 Task: Organize Downloads in Chrome.
Action: Mouse moved to (1404, 39)
Screenshot: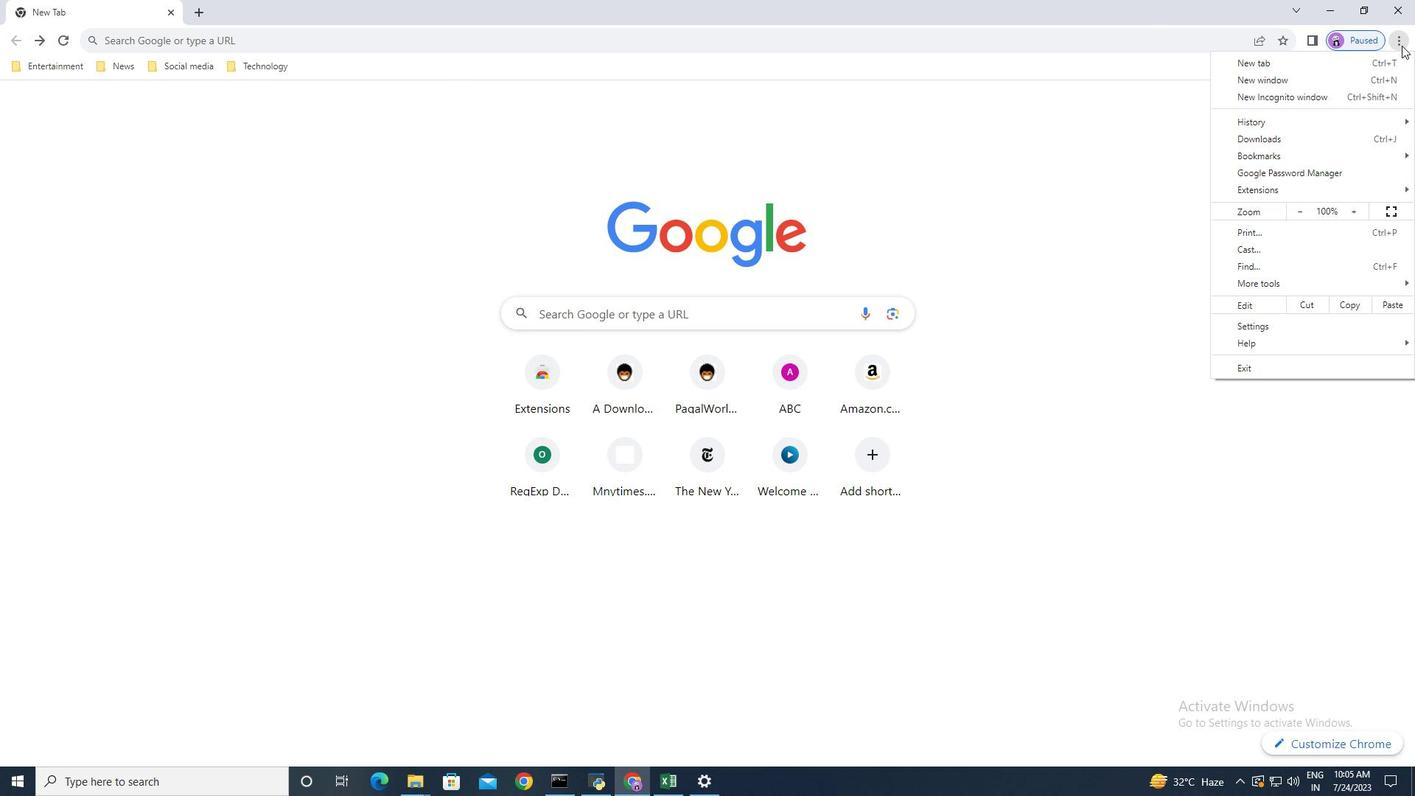 
Action: Mouse pressed left at (1404, 39)
Screenshot: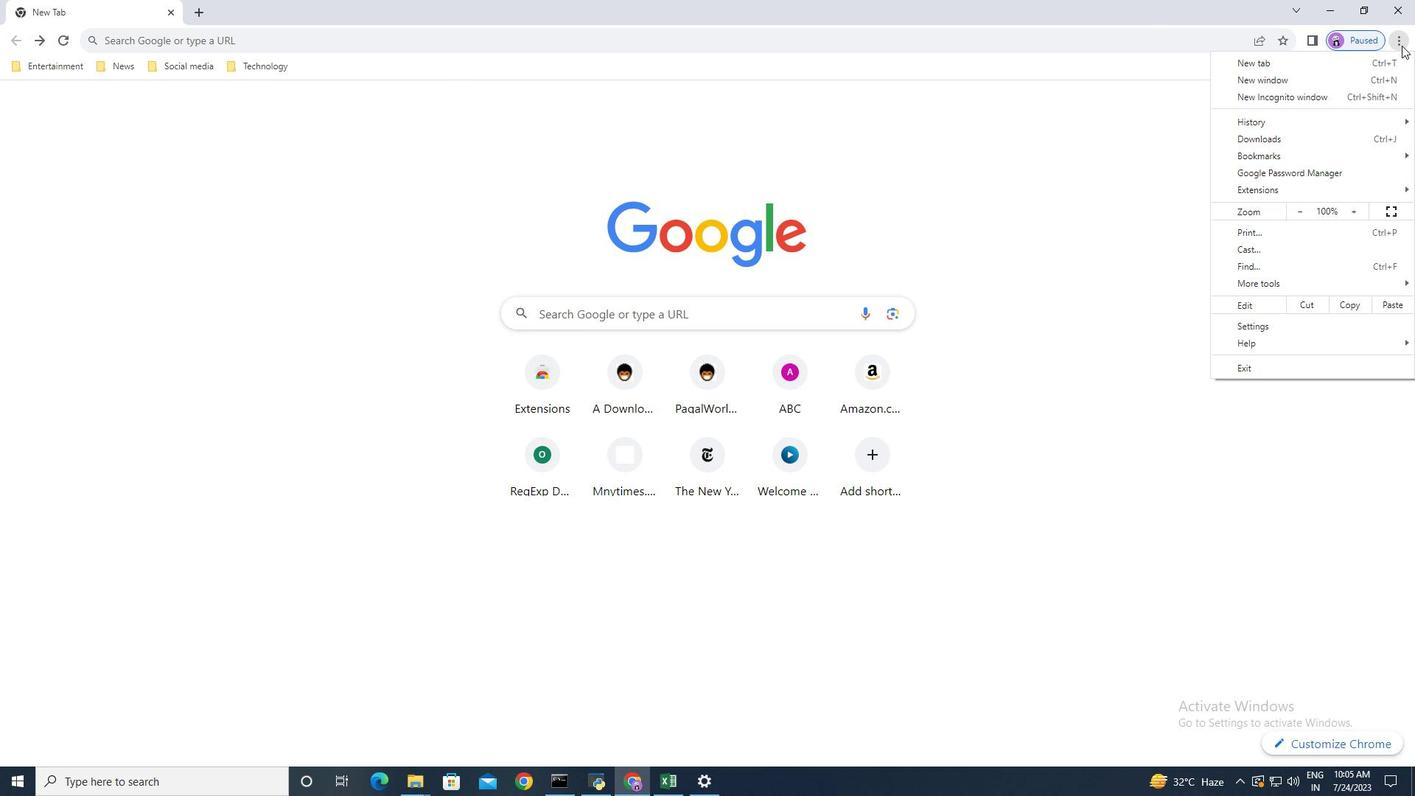 
Action: Mouse moved to (1286, 195)
Screenshot: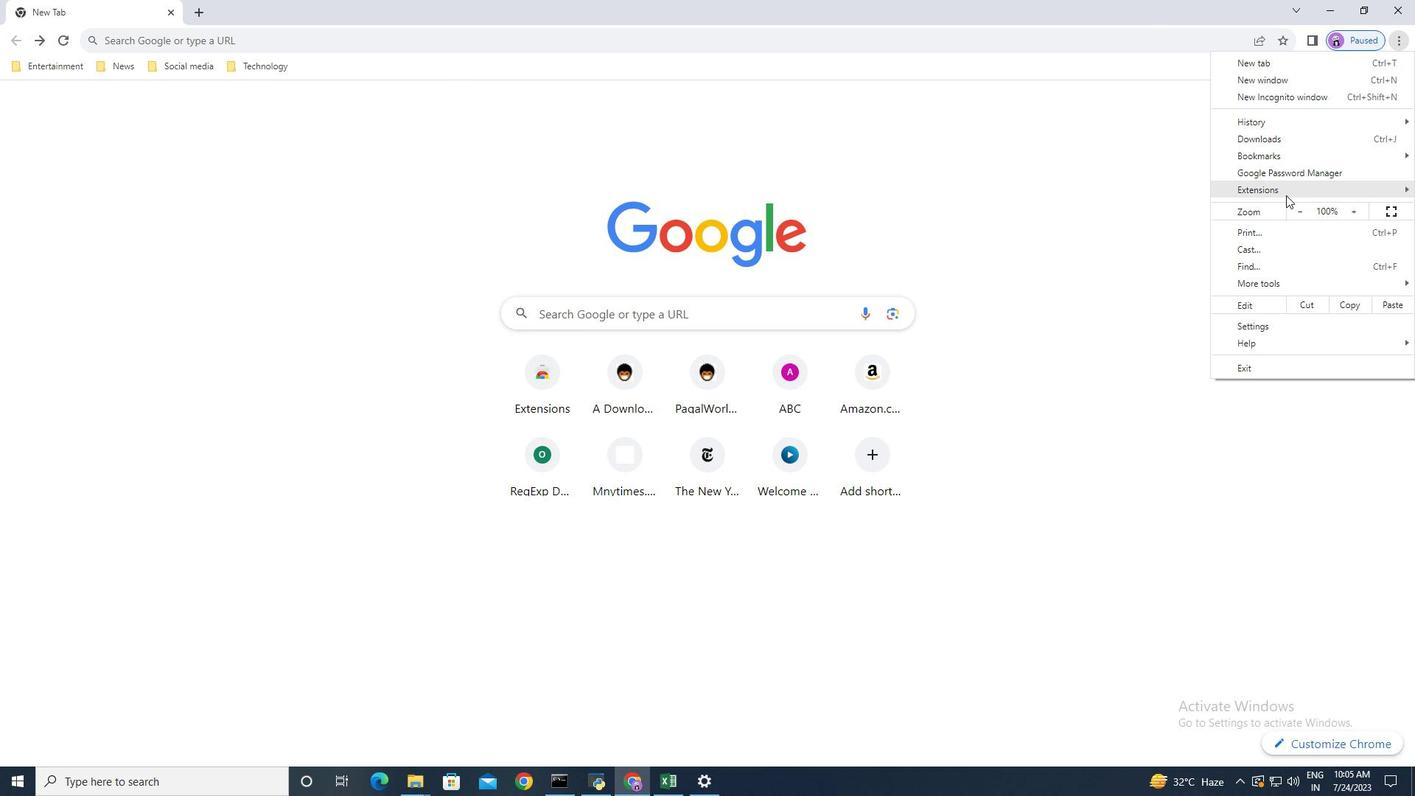 
Action: Mouse pressed left at (1286, 195)
Screenshot: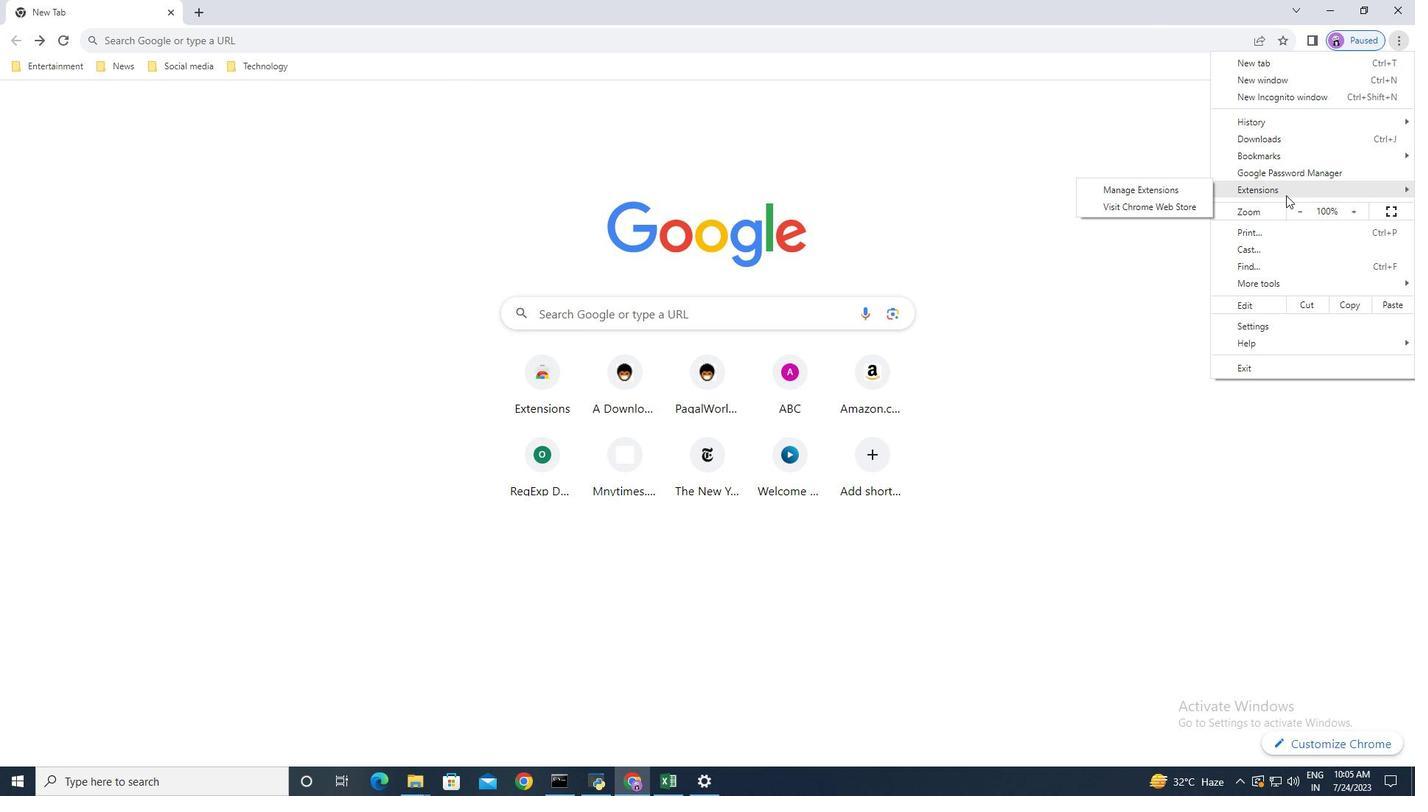 
Action: Mouse moved to (1150, 207)
Screenshot: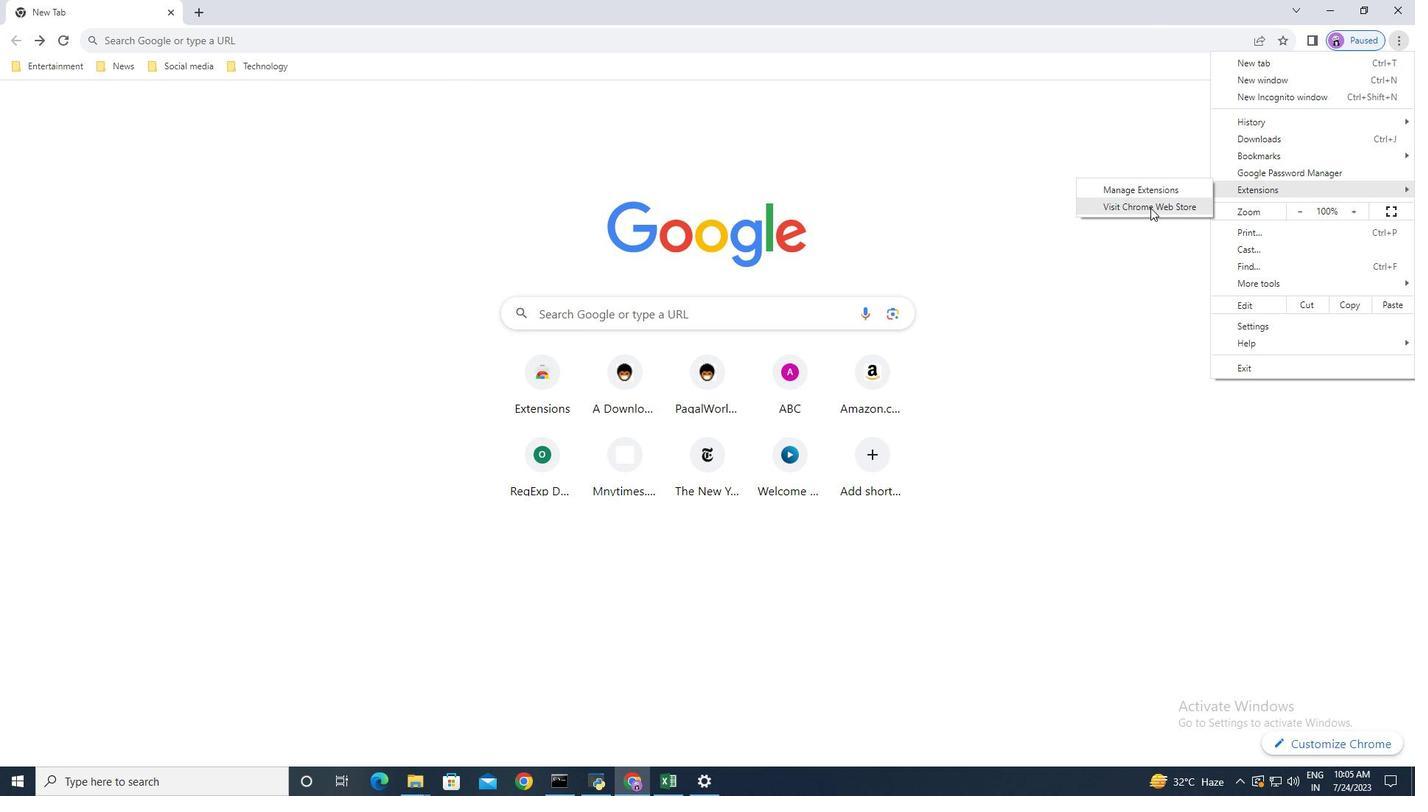 
Action: Mouse pressed left at (1150, 207)
Screenshot: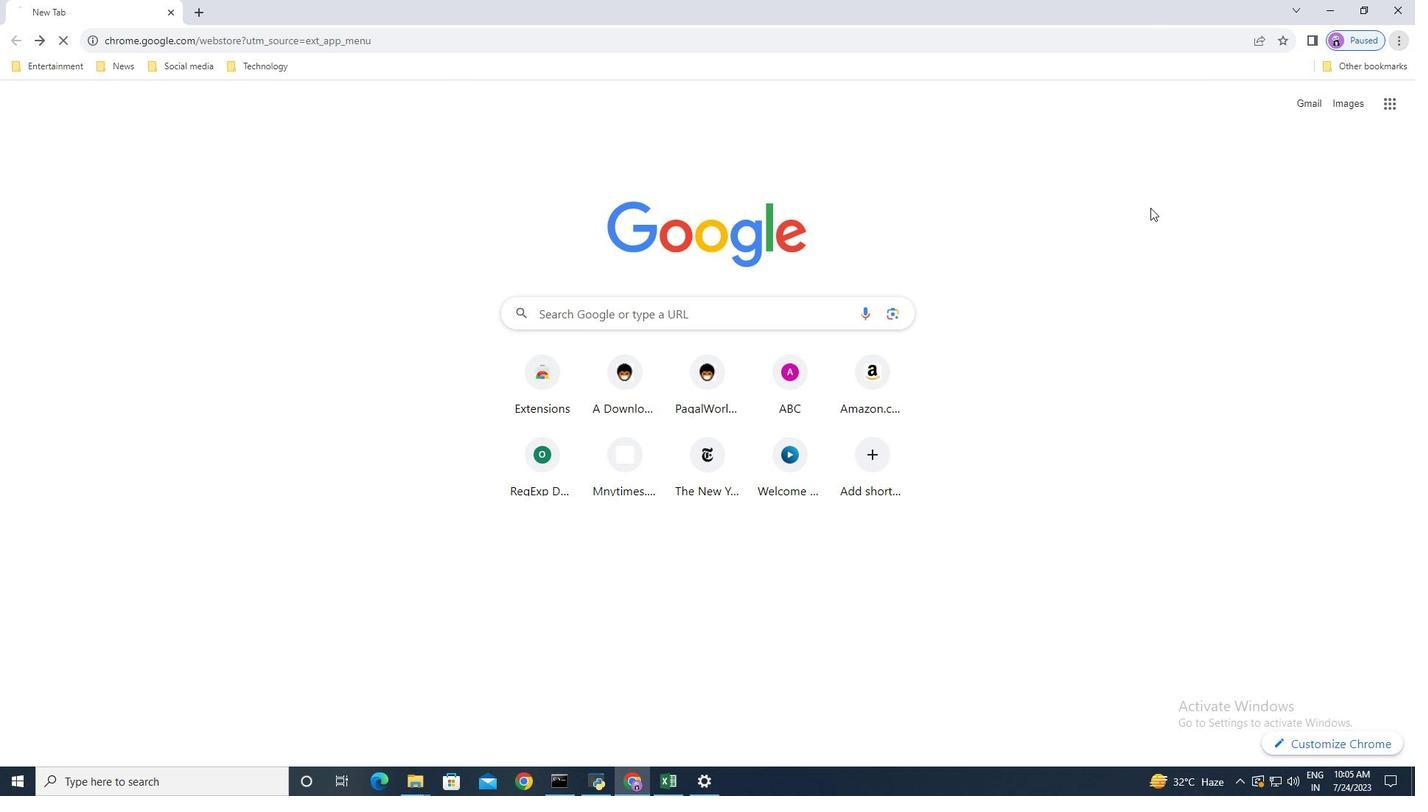 
Action: Mouse moved to (367, 152)
Screenshot: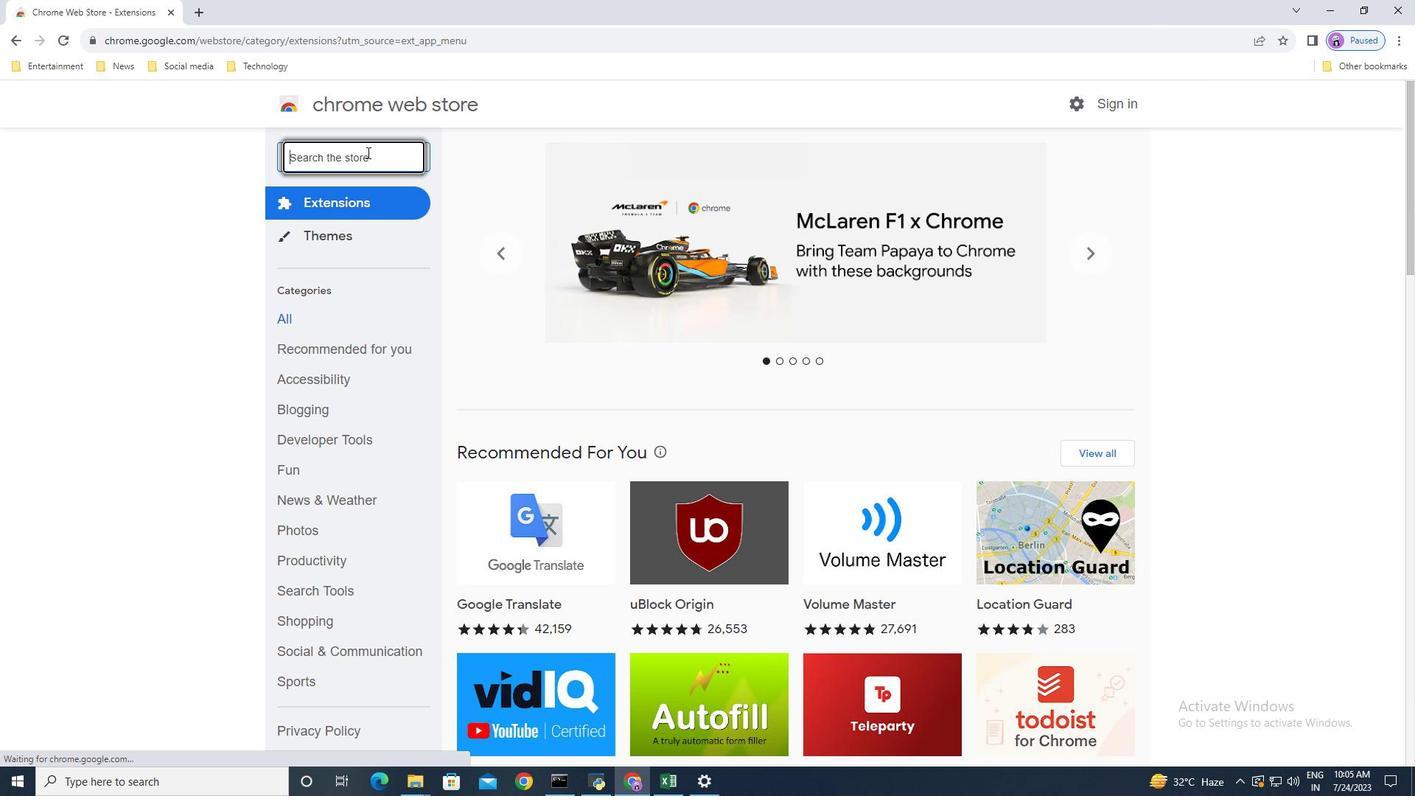 
Action: Mouse pressed left at (367, 152)
Screenshot: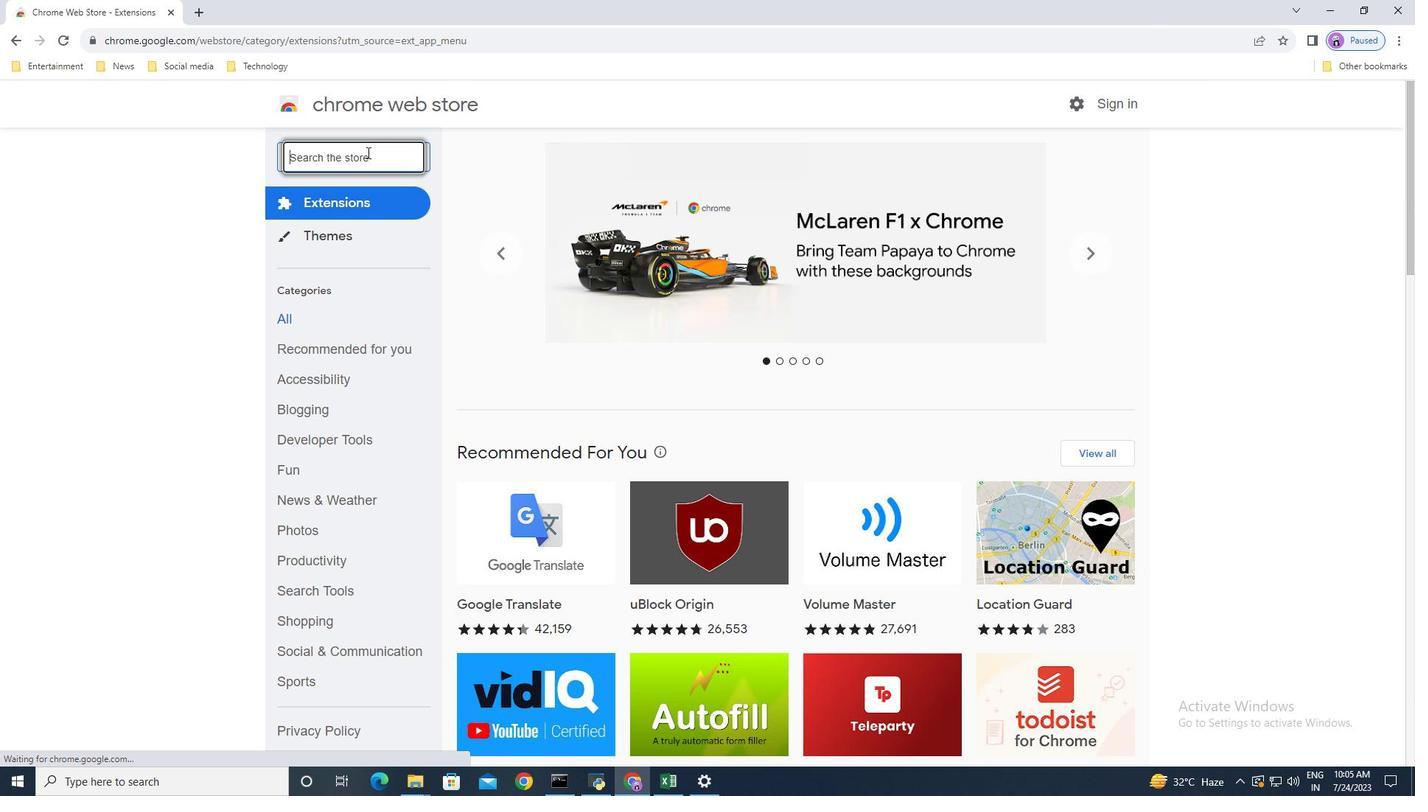 
Action: Key pressed regexp<Key.space>download<Key.space>or
Screenshot: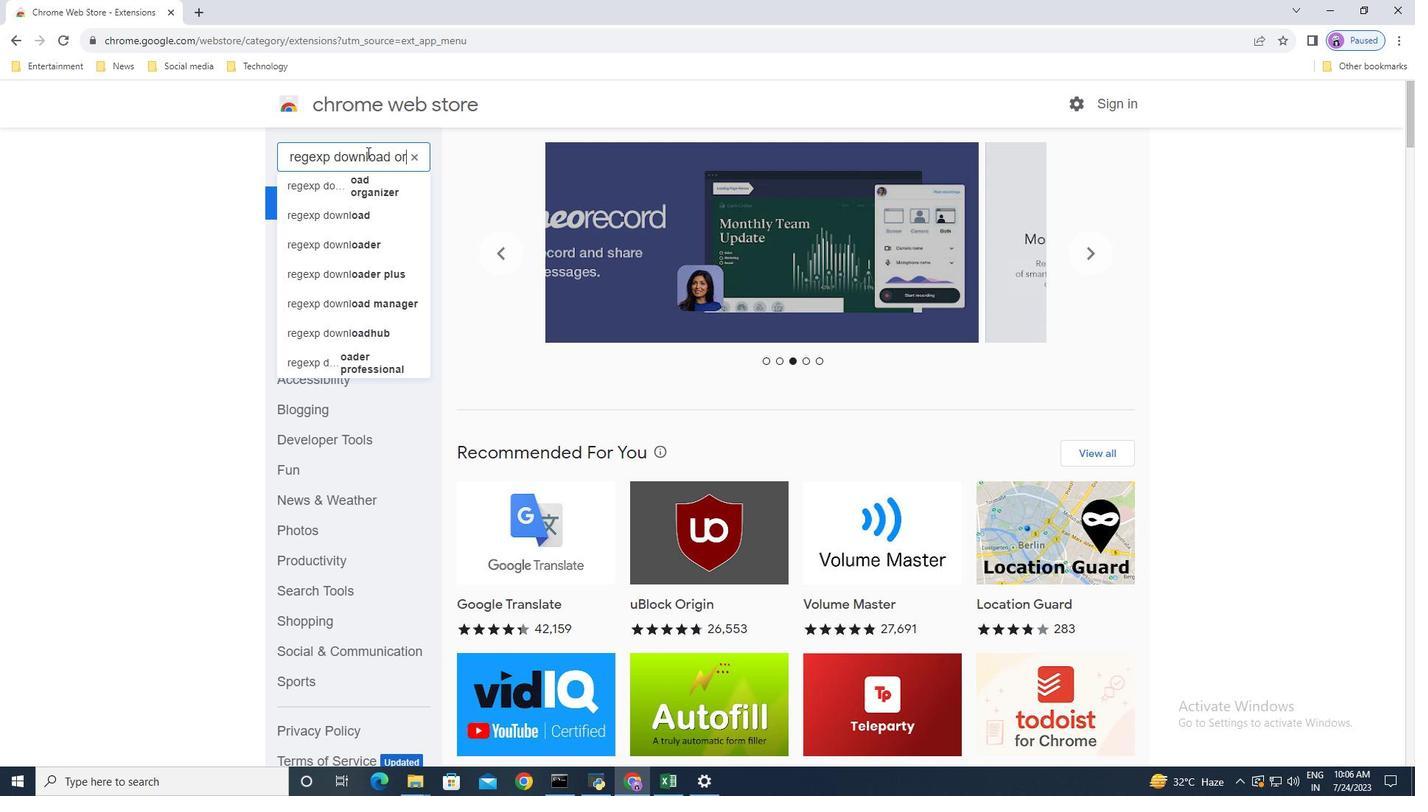 
Action: Mouse moved to (376, 187)
Screenshot: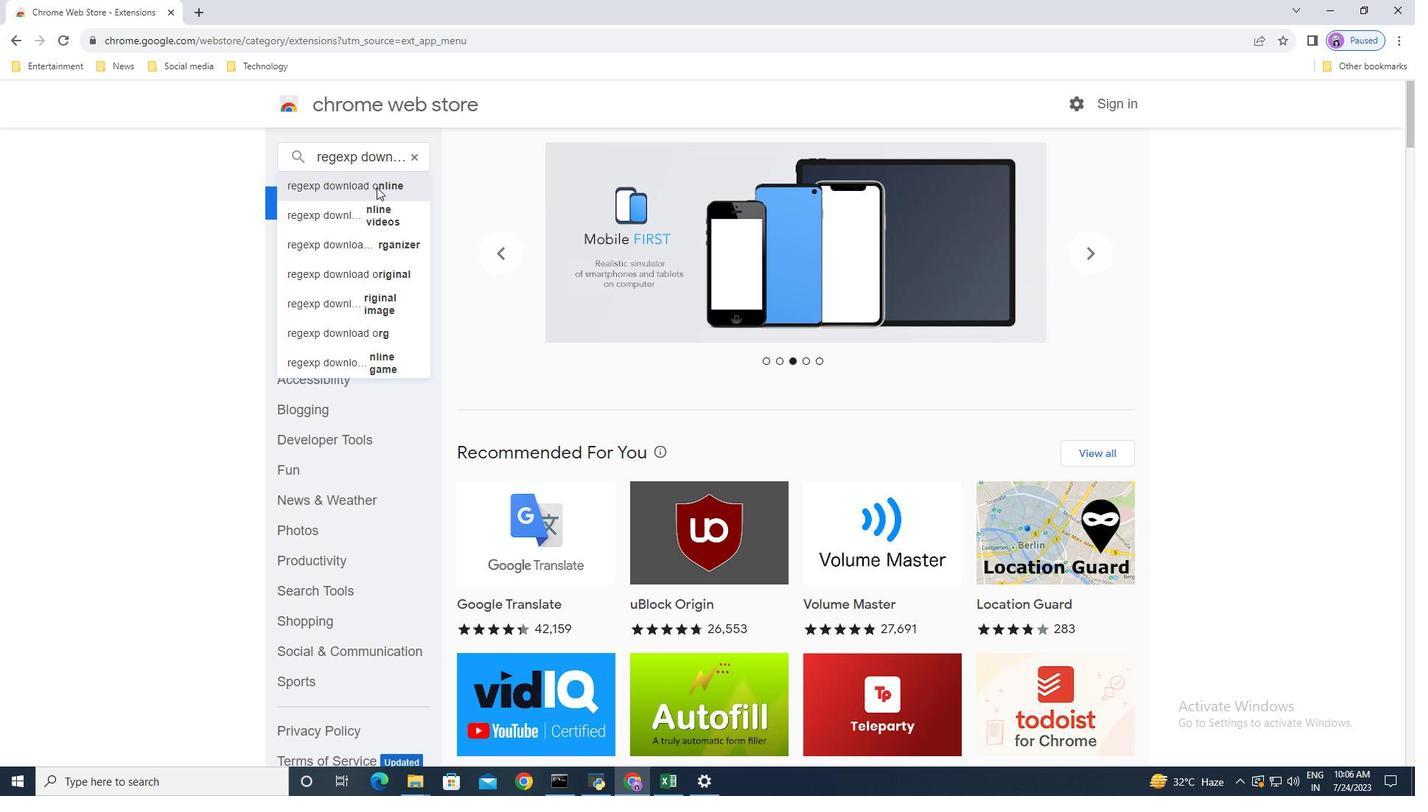 
Action: Mouse pressed left at (376, 187)
Screenshot: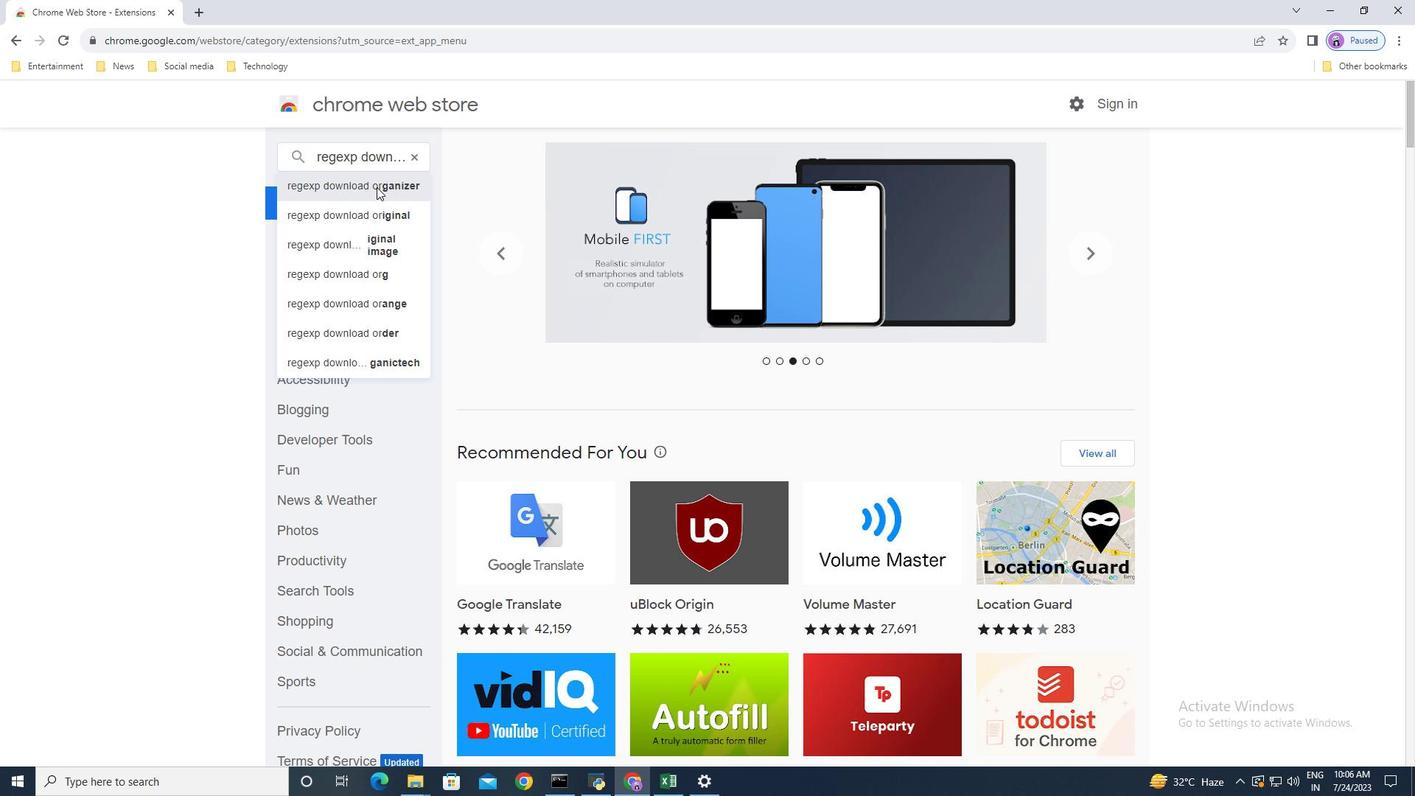 
Action: Mouse moved to (376, 188)
Screenshot: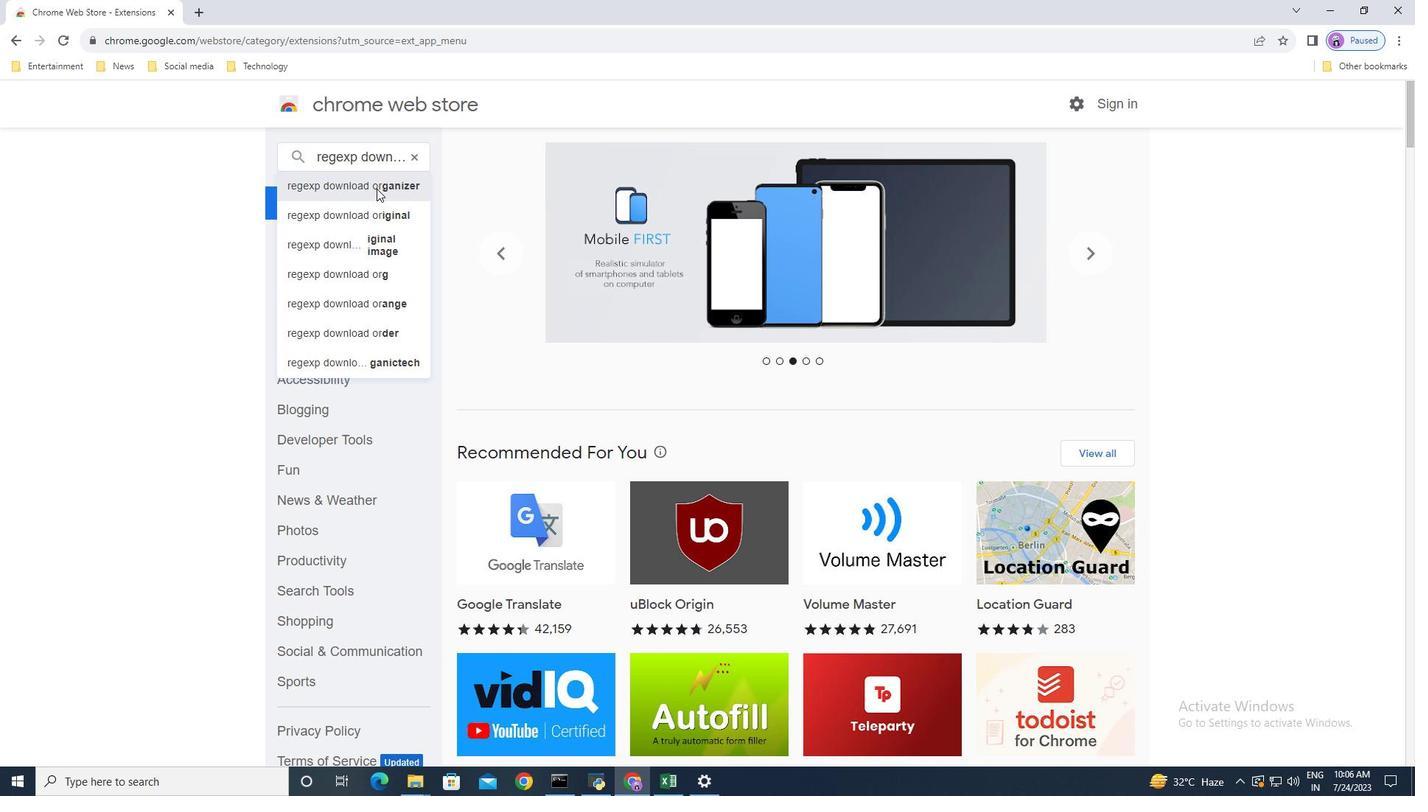 
Action: Mouse pressed left at (376, 188)
Screenshot: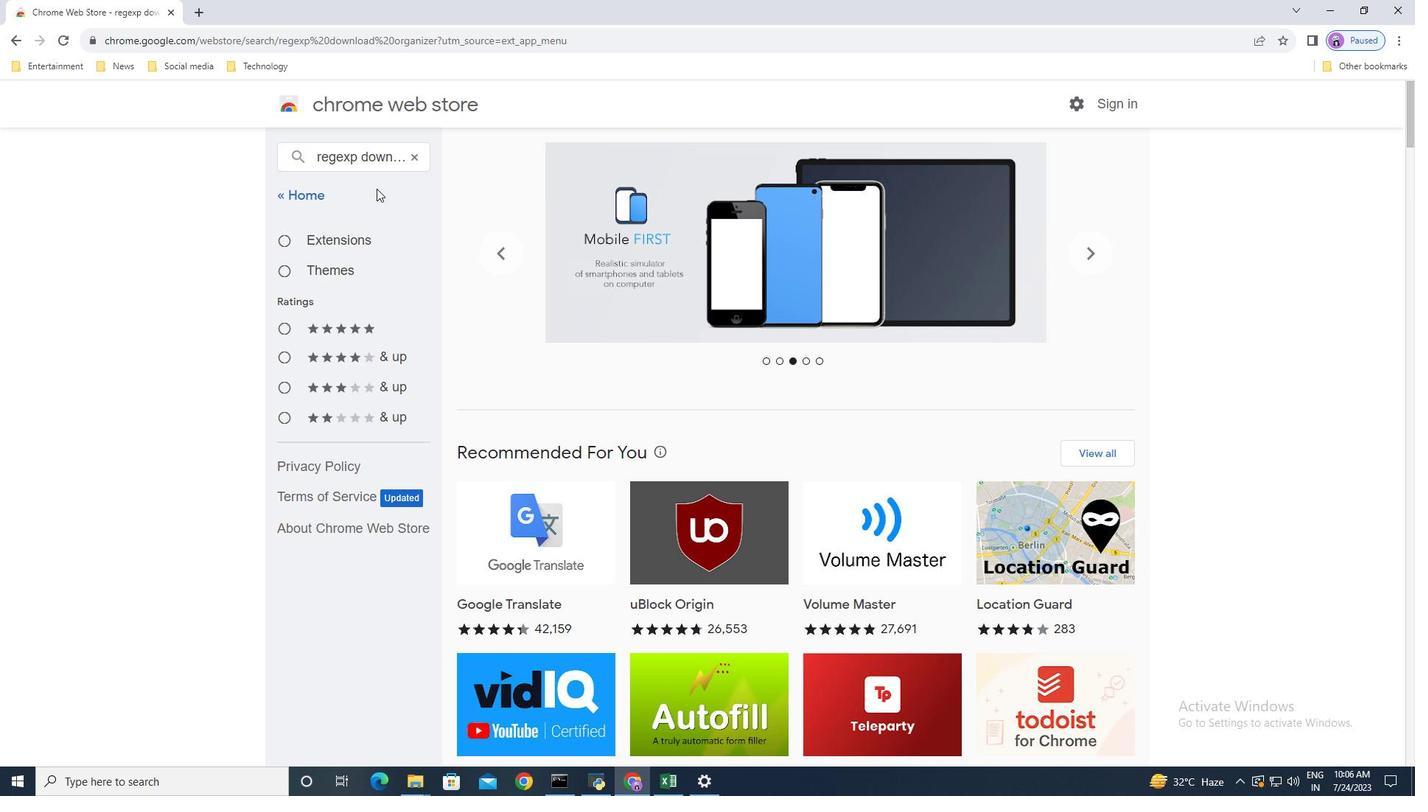 
Action: Mouse moved to (786, 232)
Screenshot: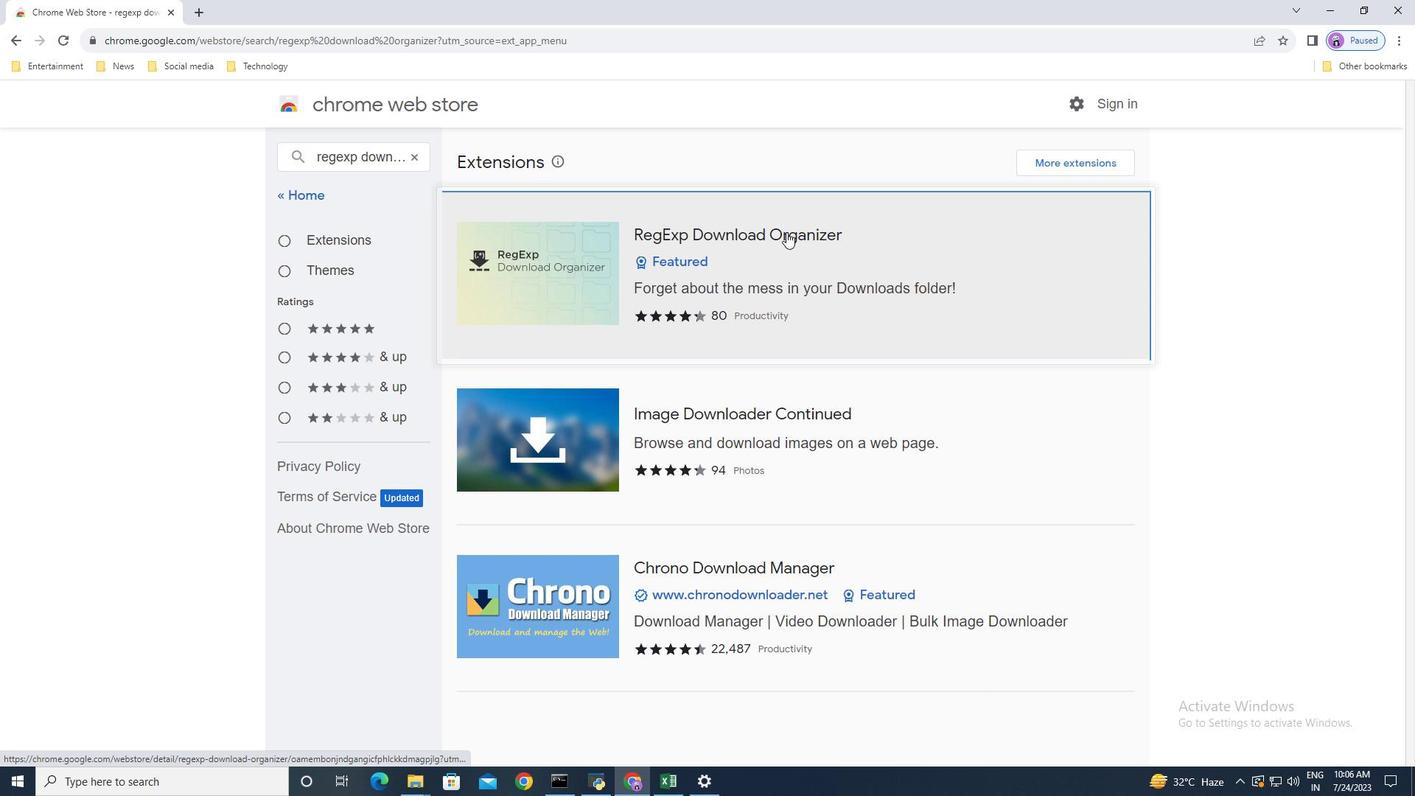
Action: Mouse pressed left at (786, 232)
Screenshot: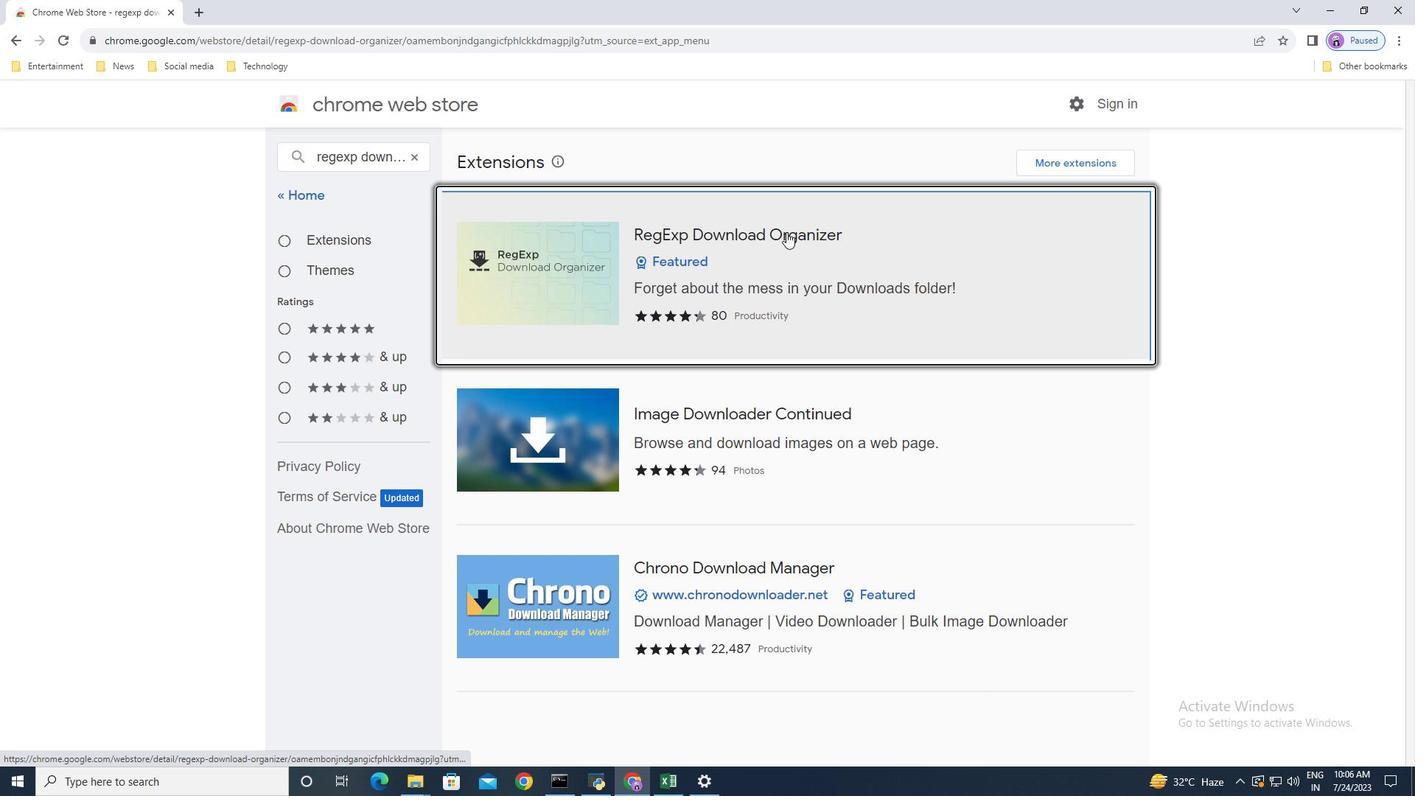 
Action: Mouse moved to (988, 213)
Screenshot: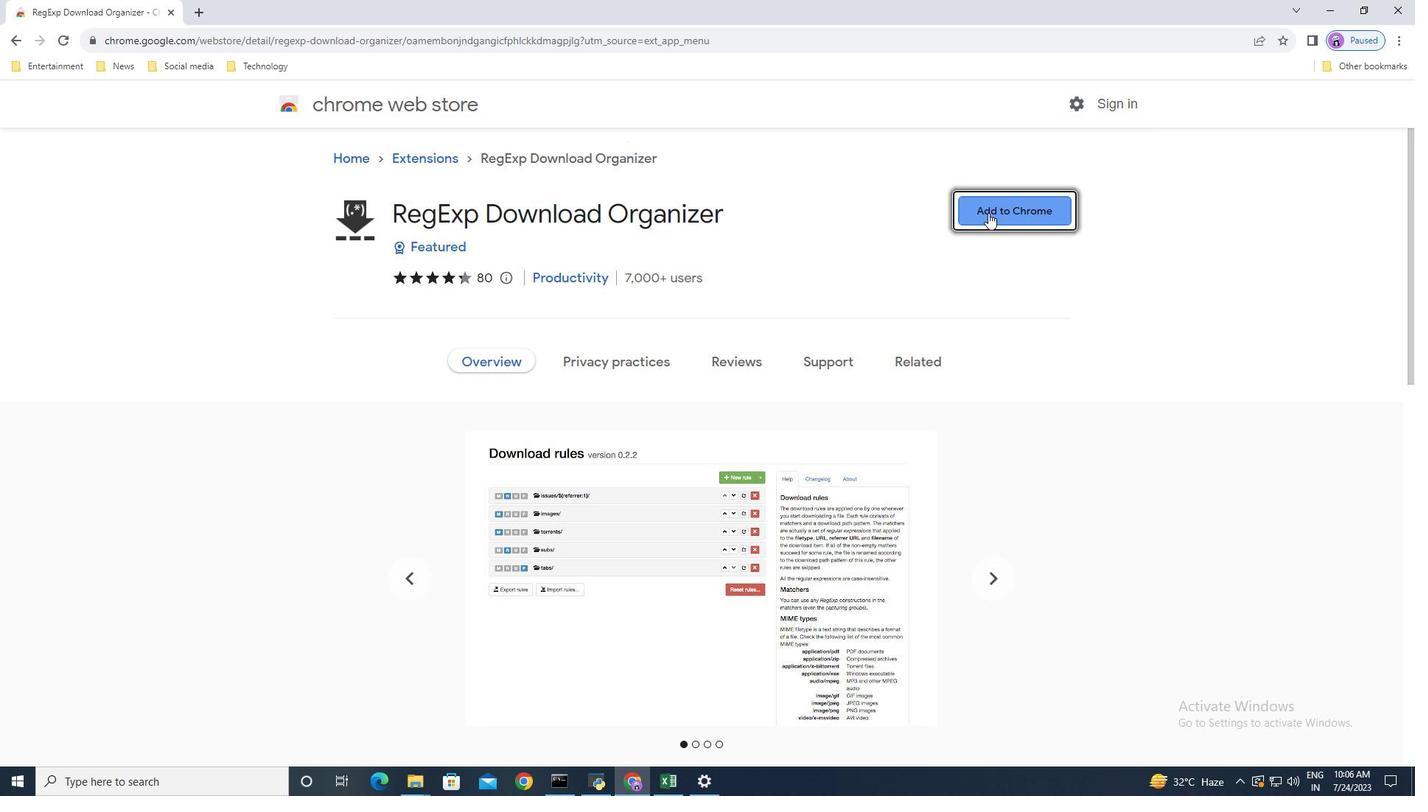 
Action: Mouse pressed left at (988, 213)
Screenshot: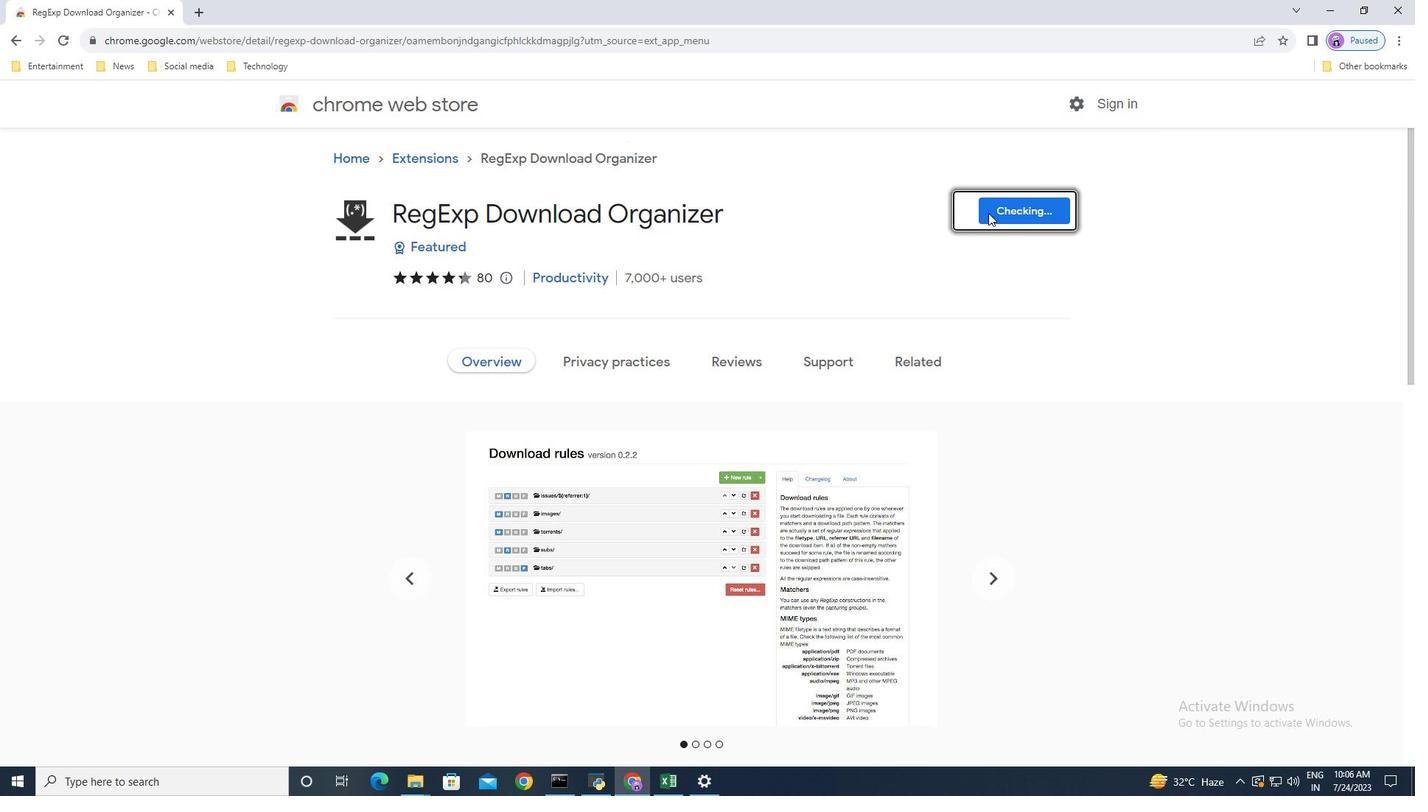 
Action: Mouse moved to (721, 165)
Screenshot: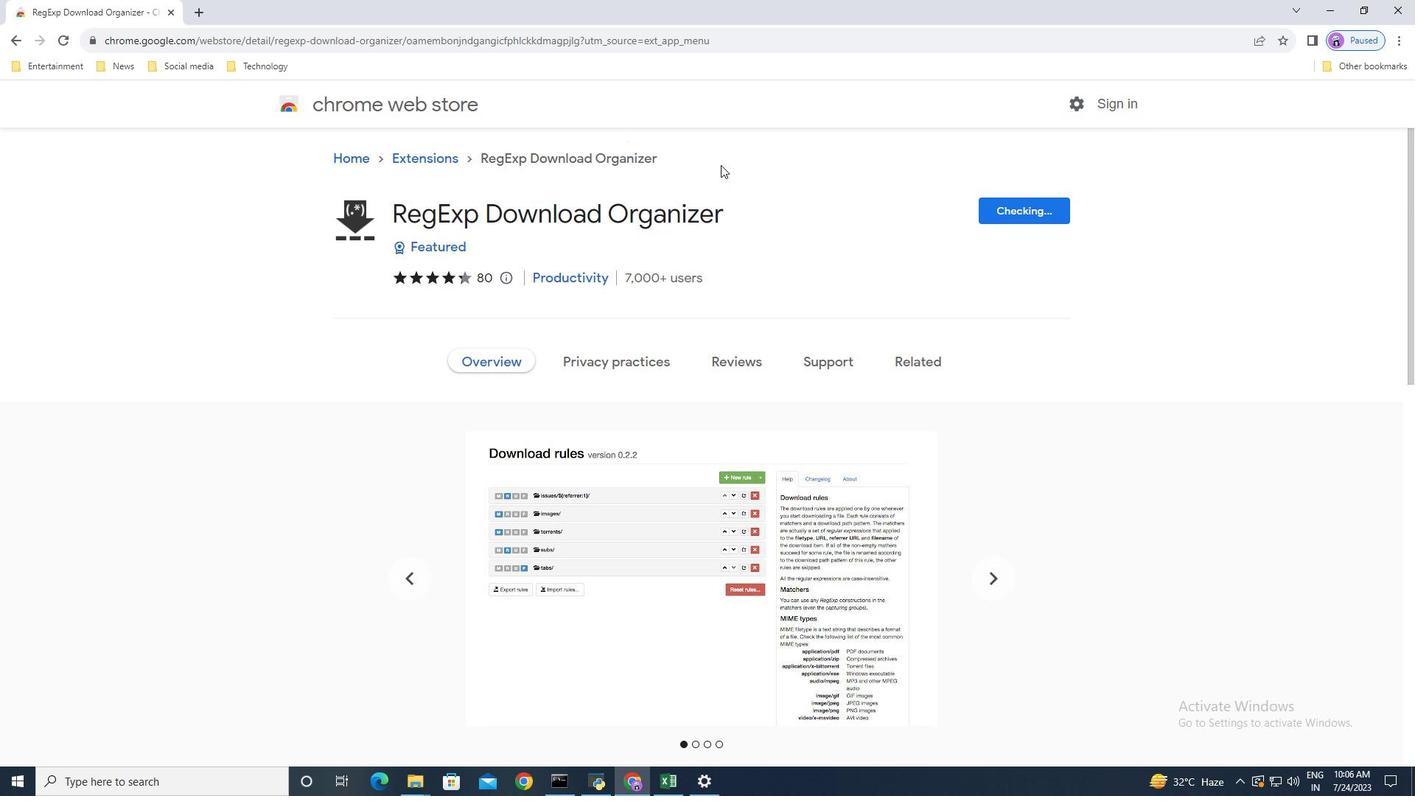 
Action: Mouse pressed left at (721, 165)
Screenshot: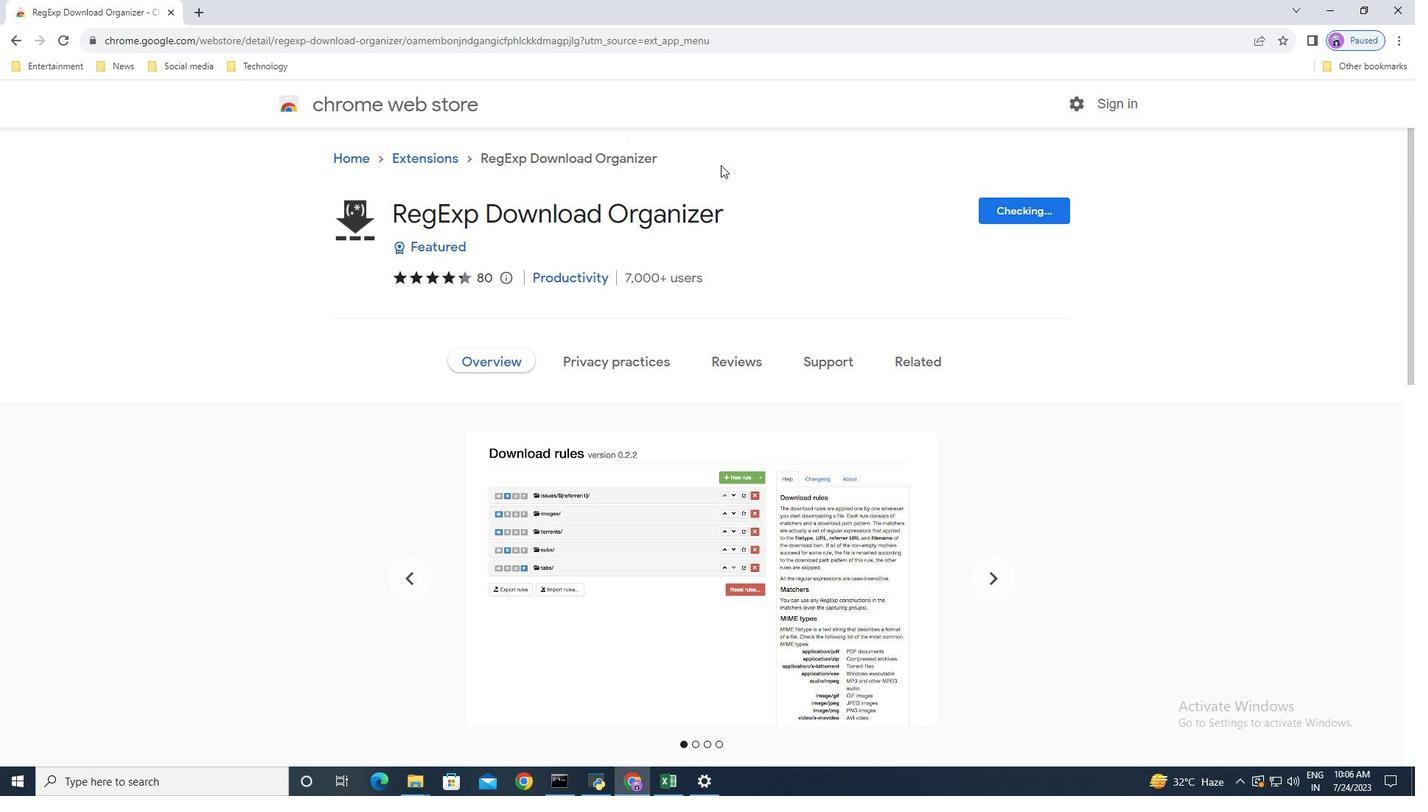 
Action: Mouse moved to (527, 351)
Screenshot: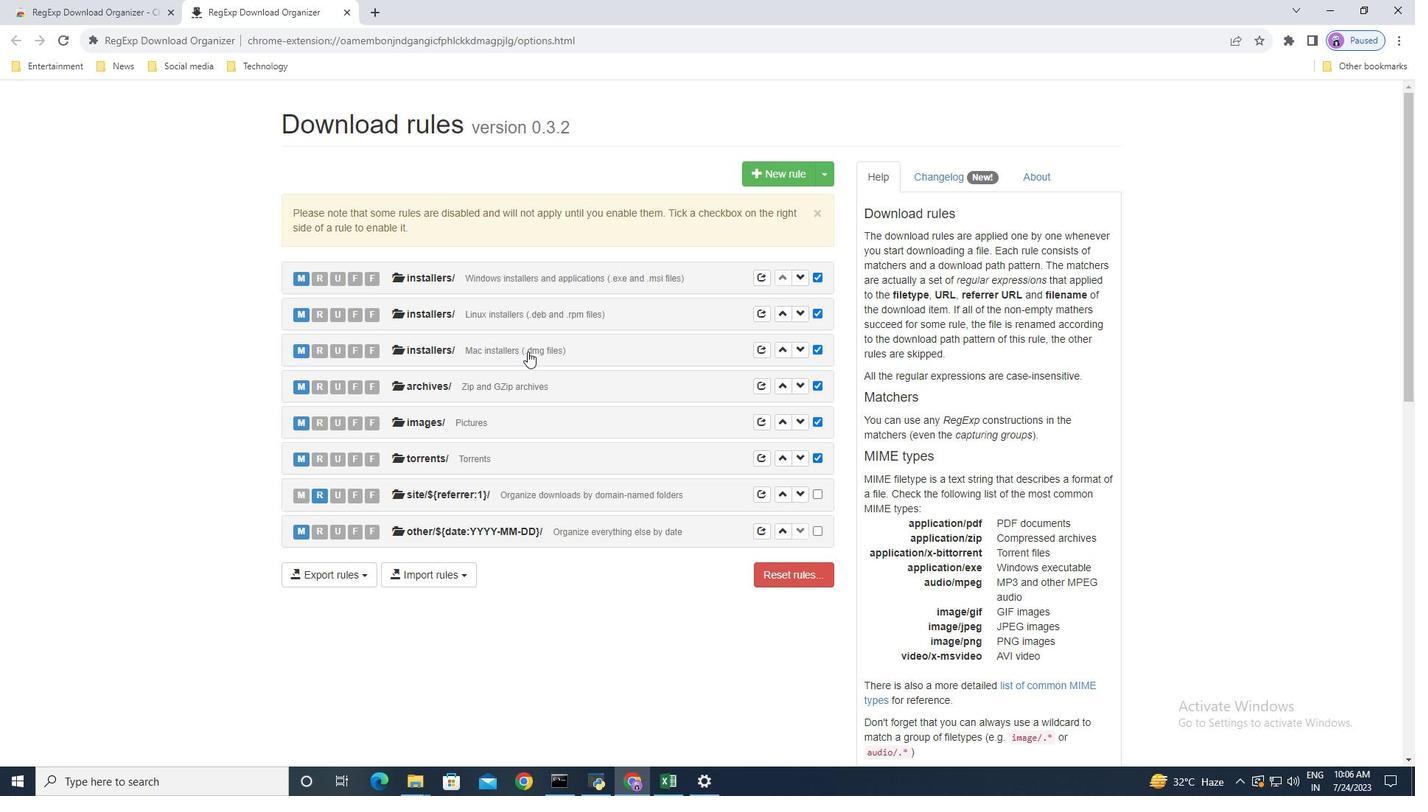 
Action: Mouse scrolled (527, 350) with delta (0, 0)
Screenshot: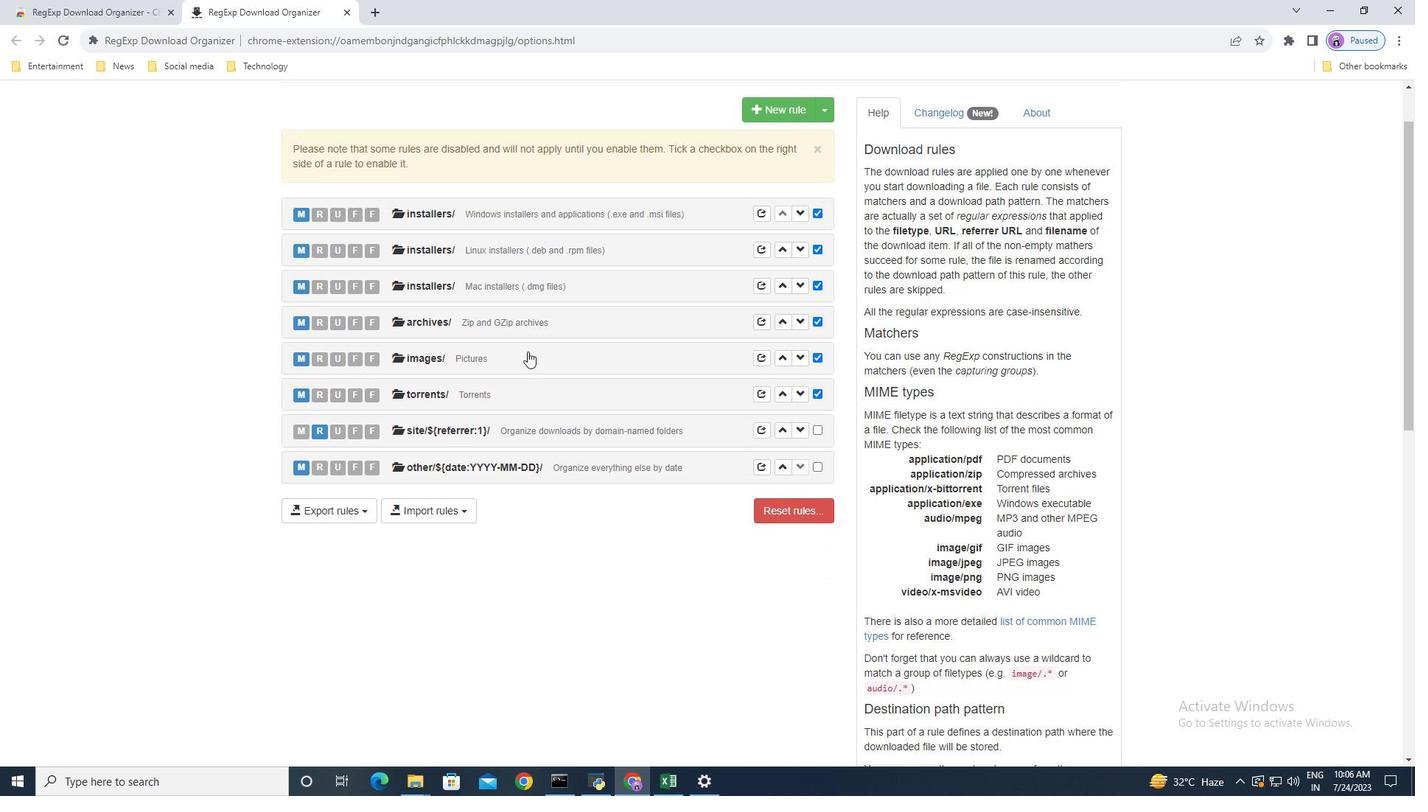 
Action: Mouse scrolled (527, 350) with delta (0, 0)
Screenshot: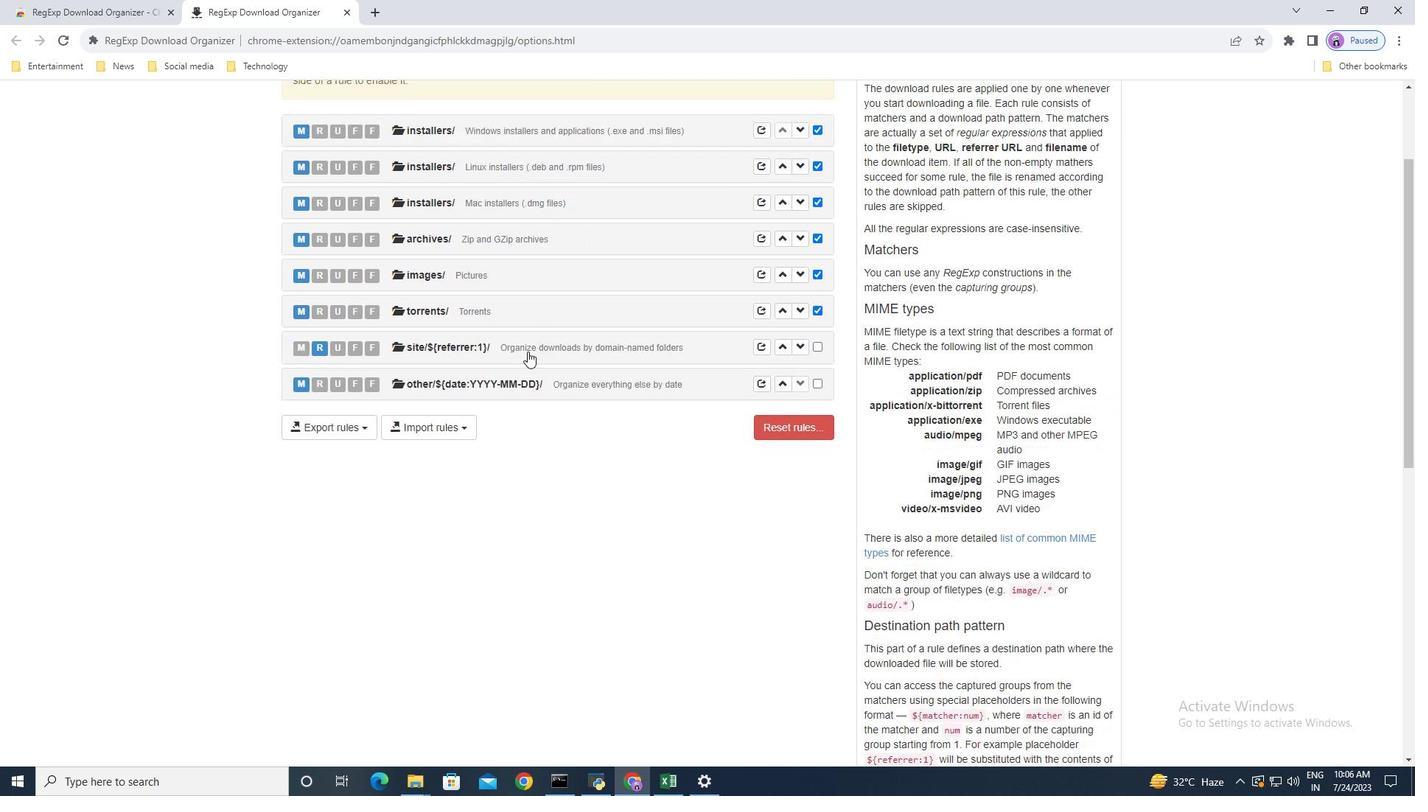 
Action: Mouse moved to (459, 339)
Screenshot: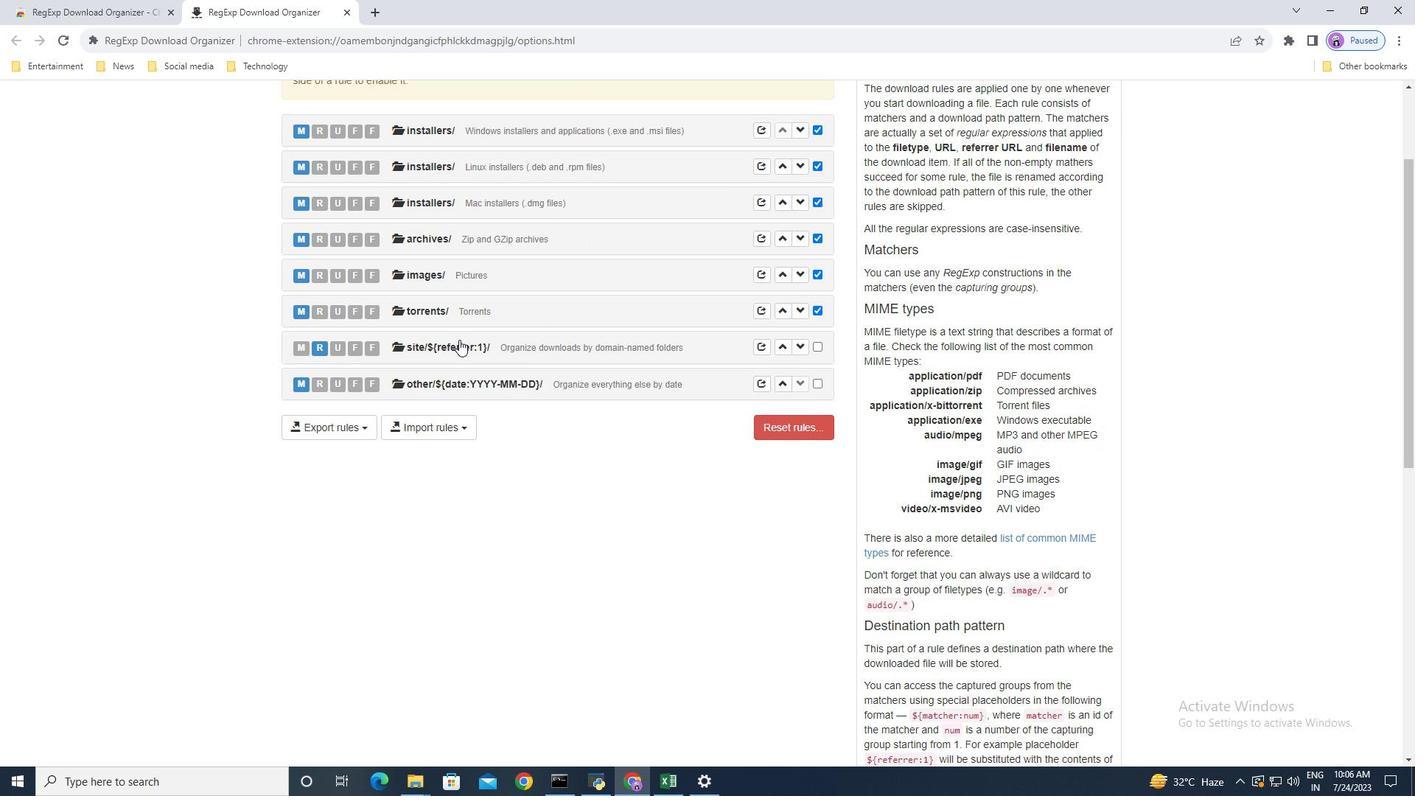 
Action: Mouse pressed left at (459, 339)
Screenshot: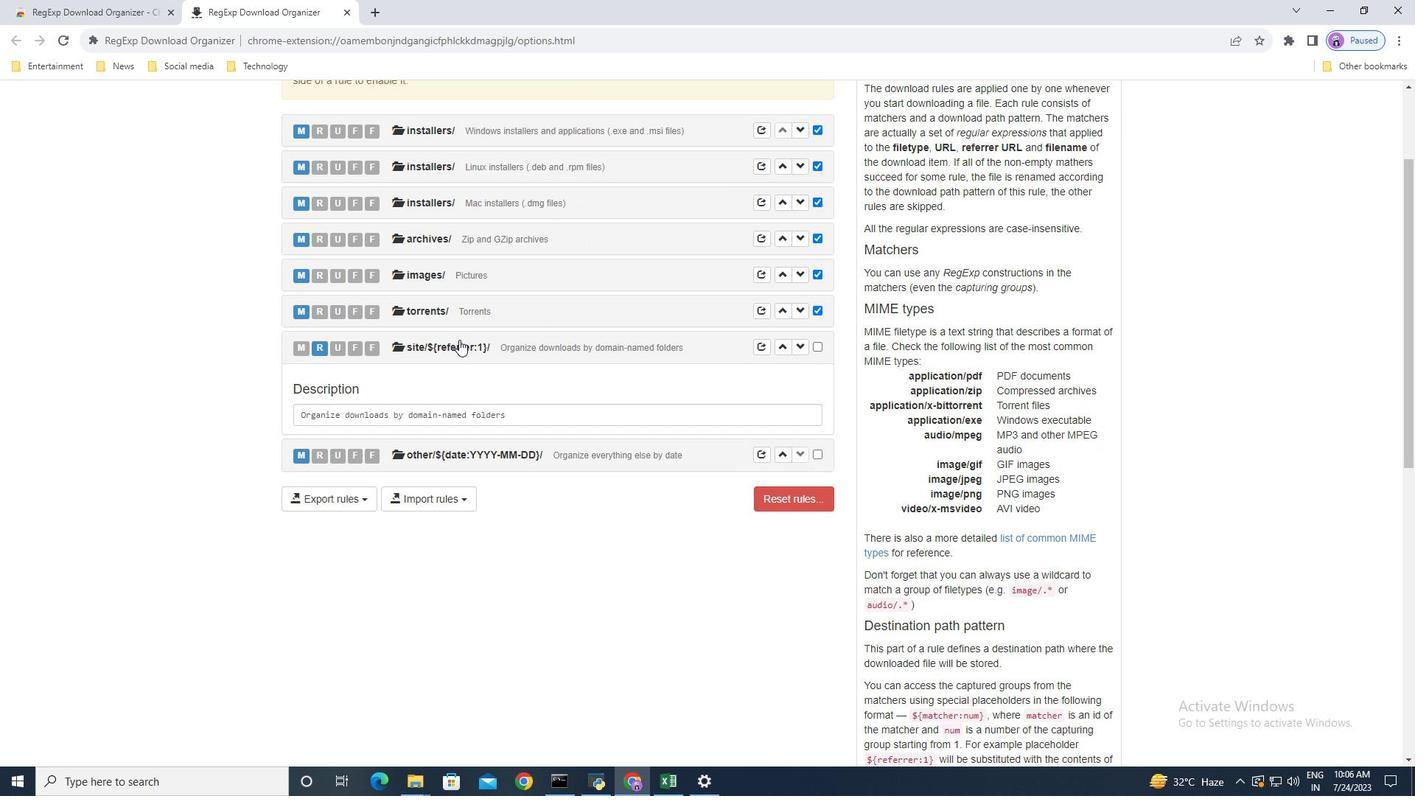 
Action: Mouse moved to (495, 397)
Screenshot: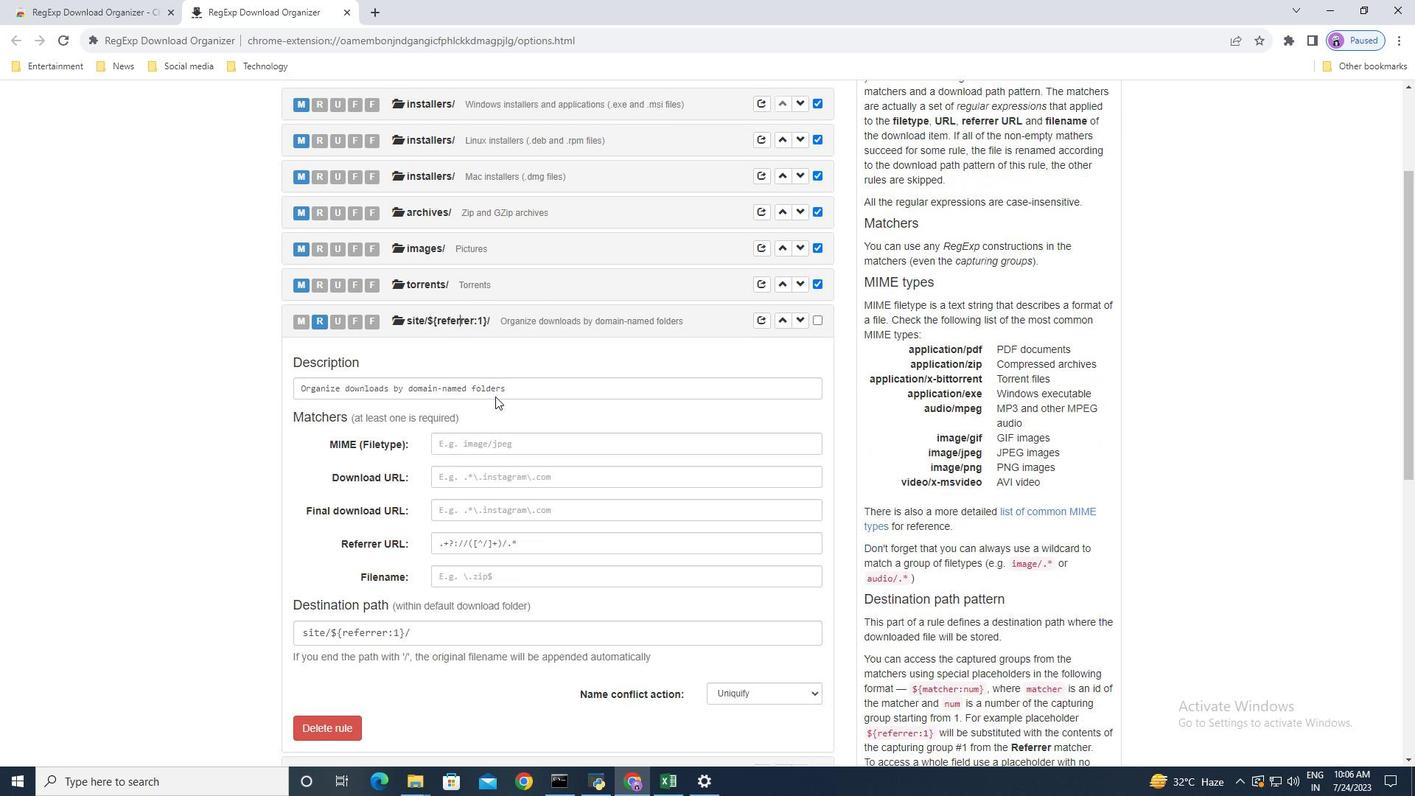 
Action: Mouse scrolled (495, 396) with delta (0, 0)
Screenshot: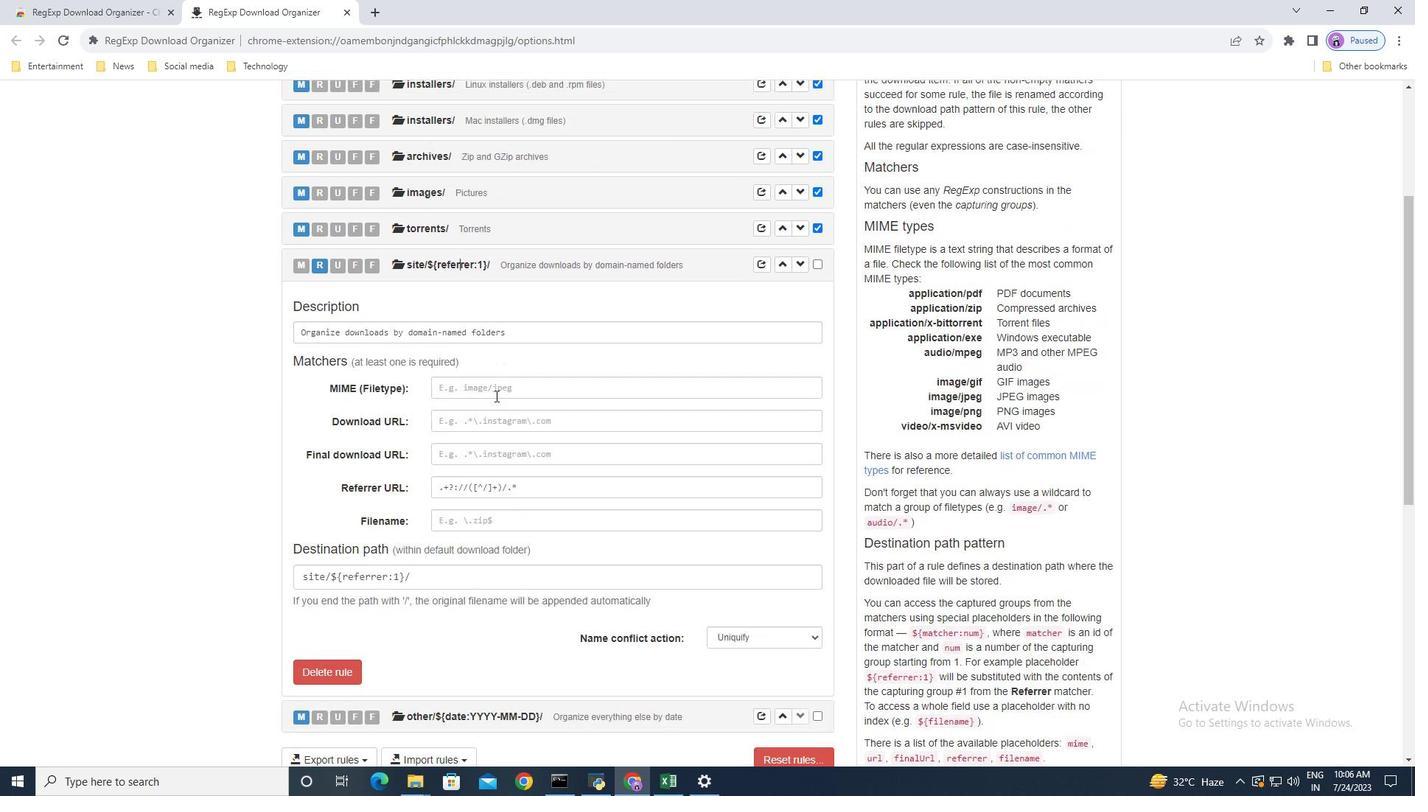 
Action: Mouse moved to (495, 396)
Screenshot: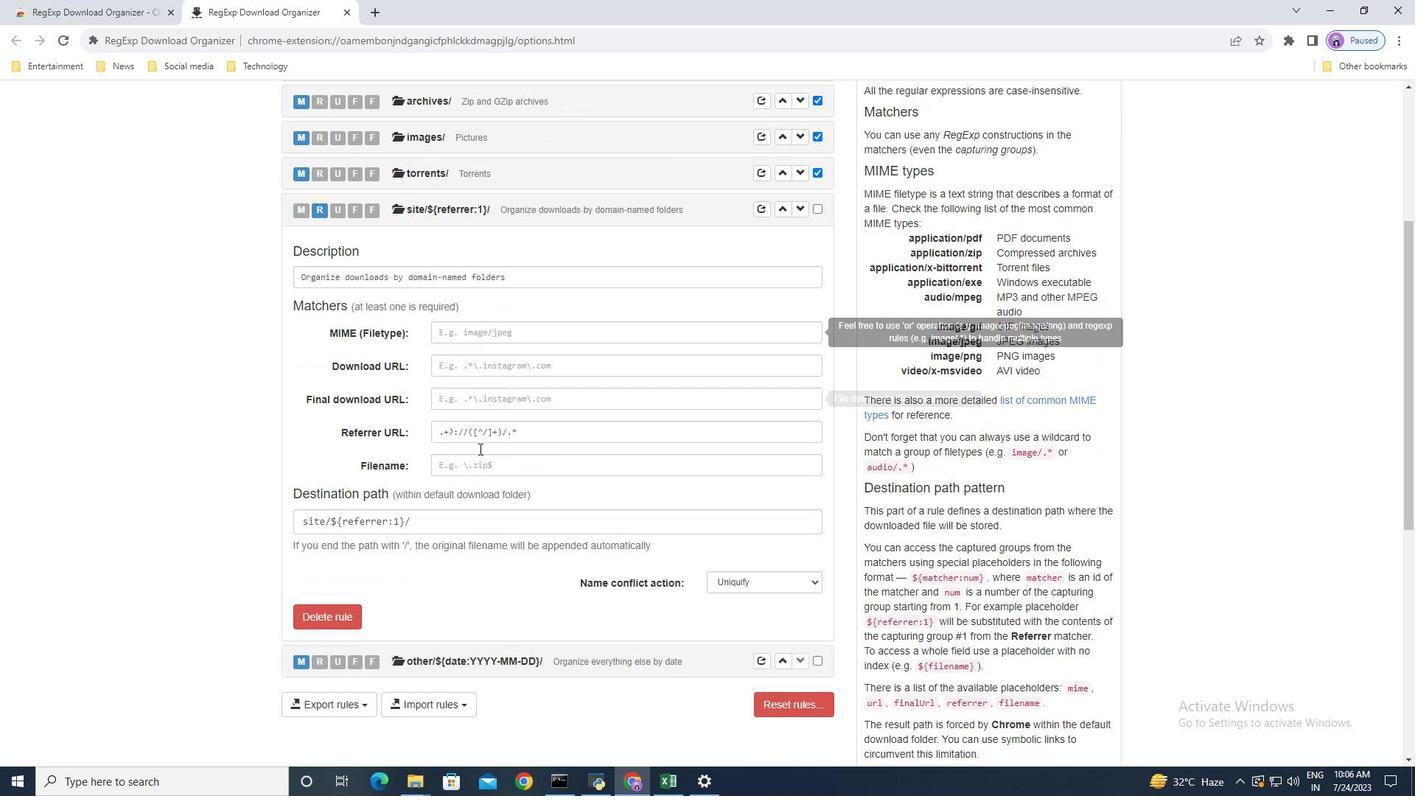 
Action: Mouse scrolled (495, 395) with delta (0, 0)
Screenshot: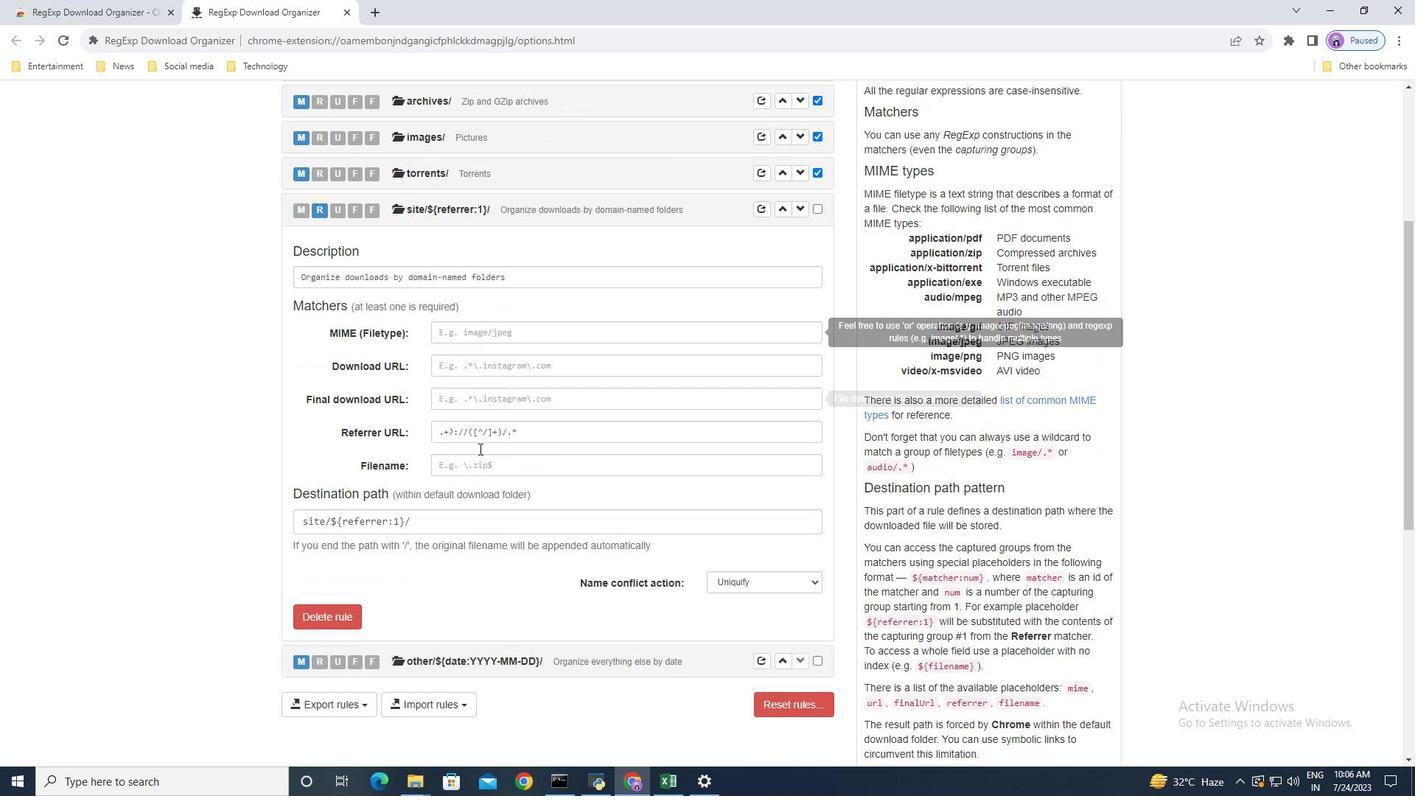 
Action: Mouse moved to (326, 600)
Screenshot: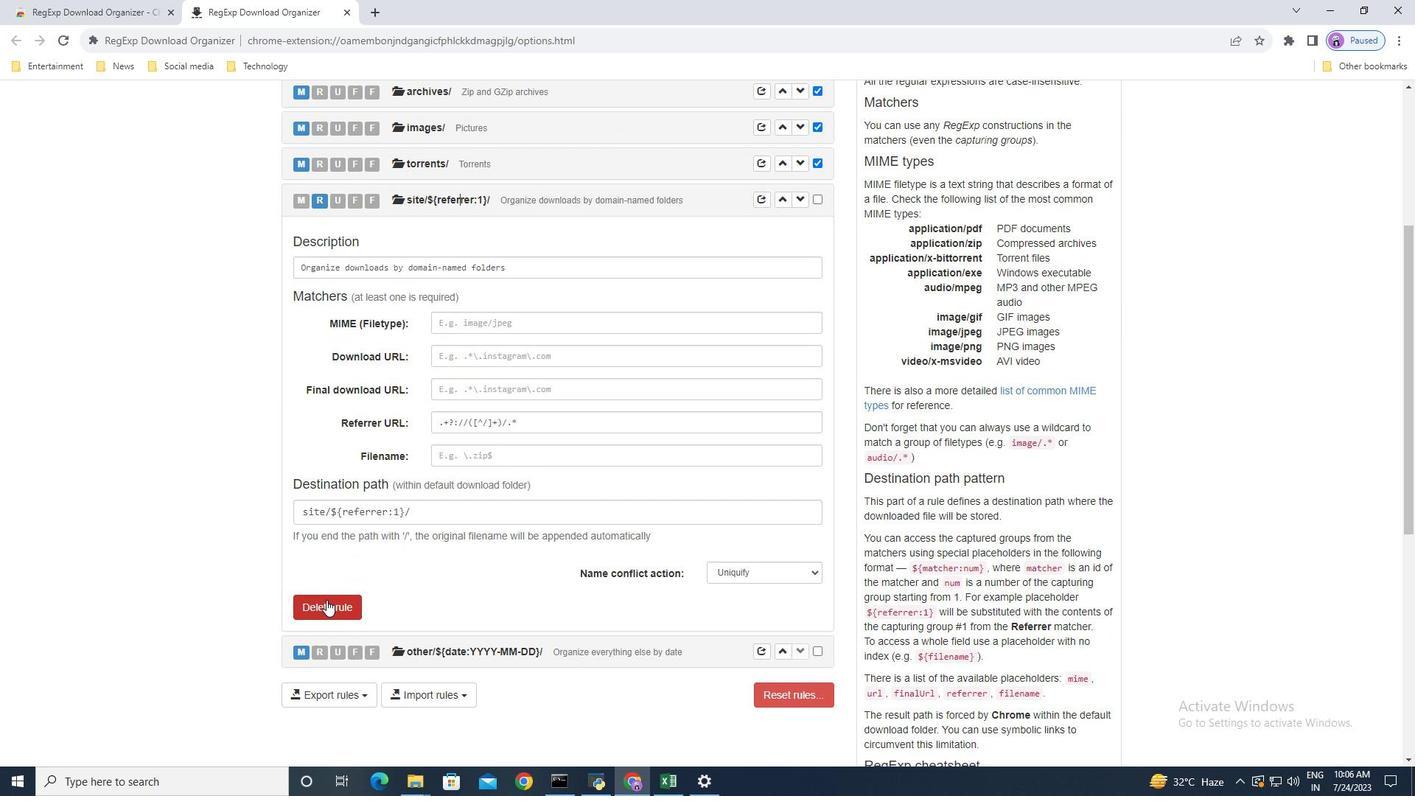 
Action: Mouse pressed left at (326, 600)
Screenshot: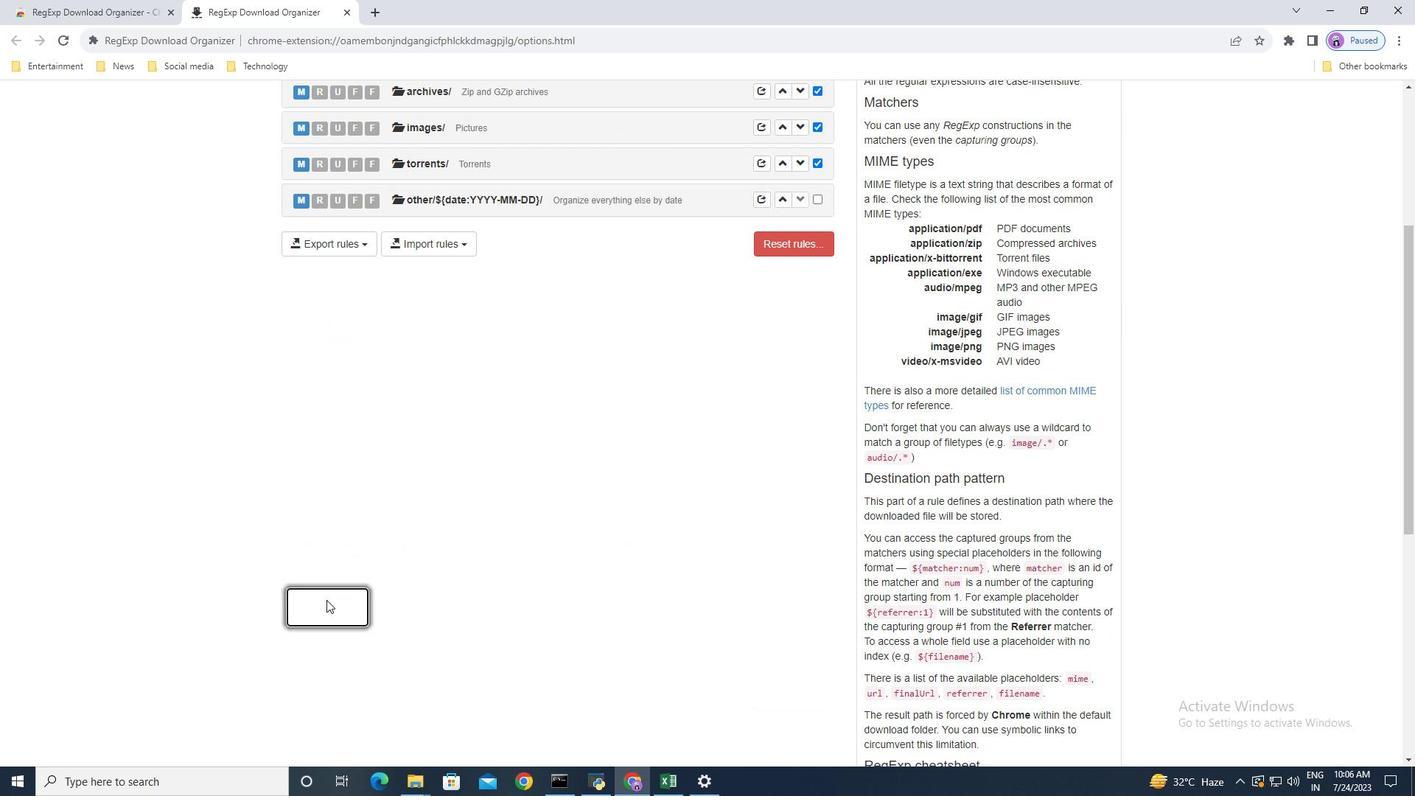 
Action: Mouse moved to (454, 199)
Screenshot: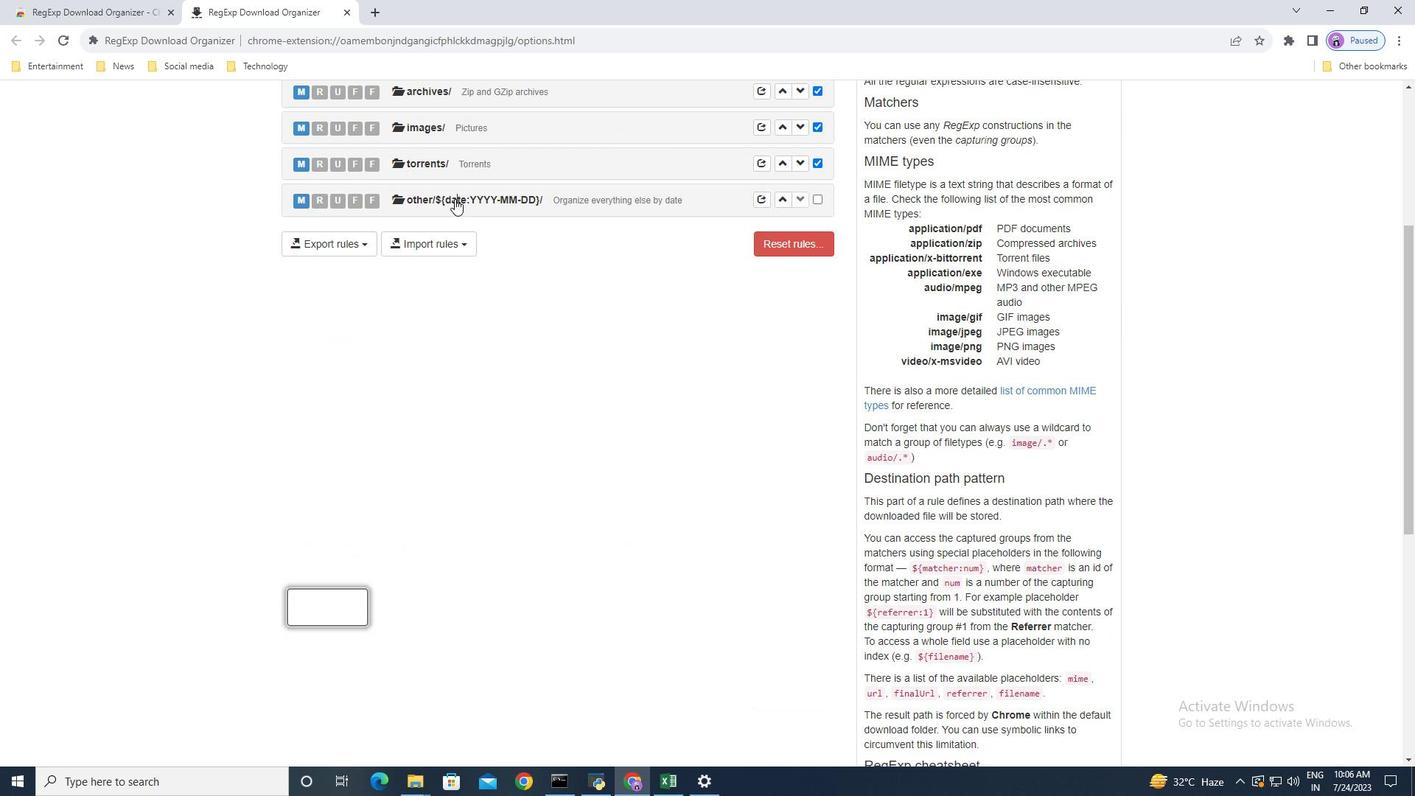 
Action: Mouse pressed left at (454, 199)
Screenshot: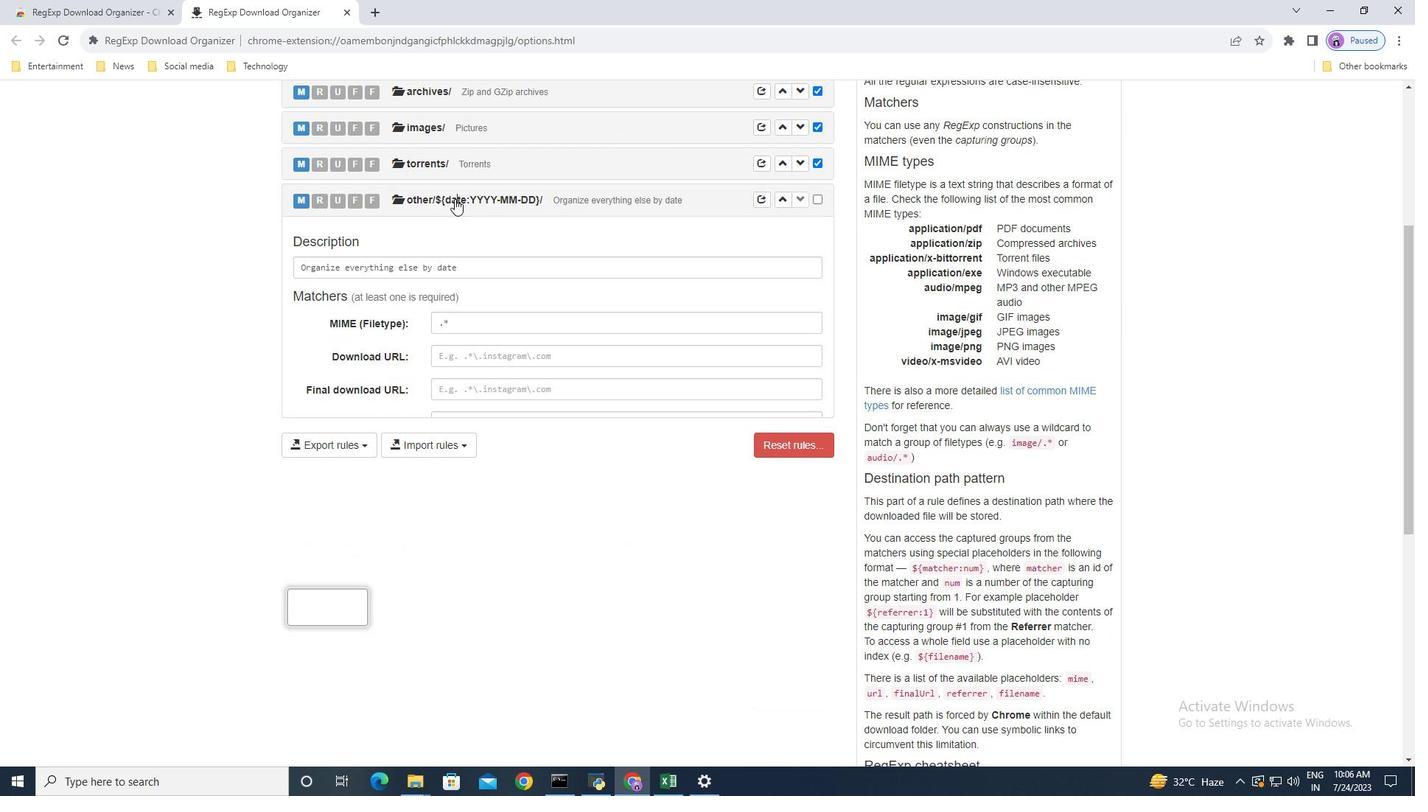 
Action: Mouse moved to (513, 480)
Screenshot: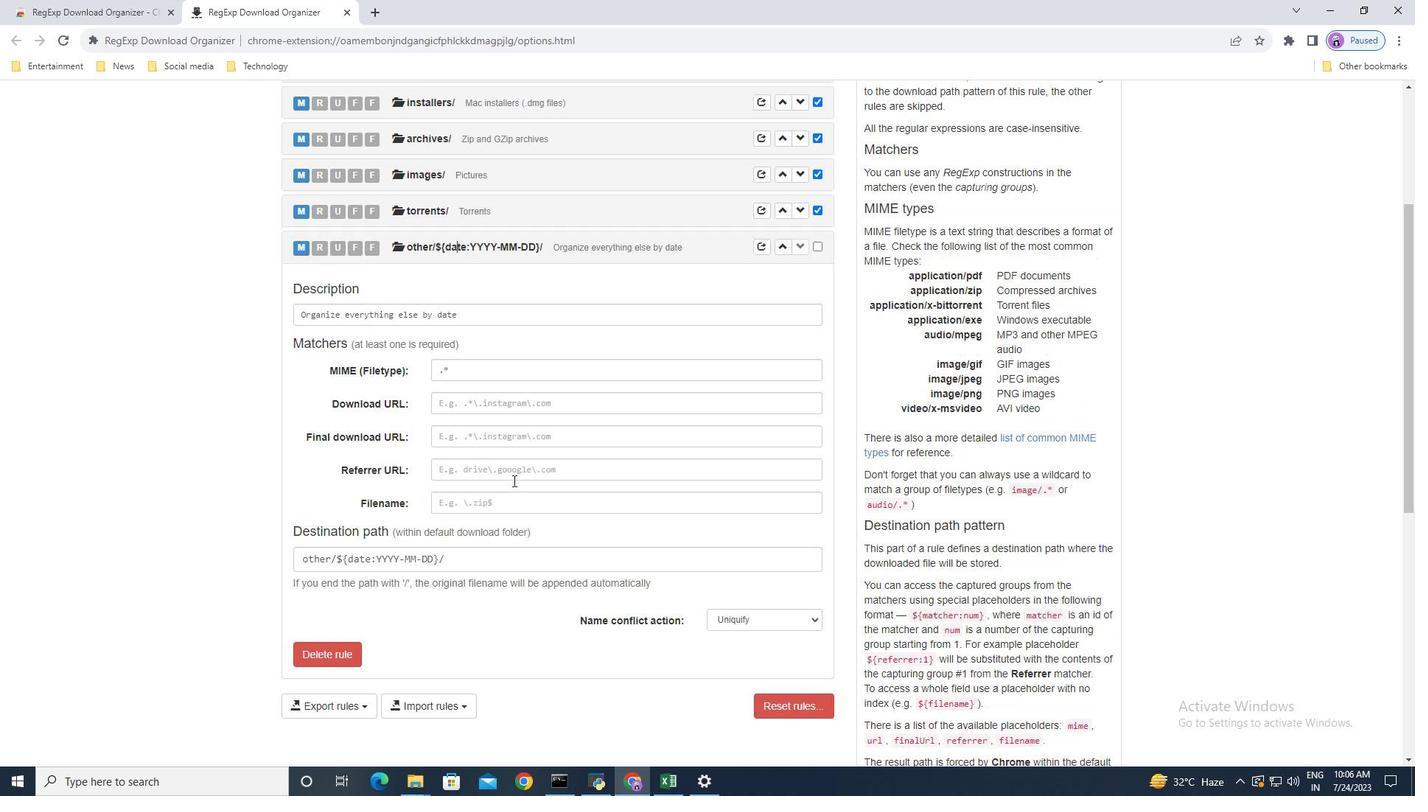 
Action: Mouse scrolled (513, 481) with delta (0, 0)
Screenshot: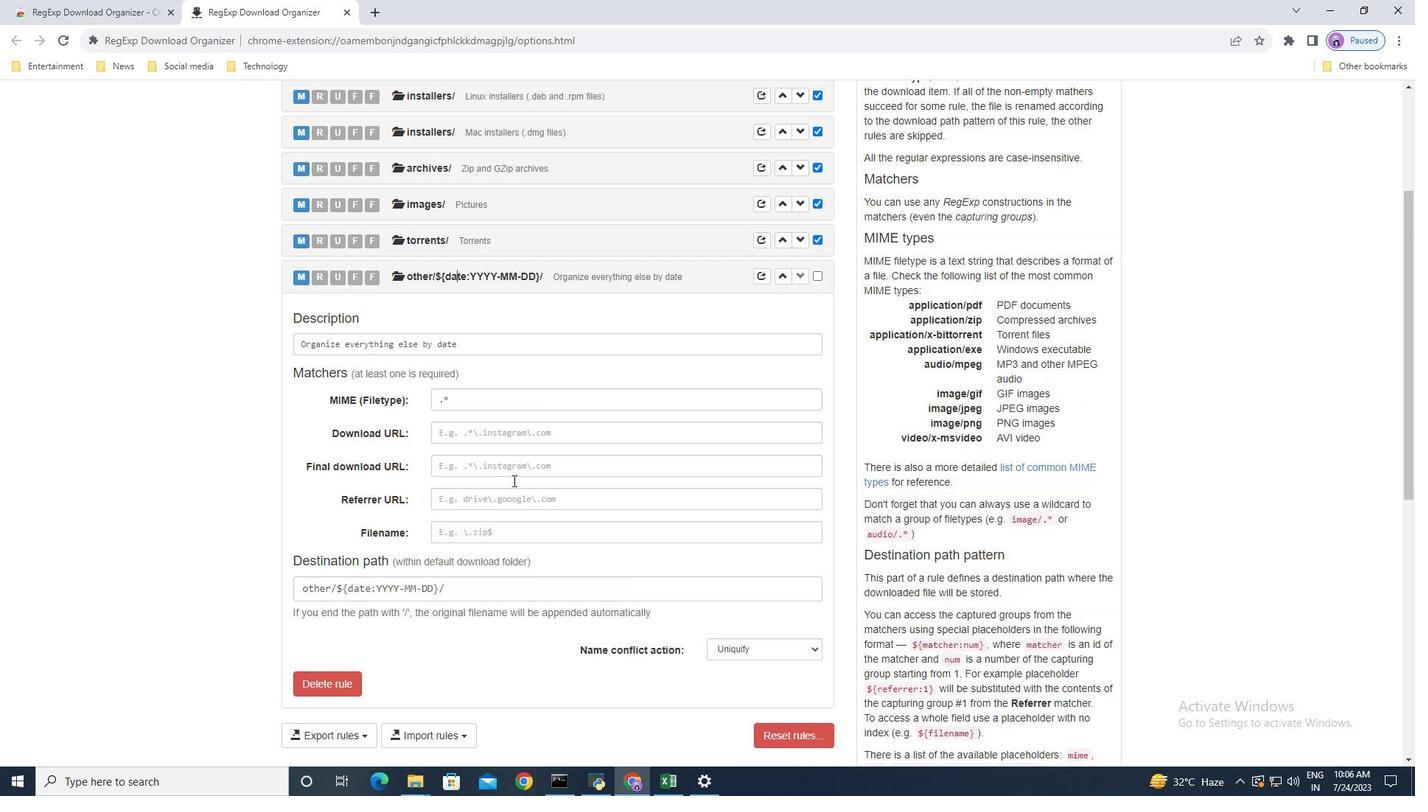 
Action: Mouse scrolled (513, 481) with delta (0, 0)
Screenshot: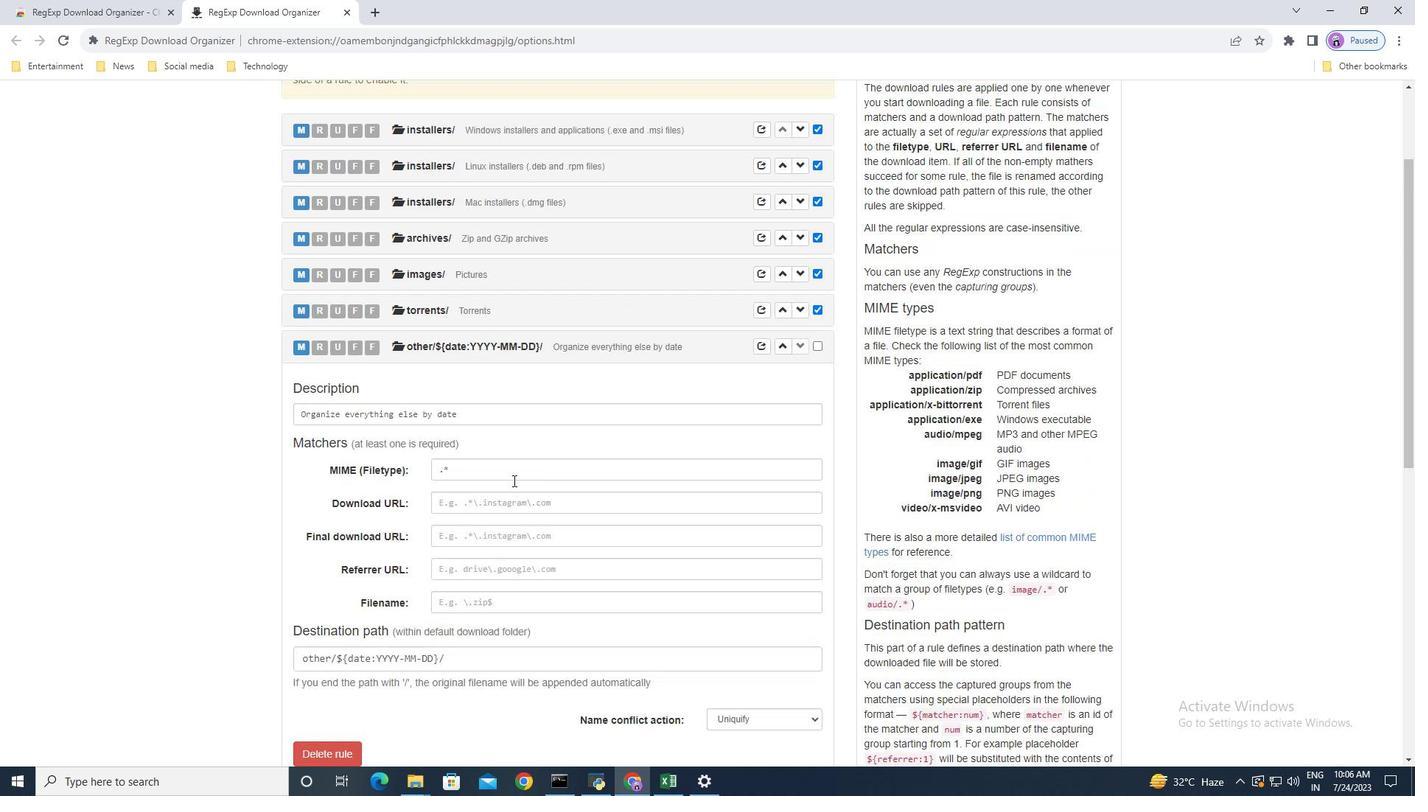 
Action: Mouse moved to (431, 310)
Screenshot: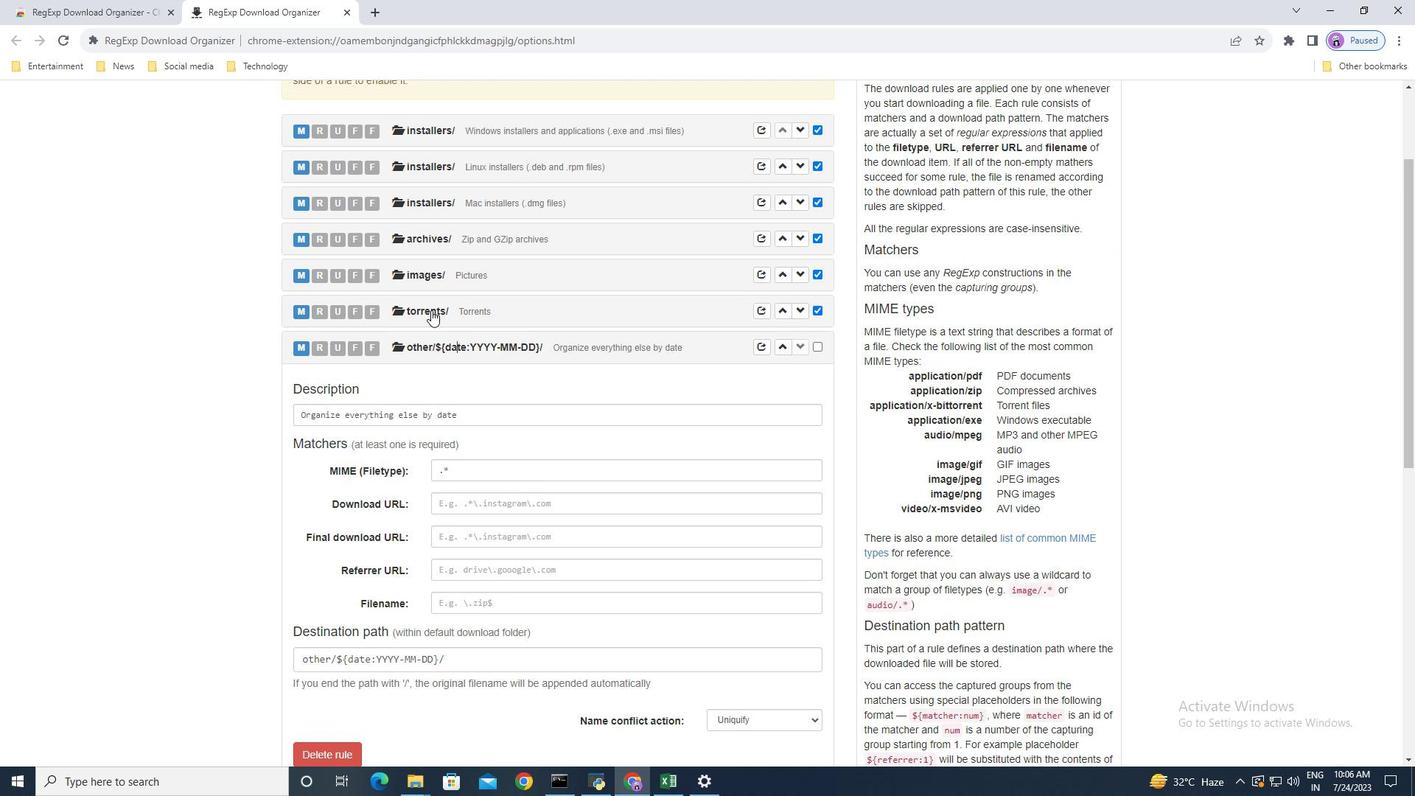 
Action: Mouse pressed left at (431, 310)
Screenshot: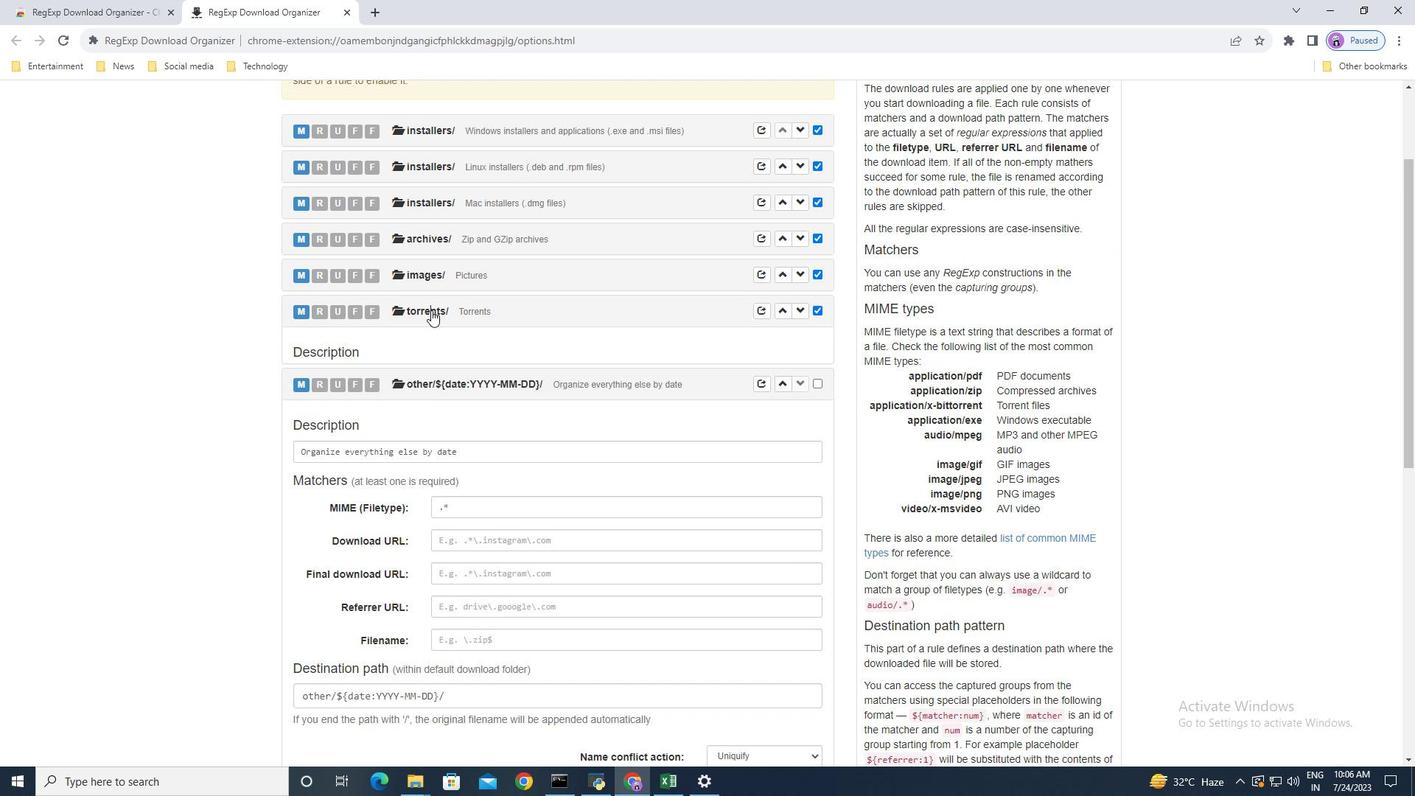 
Action: Mouse scrolled (431, 311) with delta (0, 0)
Screenshot: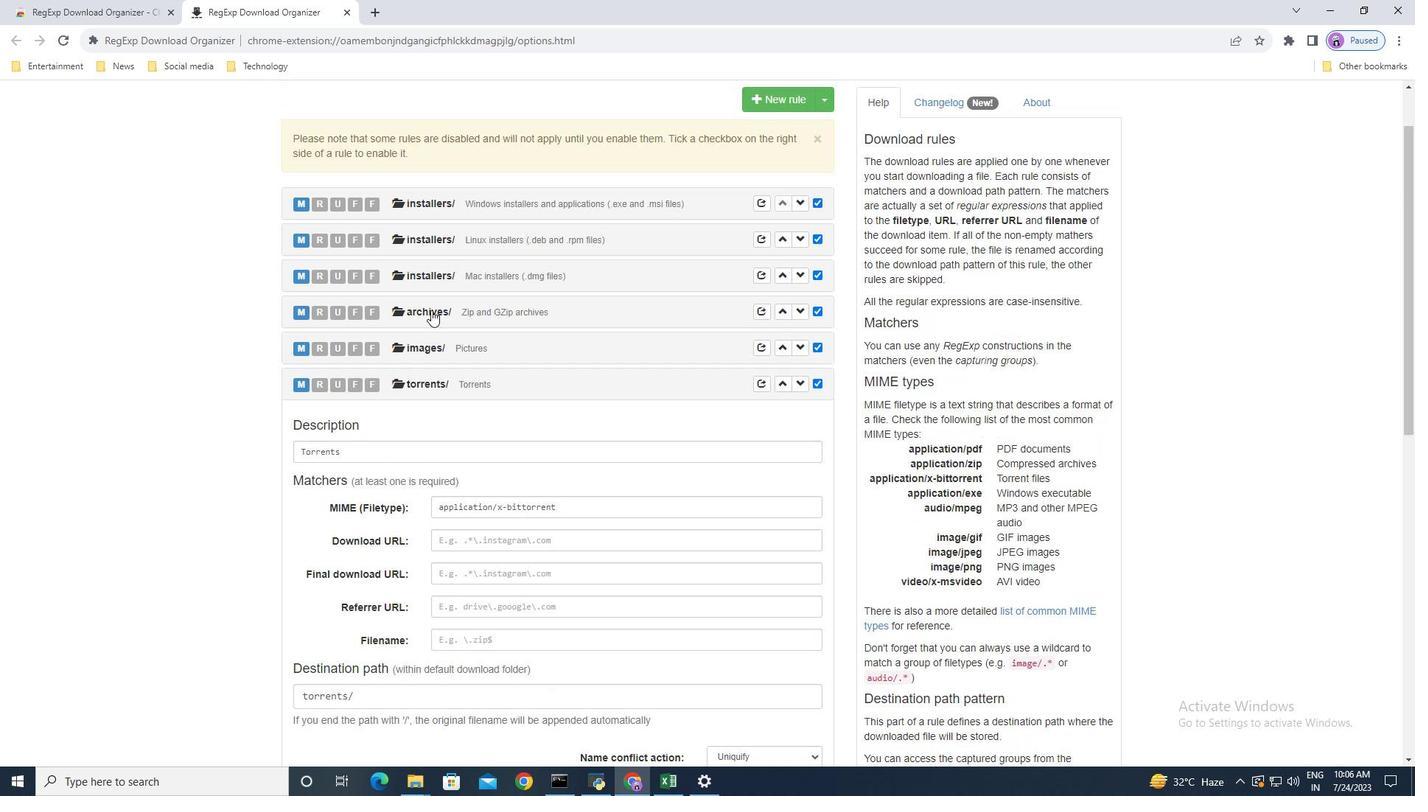 
Action: Mouse moved to (439, 345)
Screenshot: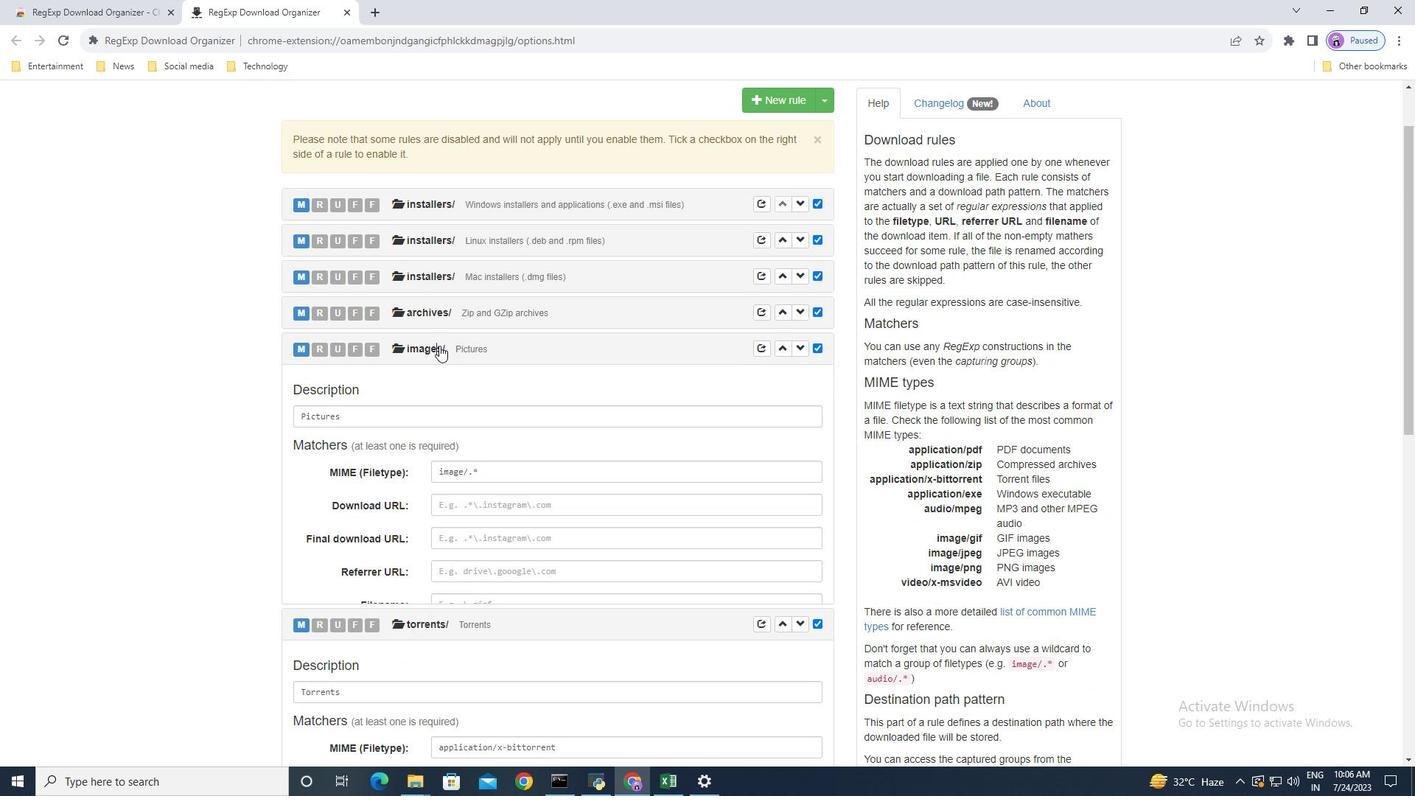 
Action: Mouse pressed left at (439, 345)
Screenshot: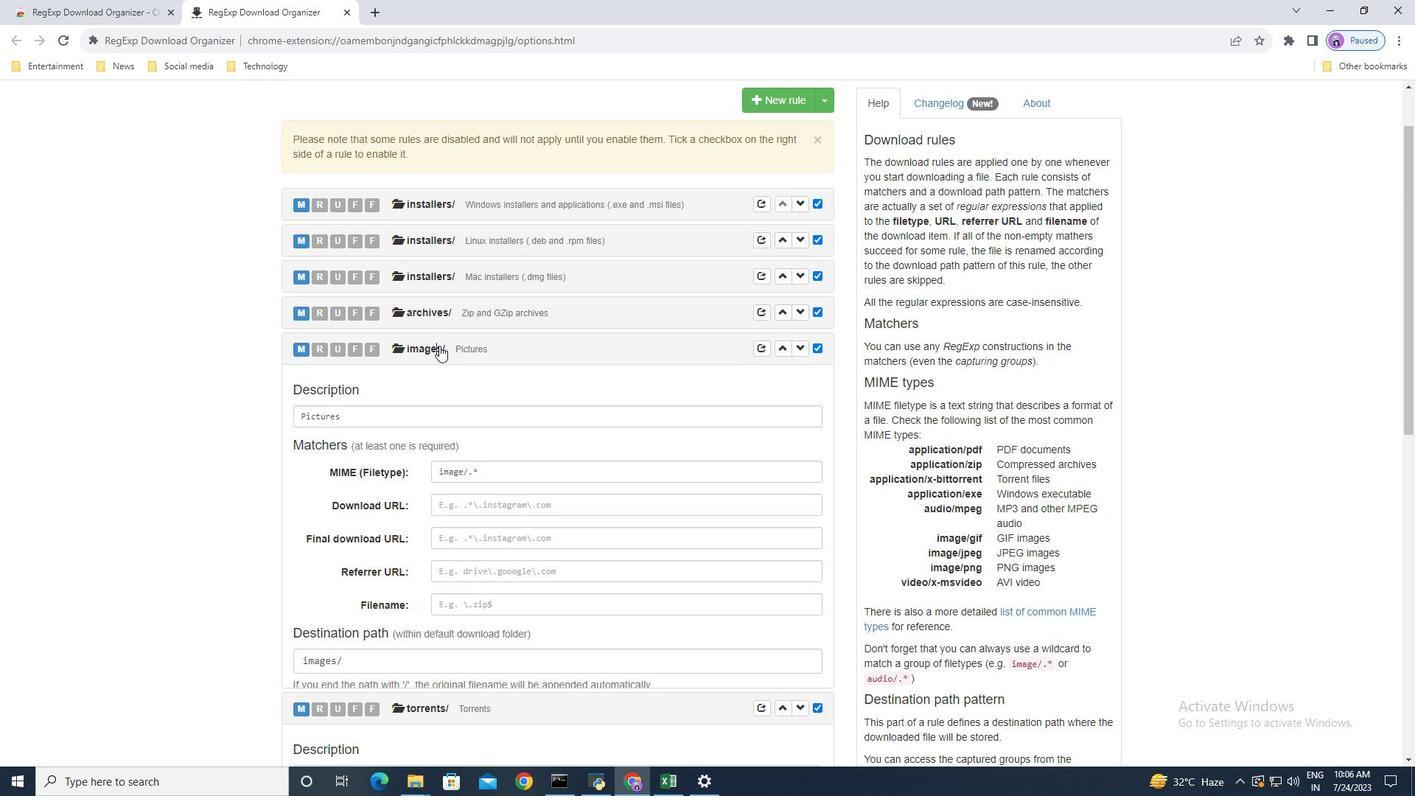 
Action: Mouse scrolled (439, 346) with delta (0, 0)
Screenshot: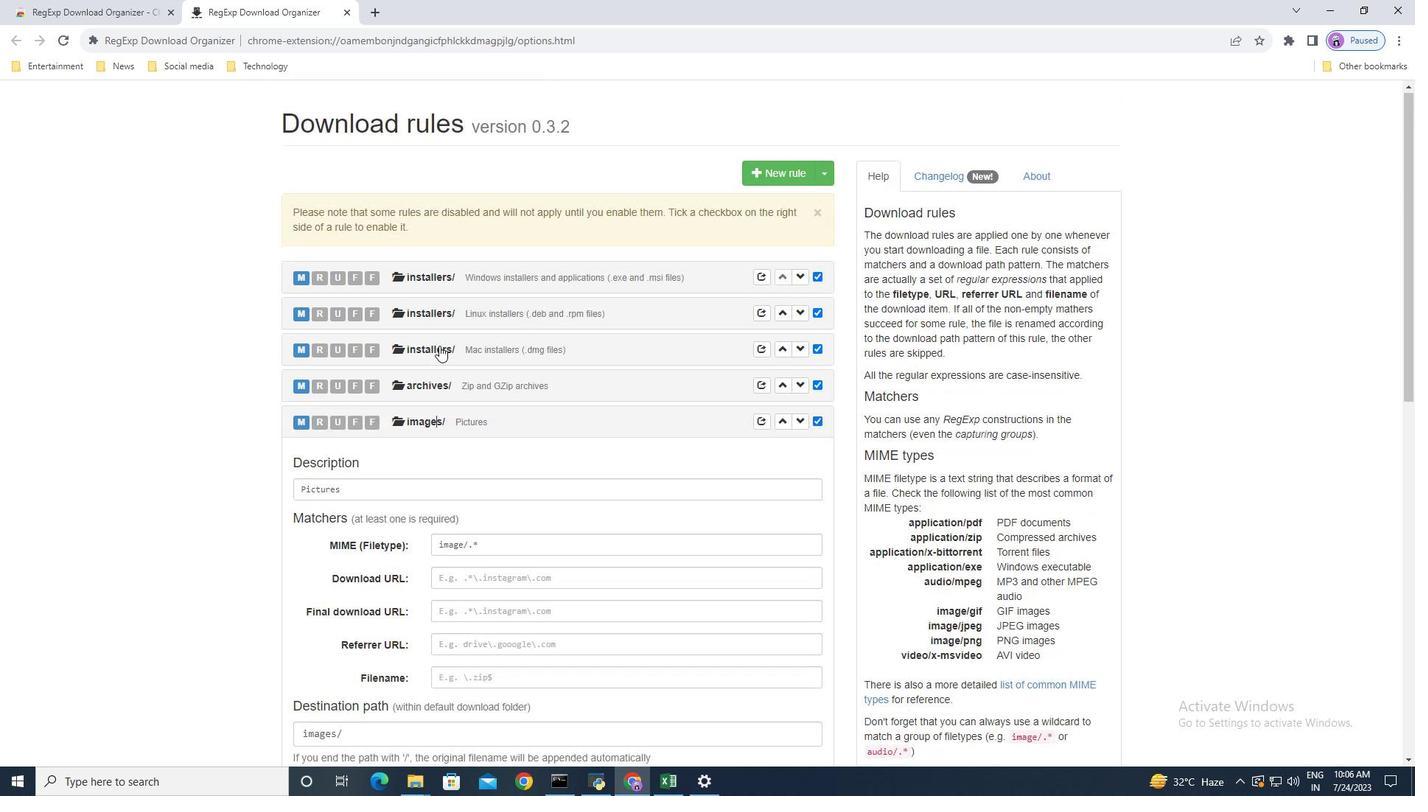 
Action: Mouse scrolled (439, 346) with delta (0, 0)
Screenshot: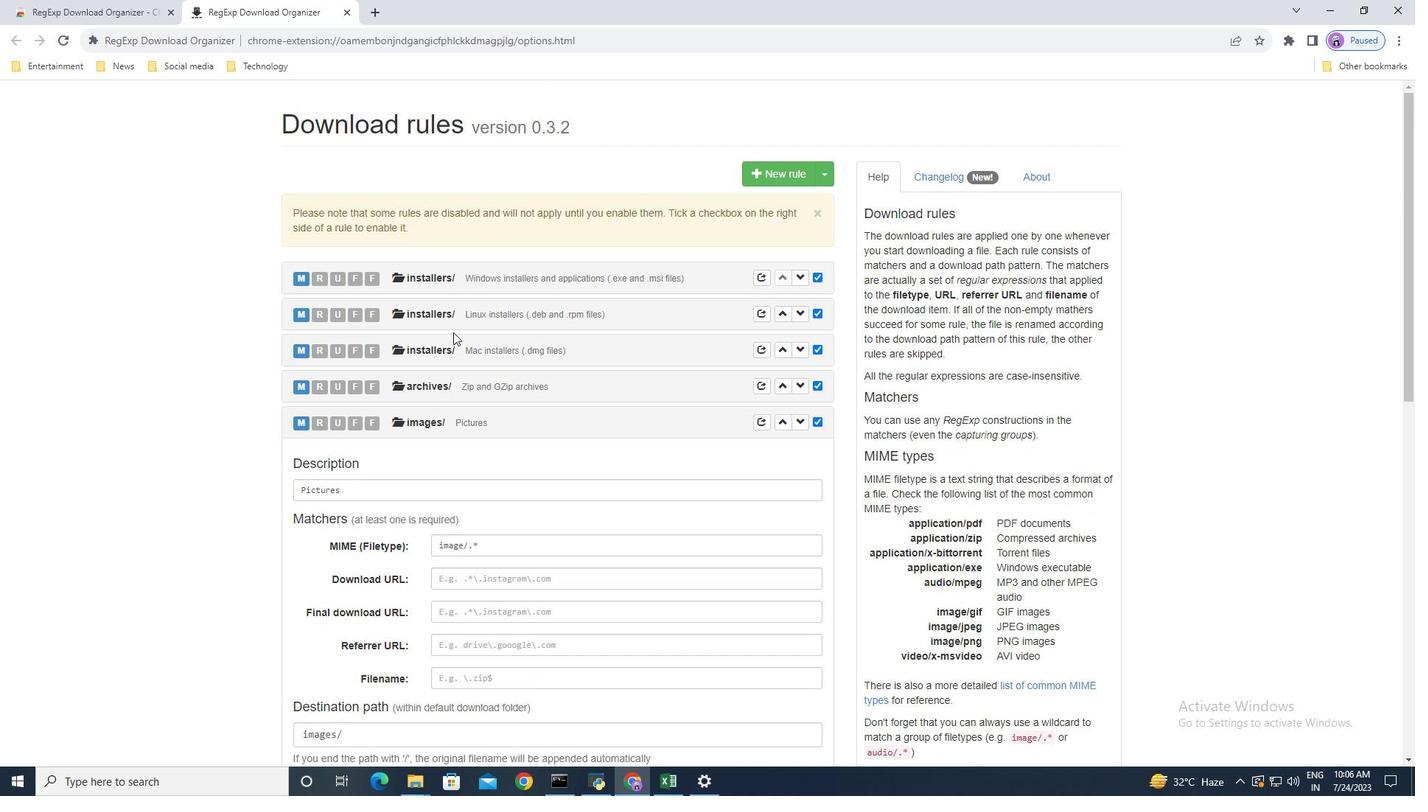 
Action: Mouse moved to (781, 170)
Screenshot: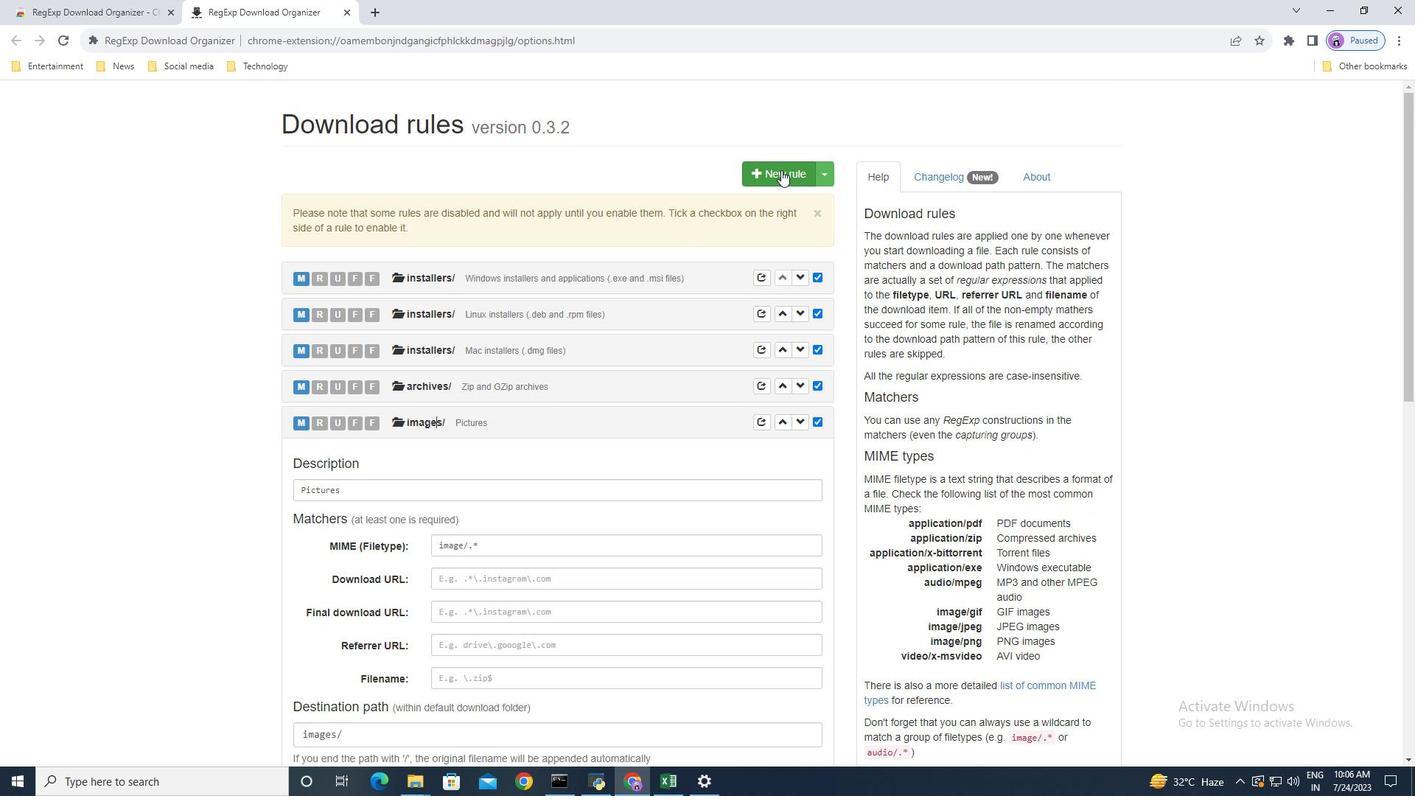 
Action: Mouse pressed left at (781, 170)
Screenshot: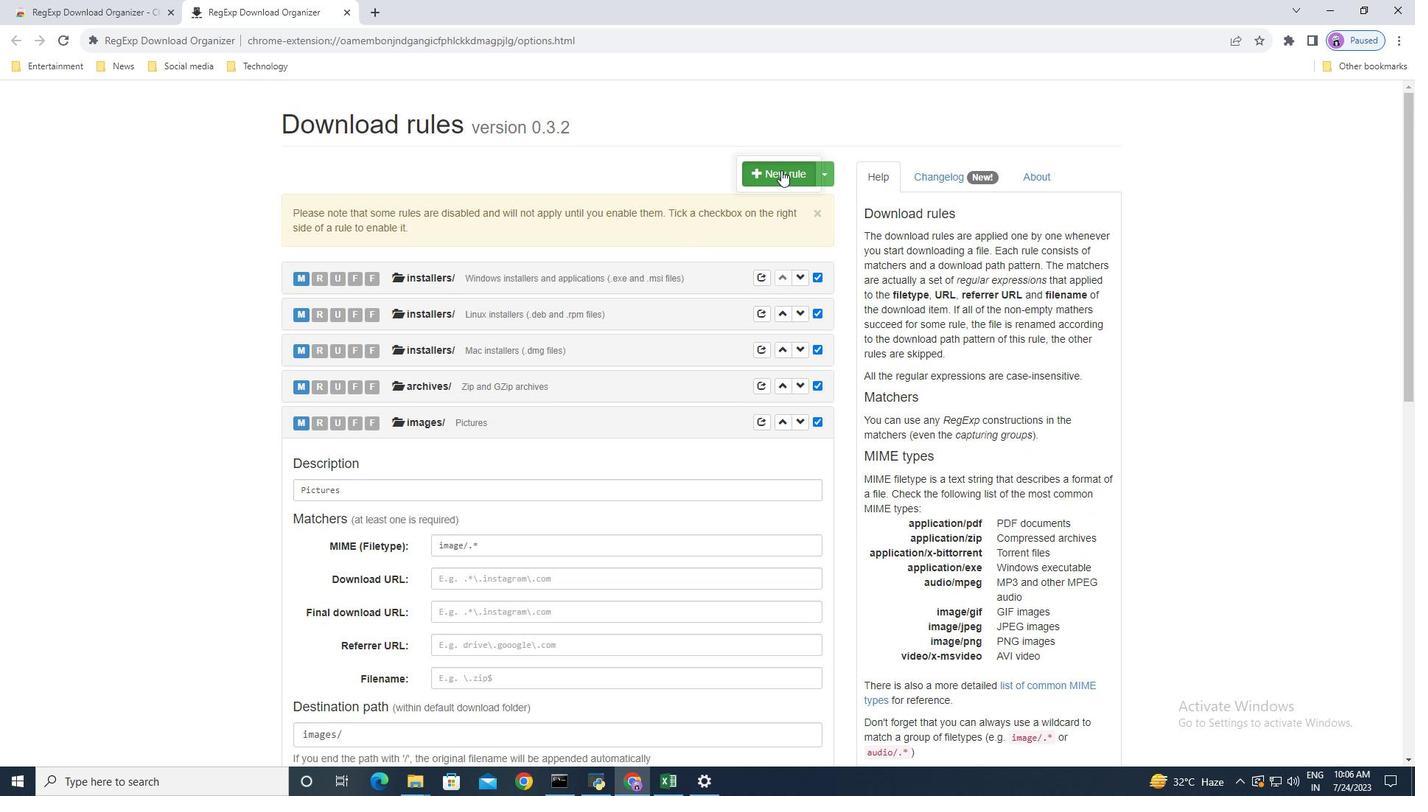 
Action: Mouse moved to (454, 343)
Screenshot: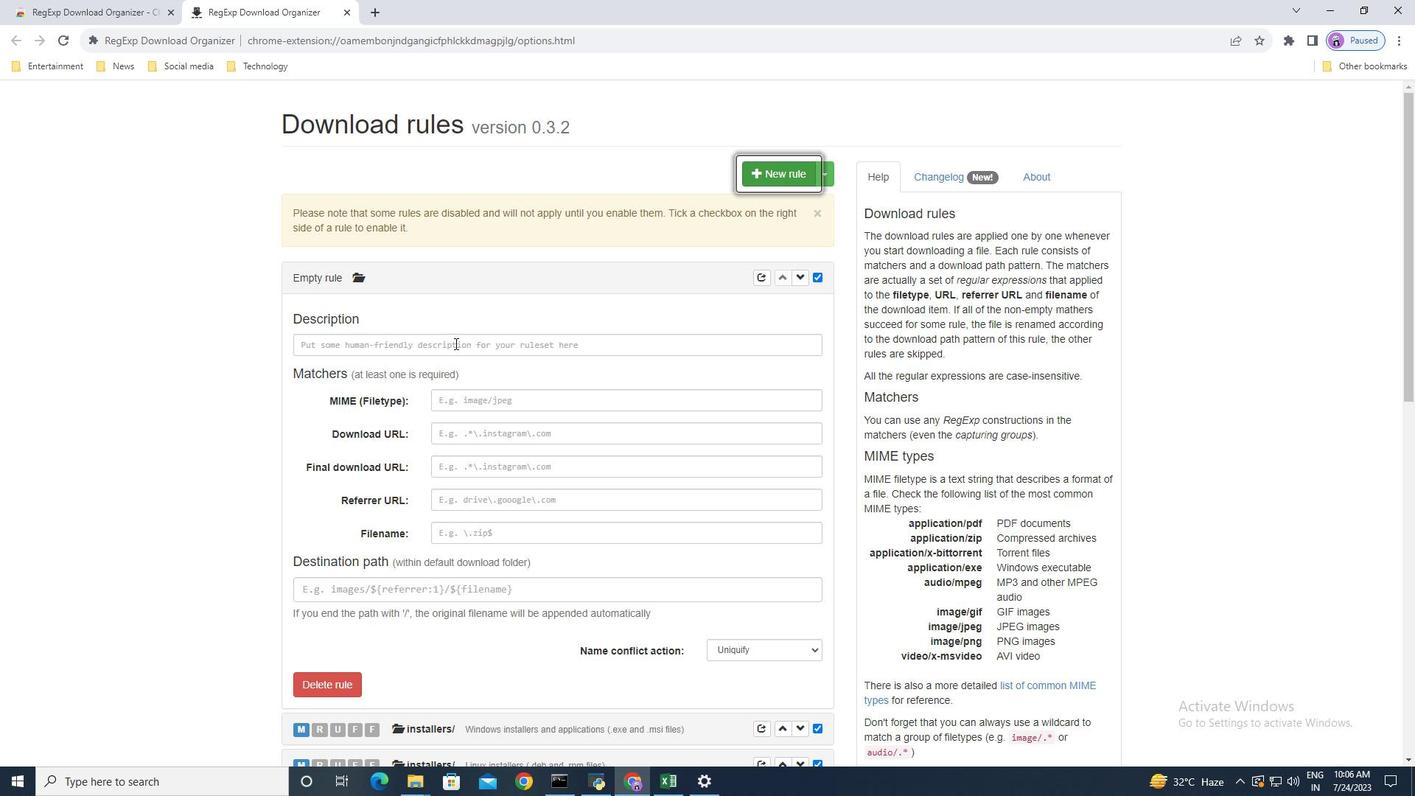 
Action: Mouse pressed left at (454, 343)
Screenshot: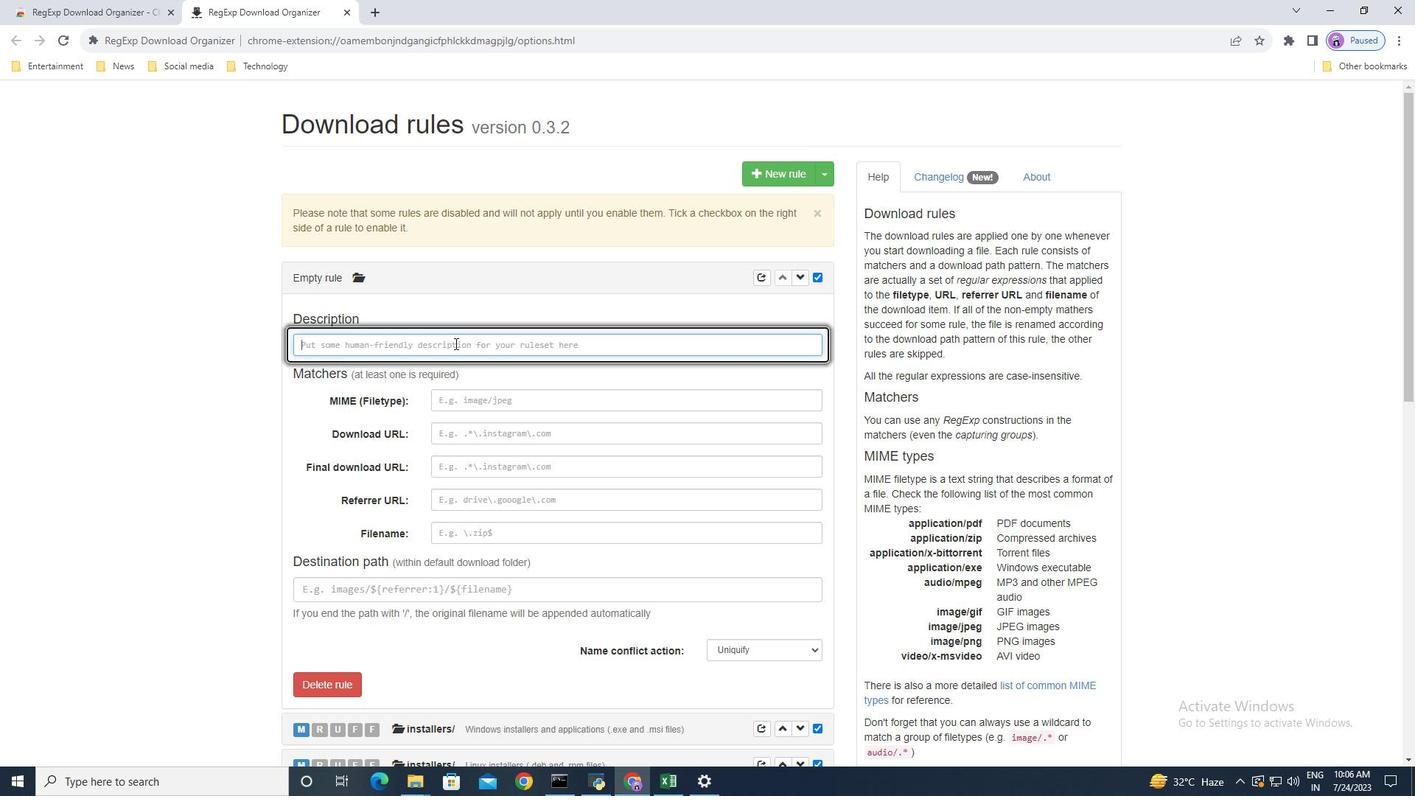 
Action: Key pressed mp3<Key.space><Key.backspace><Key.backspace><Key.backspace><Key.backspace><Key.backspace><Key.backspace><Key.backspace><Key.backspace><Key.backspace><Key.backspace><Key.backspace><Key.backspace><Key.backspace><Key.backspace>music
Screenshot: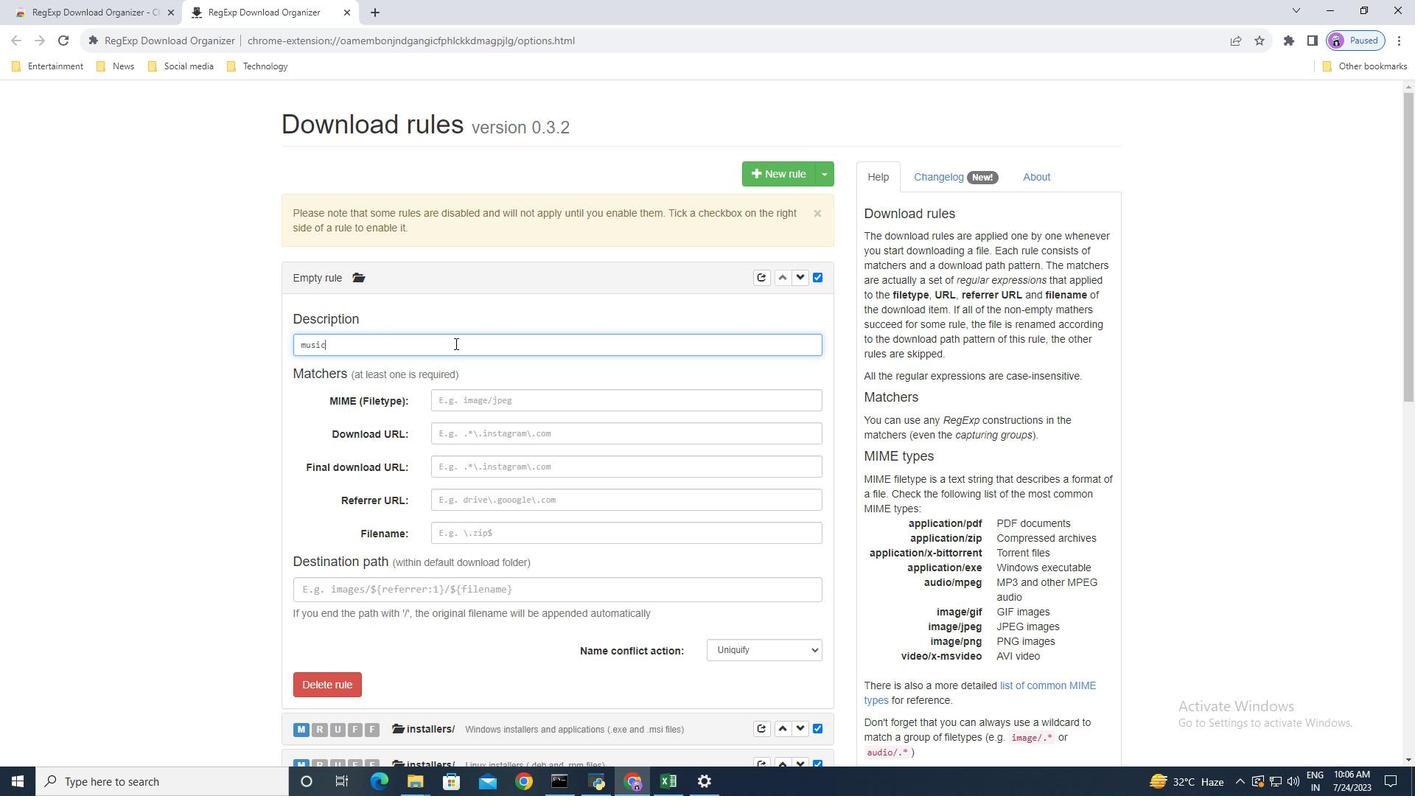 
Action: Mouse moved to (490, 398)
Screenshot: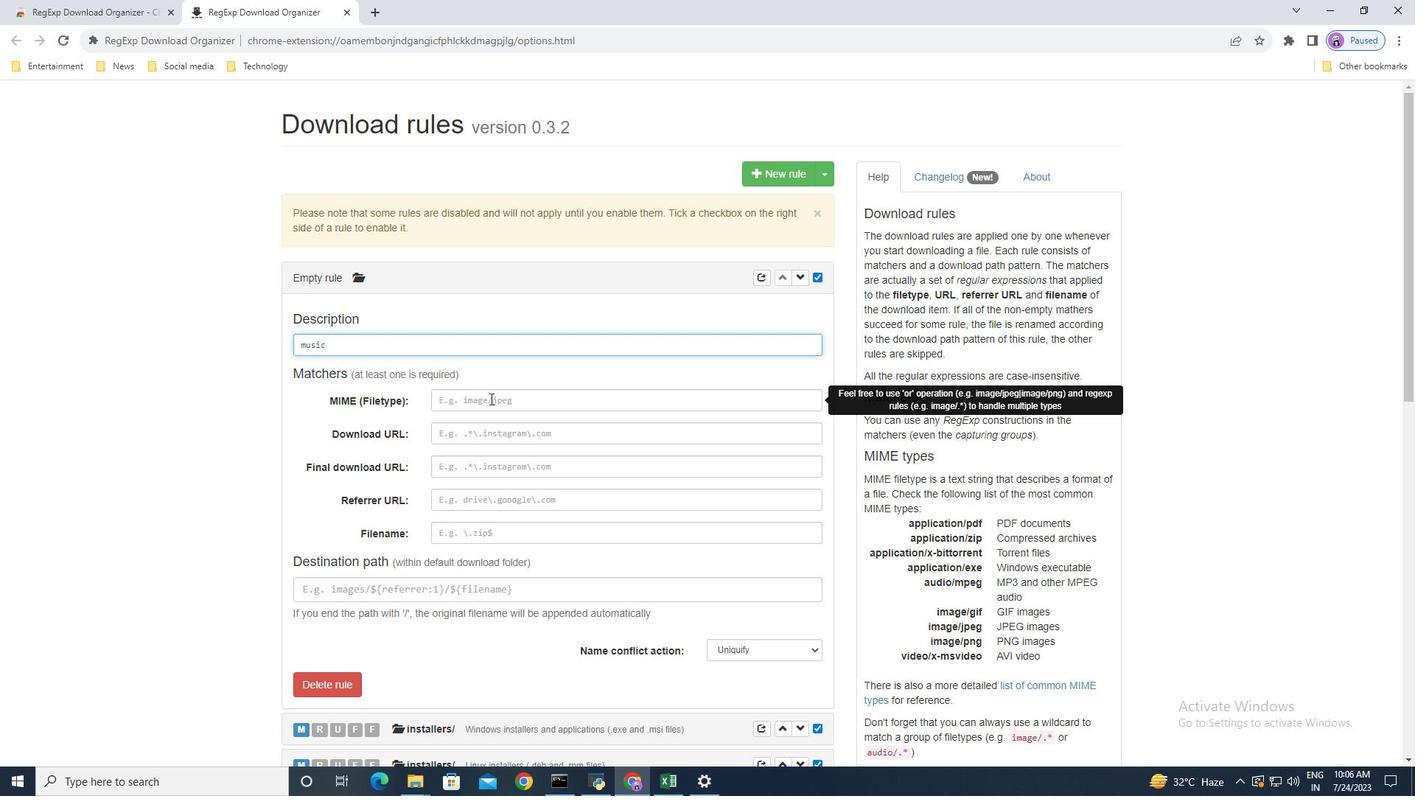 
Action: Mouse pressed left at (490, 398)
Screenshot: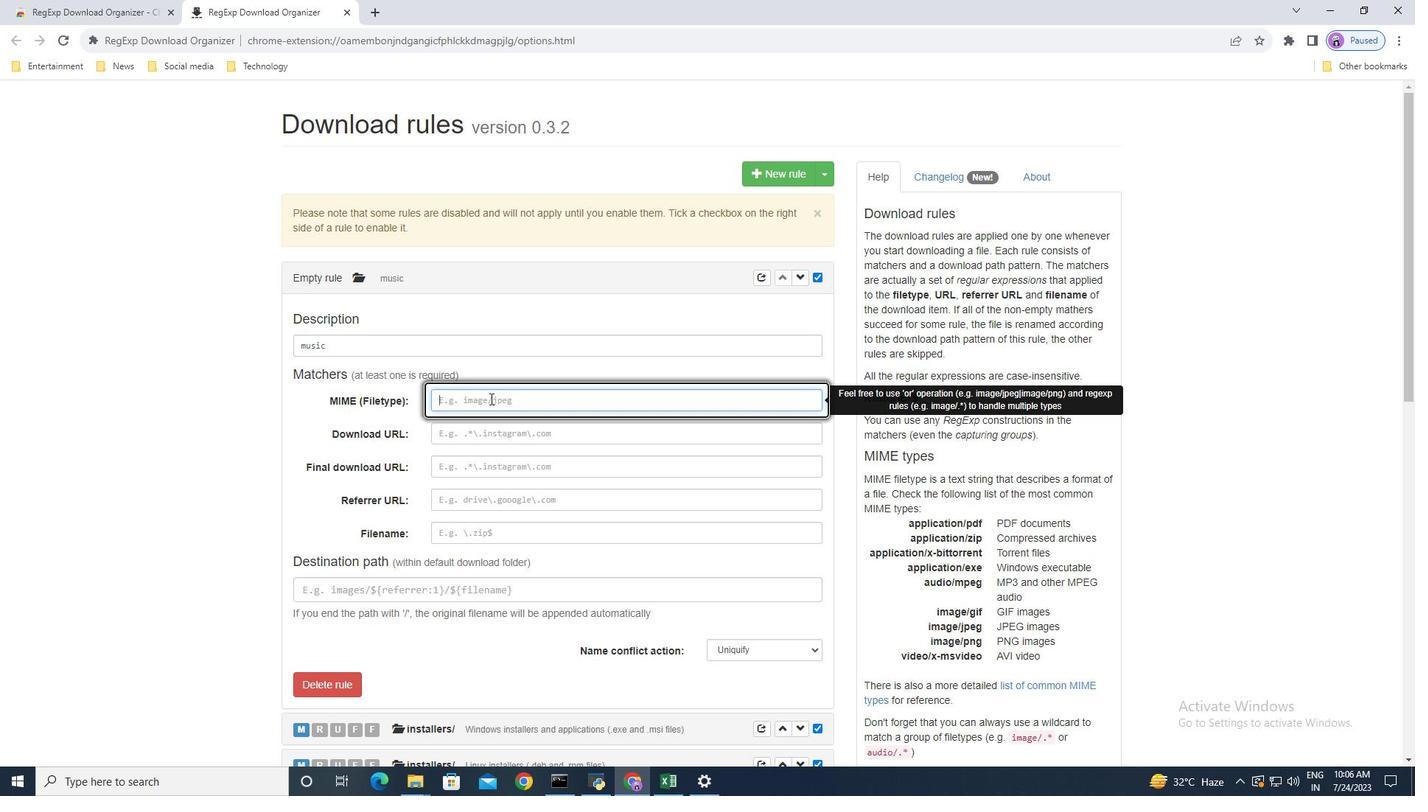 
Action: Key pressed audio/mpeg
Screenshot: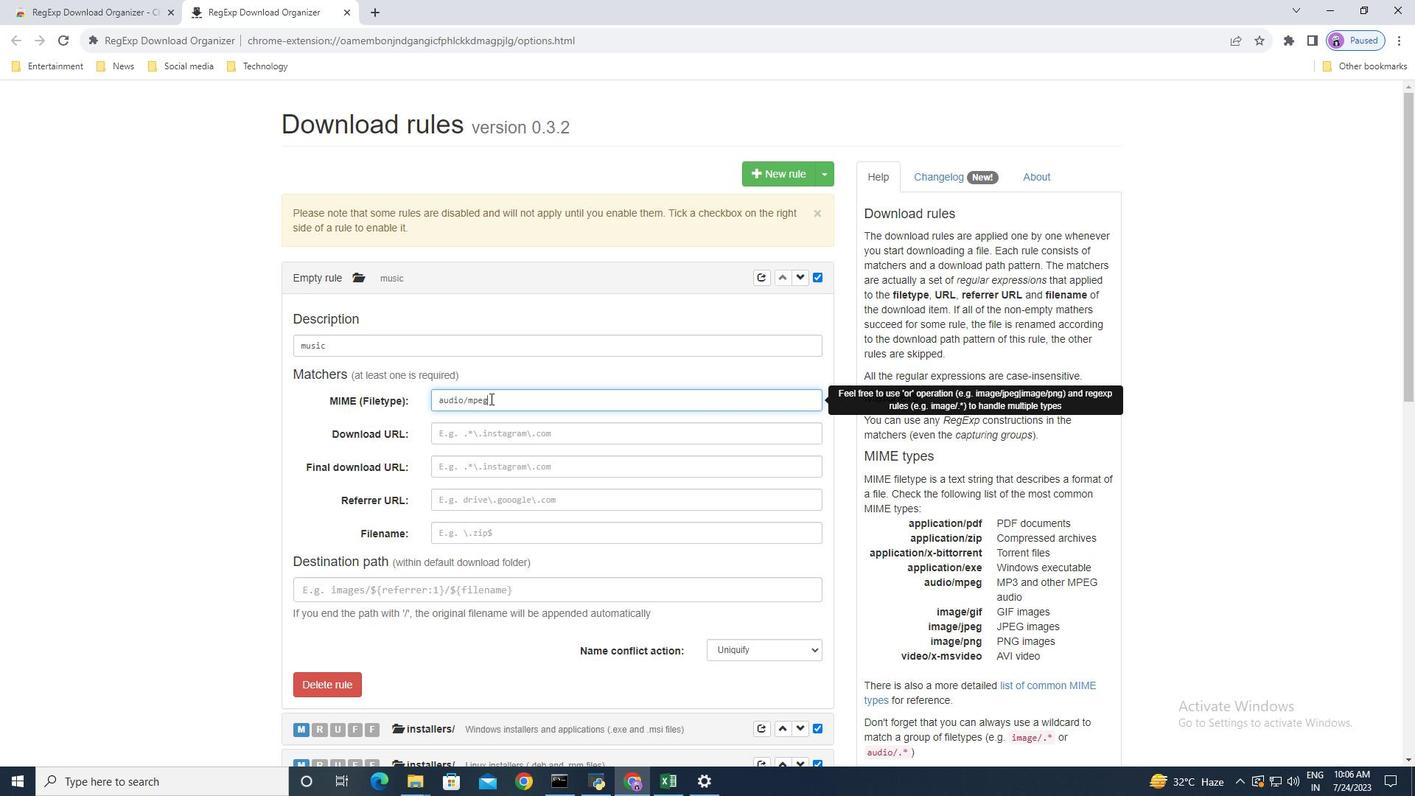 
Action: Mouse moved to (378, 348)
Screenshot: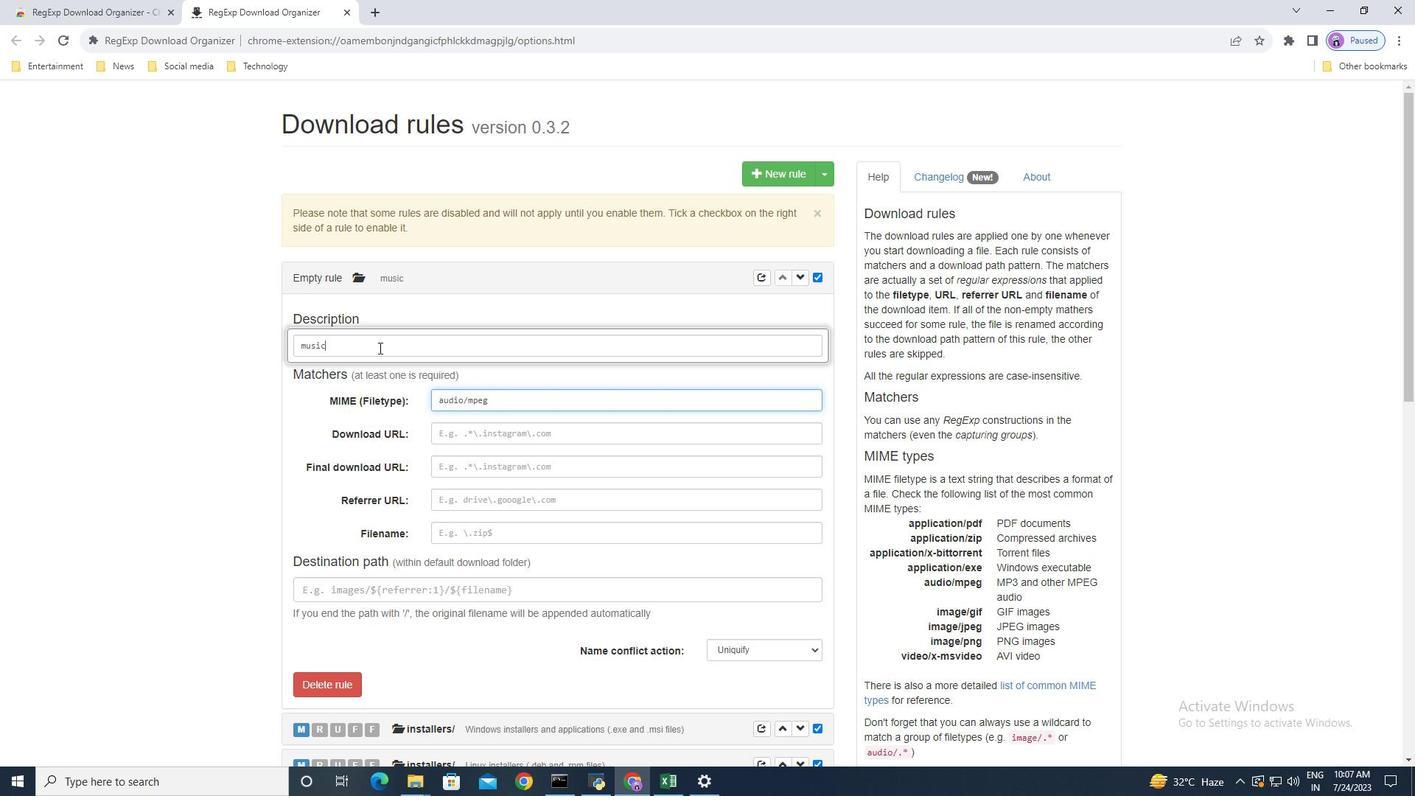 
Action: Mouse pressed left at (378, 348)
Screenshot: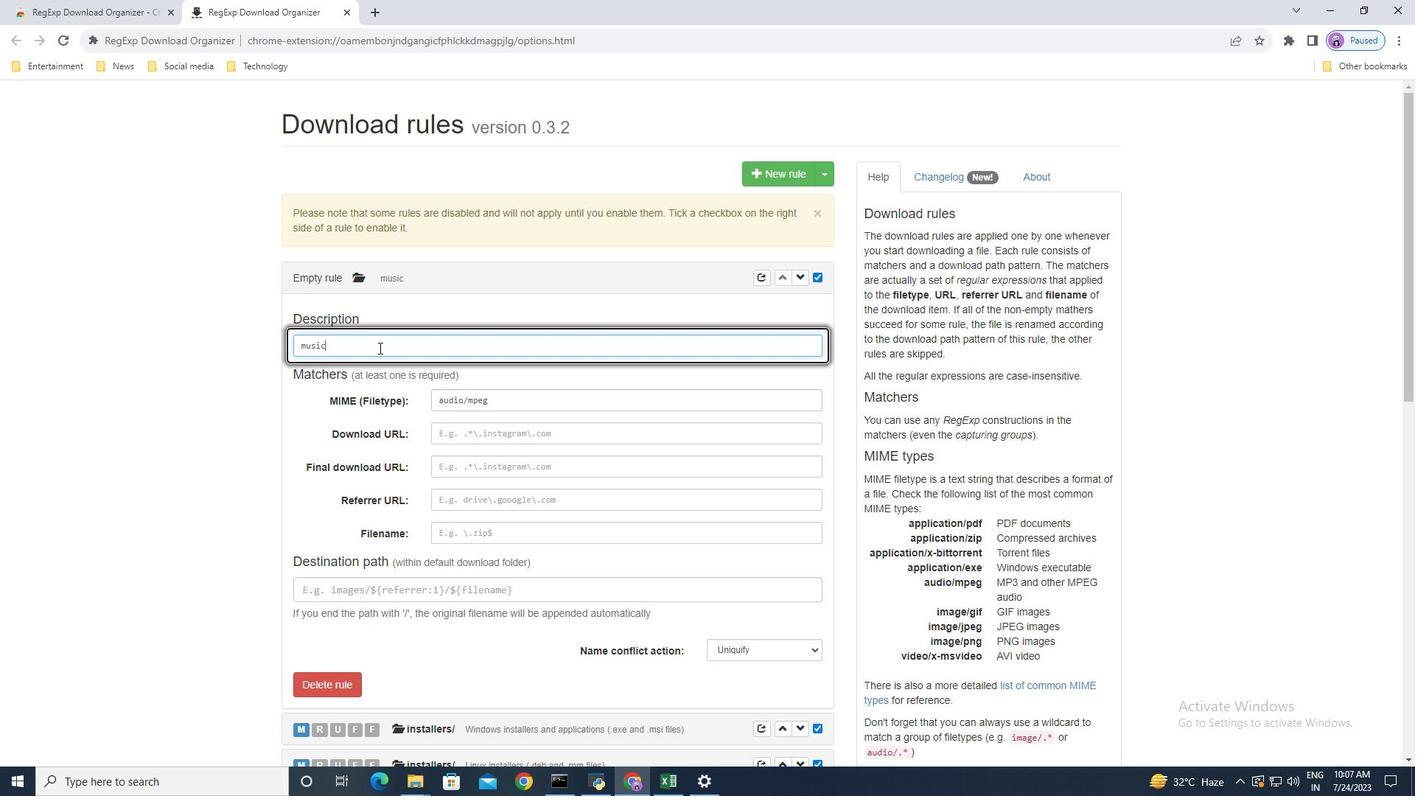 
Action: Key pressed <Key.space>mp3<Key.space>and<Key.space>other
Screenshot: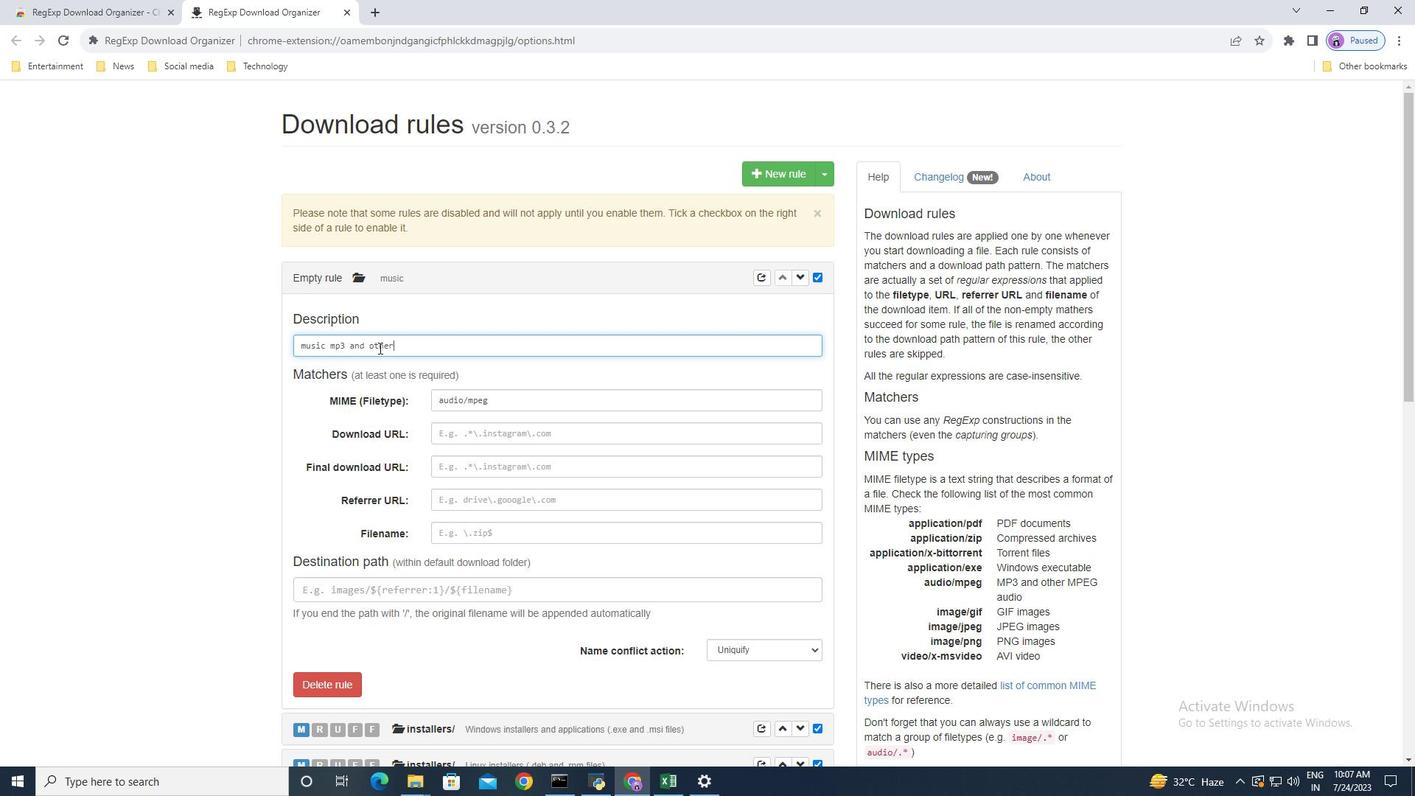 
Action: Mouse moved to (459, 588)
Screenshot: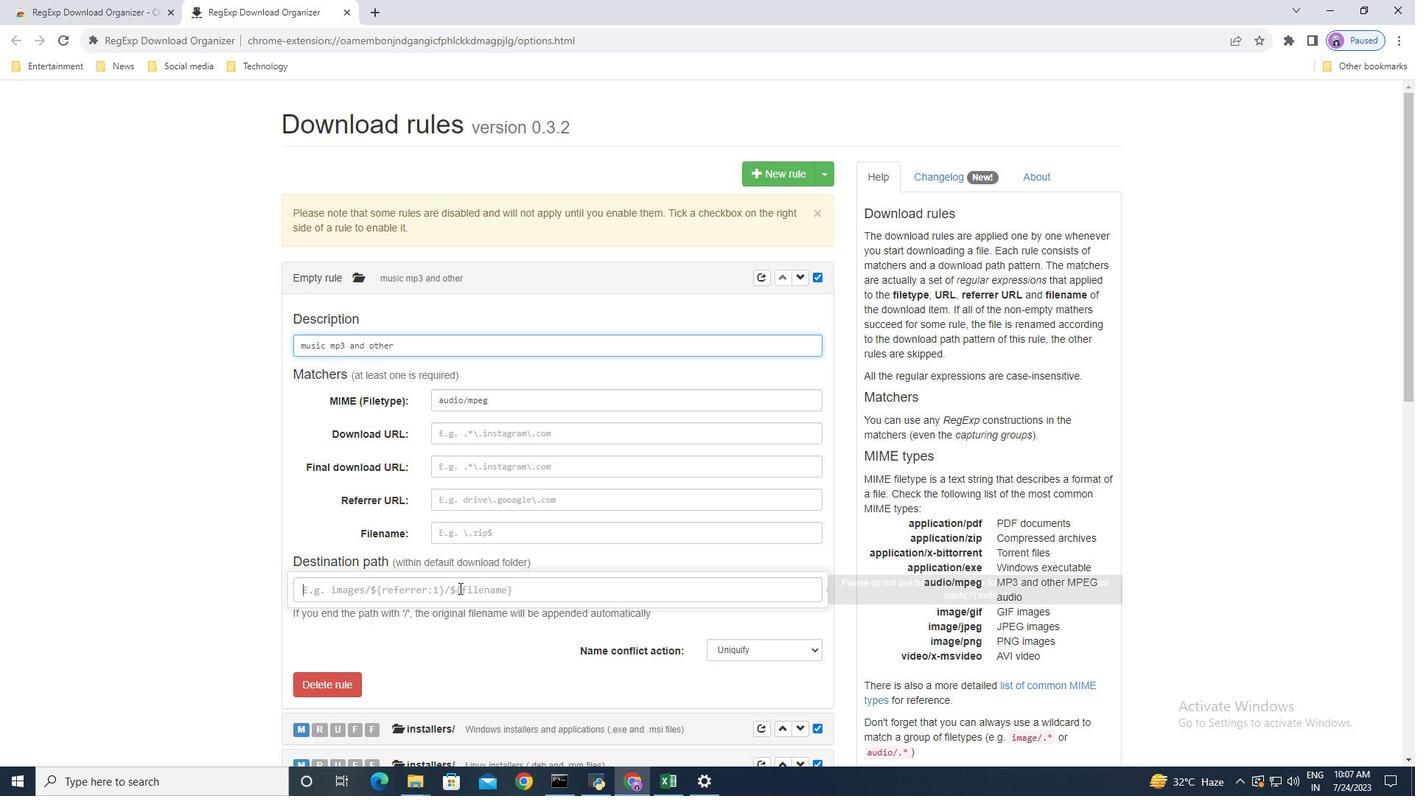 
Action: Mouse pressed left at (459, 588)
Screenshot: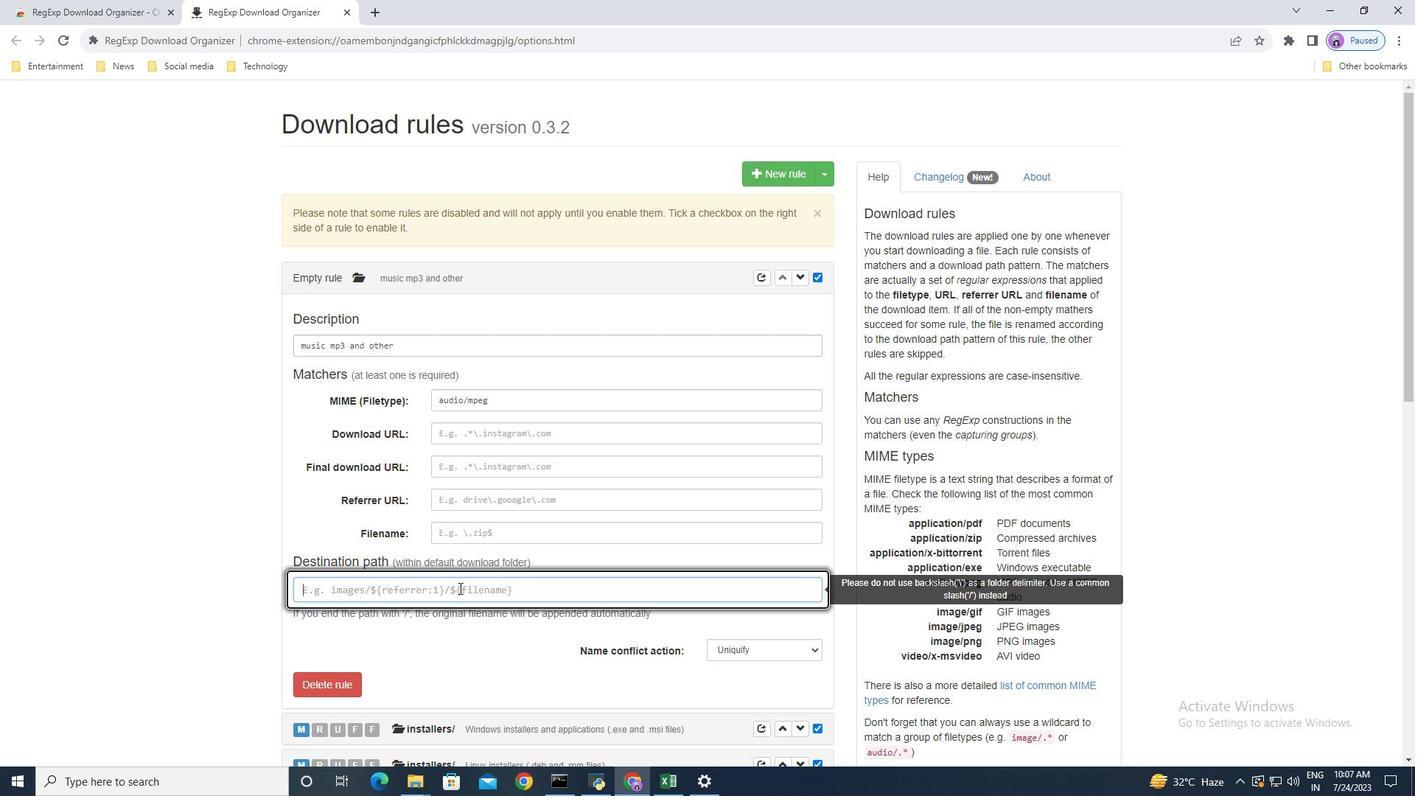 
Action: Mouse moved to (459, 589)
Screenshot: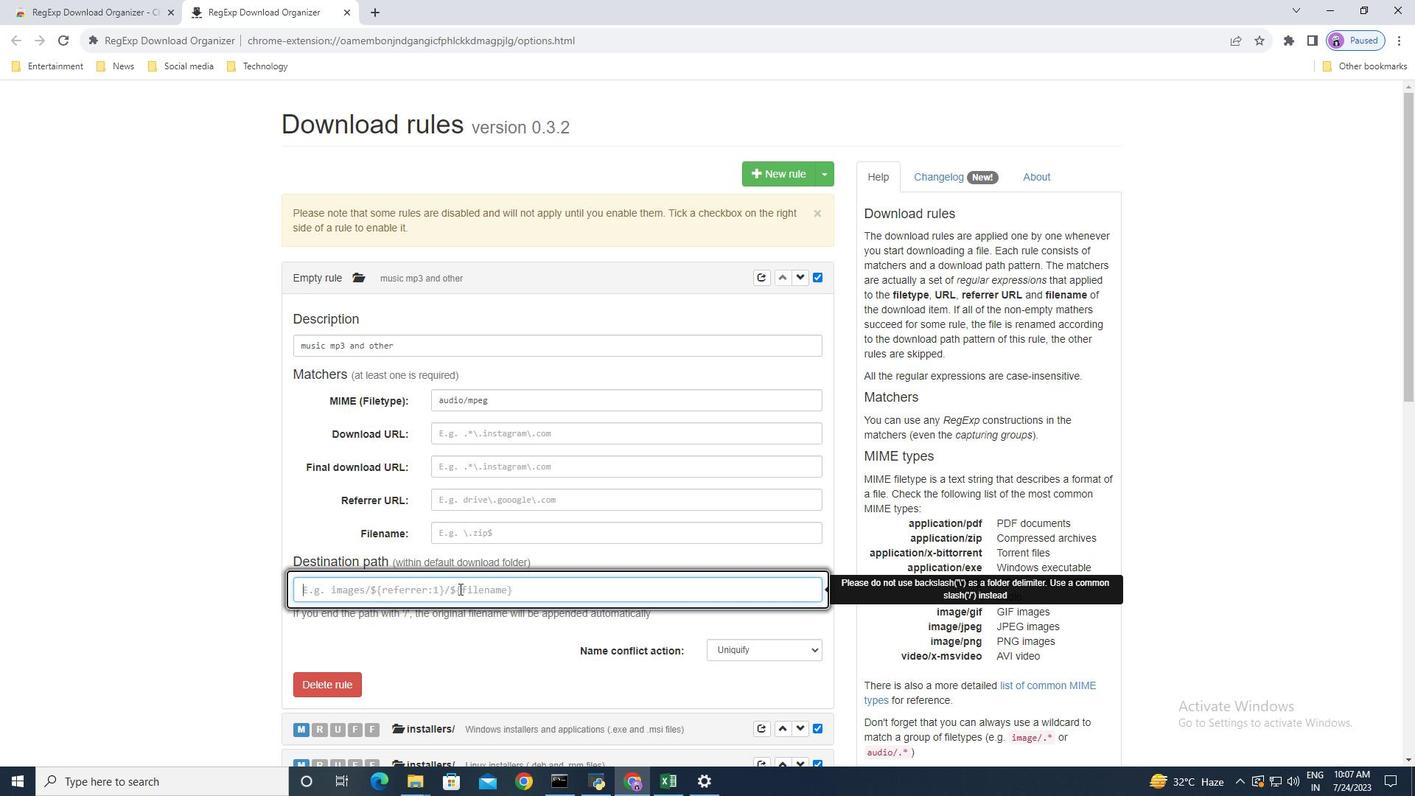 
Action: Key pressed musix<Key.space><Key.backspace><Key.backspace>x<Key.backspace>c<Key.space>and<Key.space>other
Screenshot: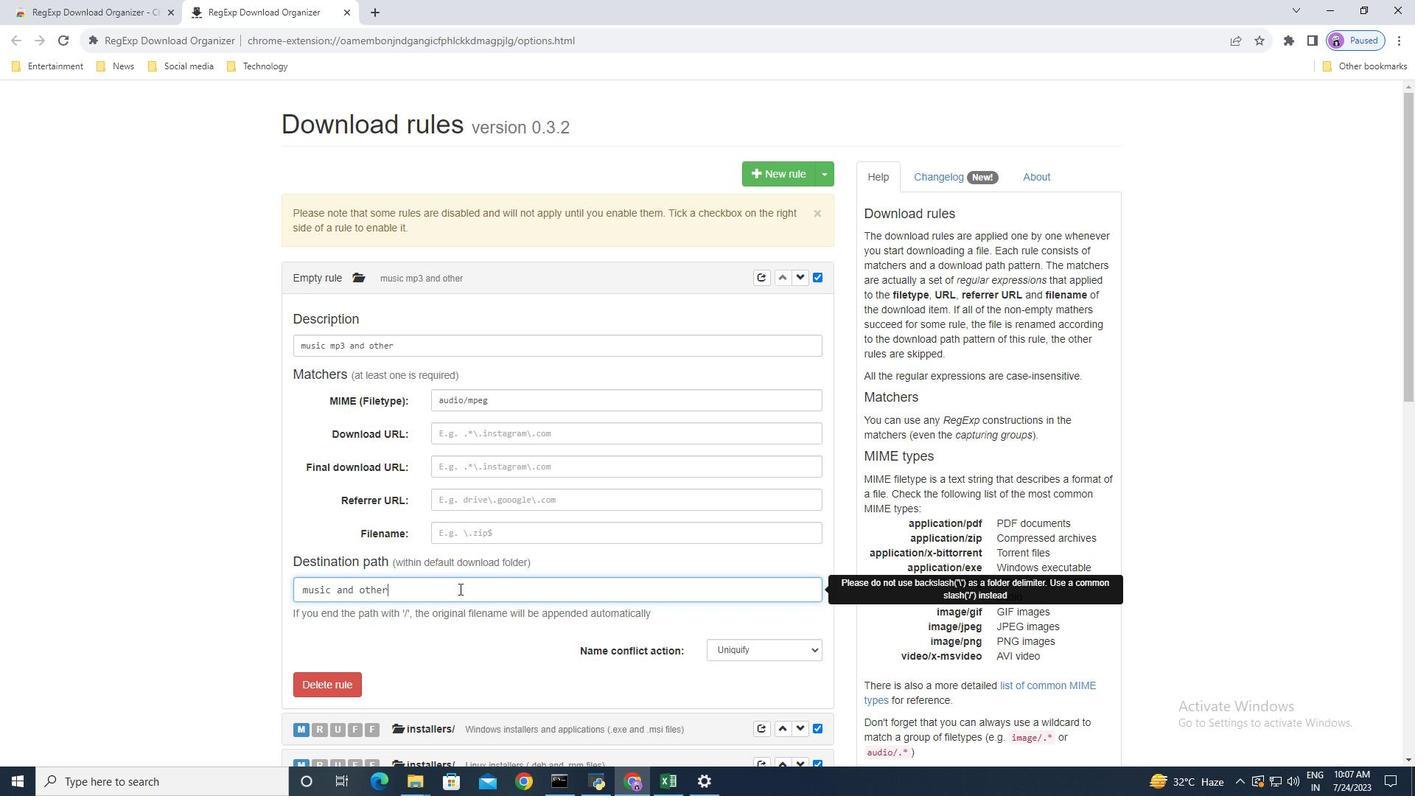 
Action: Mouse moved to (583, 312)
Screenshot: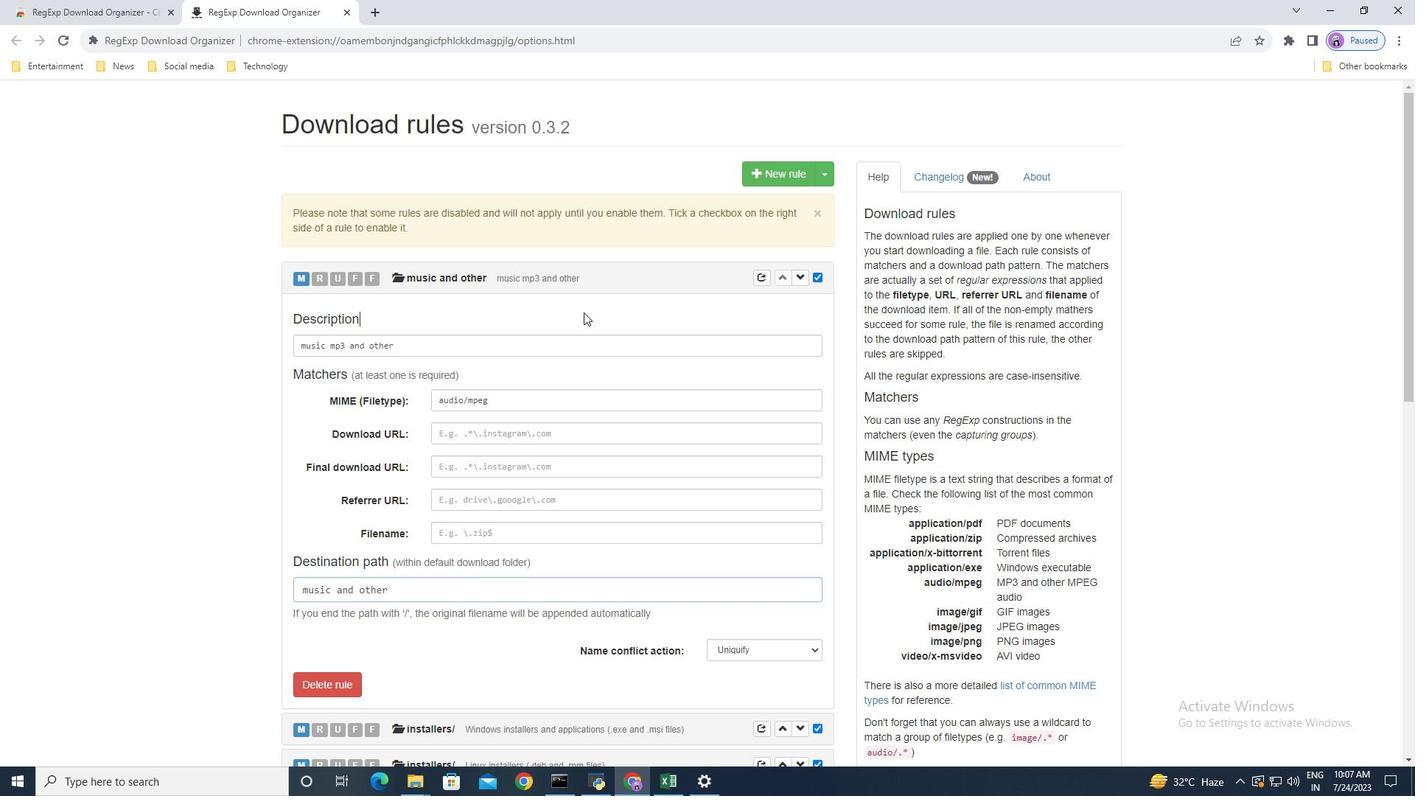 
Action: Mouse pressed left at (583, 312)
Screenshot: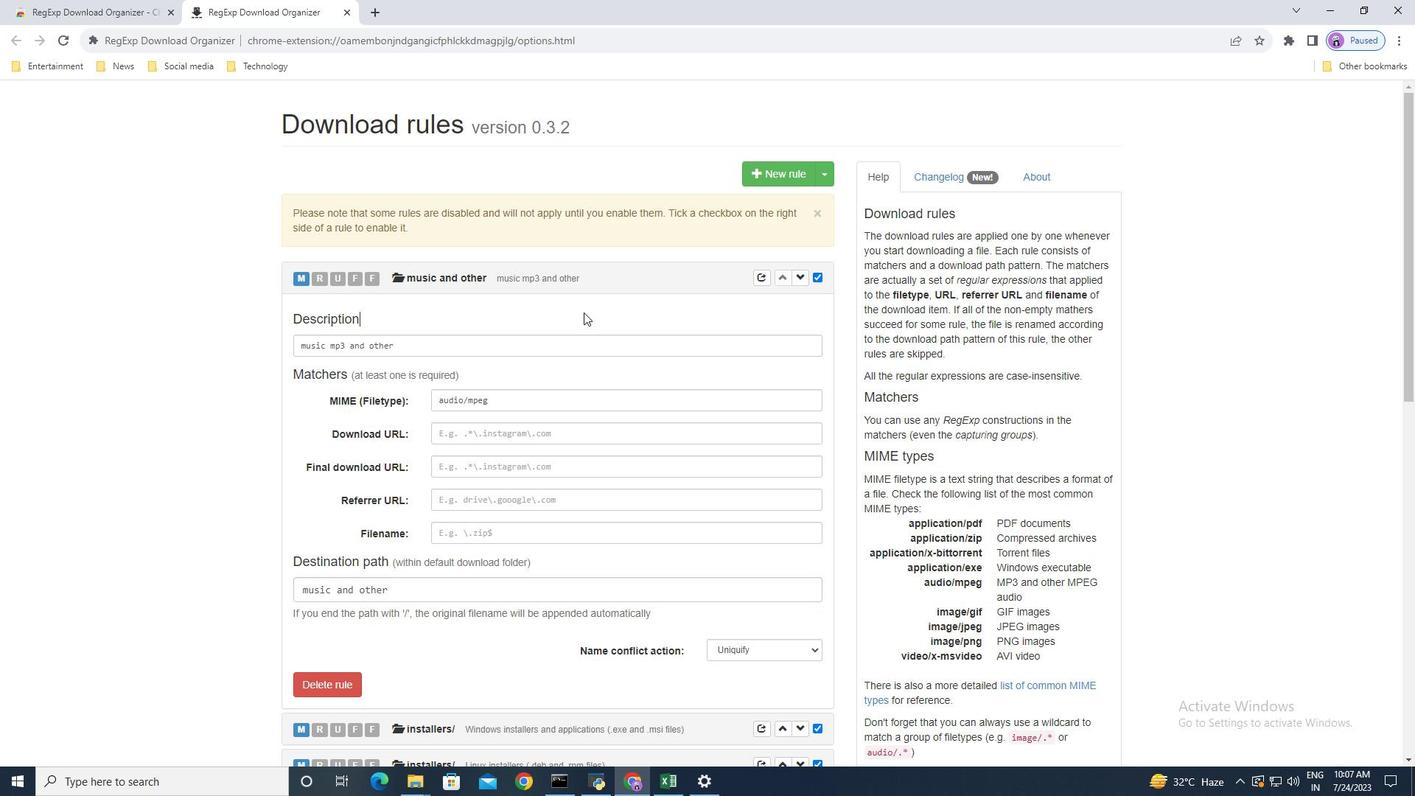 
Action: Mouse moved to (784, 176)
Screenshot: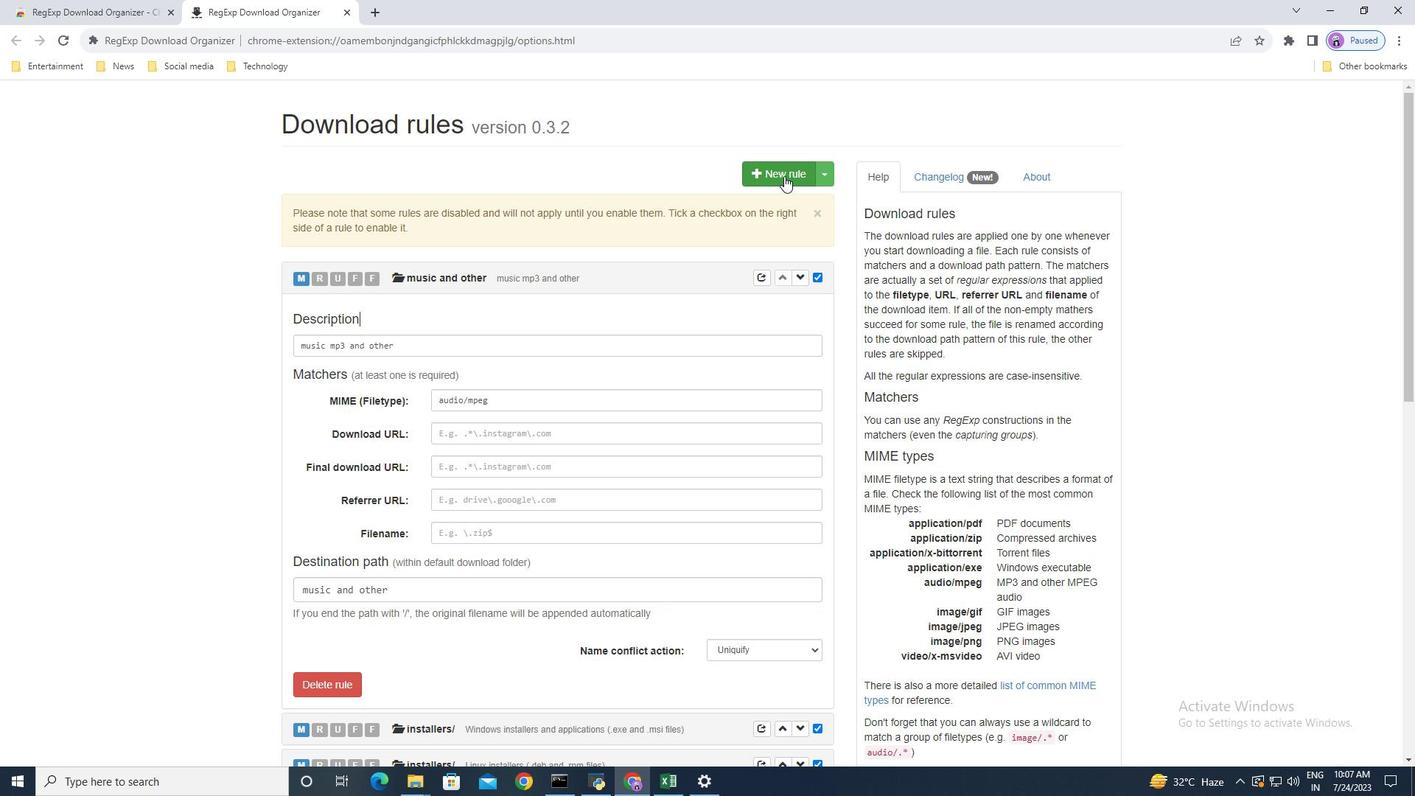 
Action: Mouse pressed left at (784, 176)
Screenshot: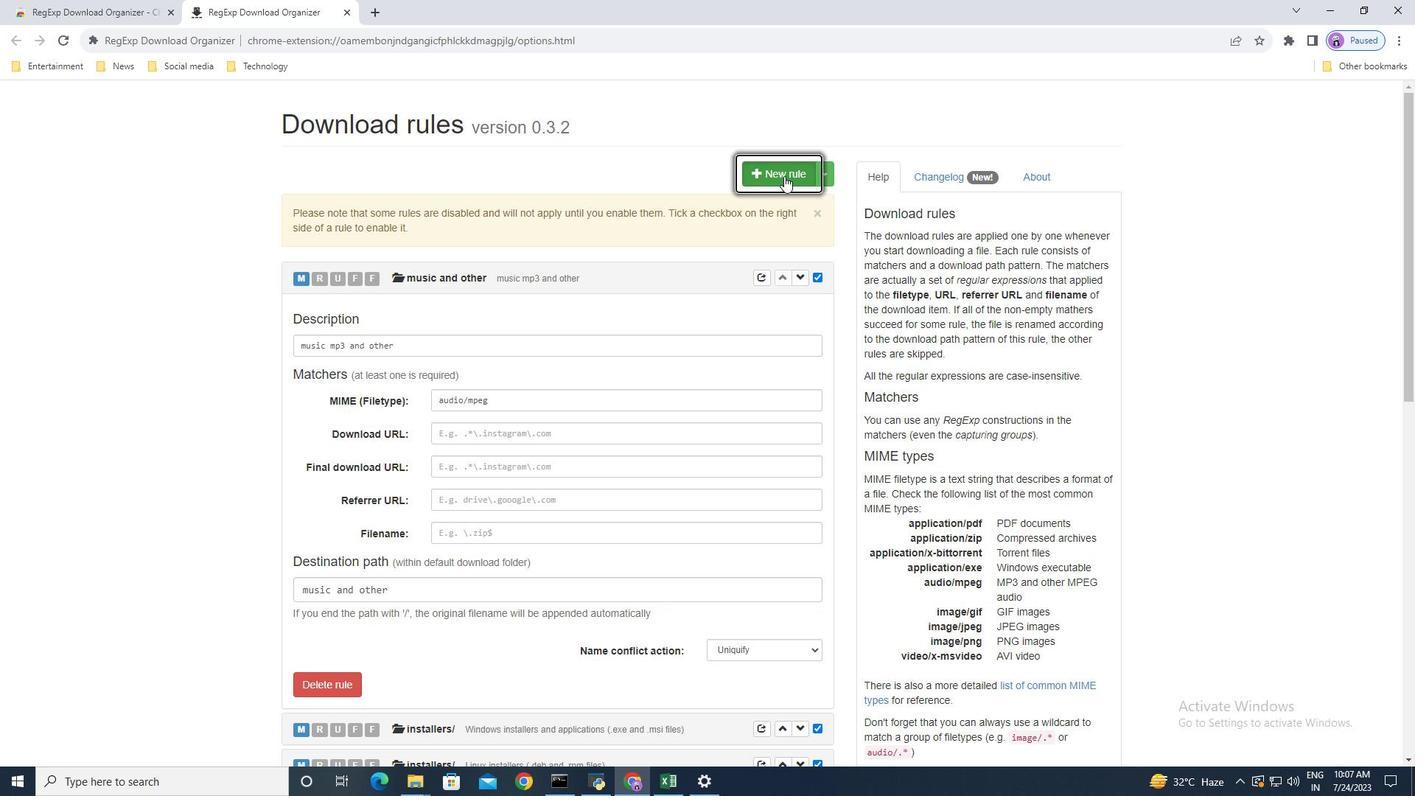 
Action: Mouse moved to (413, 348)
Screenshot: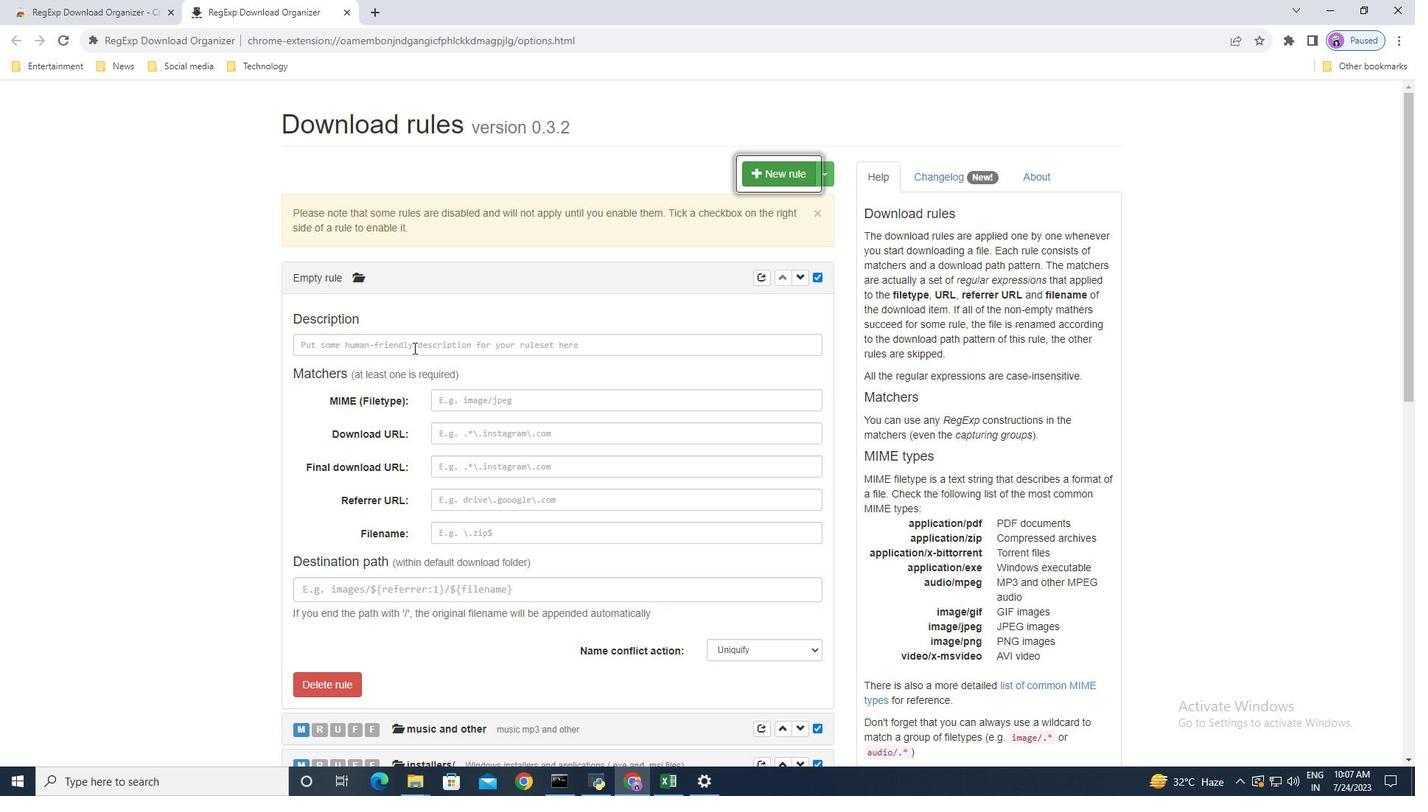 
Action: Mouse pressed left at (413, 348)
Screenshot: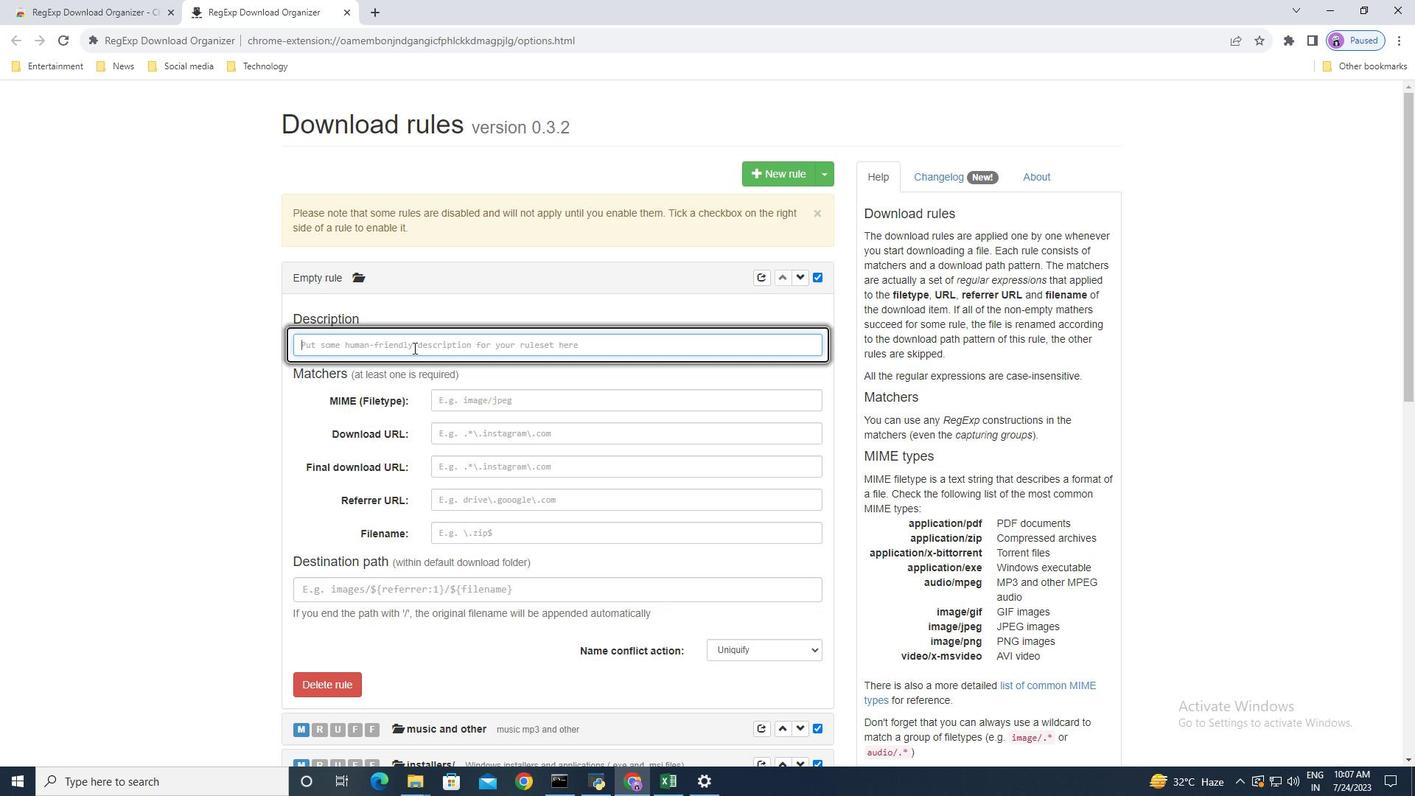 
Action: Key pressed video<Key.space>and<Key.space>other<Key.backspace><Key.backspace><Key.backspace><Key.backspace><Key.backspace><Key.backspace><Key.backspace><Key.backspace><Key.backspace><Key.backspace>
Screenshot: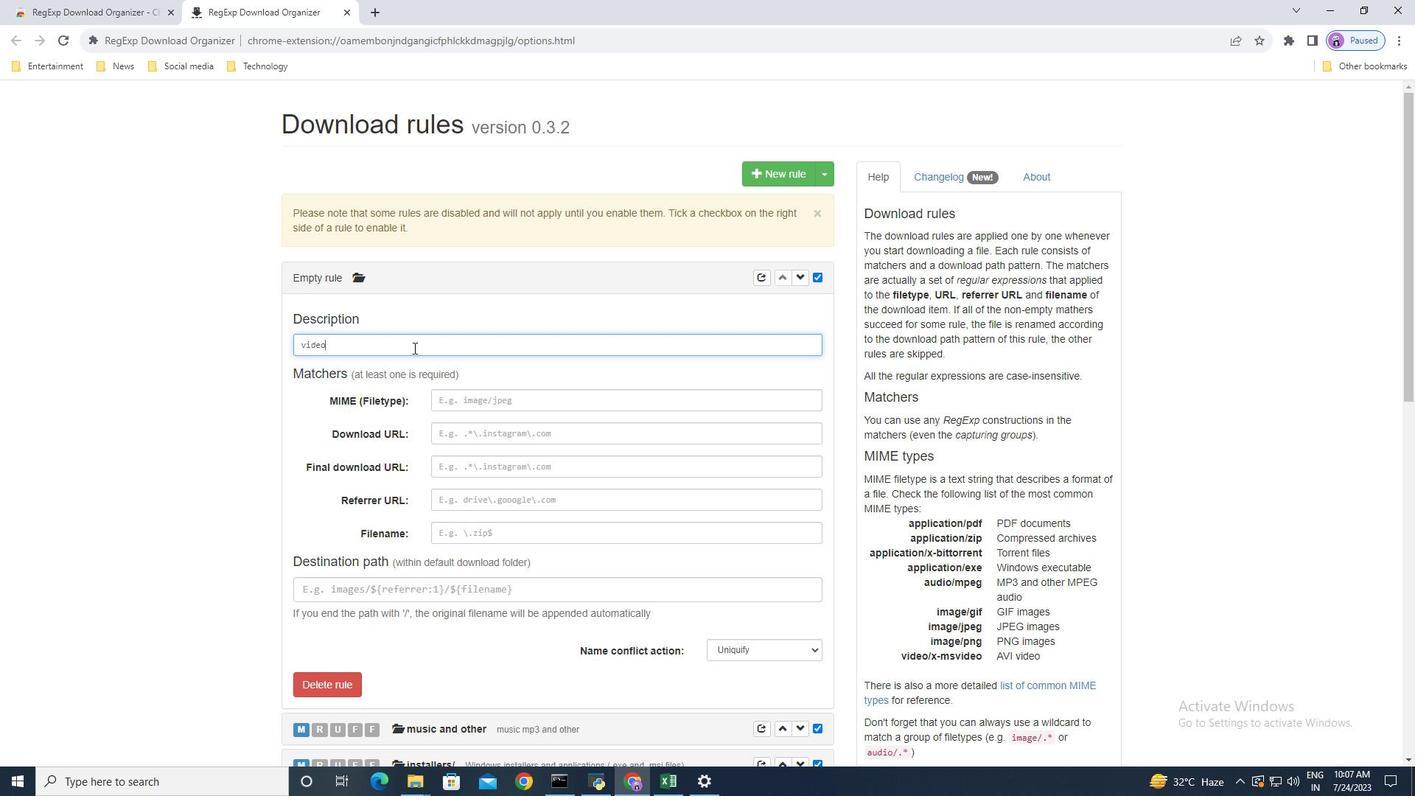 
Action: Mouse moved to (502, 401)
Screenshot: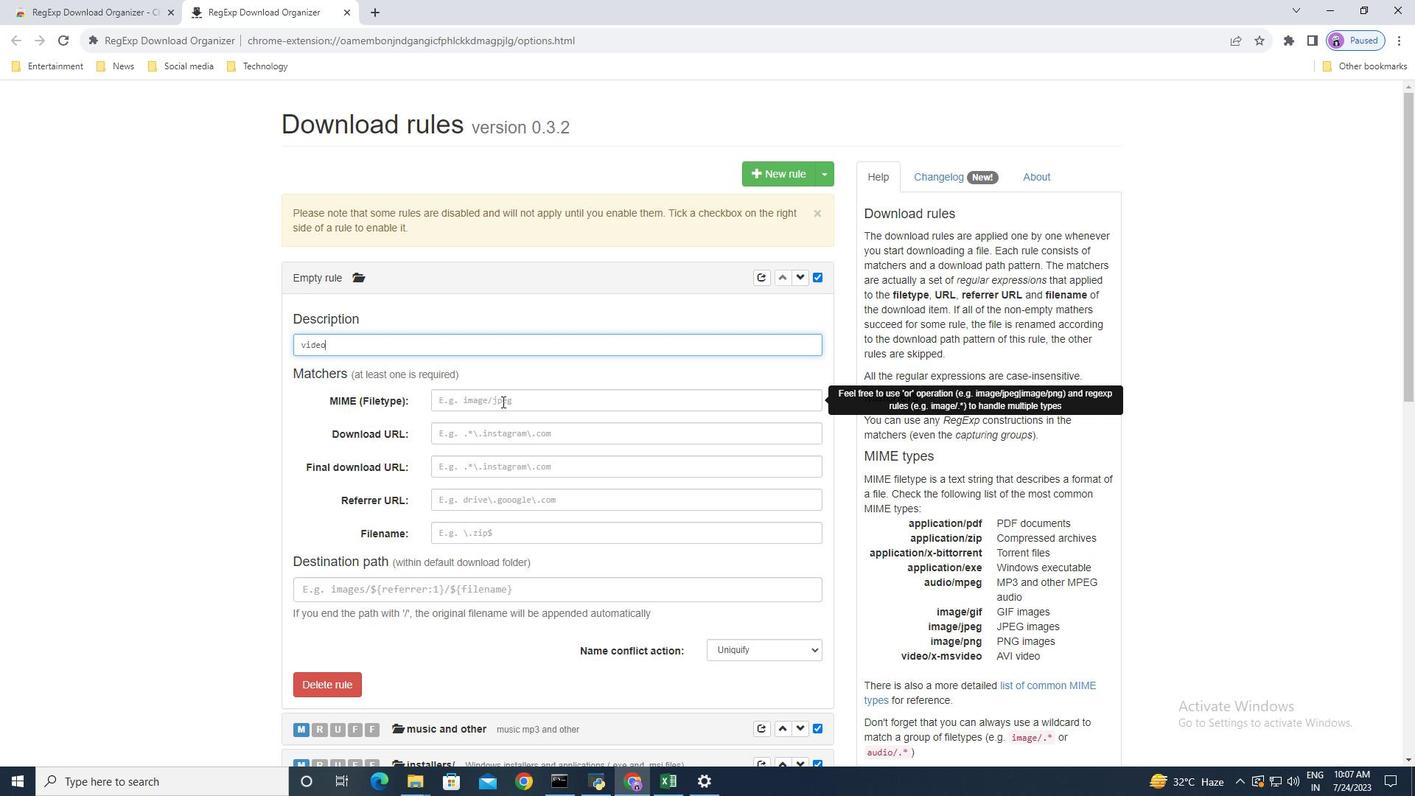 
Action: Mouse pressed left at (502, 401)
Screenshot: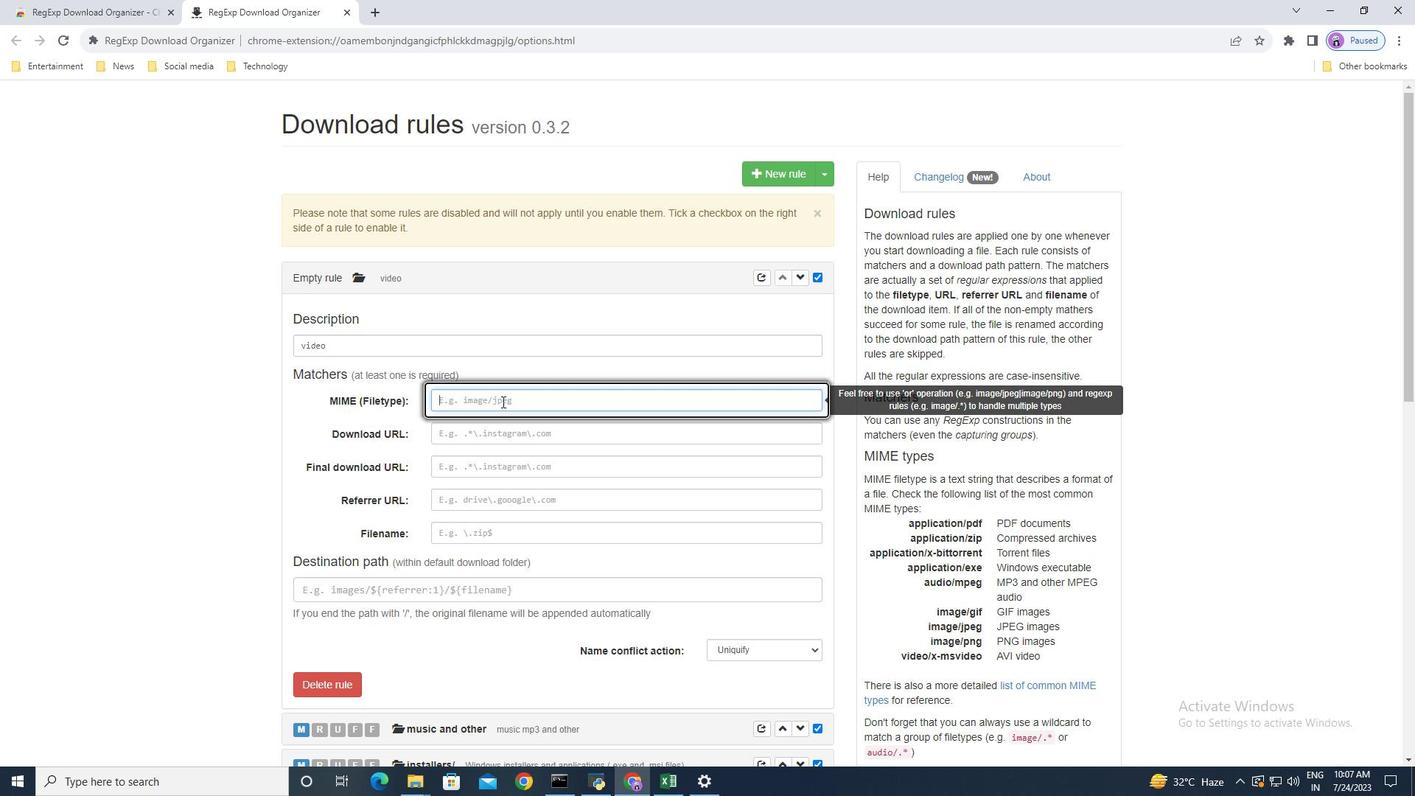 
Action: Key pressed video/x-msvideo
Screenshot: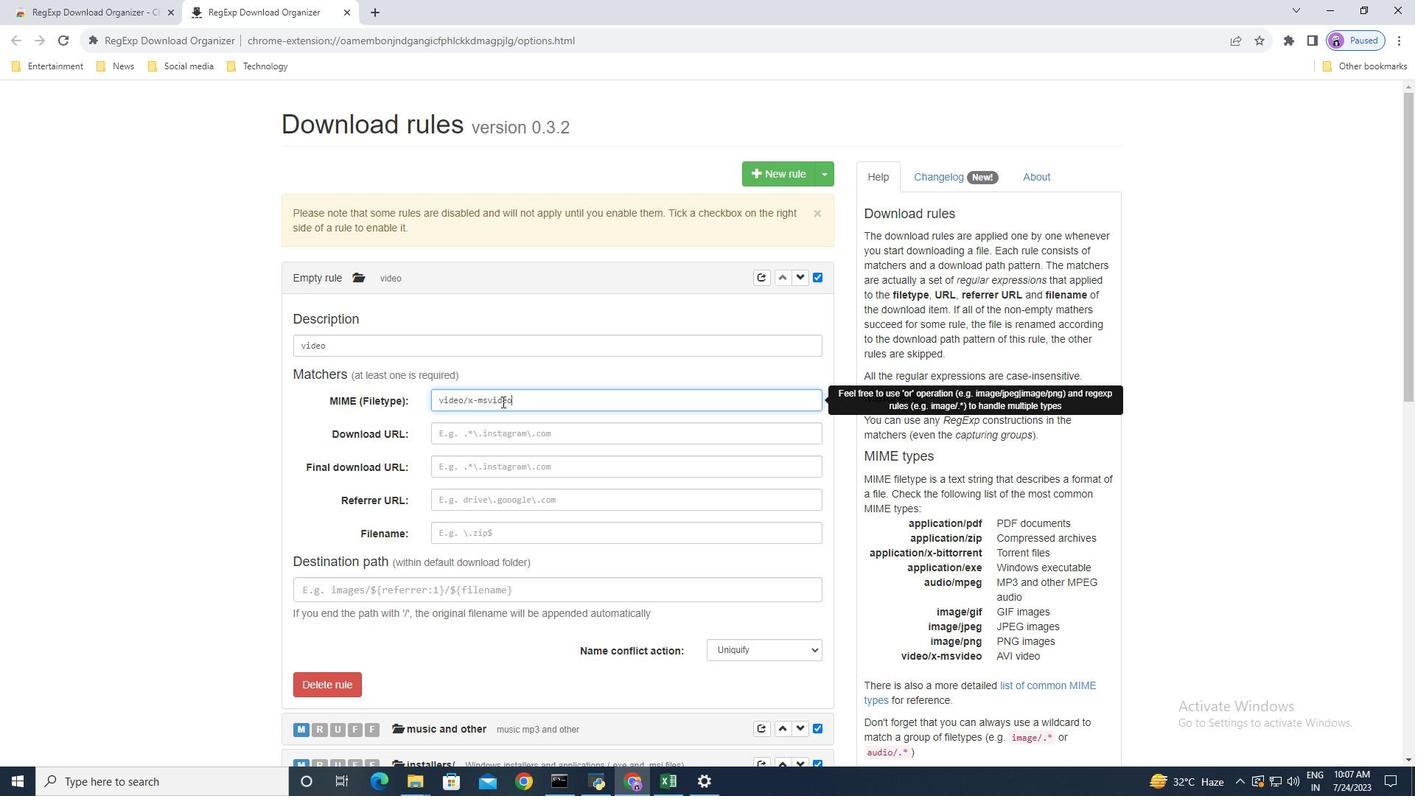 
Action: Mouse moved to (435, 589)
Screenshot: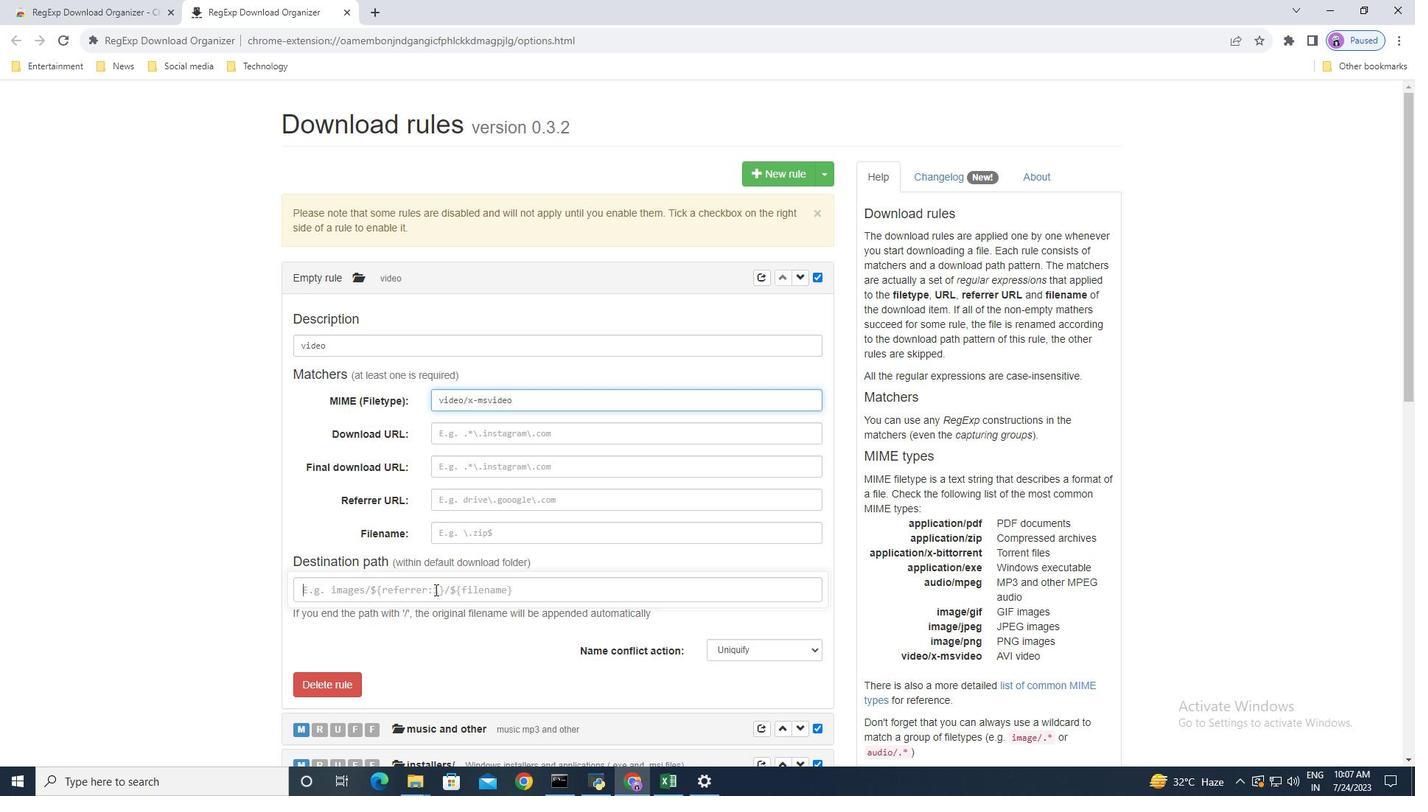 
Action: Mouse pressed left at (435, 589)
Screenshot: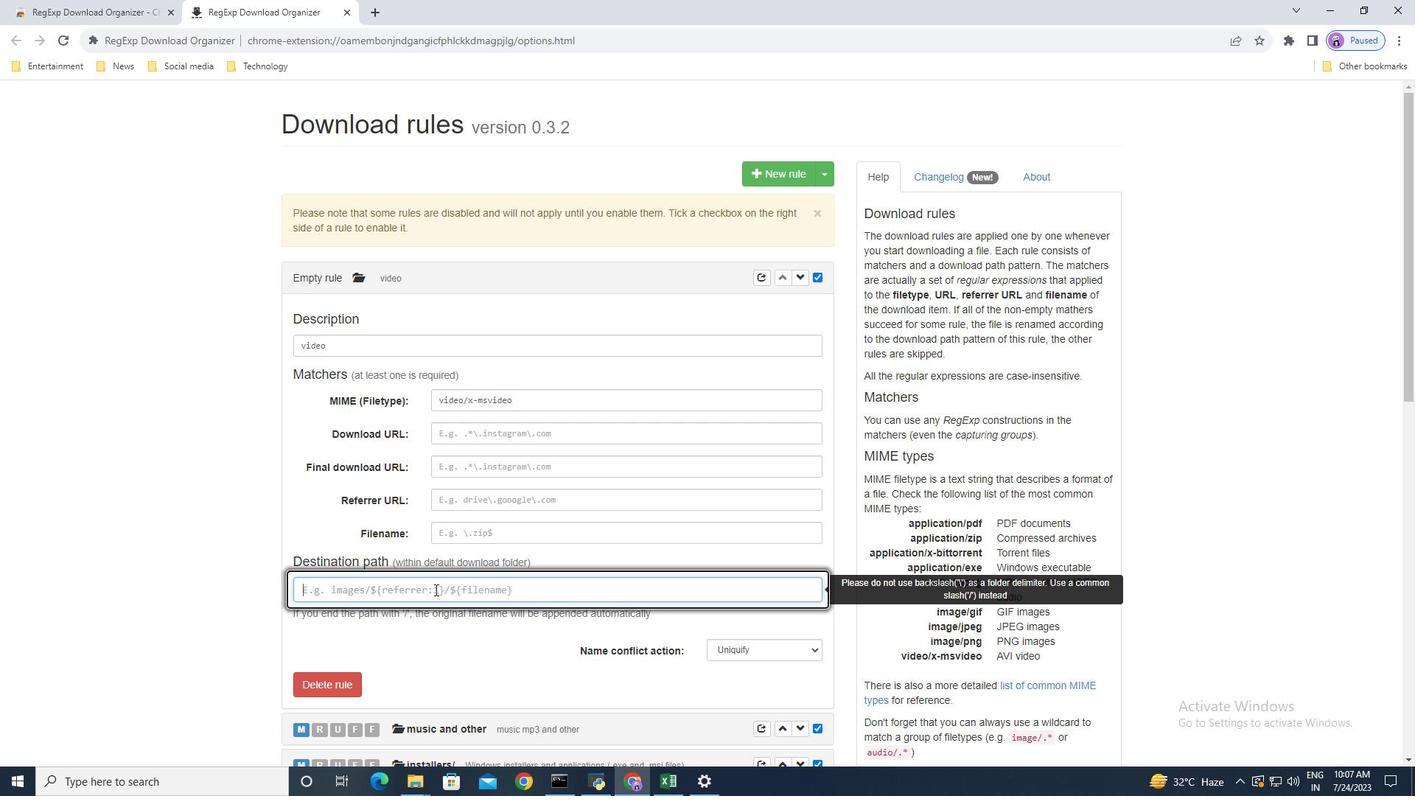 
Action: Mouse moved to (435, 592)
Screenshot: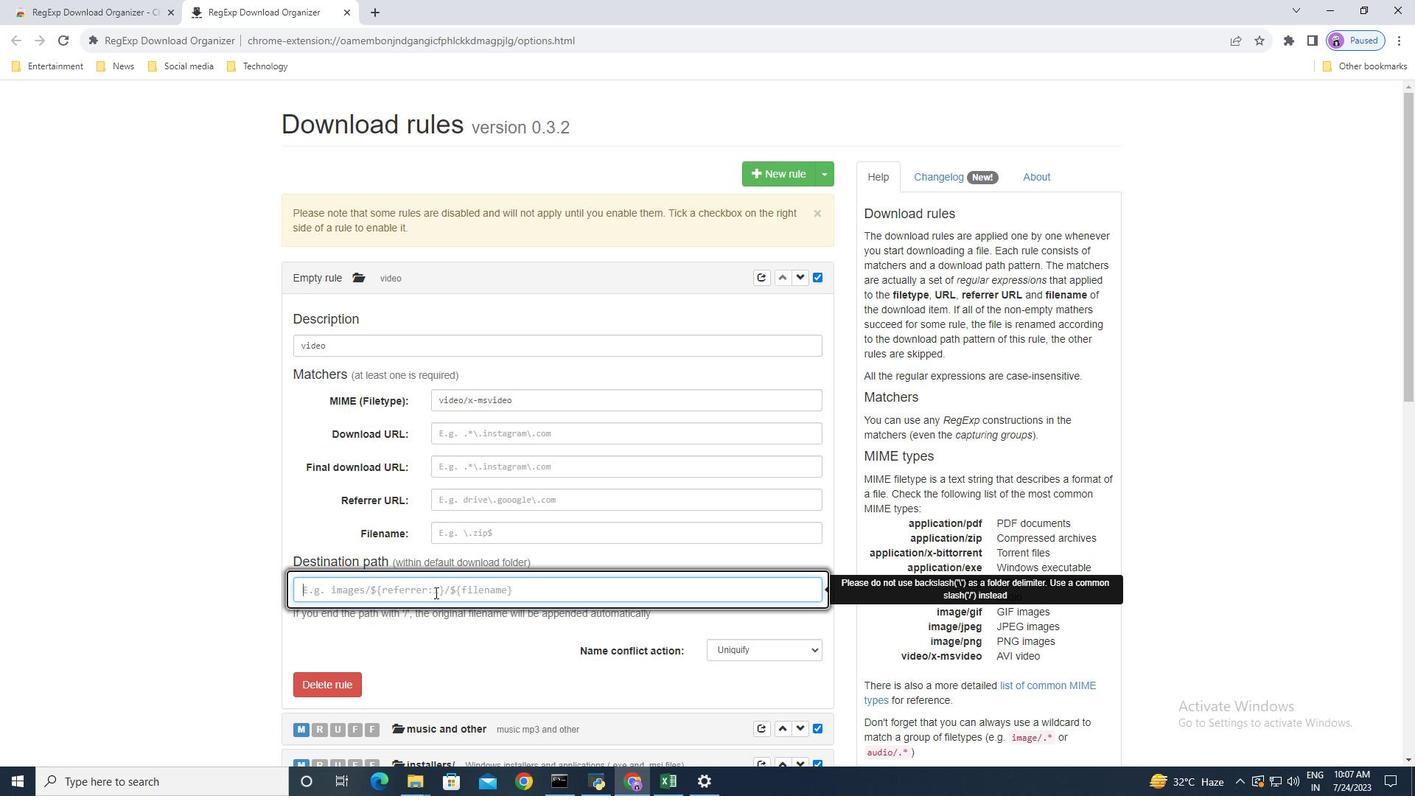 
Action: Key pressed <Key.shift>Avi<Key.space>video<Key.space><Key.backspace>
Screenshot: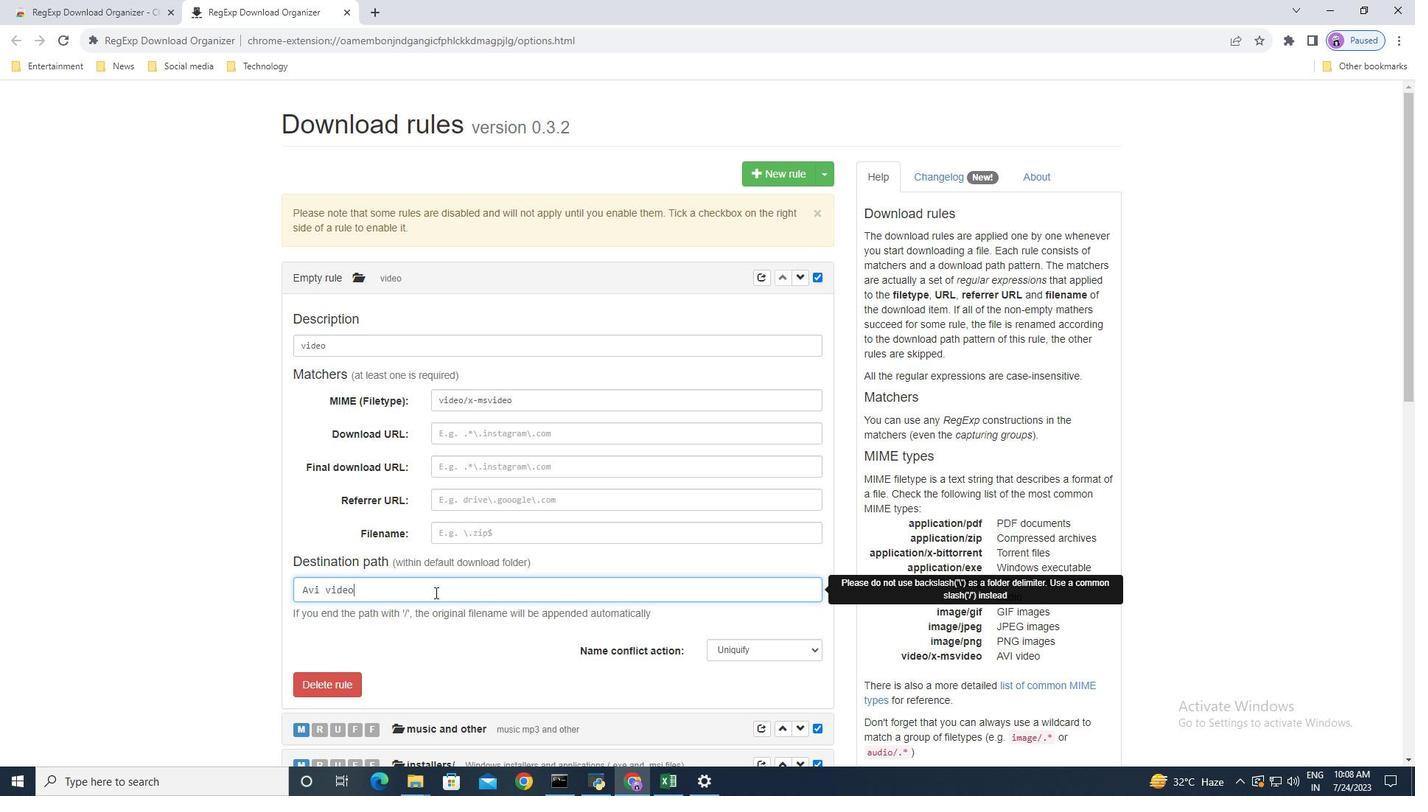 
Action: Mouse moved to (656, 289)
Screenshot: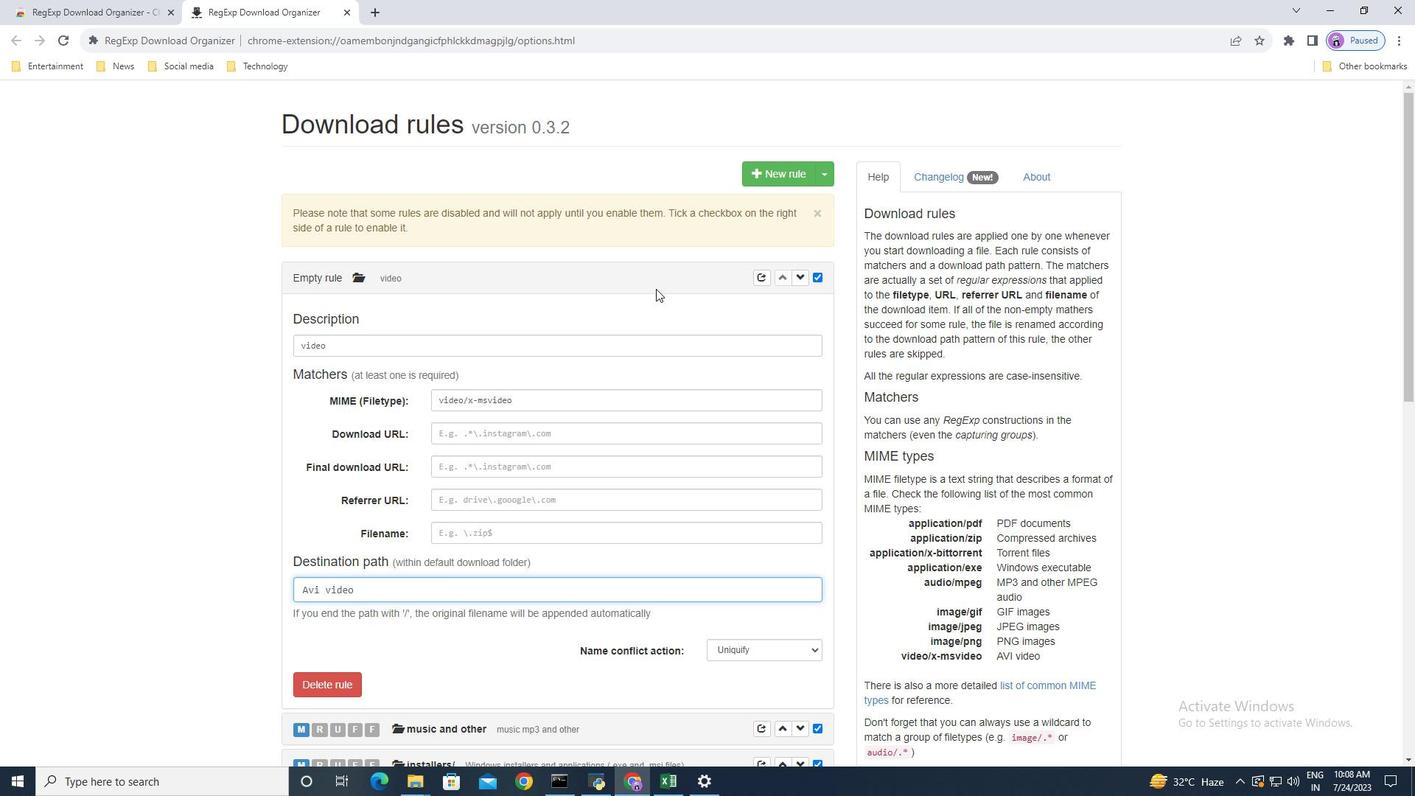 
Action: Mouse pressed left at (656, 289)
Screenshot: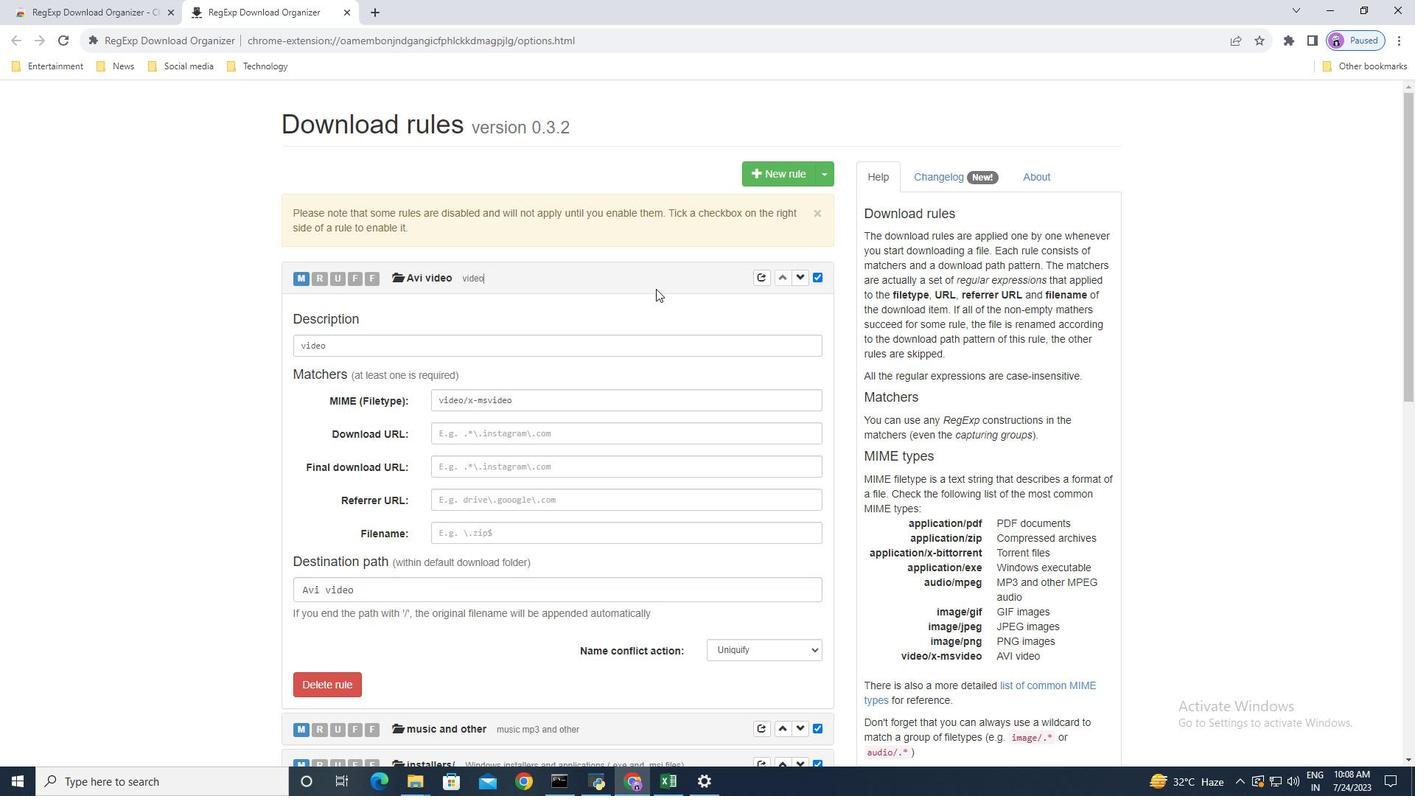 
Action: Mouse moved to (590, 306)
Screenshot: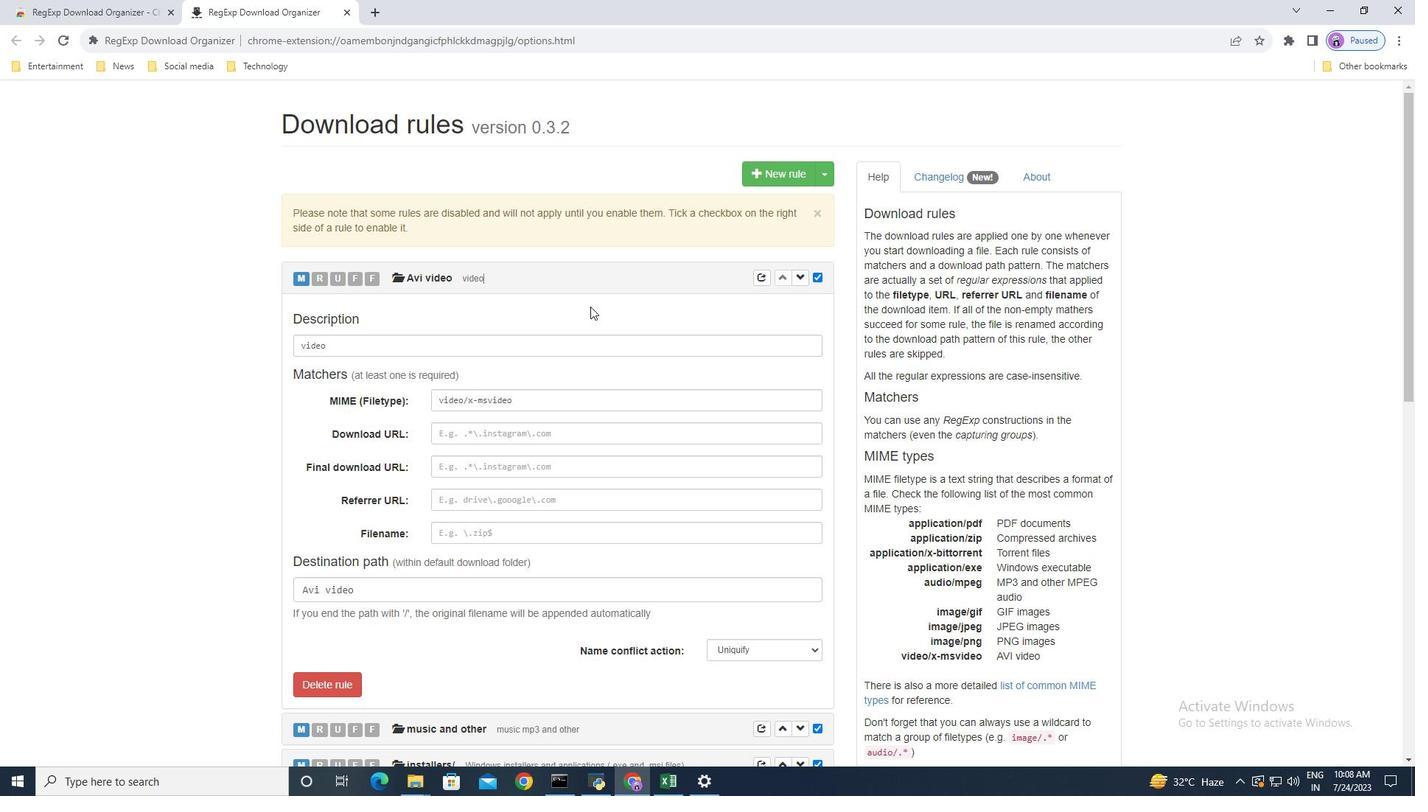 
Action: Mouse pressed left at (590, 306)
Screenshot: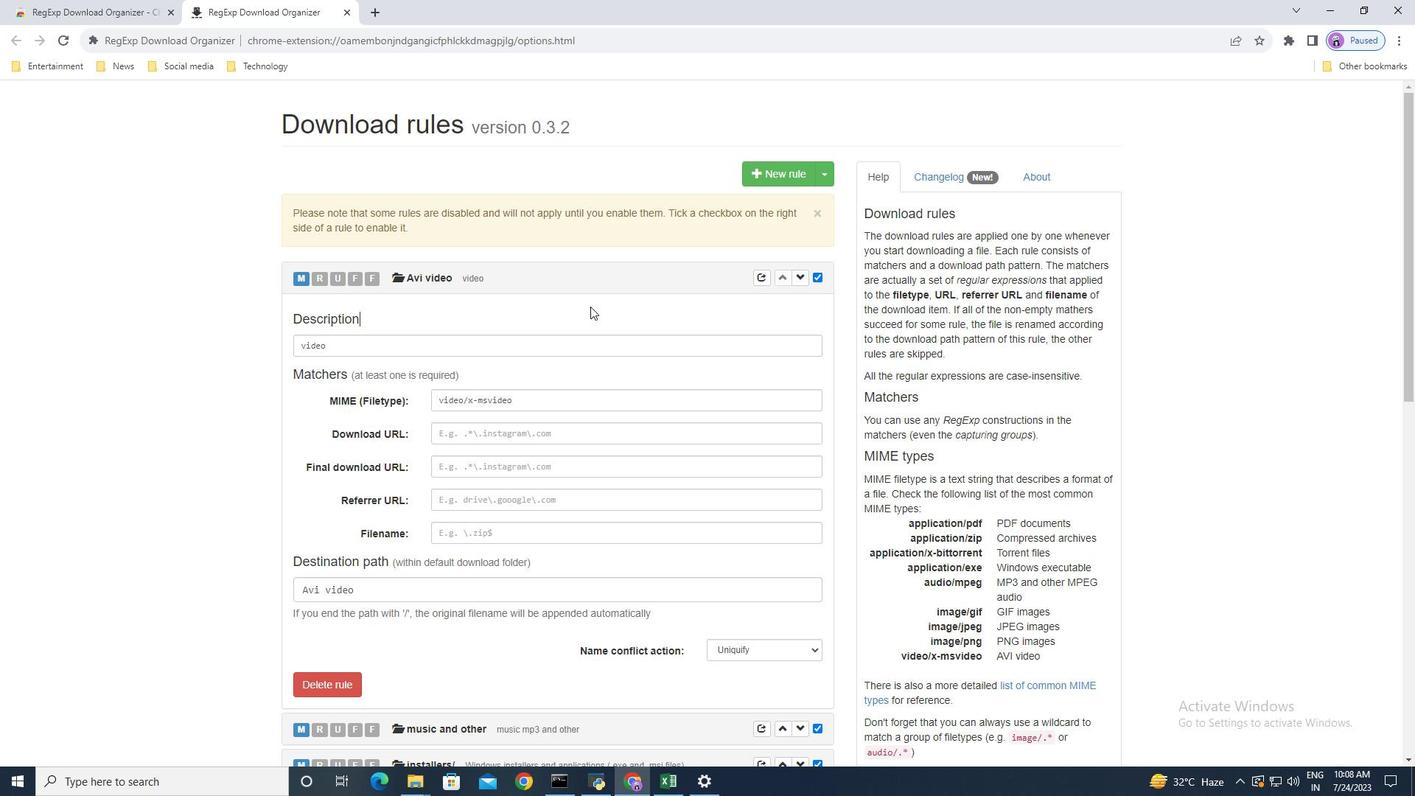 
Action: Mouse moved to (793, 174)
Screenshot: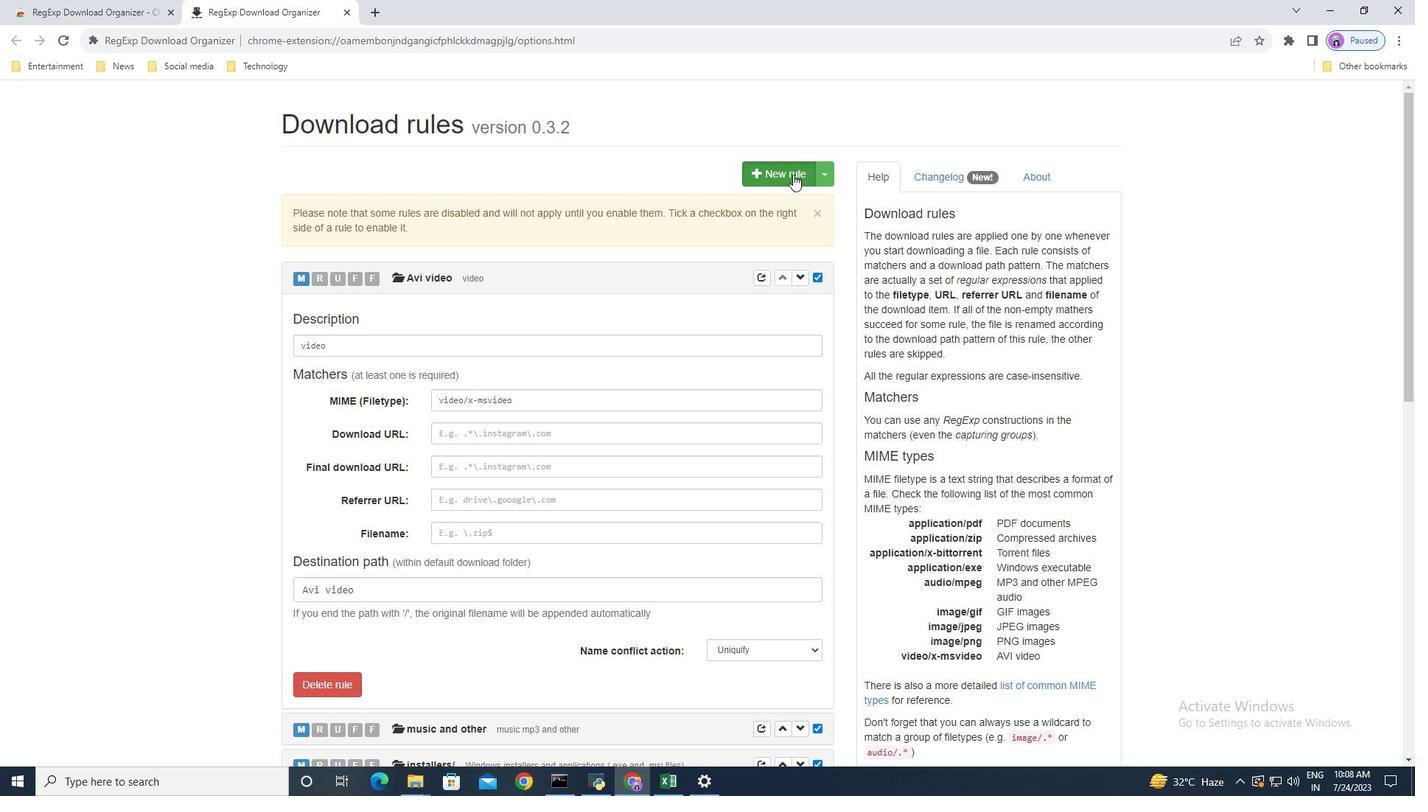 
Action: Mouse pressed left at (793, 174)
Screenshot: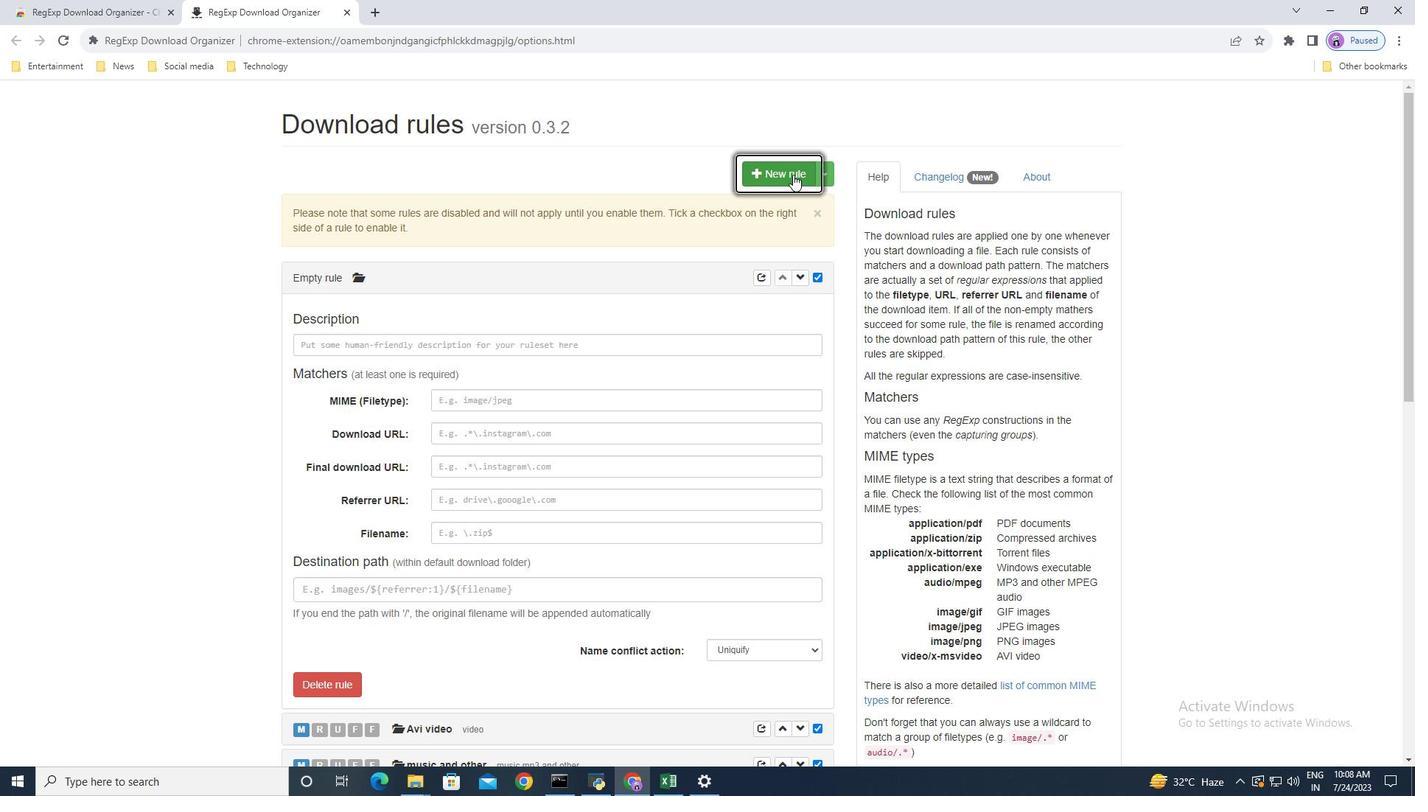 
Action: Mouse moved to (572, 344)
Screenshot: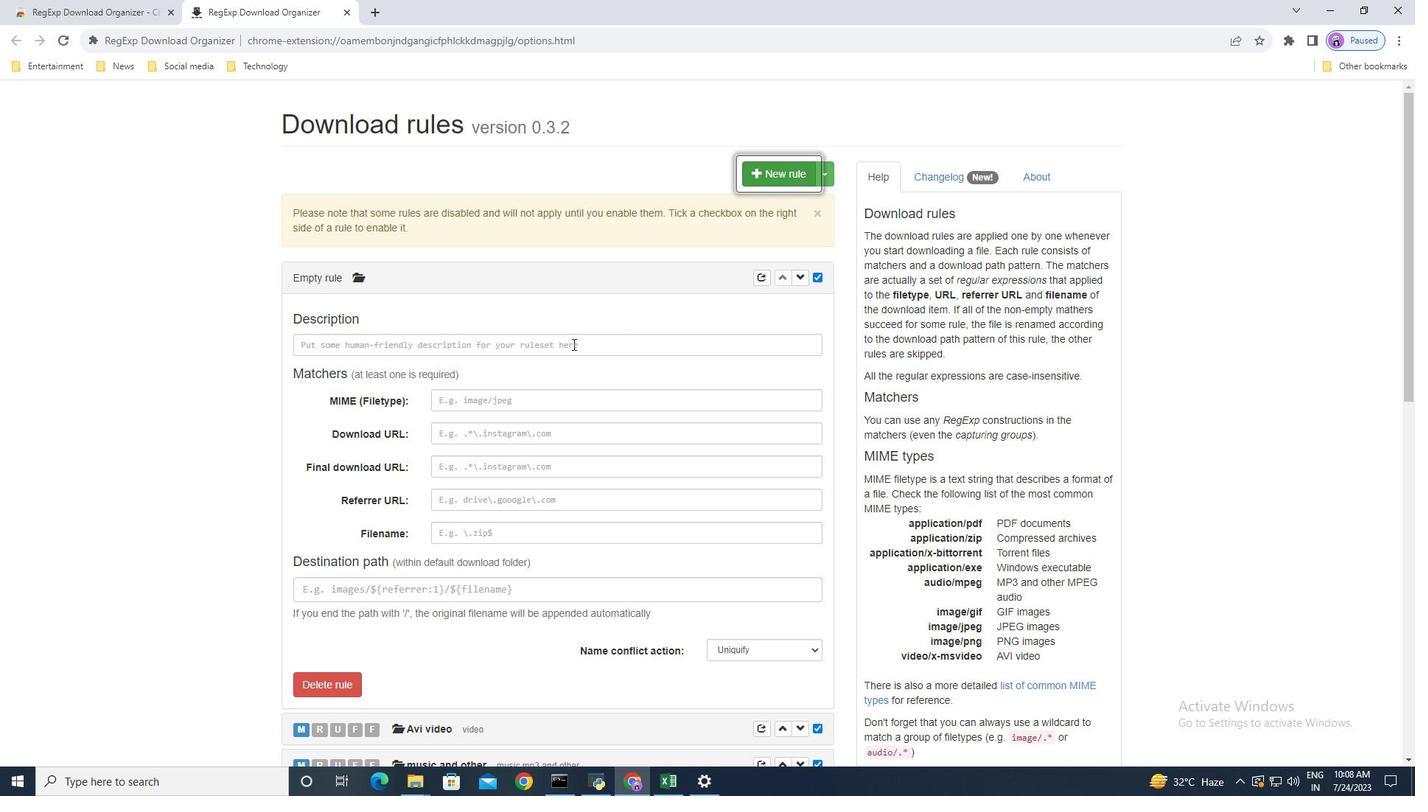 
Action: Mouse pressed left at (572, 344)
Screenshot: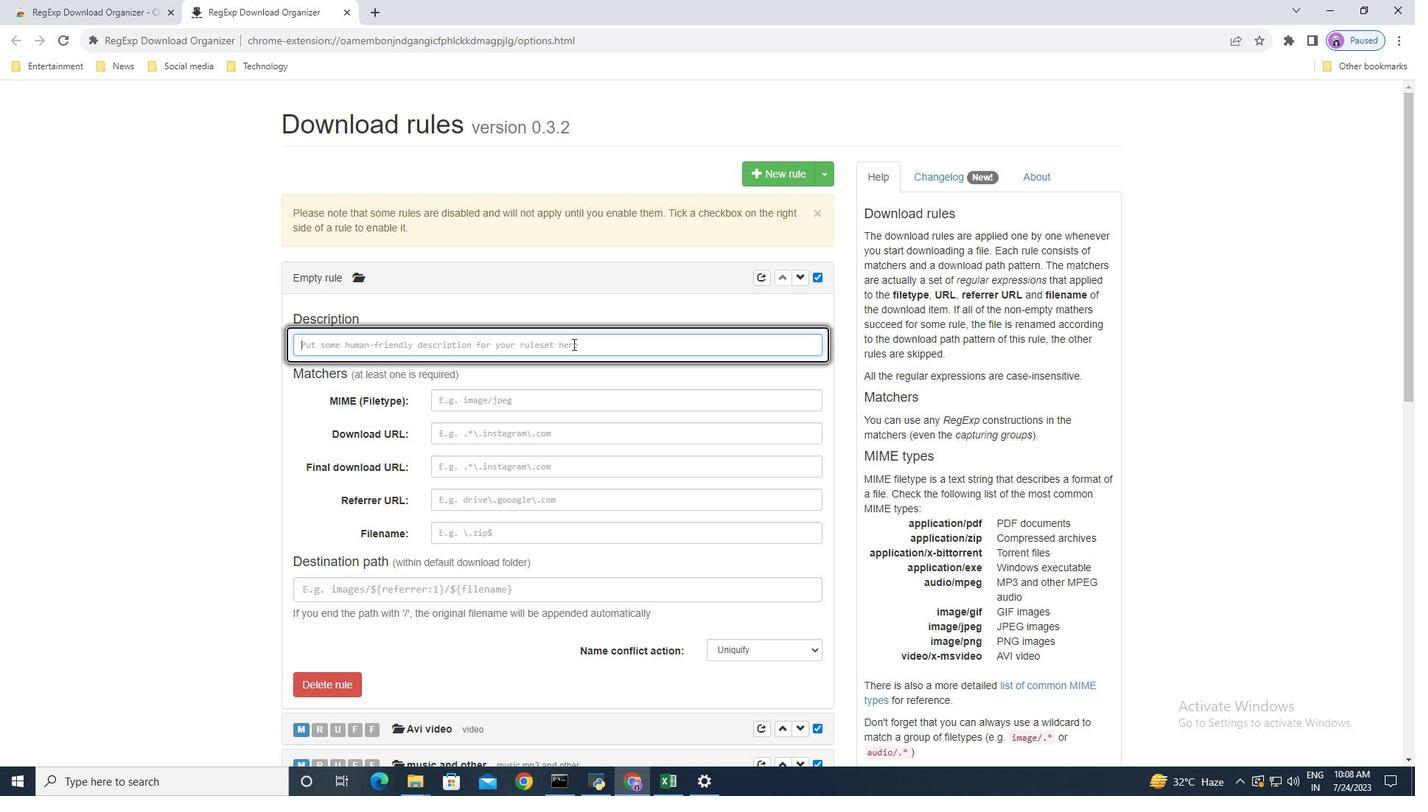 
Action: Key pressed a<Key.backspace>p<Key.backspace><Key.shift>PDF<Key.space><Key.backspace><Key.tab>application/pdf
Screenshot: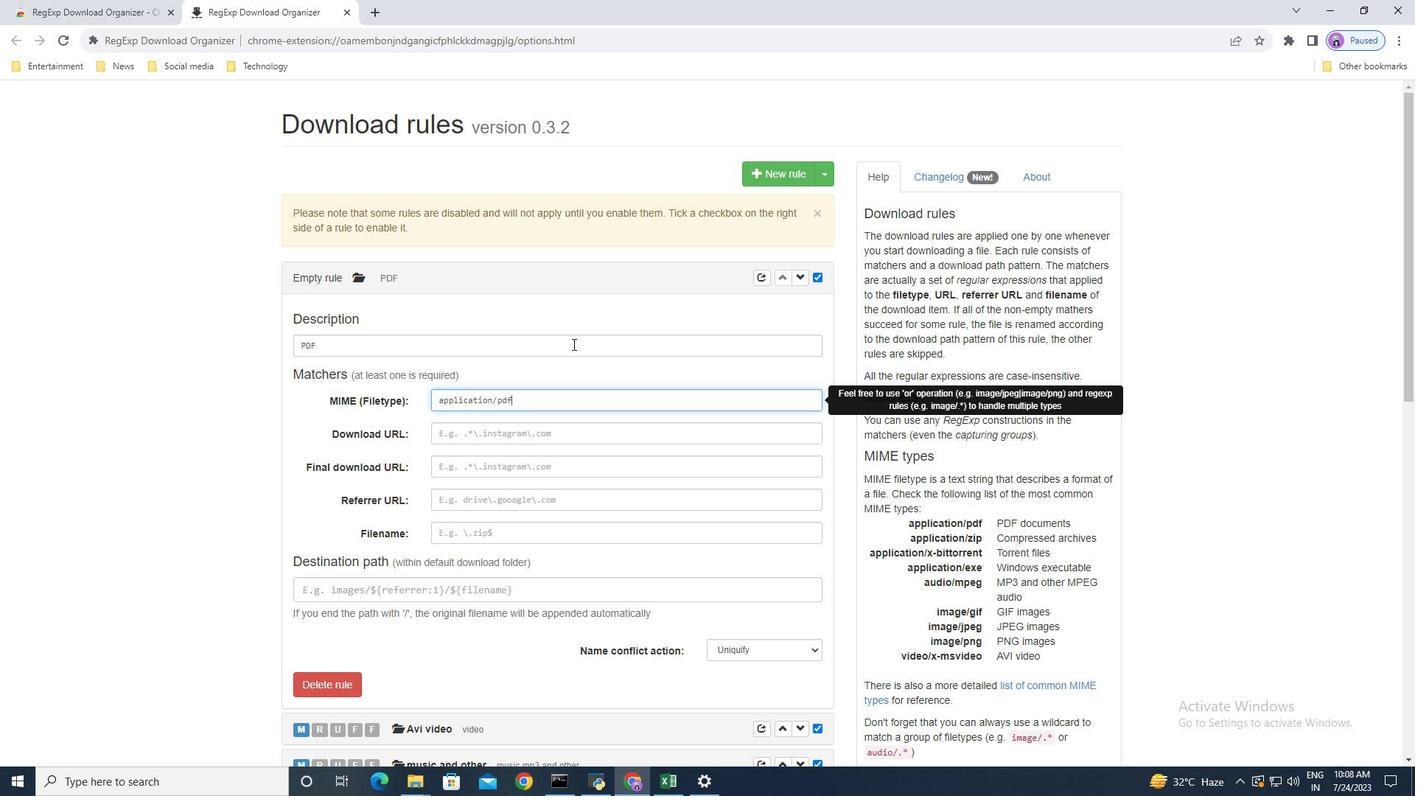 
Action: Mouse moved to (472, 593)
Screenshot: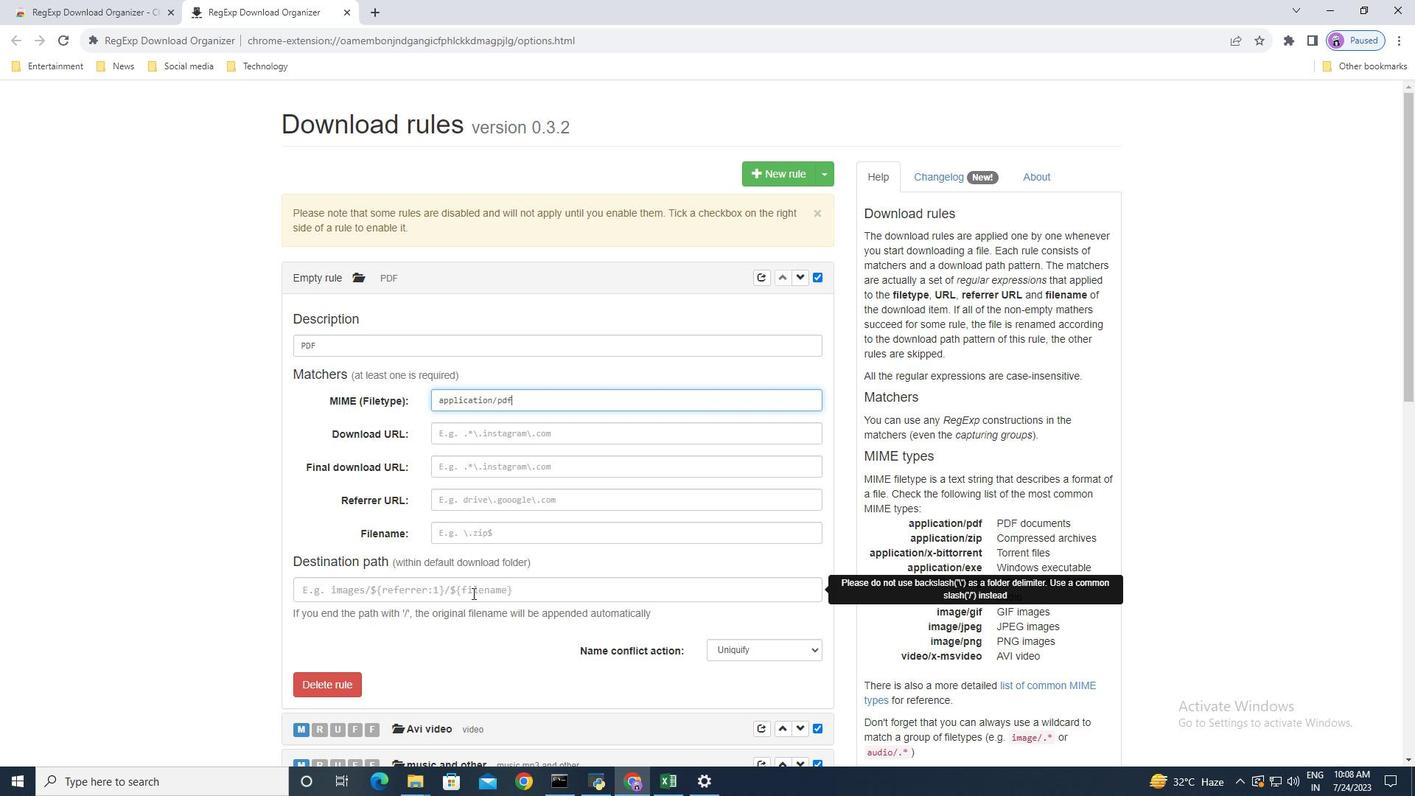 
Action: Mouse pressed left at (472, 593)
Screenshot: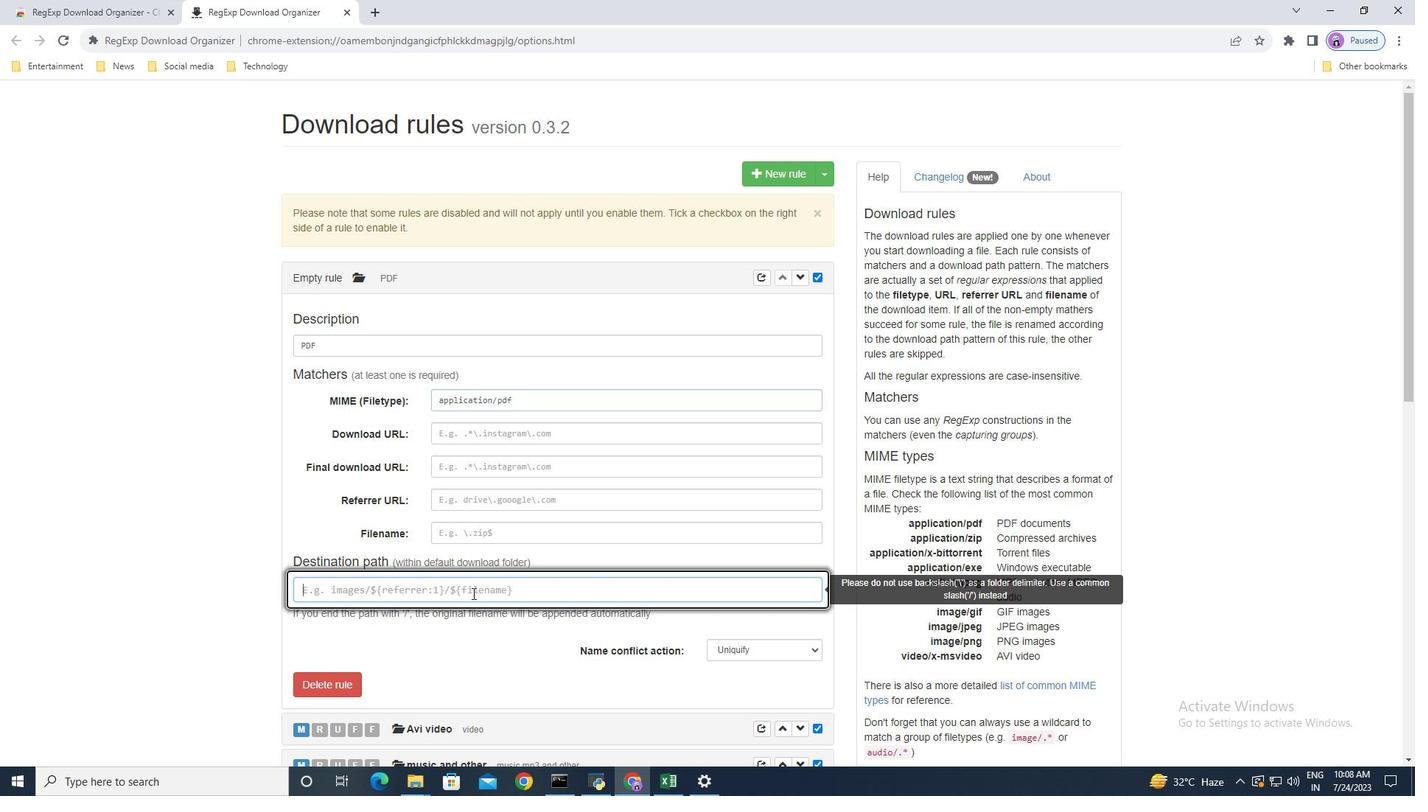 
Action: Key pressed <Key.shift>Only<Key.space>pdf
Screenshot: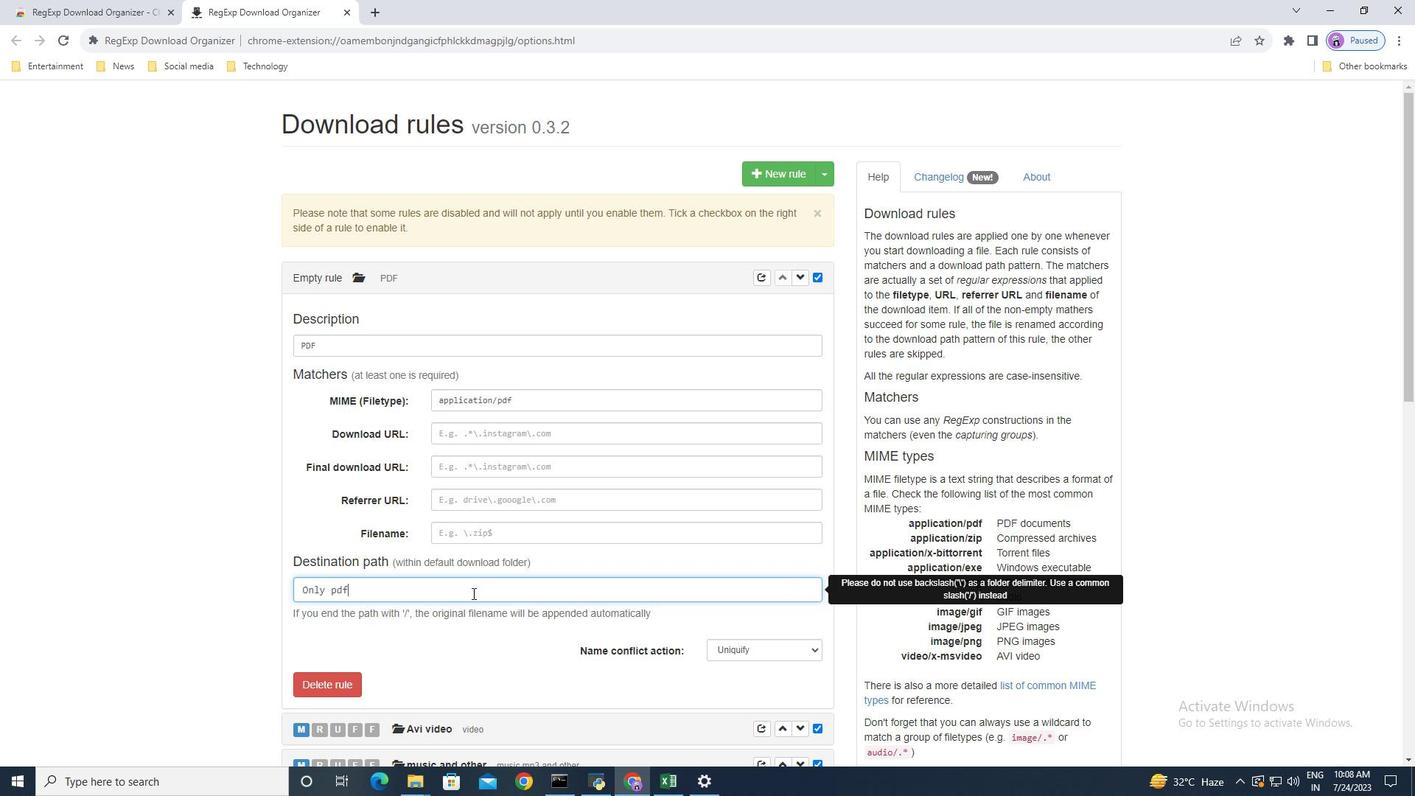 
Action: Mouse moved to (533, 278)
Screenshot: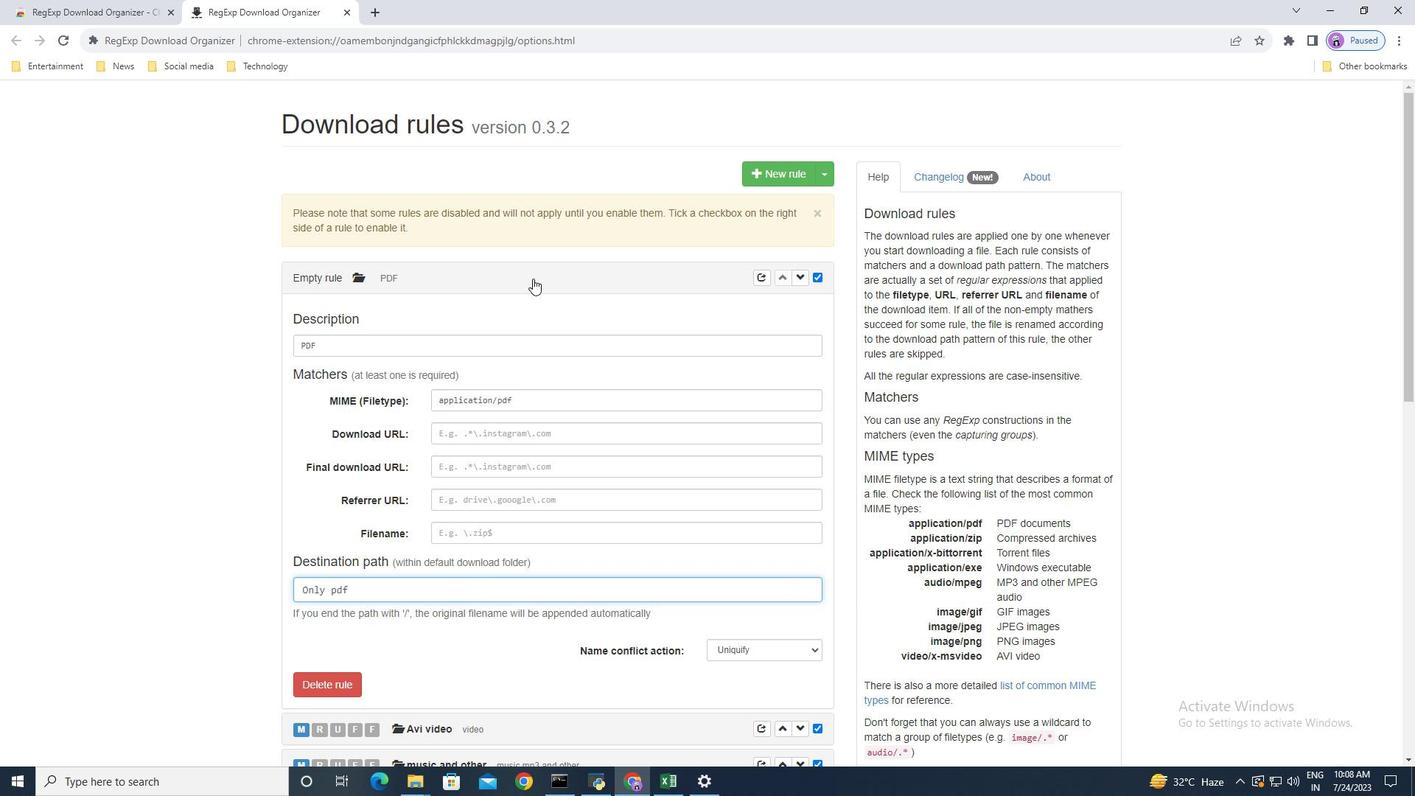 
Action: Mouse pressed left at (533, 278)
Screenshot: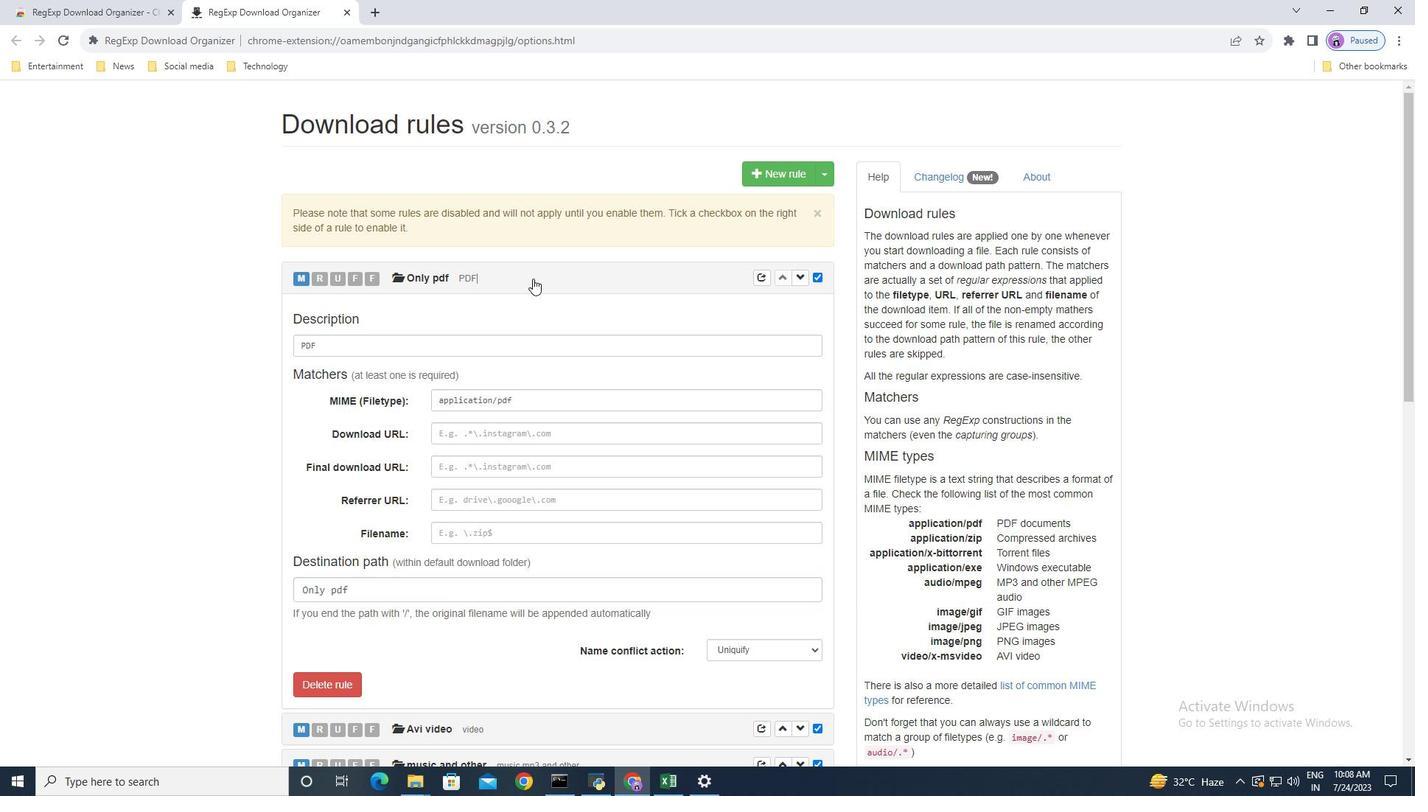 
Action: Mouse moved to (595, 277)
Screenshot: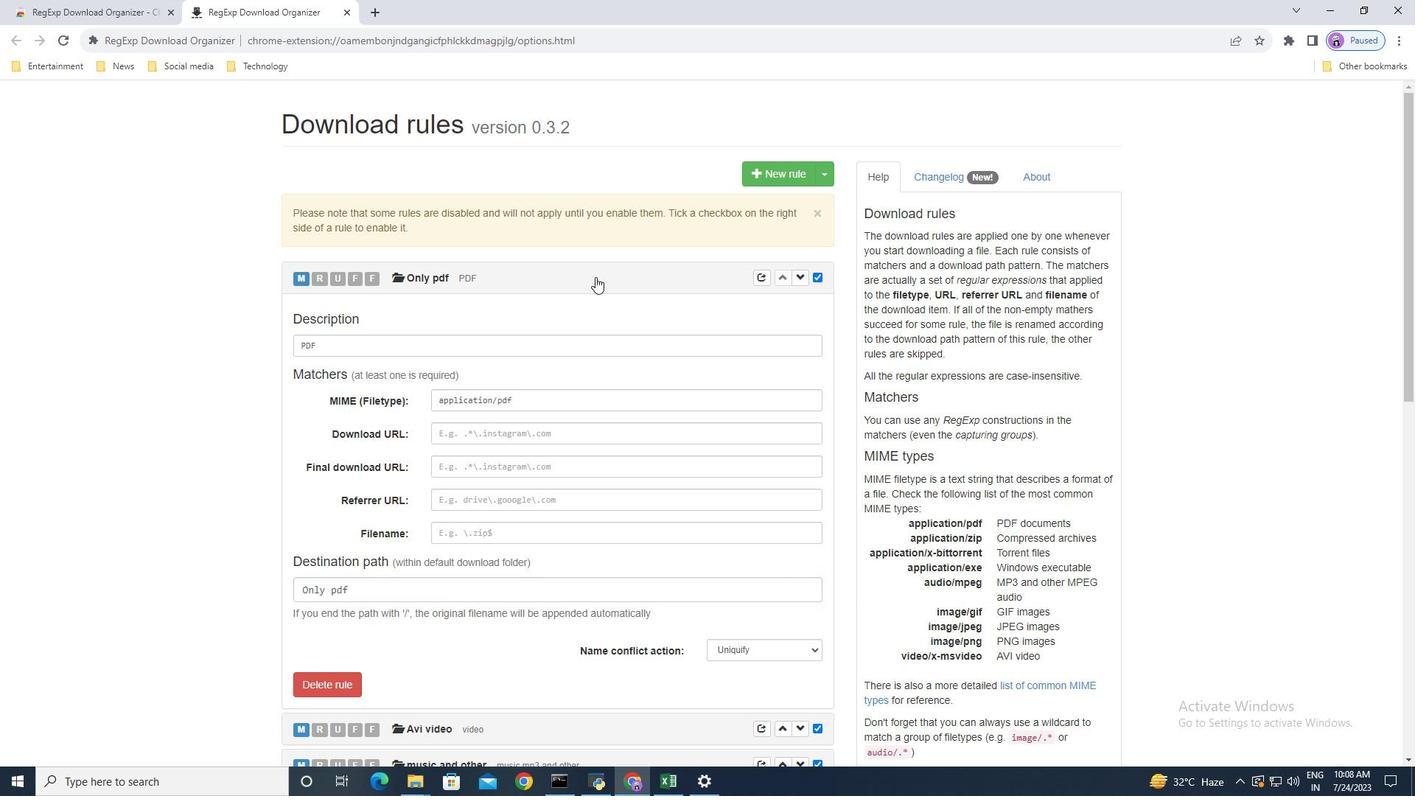 
Action: Mouse pressed left at (595, 277)
Screenshot: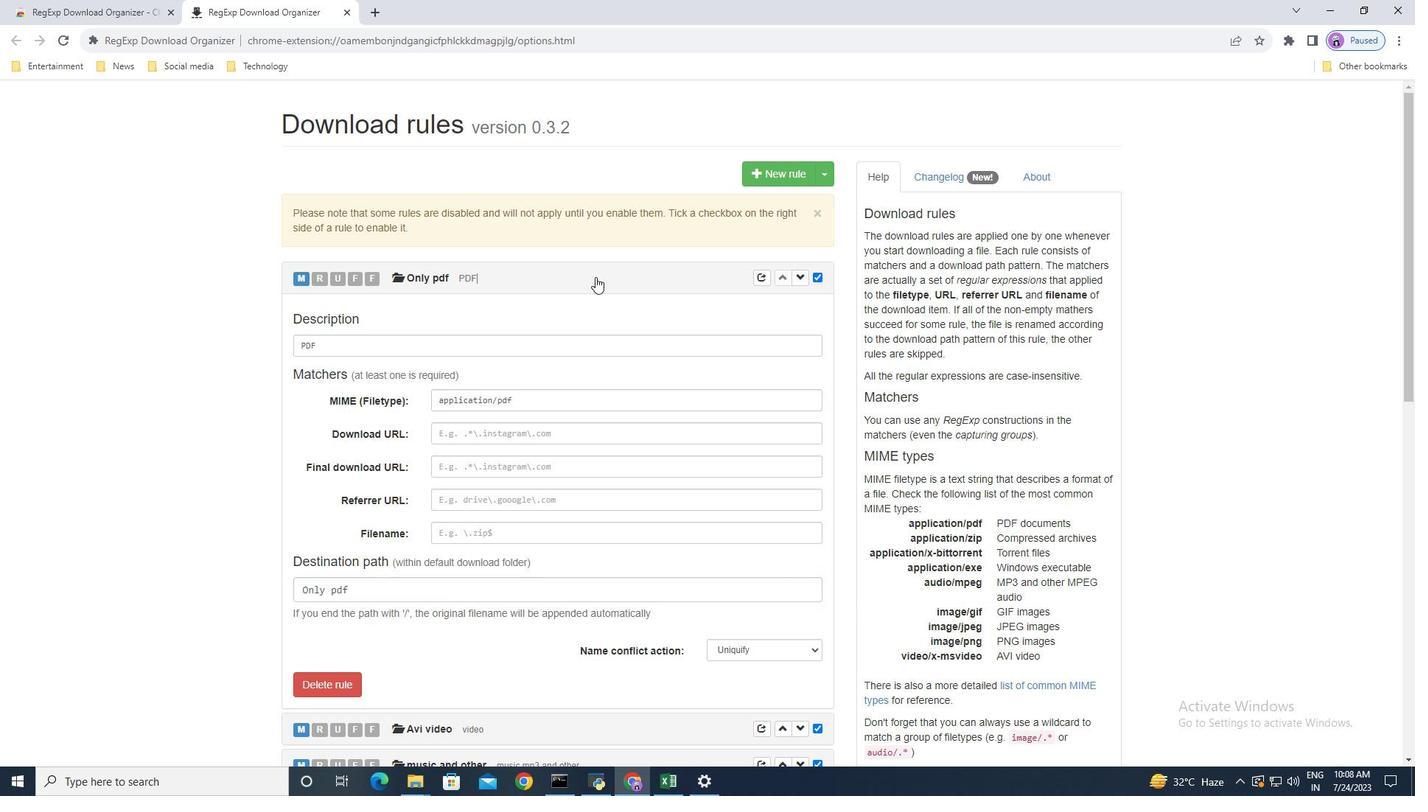 
Action: Mouse moved to (782, 171)
Screenshot: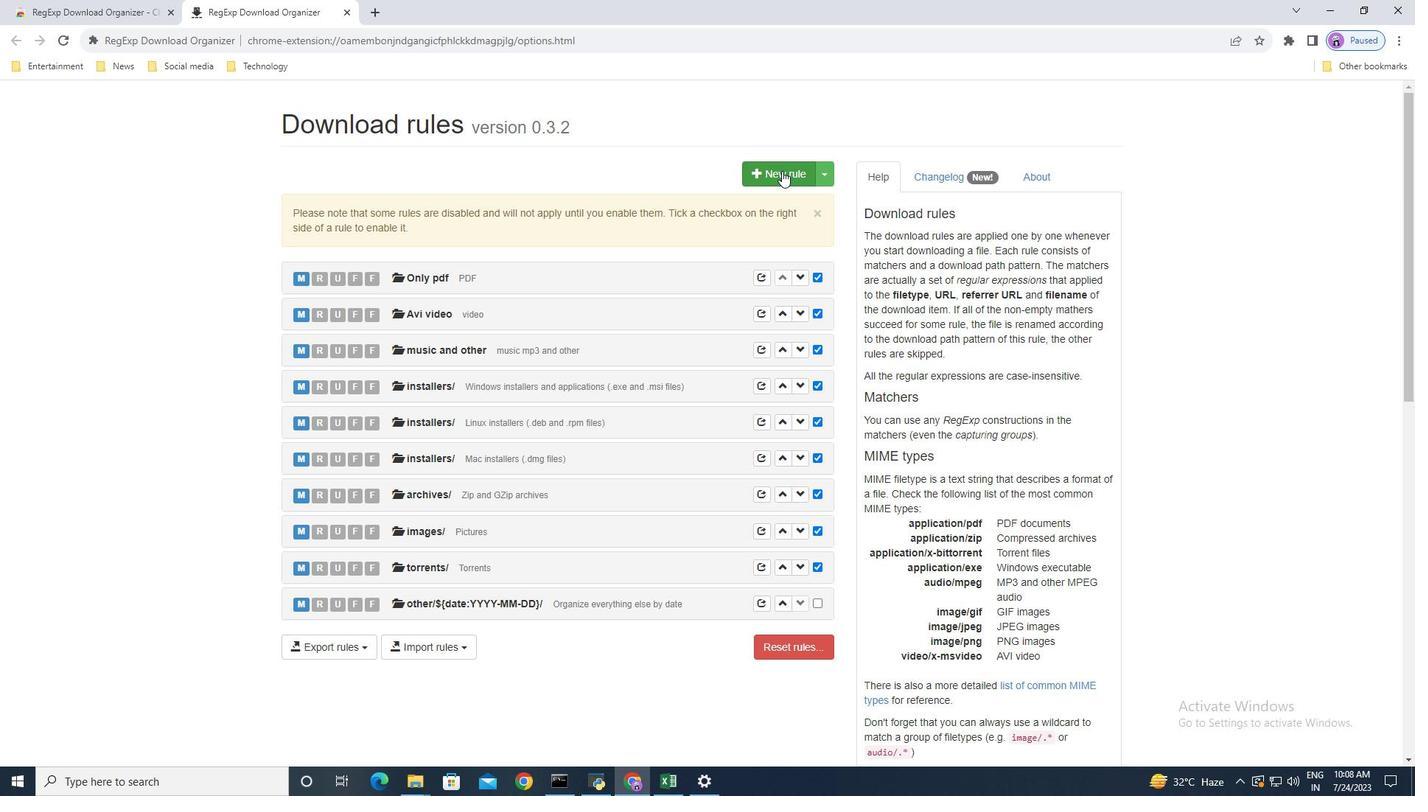 
Action: Mouse pressed left at (782, 171)
Screenshot: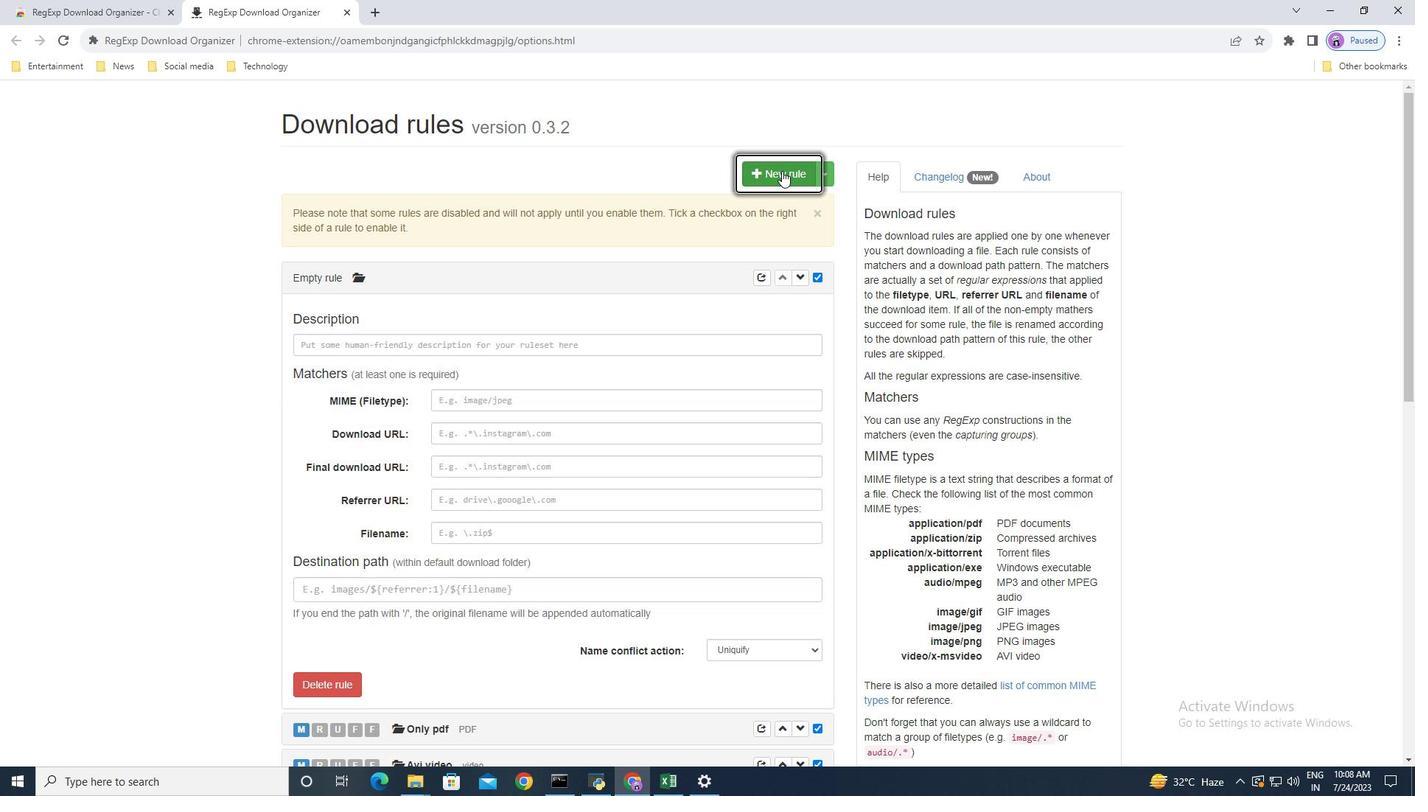 
Action: Mouse moved to (779, 174)
Screenshot: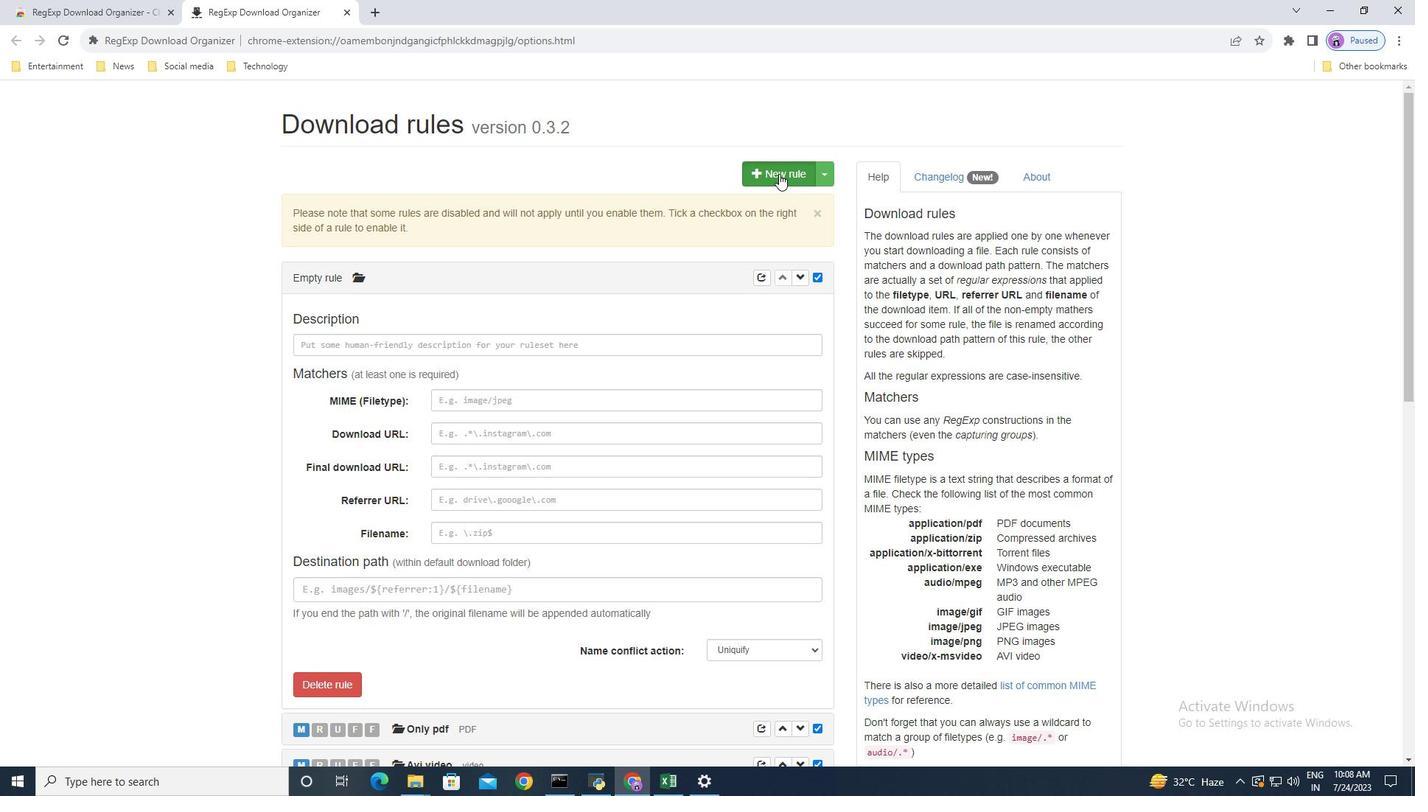 
Action: Mouse pressed left at (779, 174)
Screenshot: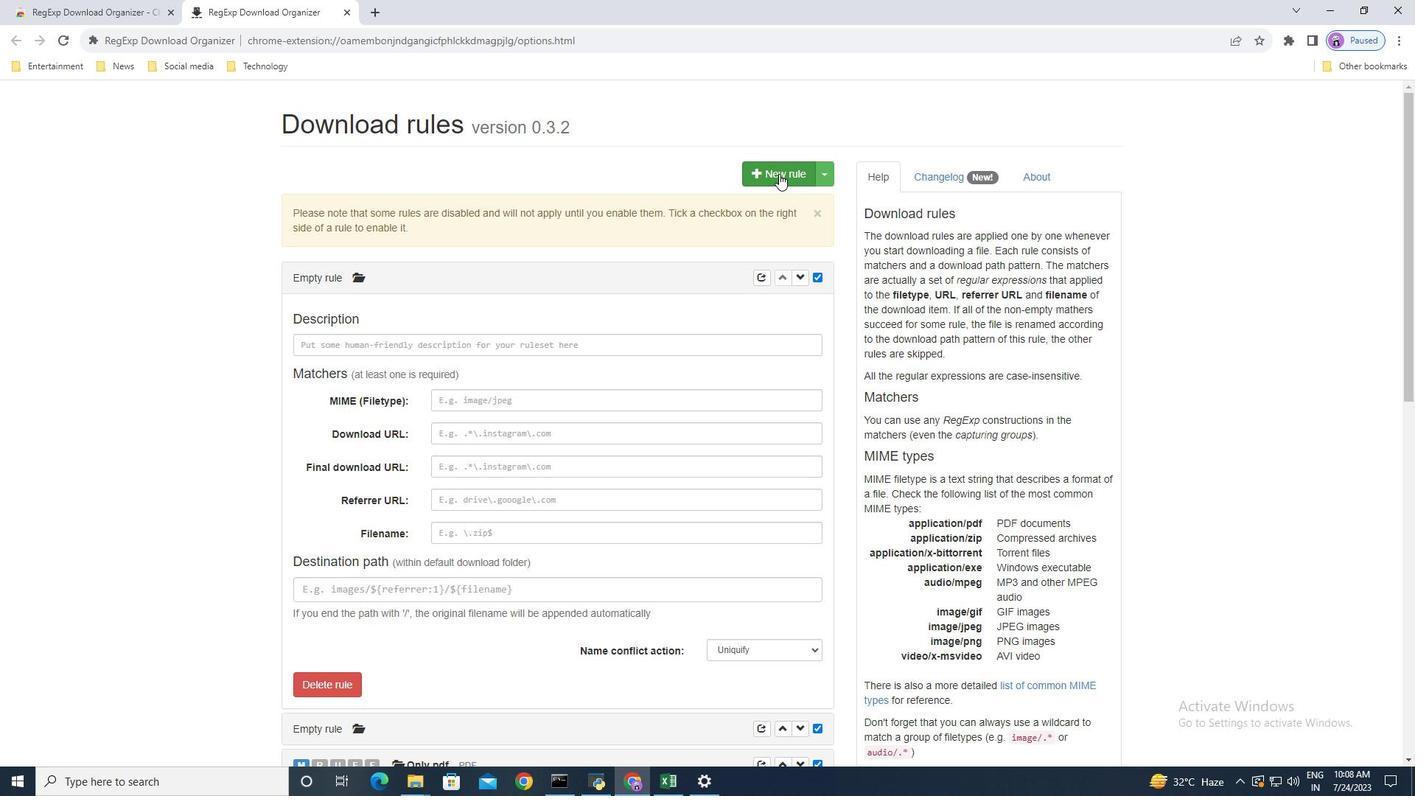 
Action: Mouse moved to (516, 345)
Screenshot: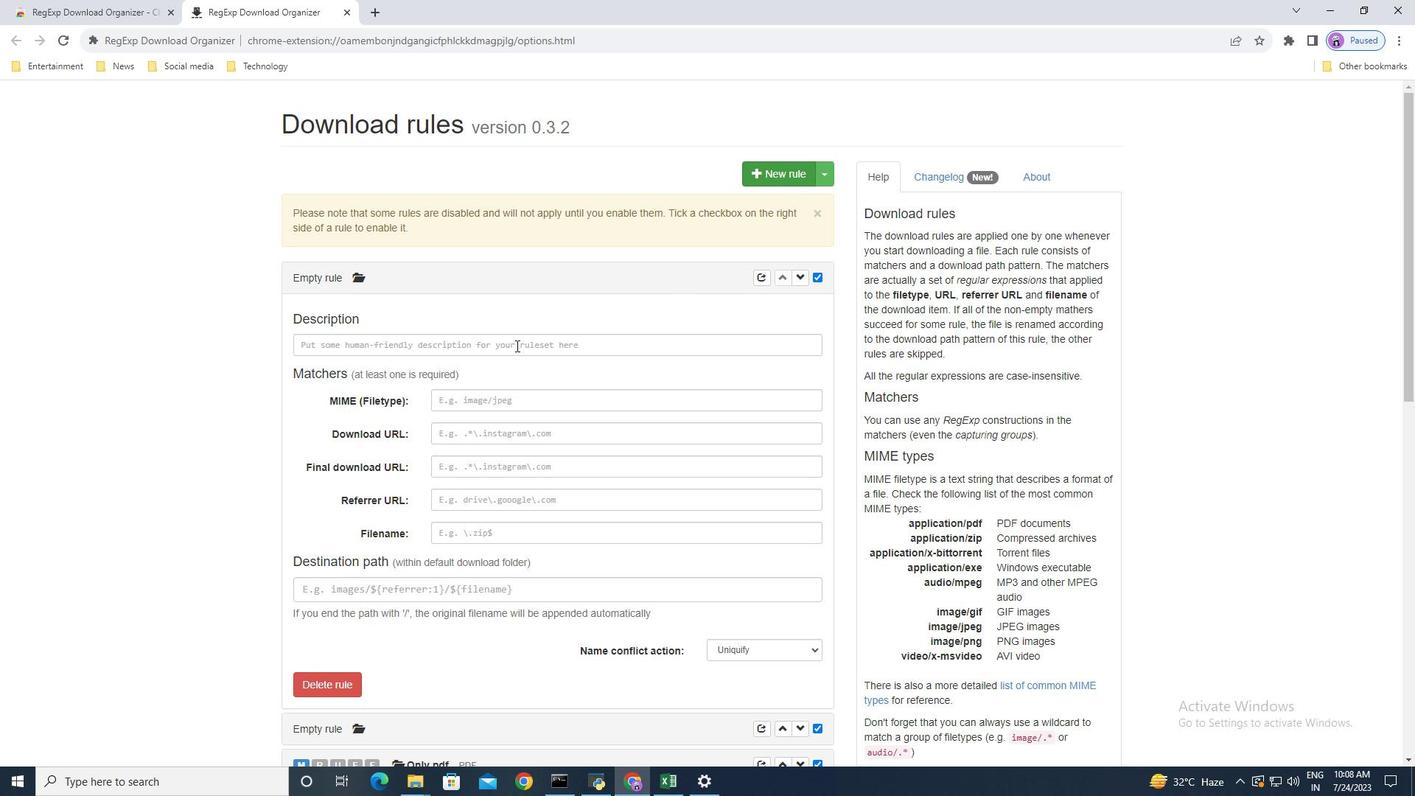 
Action: Mouse pressed left at (516, 345)
Screenshot: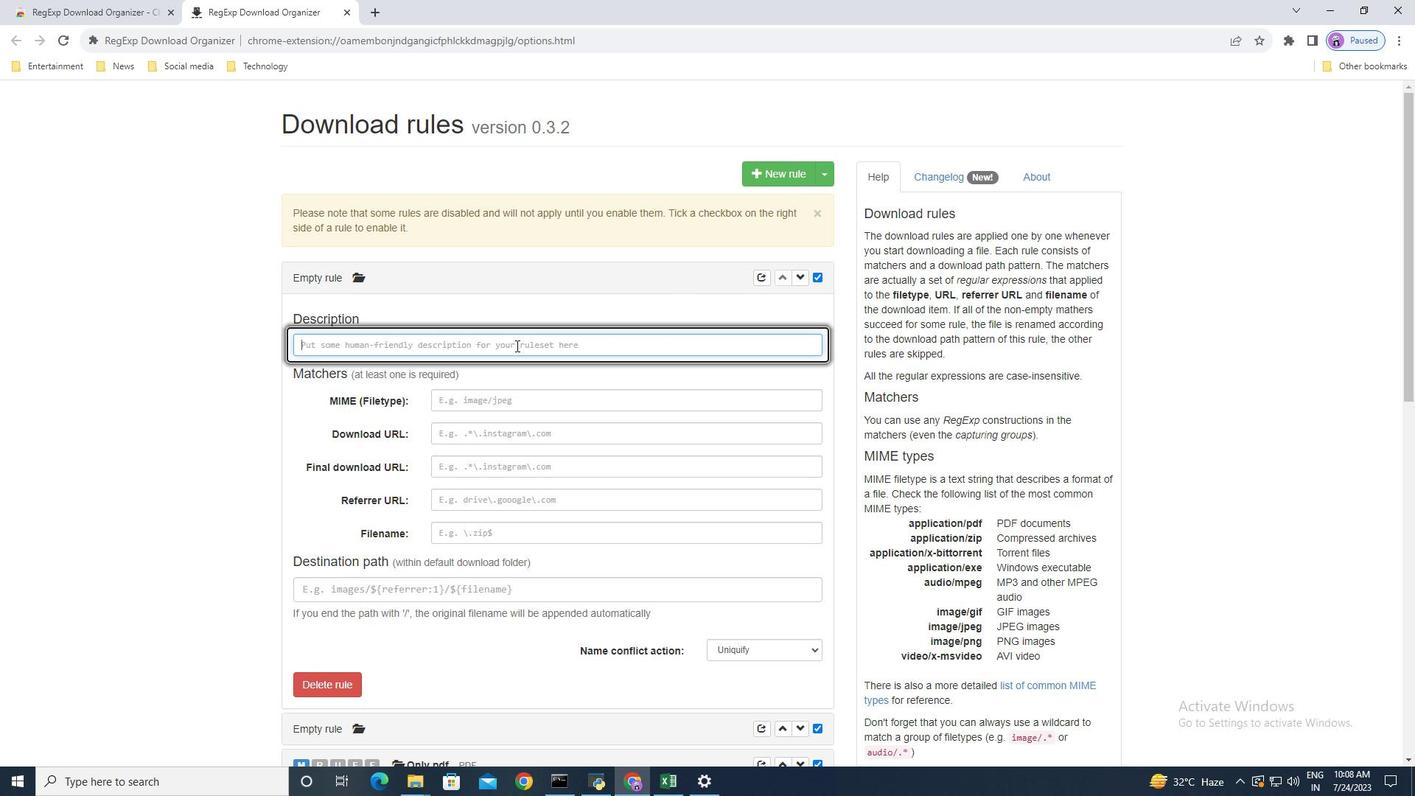 
Action: Key pressed p<Key.backspace>compressed<Key.space>archives<Key.tab>application/zip
Screenshot: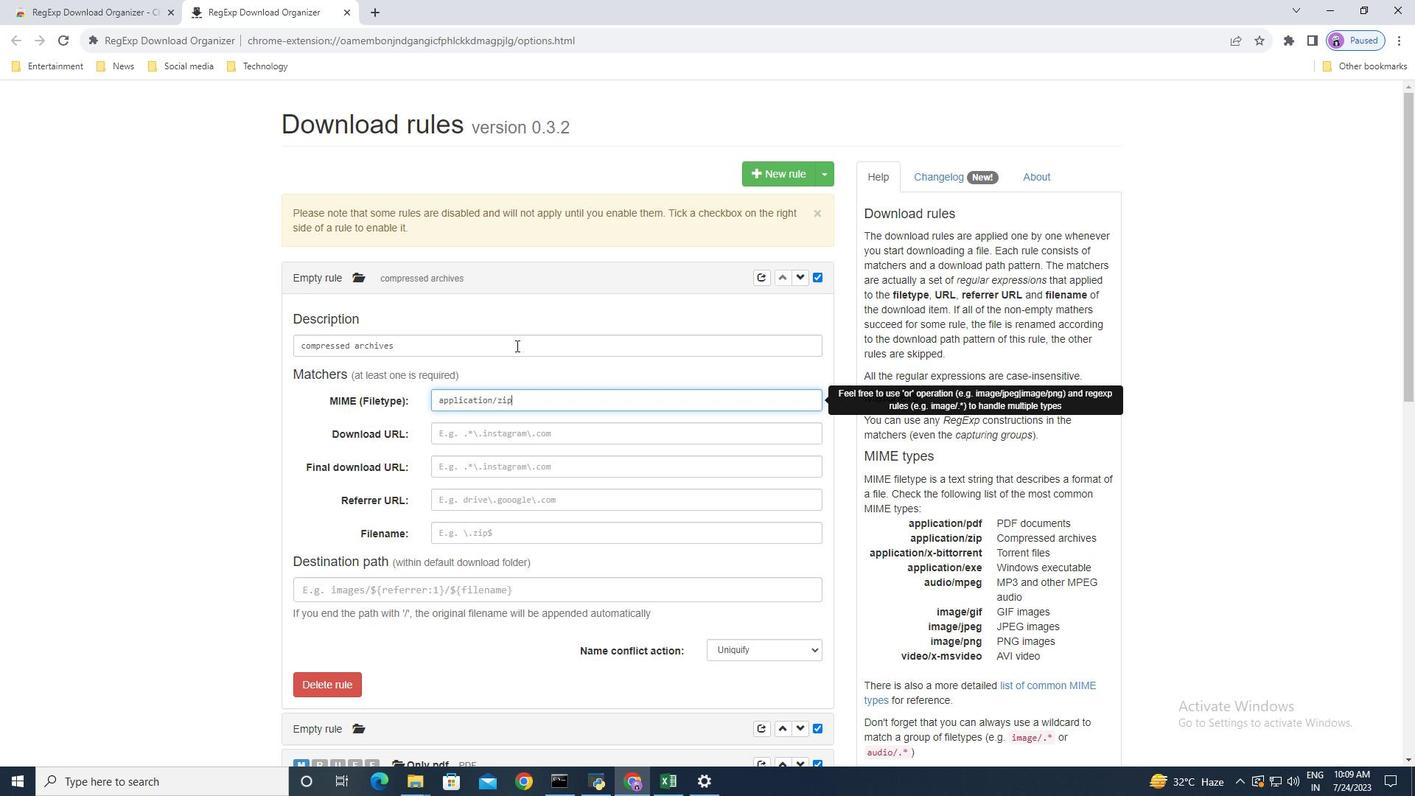 
Action: Mouse moved to (425, 588)
Screenshot: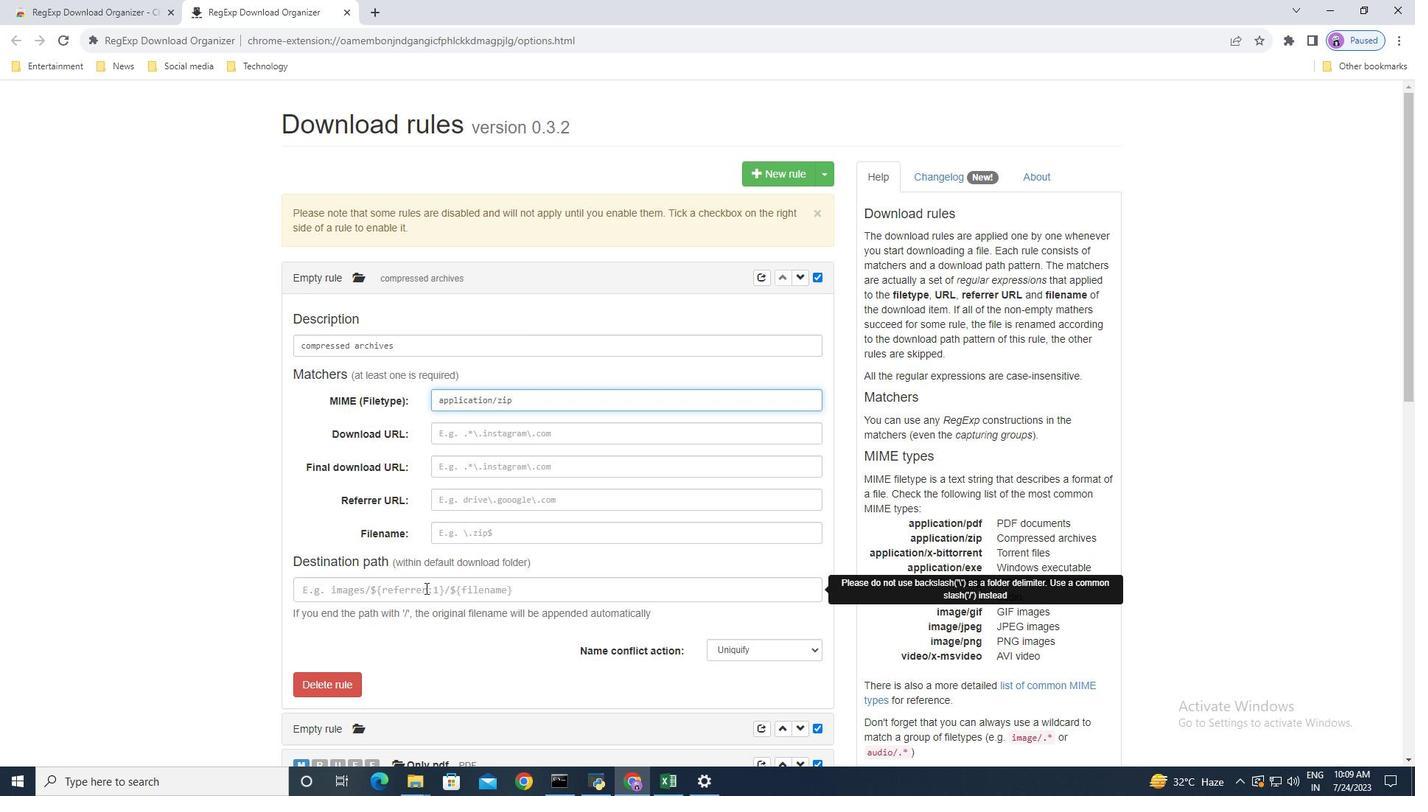 
Action: Mouse pressed left at (425, 588)
Screenshot: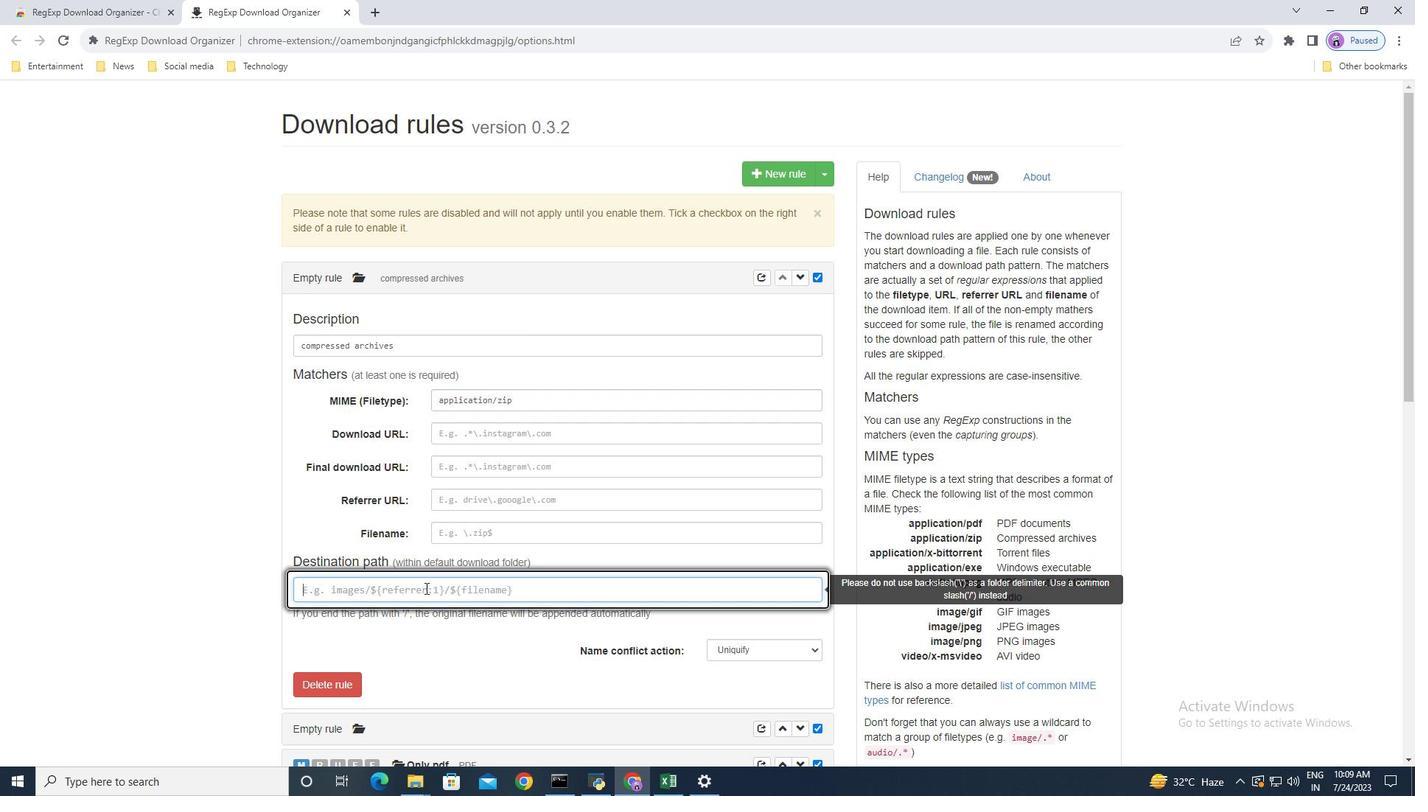 
Action: Mouse moved to (425, 589)
Screenshot: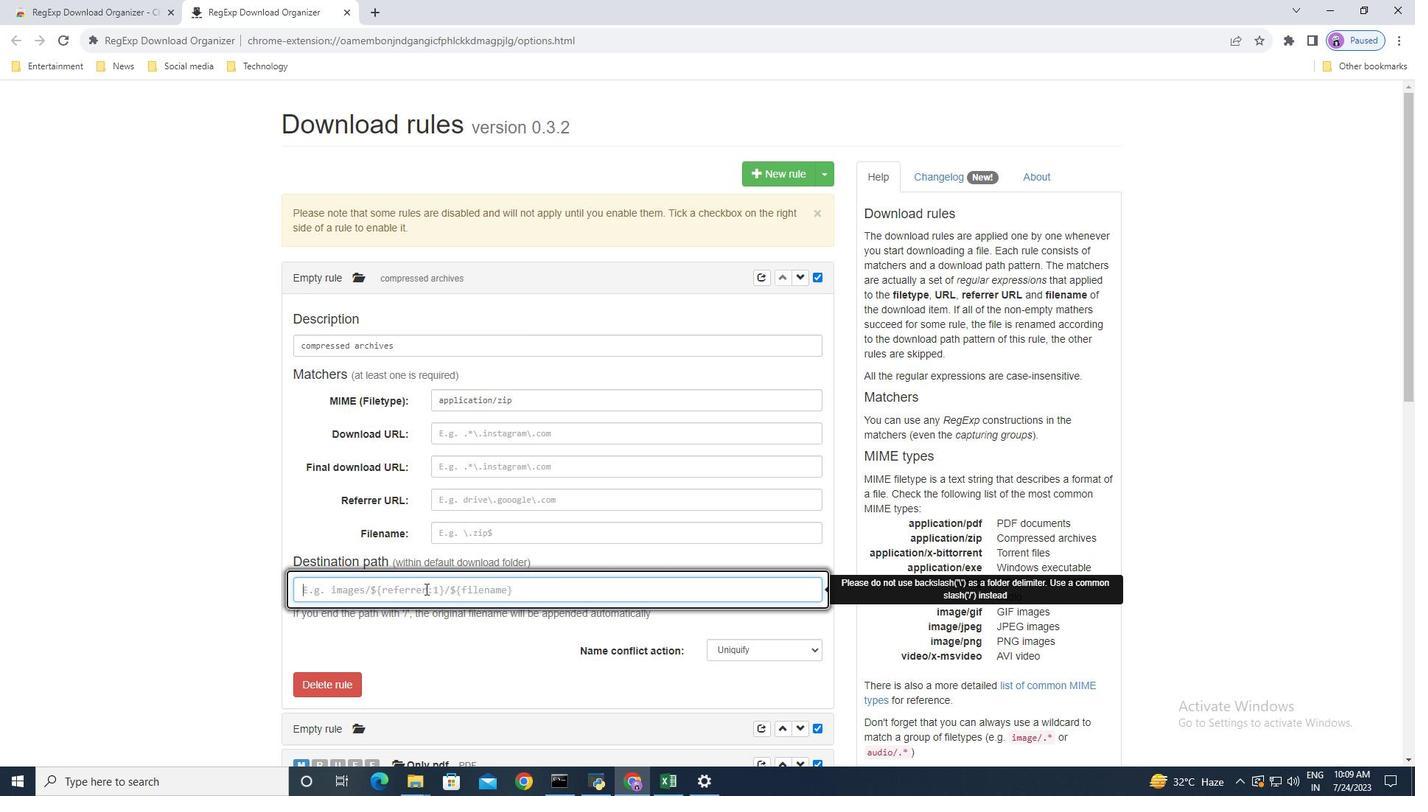 
Action: Key pressed zip<Key.space>file
Screenshot: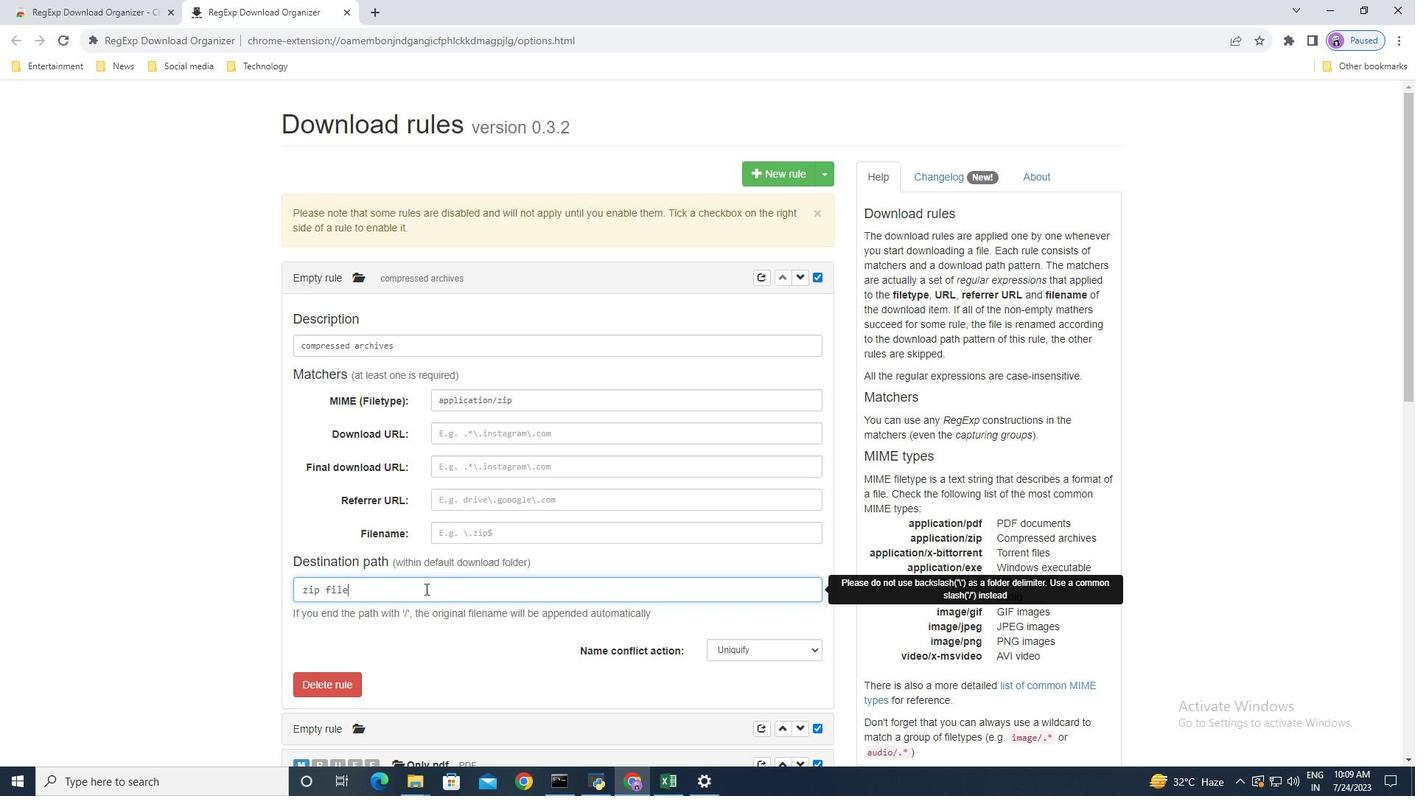 
Action: Mouse moved to (601, 268)
Screenshot: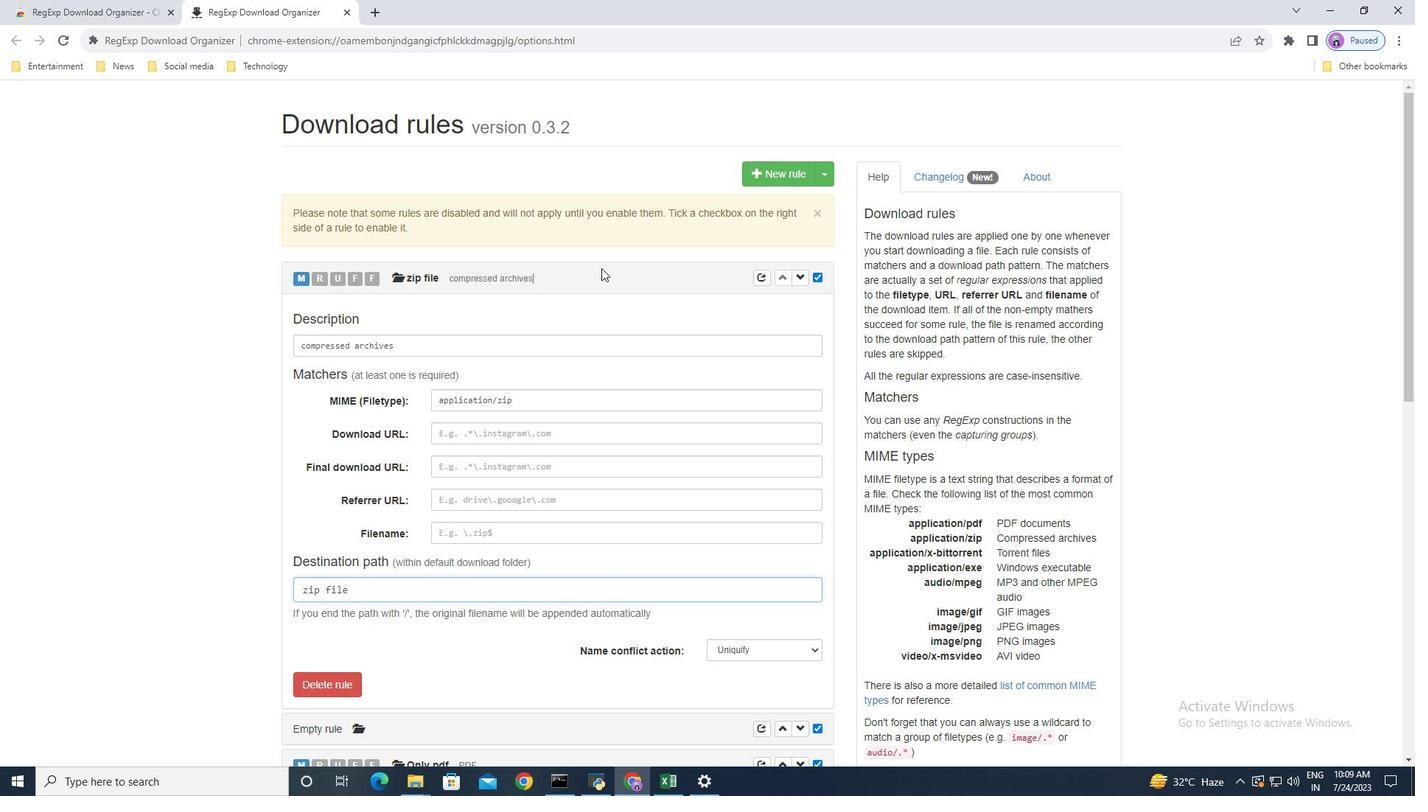
Action: Mouse pressed left at (601, 268)
Screenshot: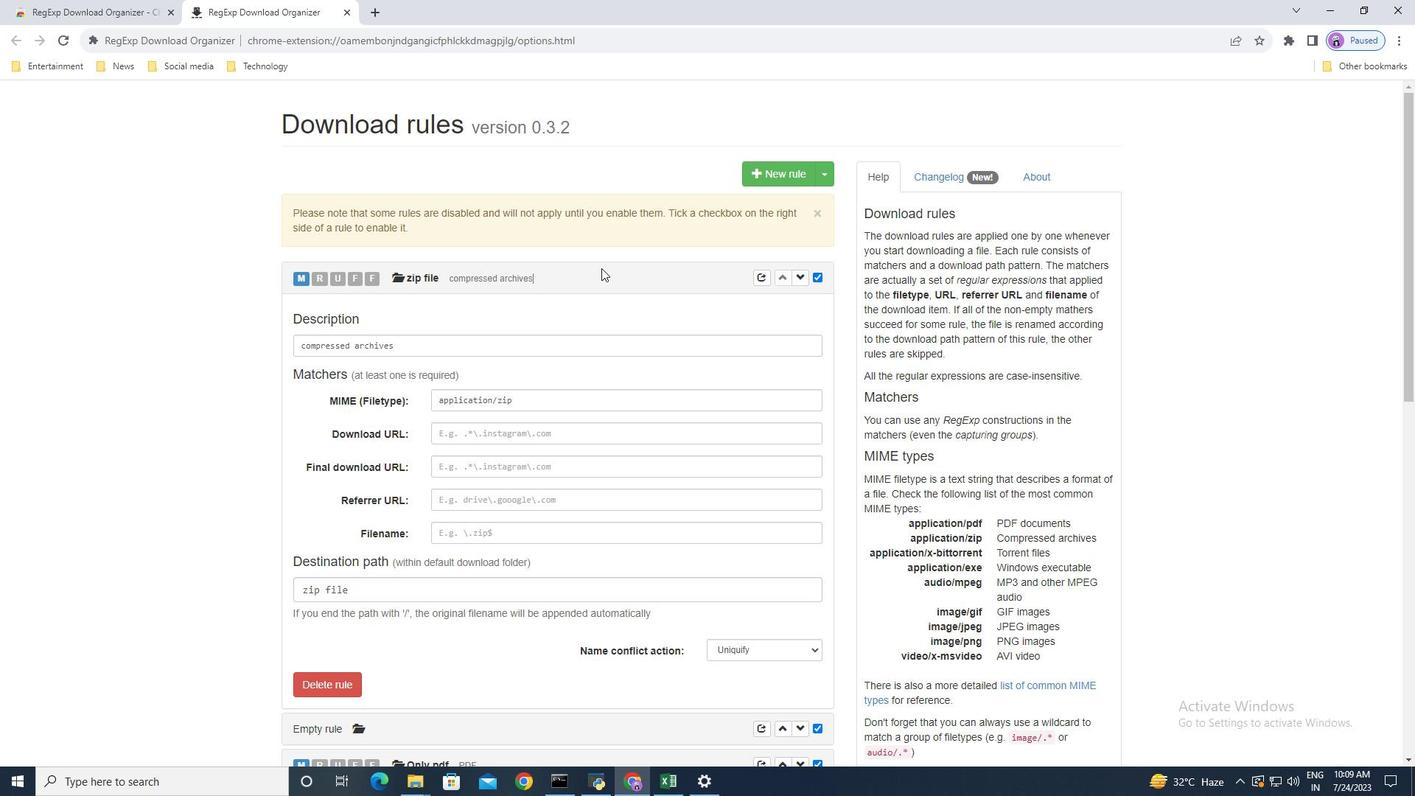 
Action: Mouse moved to (620, 274)
Screenshot: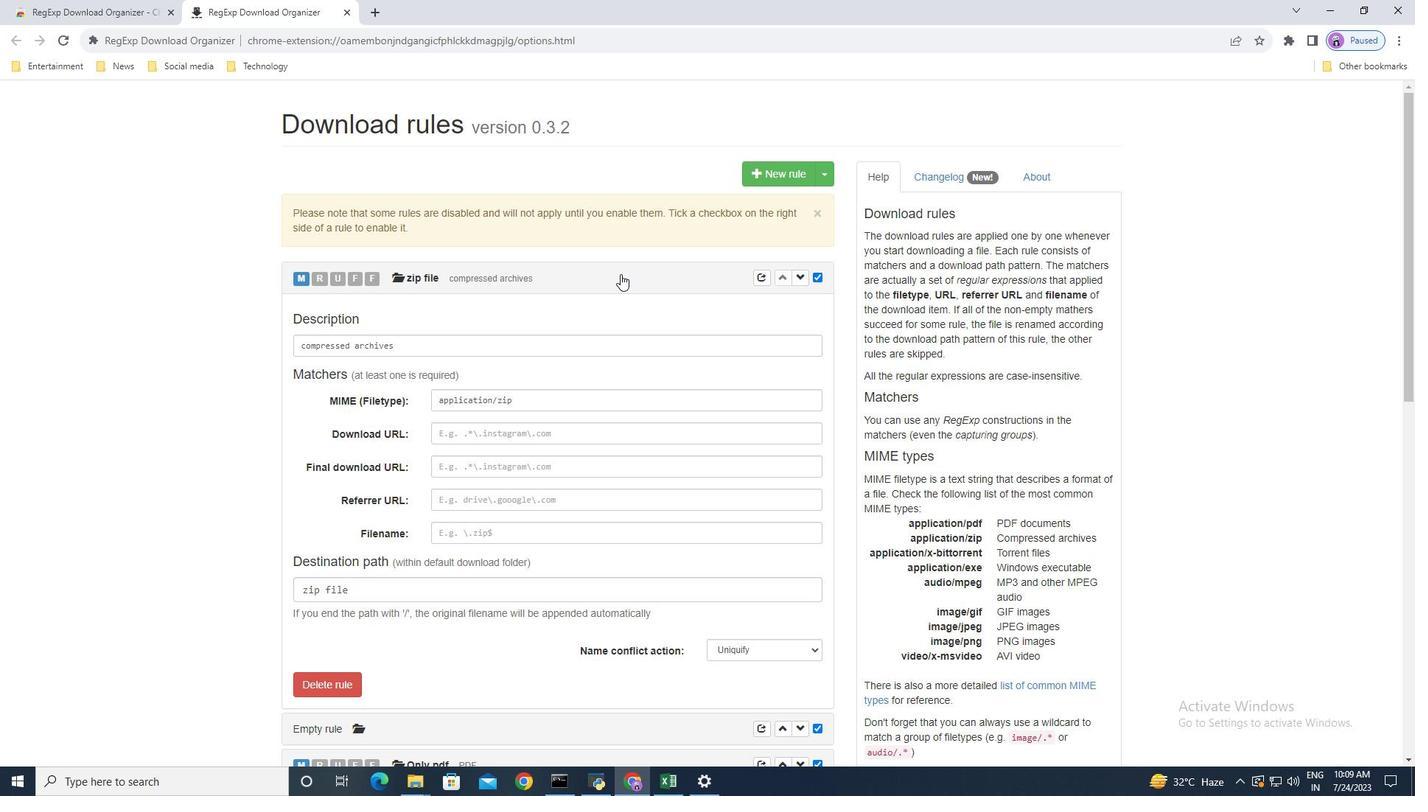
Action: Mouse pressed left at (620, 274)
Screenshot: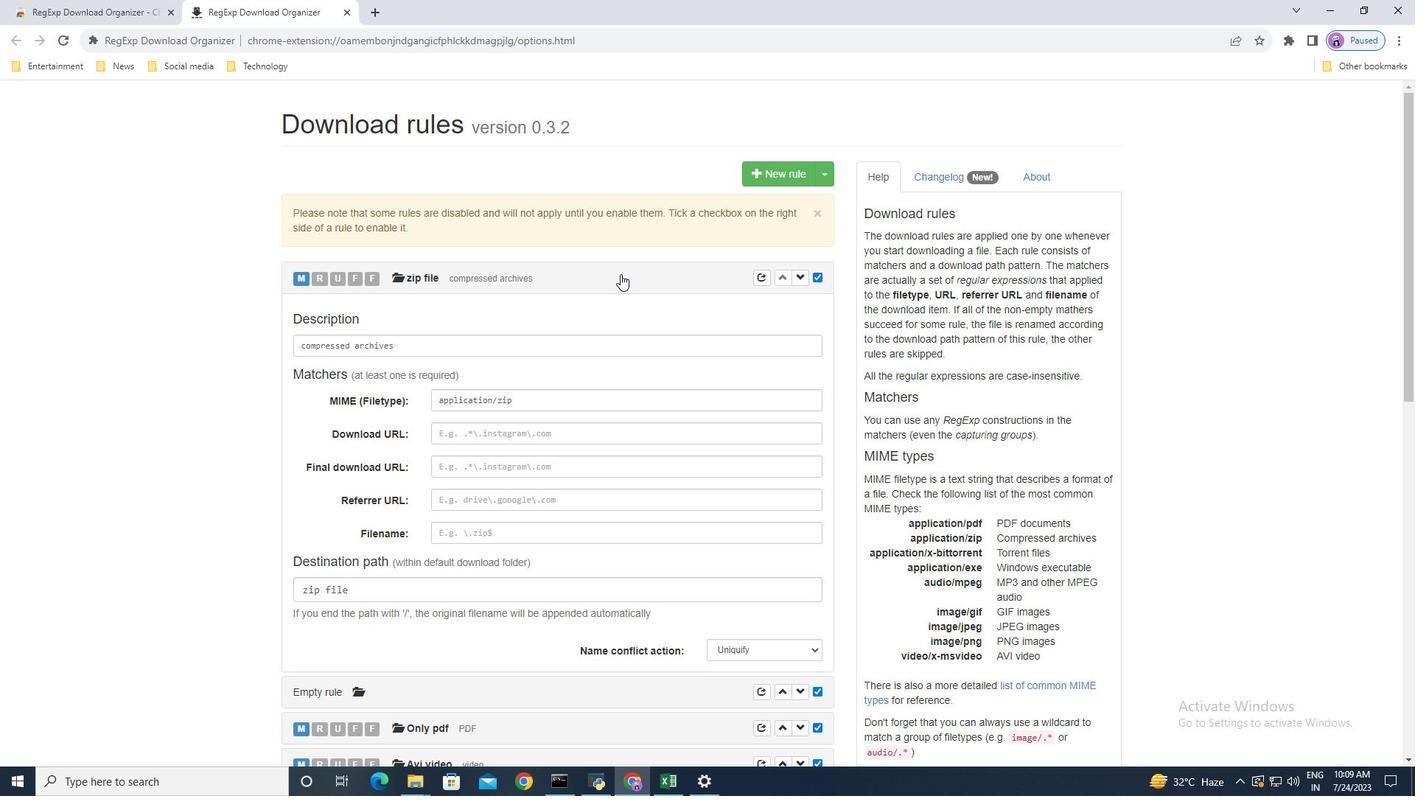 
Action: Mouse moved to (552, 321)
Screenshot: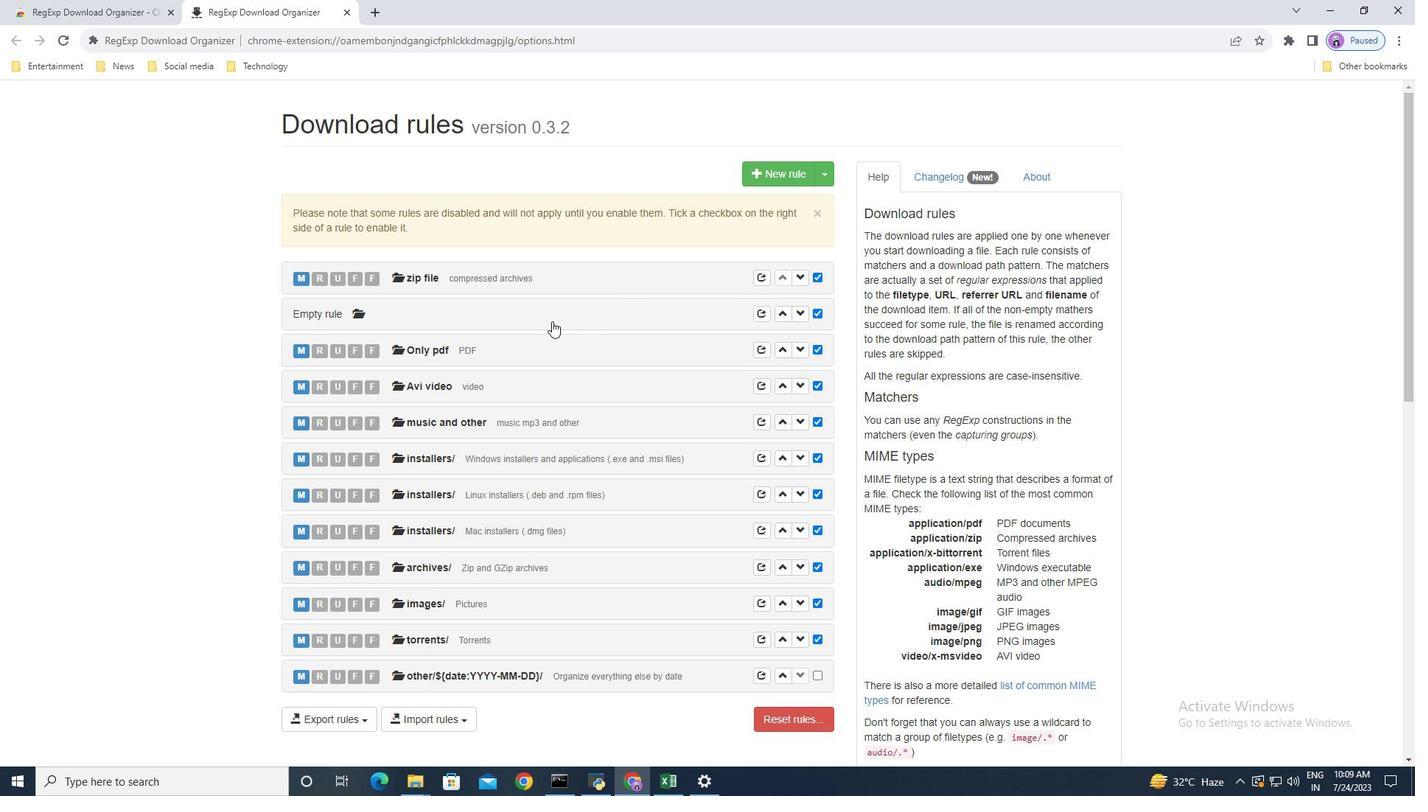 
Action: Mouse pressed left at (552, 321)
Screenshot: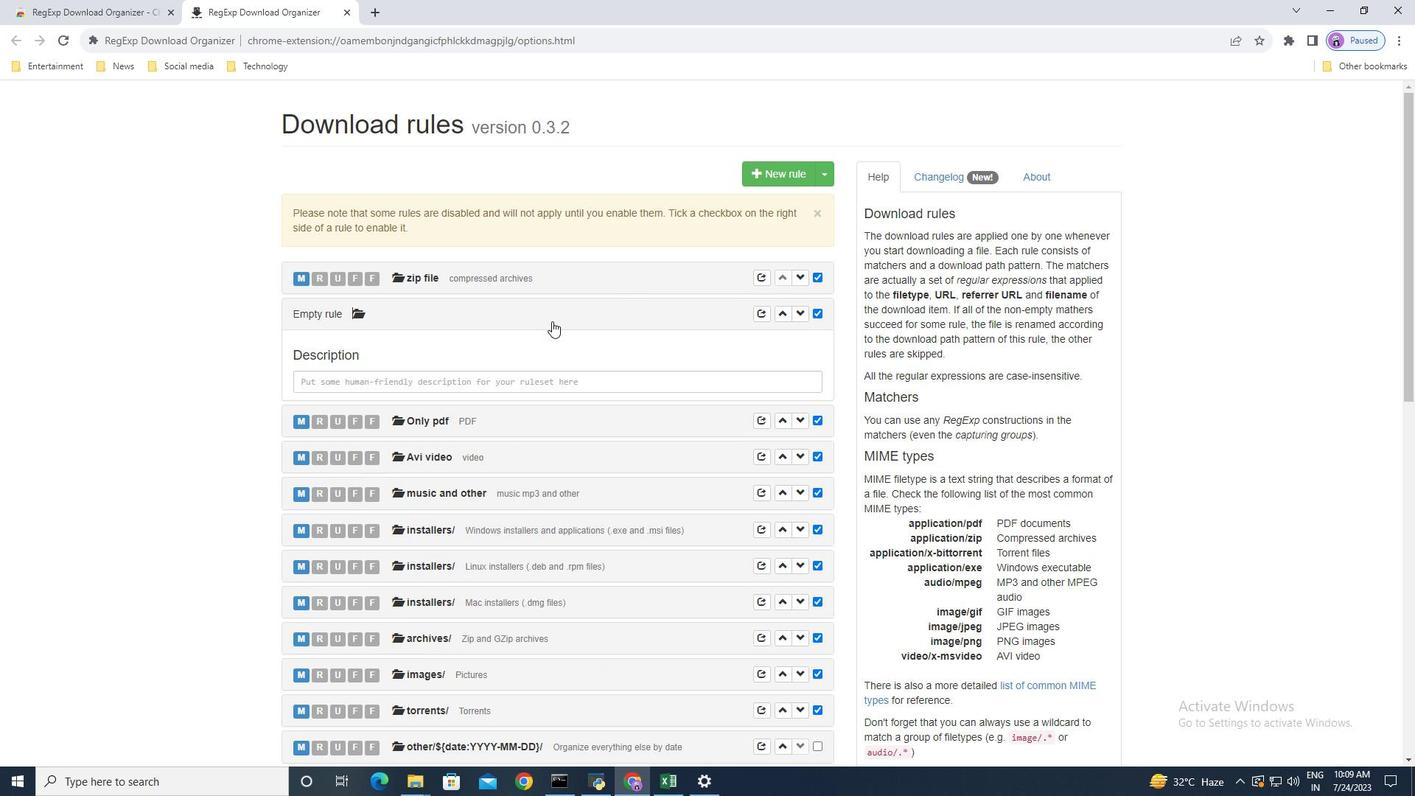 
Action: Mouse moved to (324, 718)
Screenshot: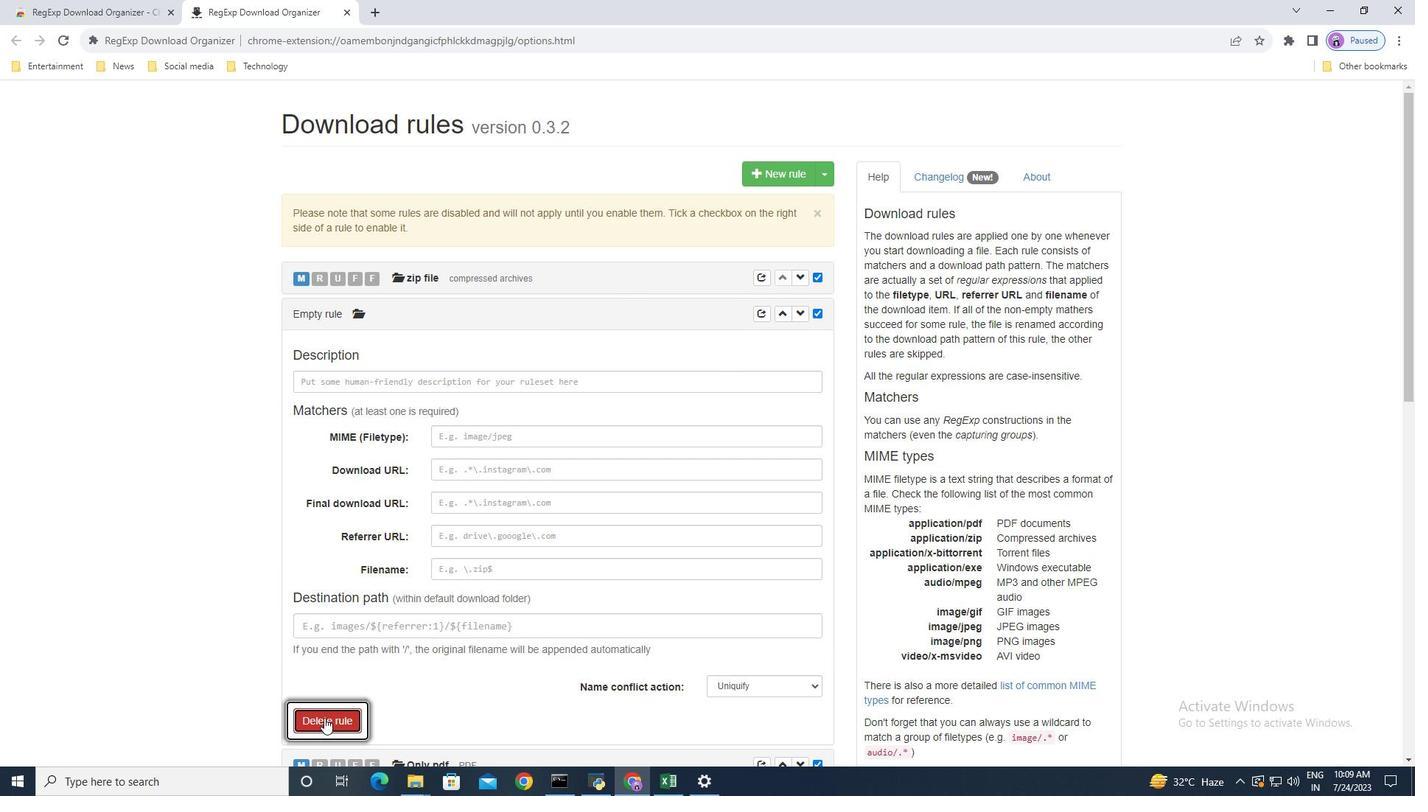 
Action: Mouse pressed left at (324, 718)
Screenshot: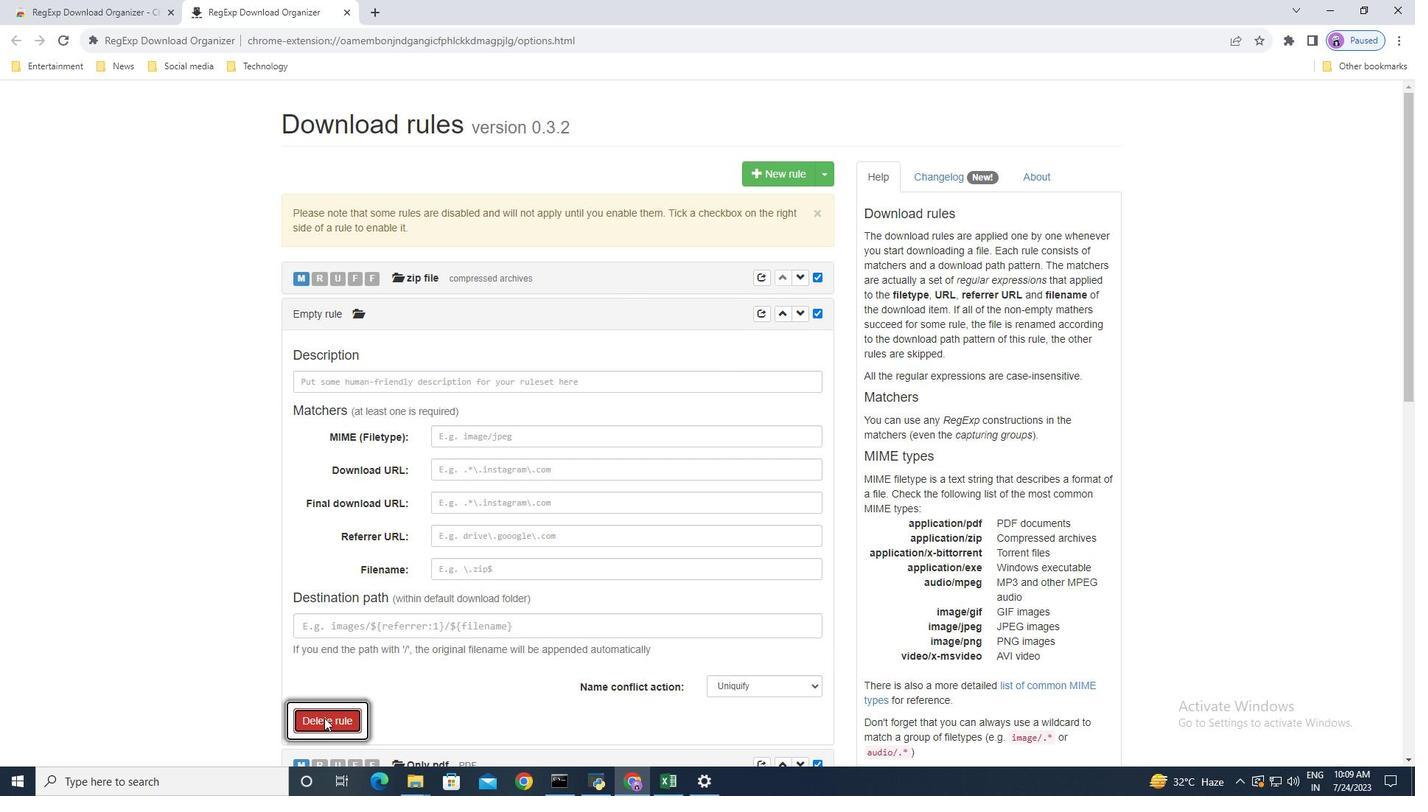 
Action: Mouse moved to (544, 536)
Screenshot: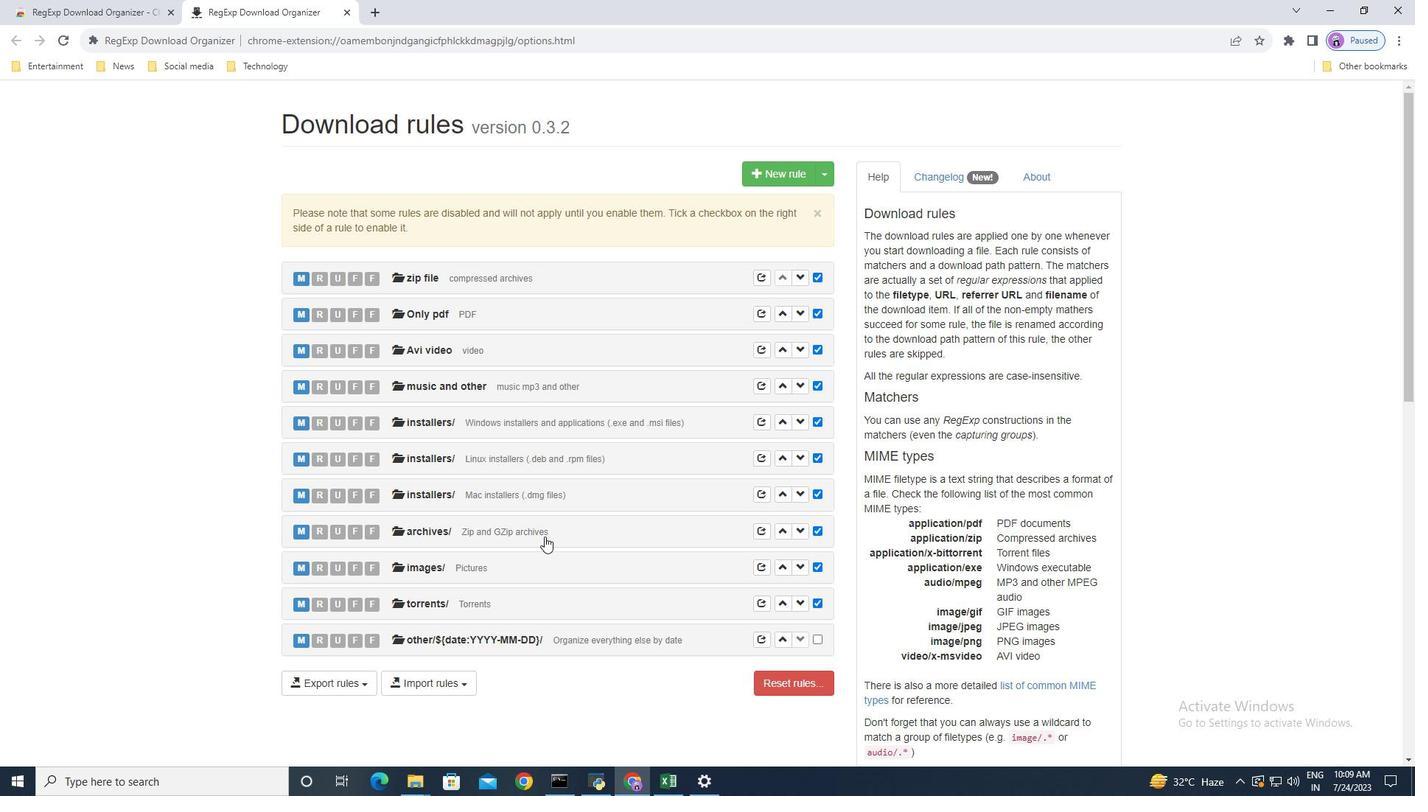 
Action: Mouse scrolled (544, 537) with delta (0, 0)
Screenshot: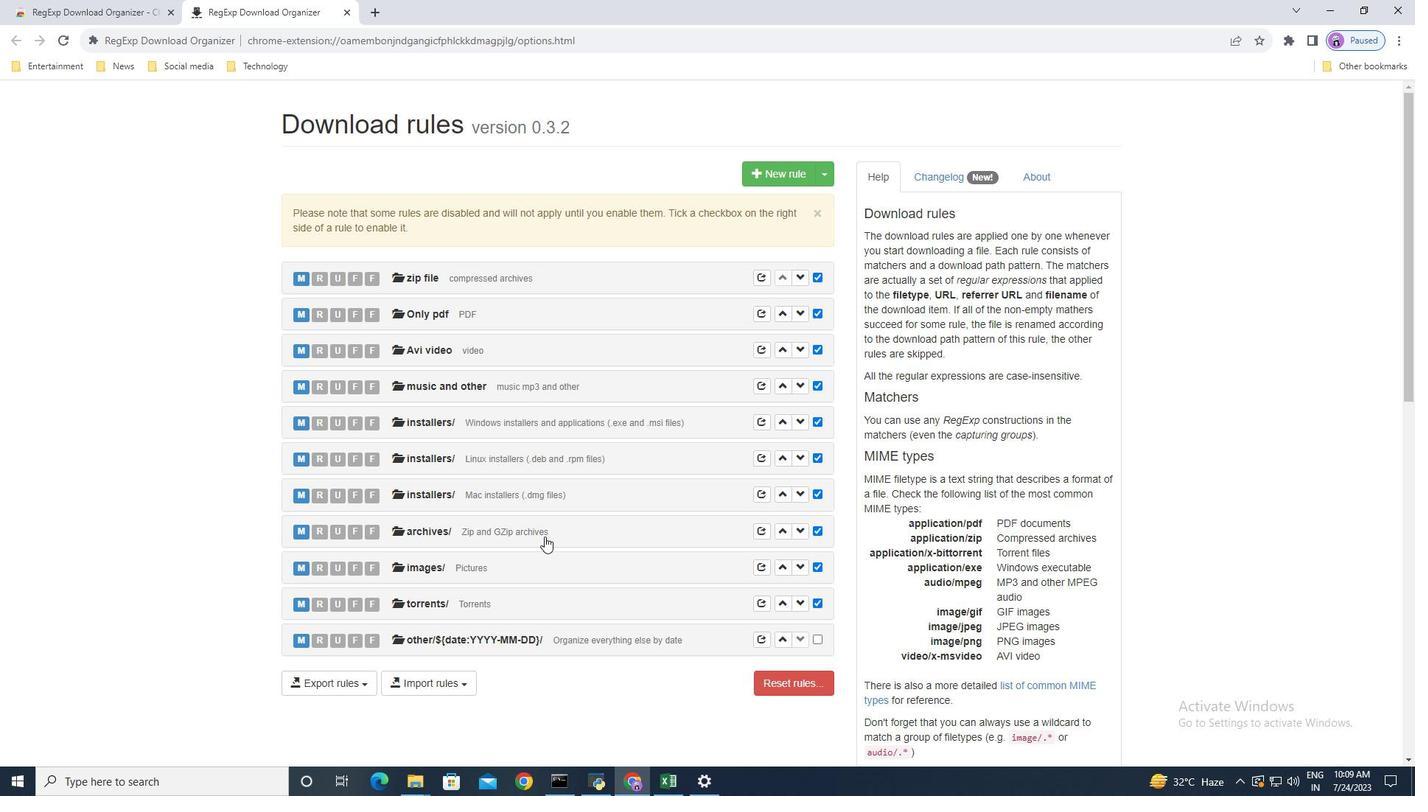
Action: Mouse moved to (560, 577)
Screenshot: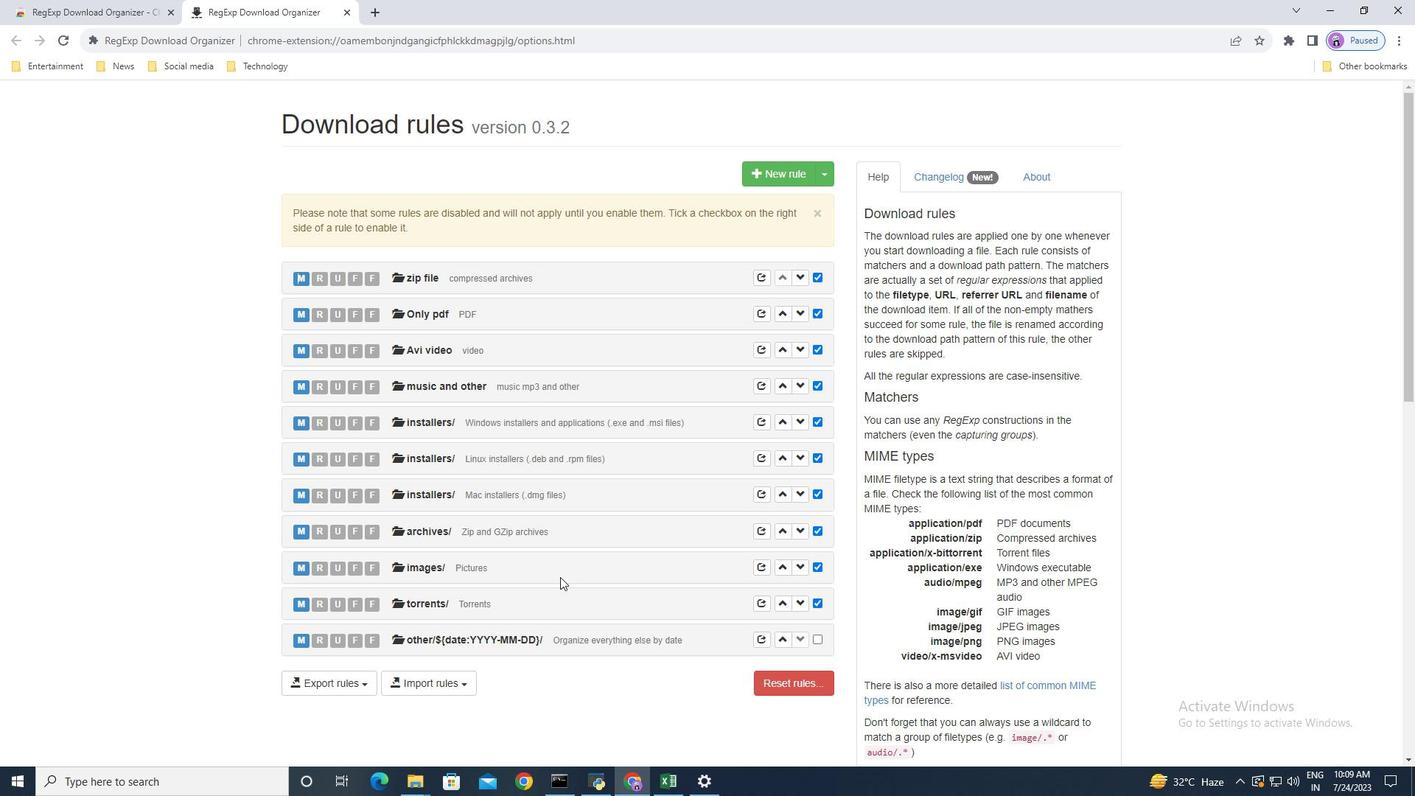 
Action: Mouse scrolled (560, 576) with delta (0, 0)
Screenshot: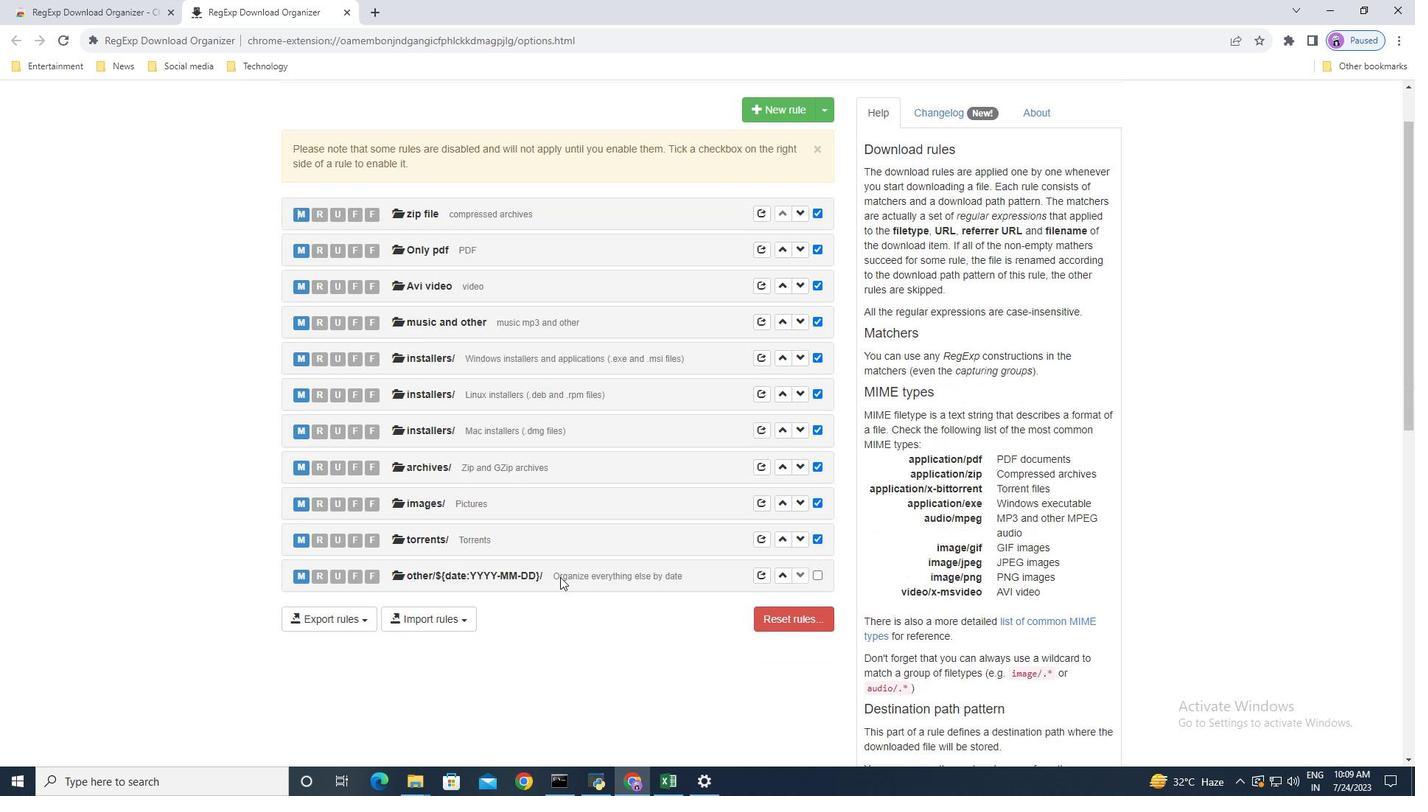 
Action: Mouse moved to (636, 471)
Screenshot: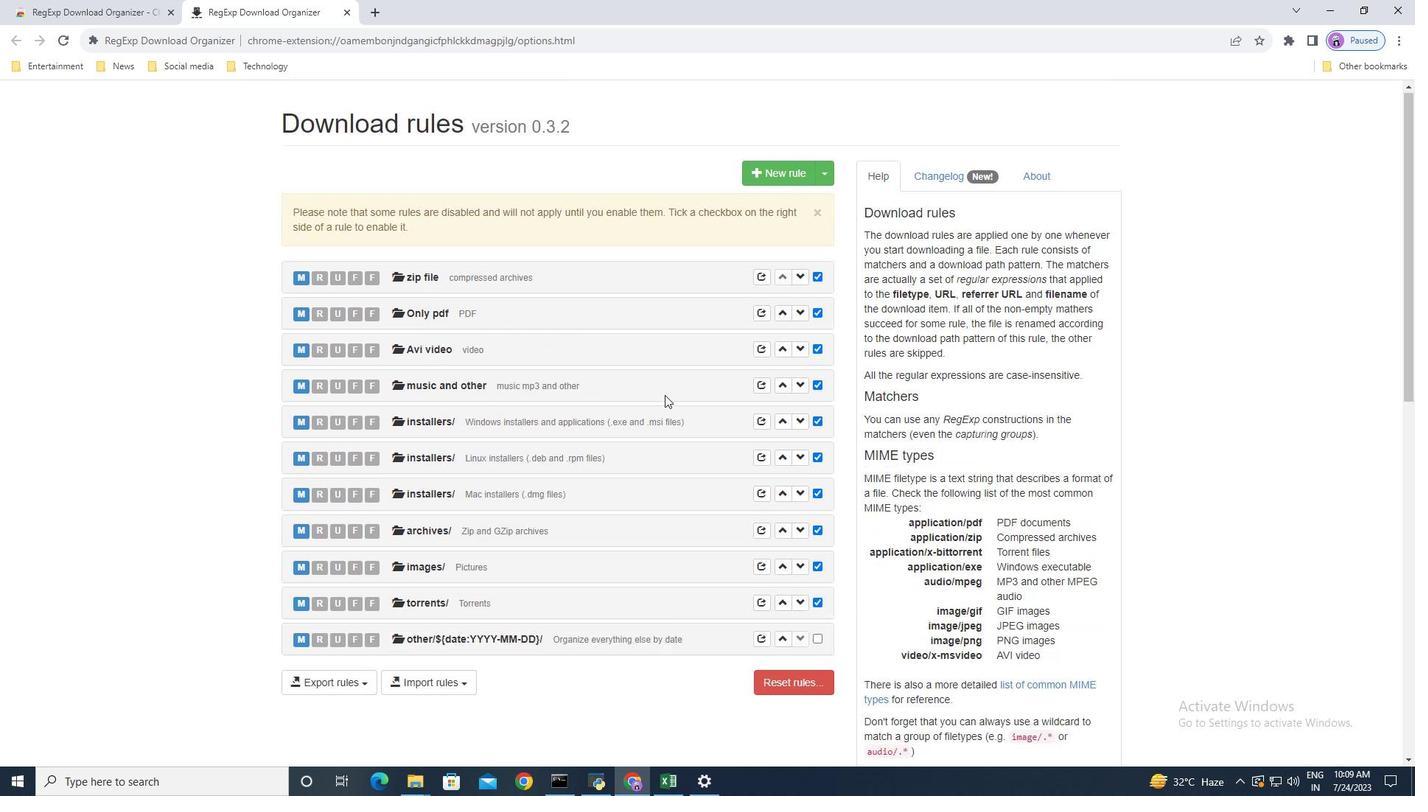 
Action: Mouse scrolled (635, 474) with delta (0, 0)
Screenshot: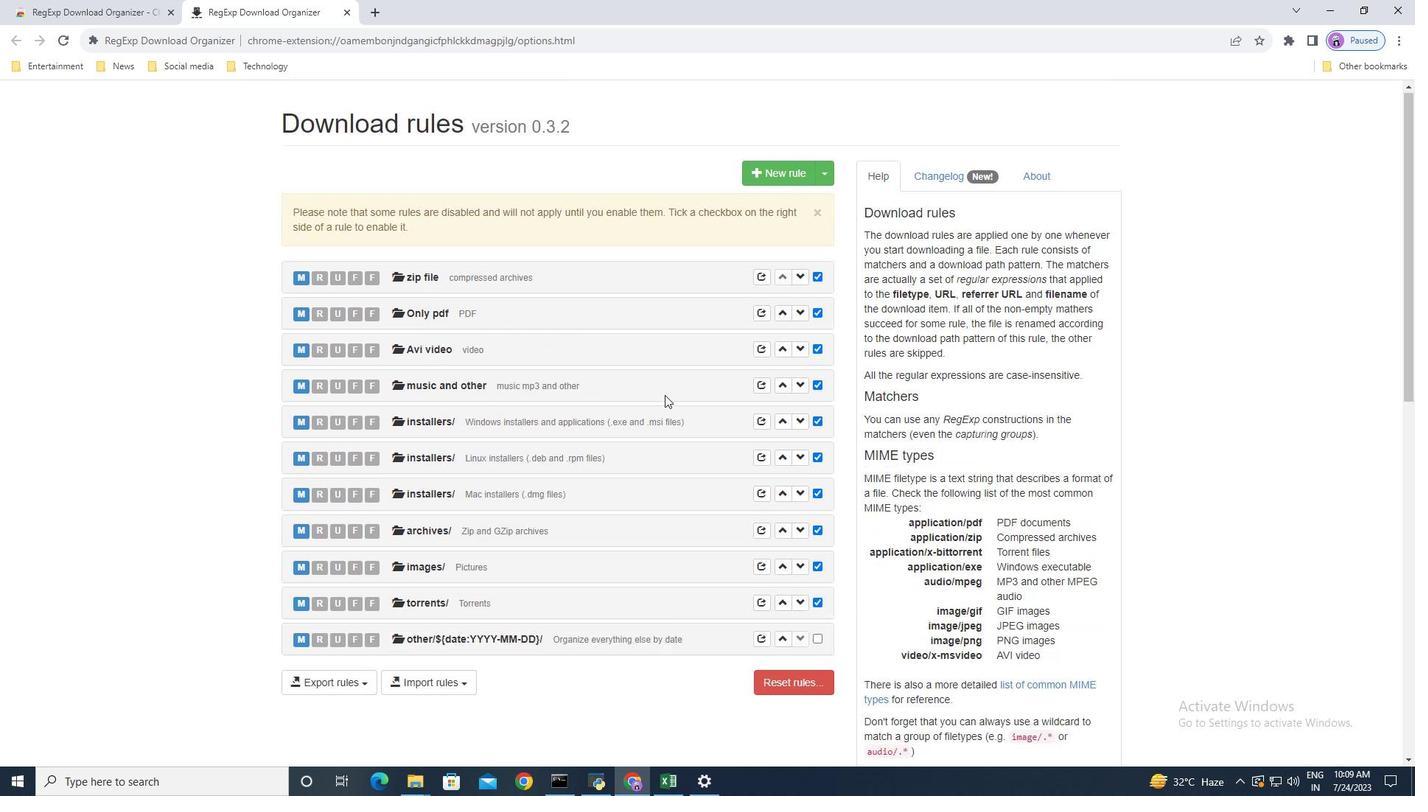 
Action: Mouse moved to (638, 461)
Screenshot: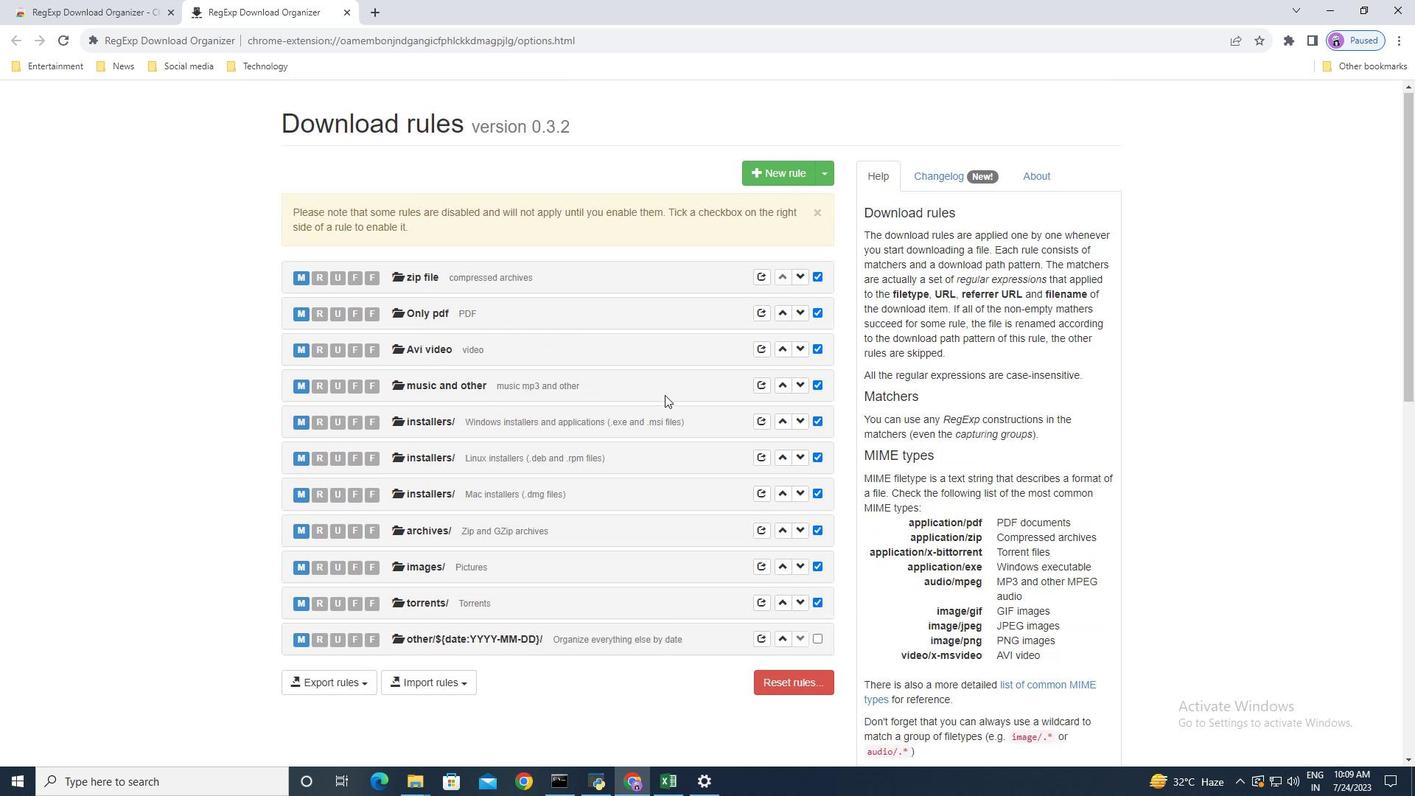 
Action: Mouse scrolled (638, 462) with delta (0, 0)
Screenshot: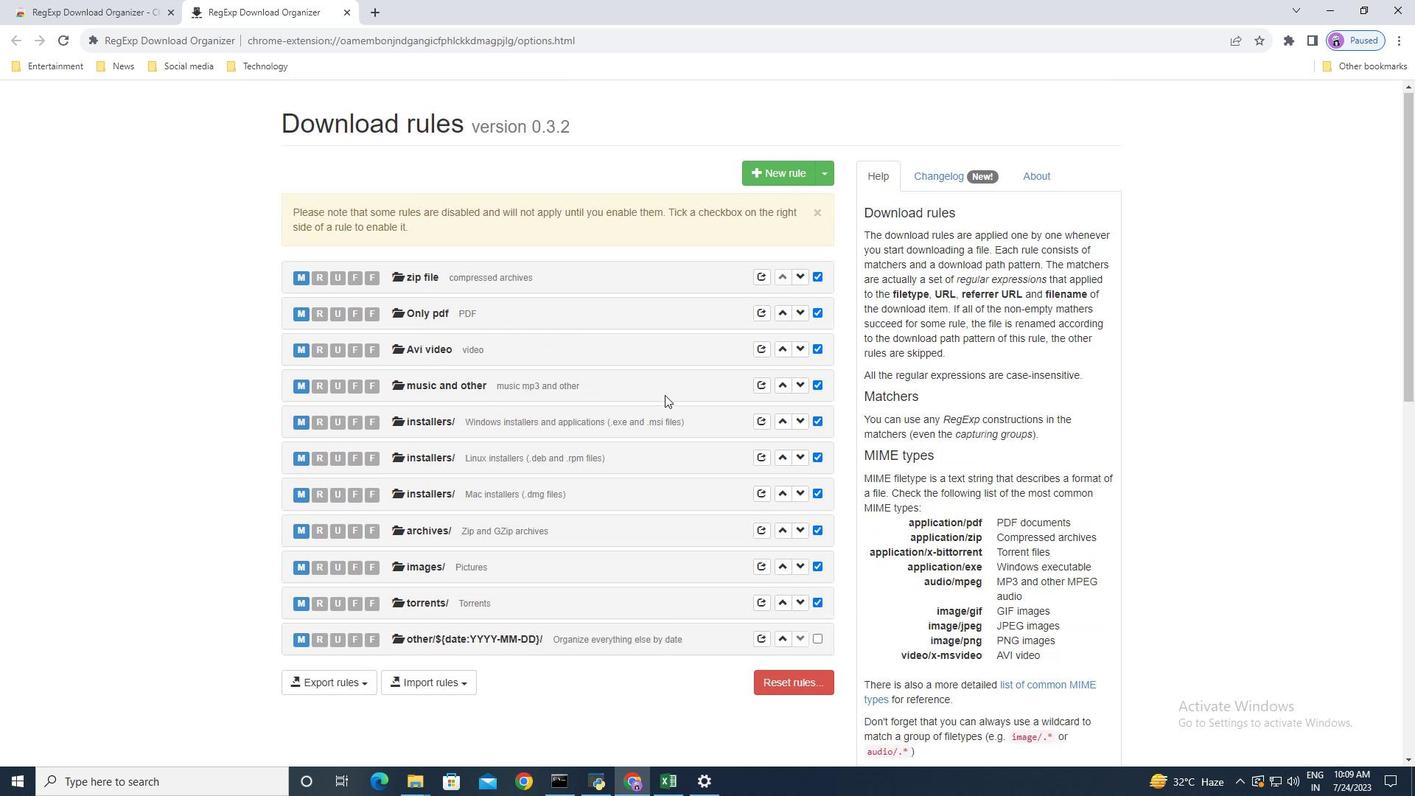 
Action: Mouse moved to (624, 265)
Screenshot: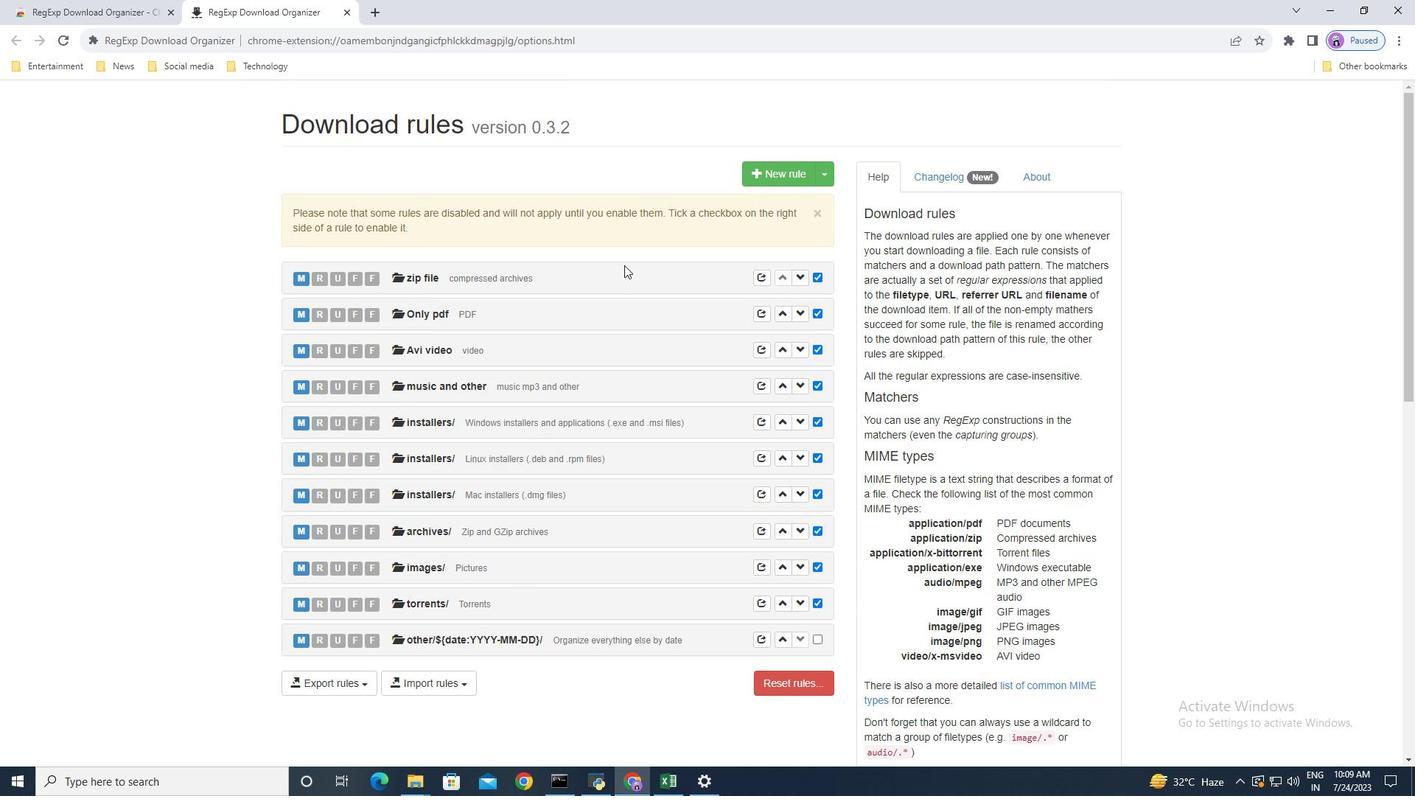 
Action: Mouse pressed left at (624, 265)
Screenshot: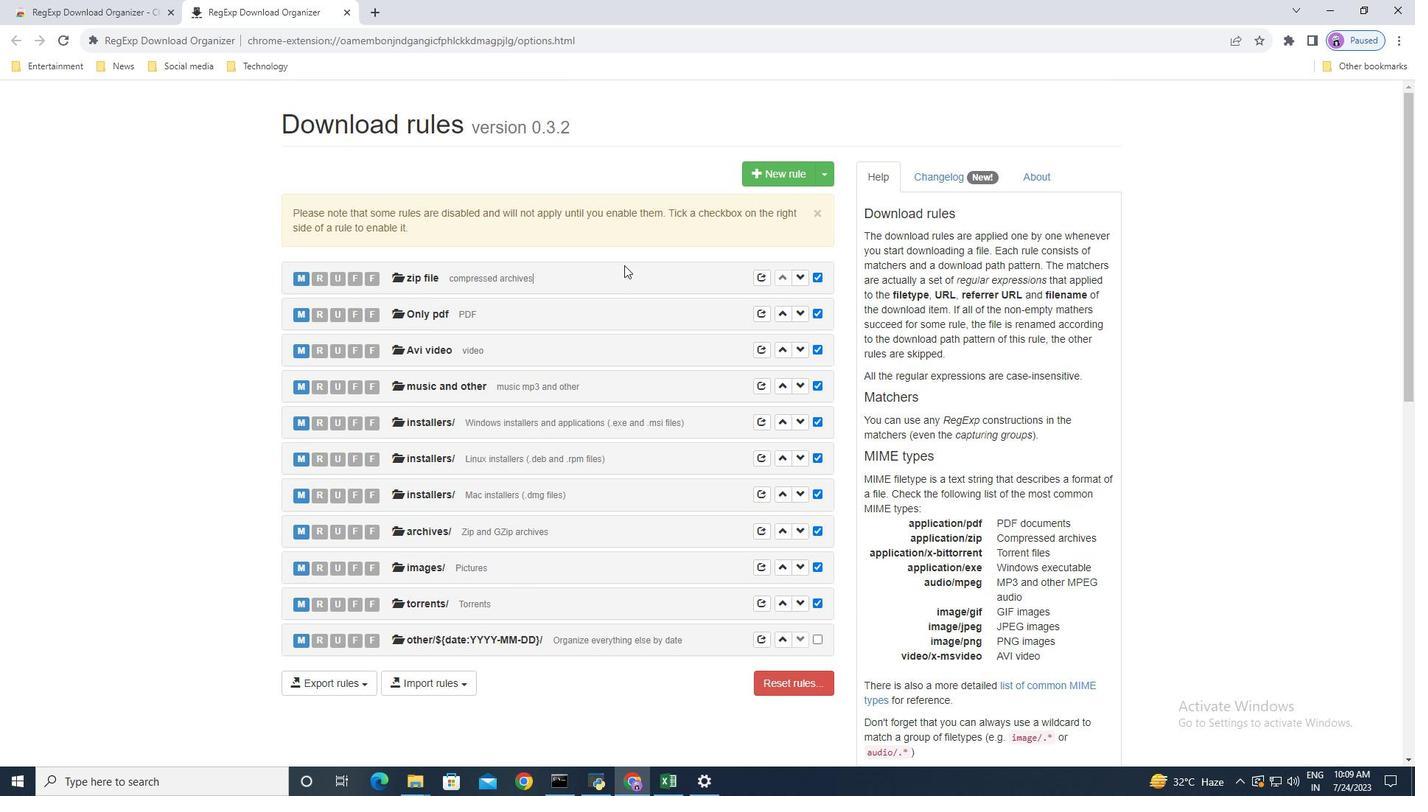 
Action: Mouse moved to (668, 487)
Screenshot: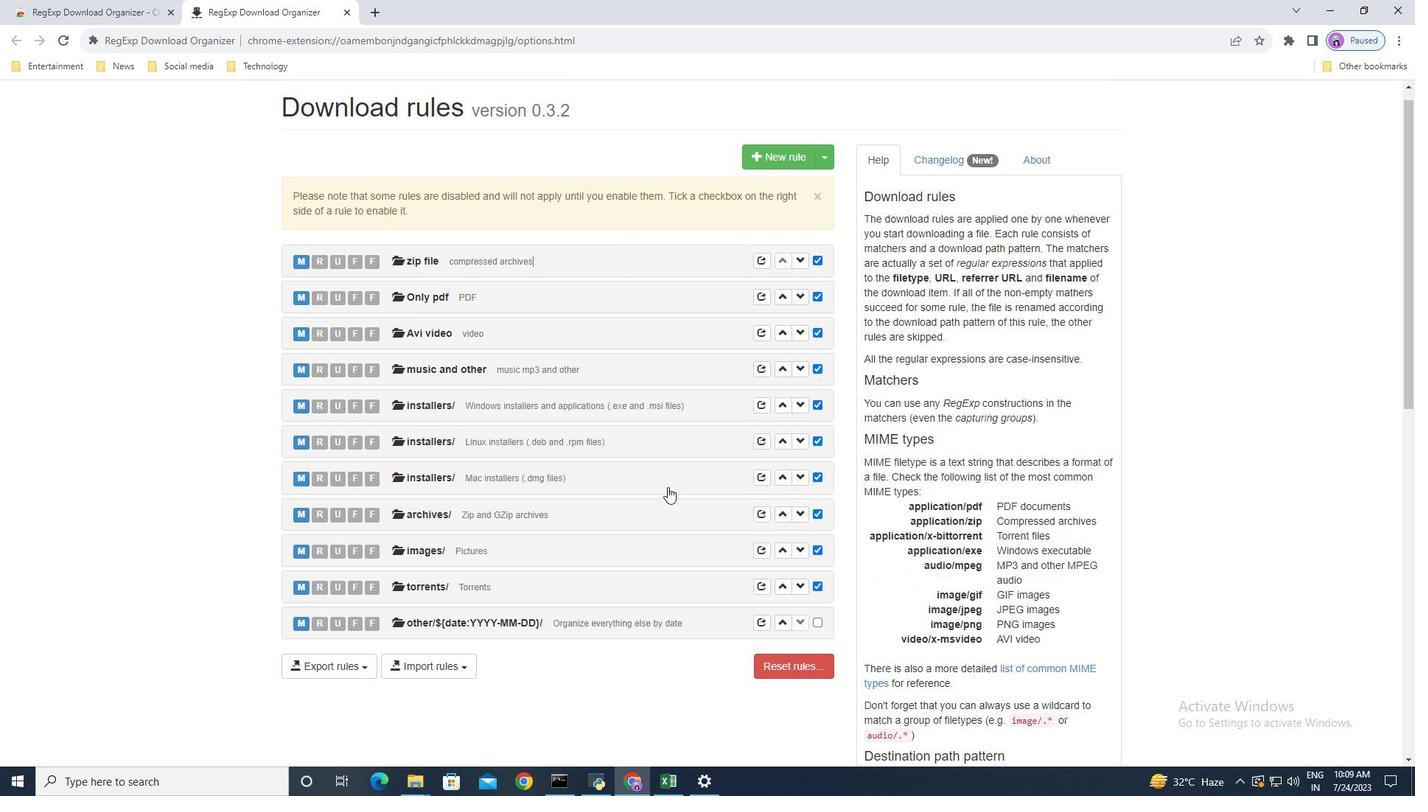 
Action: Mouse scrolled (668, 486) with delta (0, 0)
Screenshot: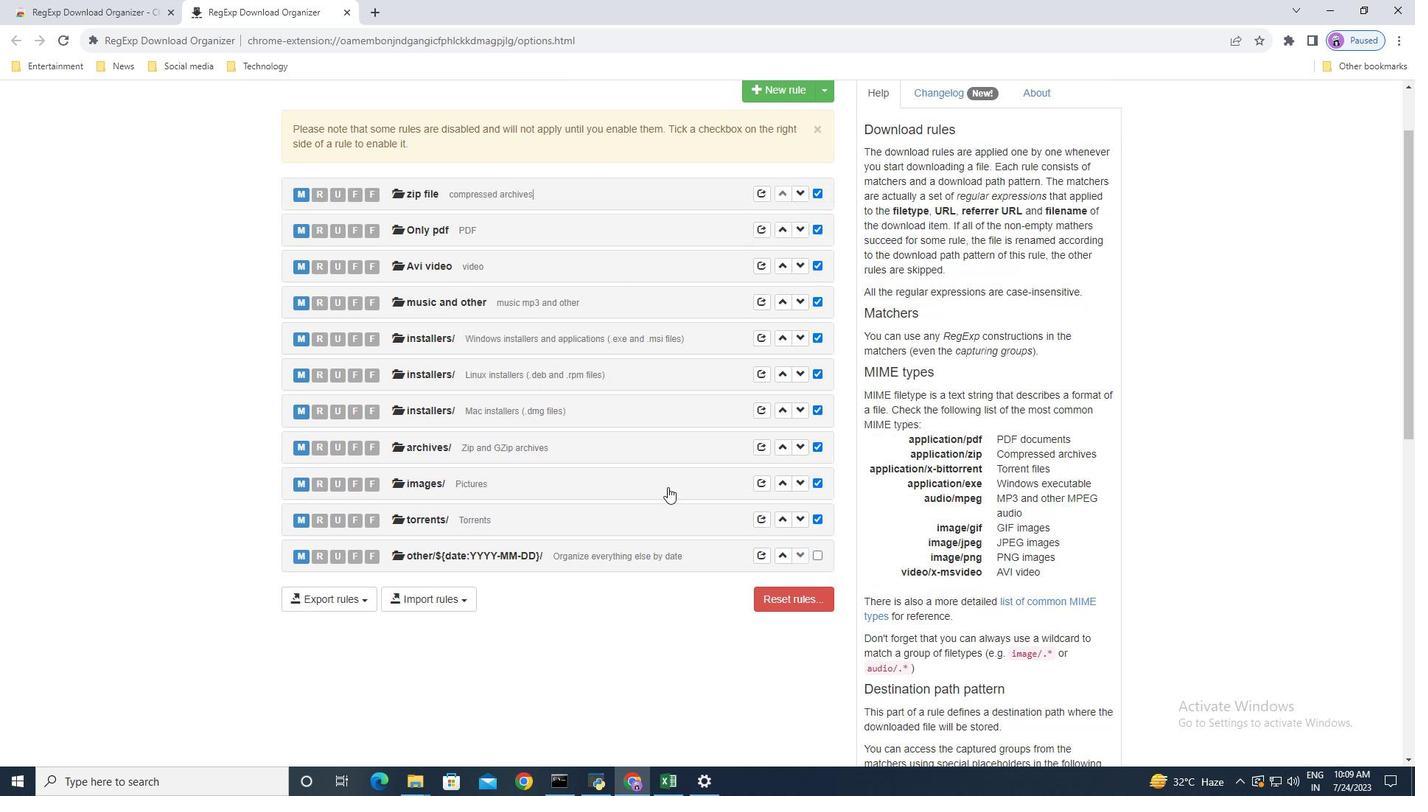 
Action: Mouse scrolled (668, 486) with delta (0, 0)
Screenshot: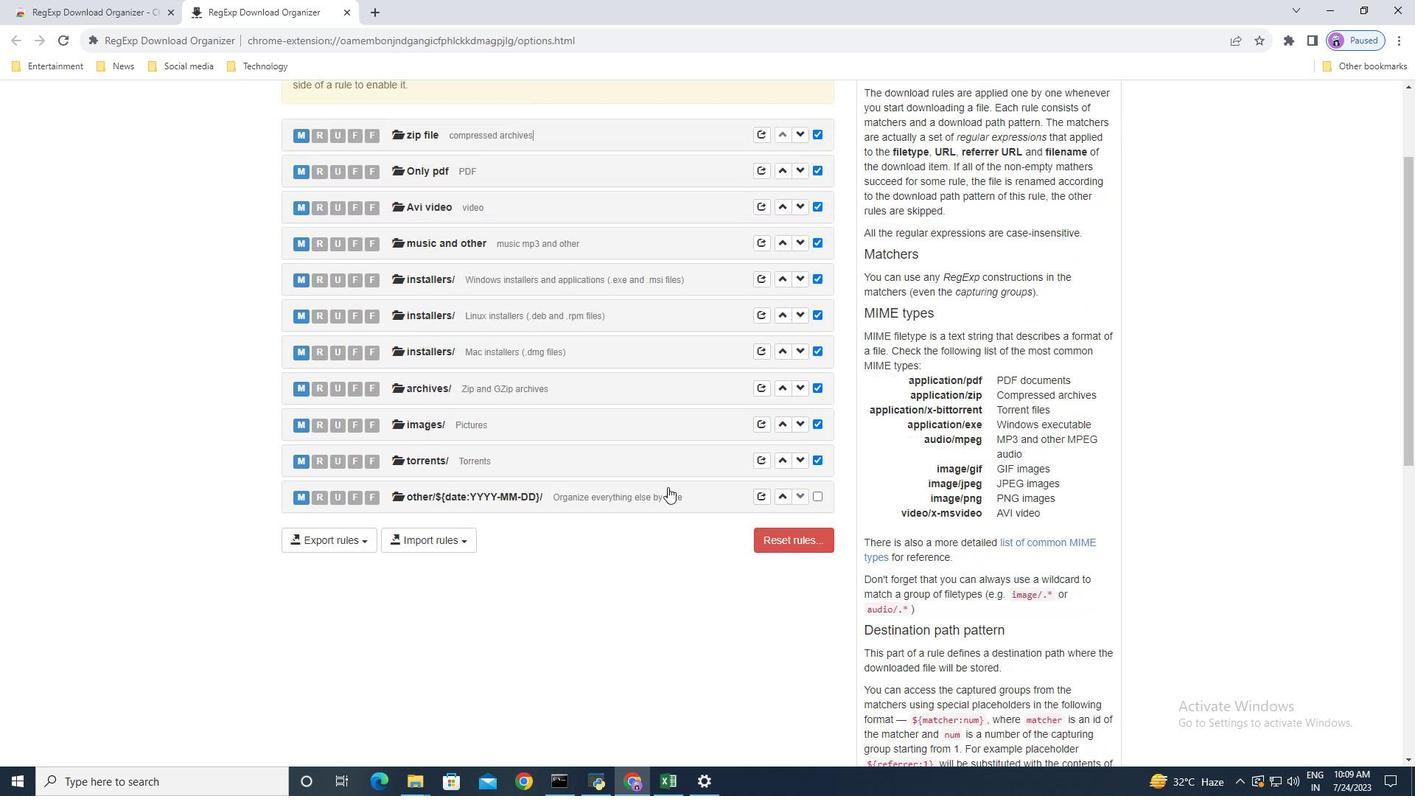 
Action: Mouse scrolled (668, 486) with delta (0, 0)
Screenshot: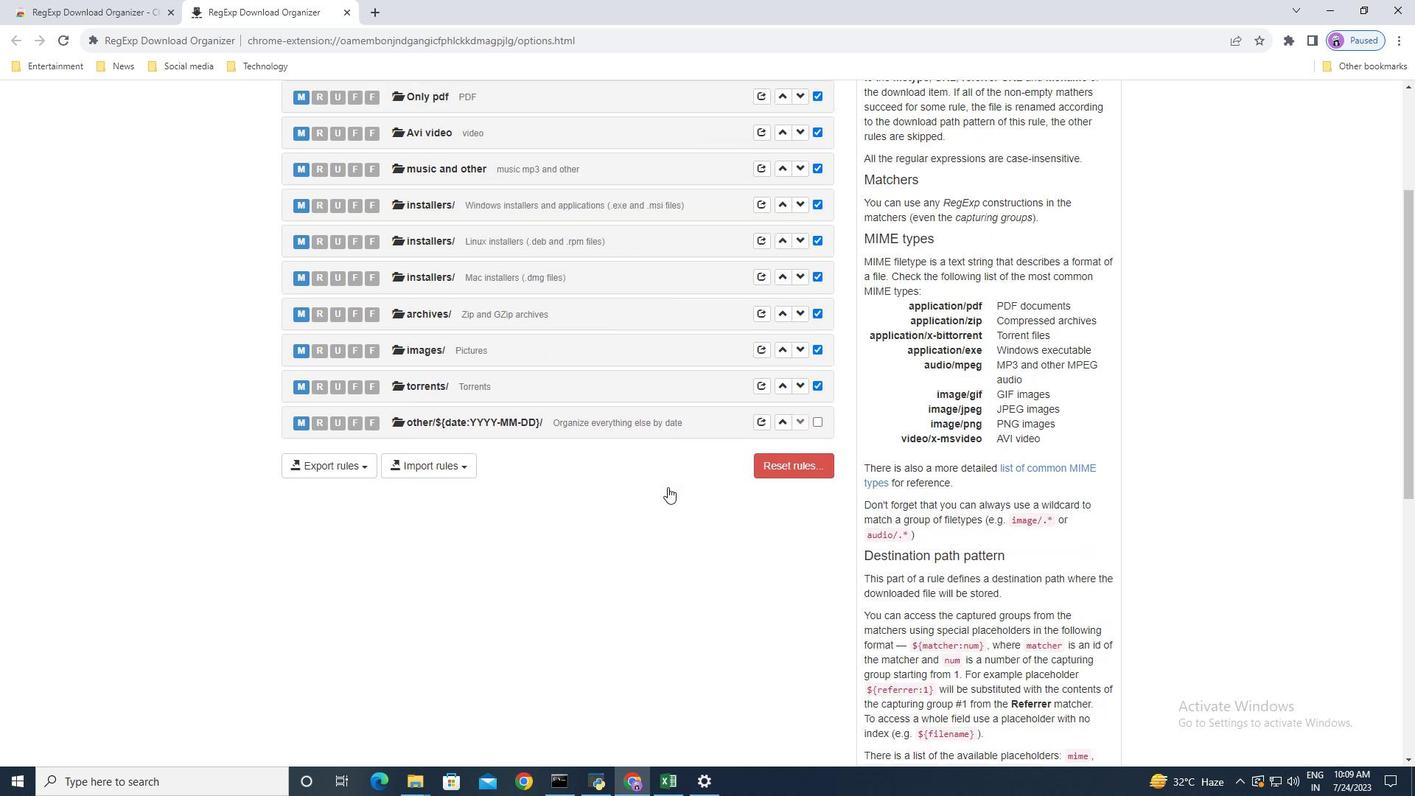 
Action: Mouse scrolled (668, 486) with delta (0, 0)
Screenshot: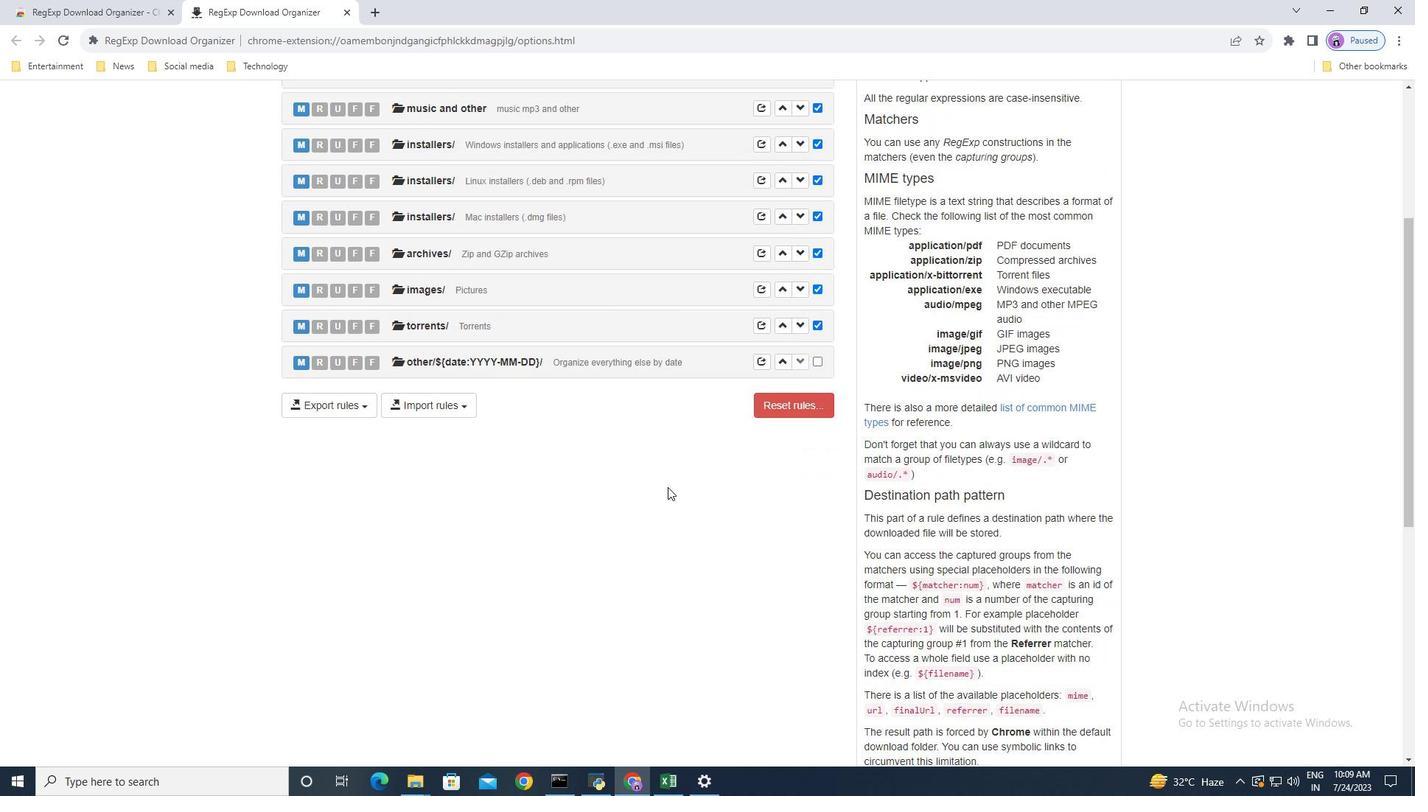 
Action: Mouse scrolled (668, 486) with delta (0, 0)
Screenshot: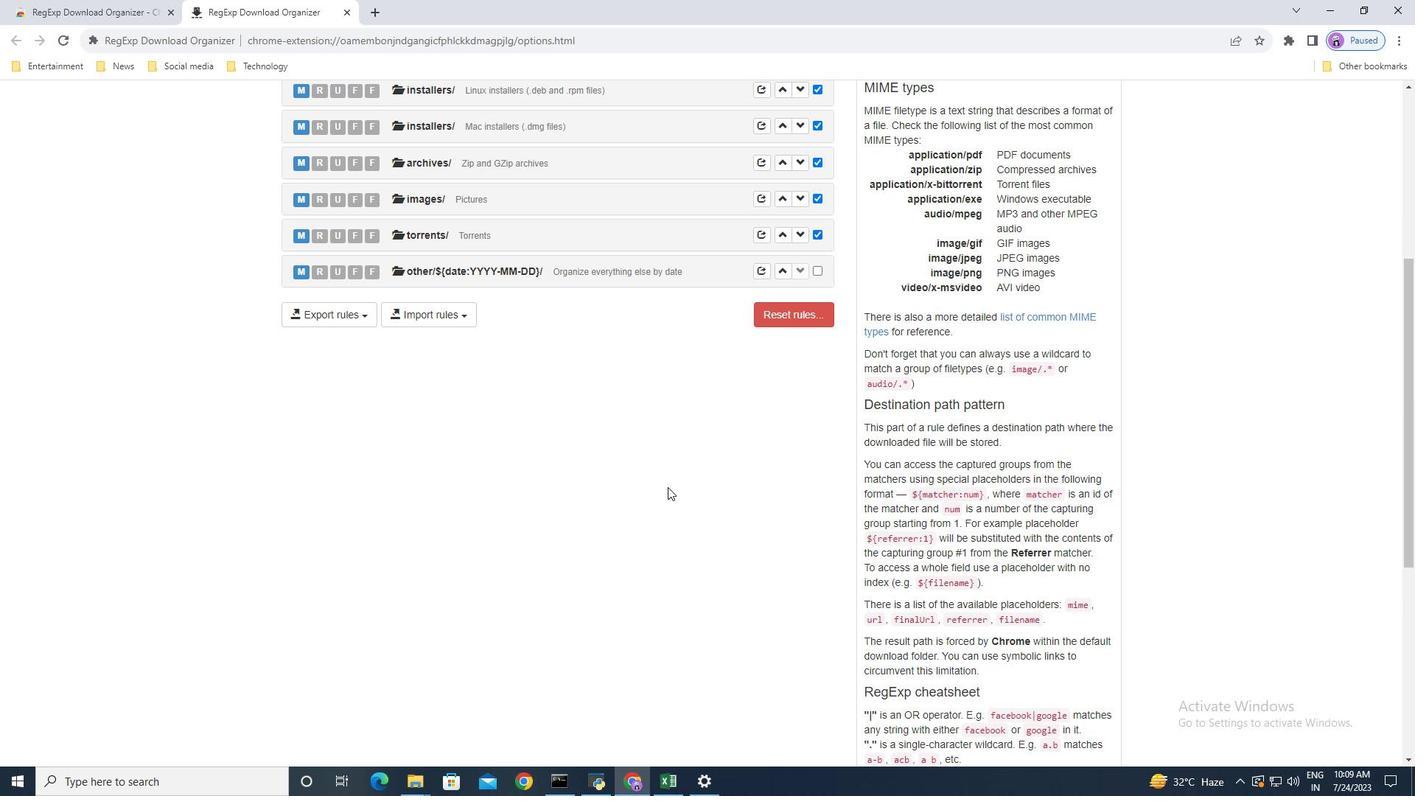 
Action: Mouse scrolled (668, 486) with delta (0, 0)
Screenshot: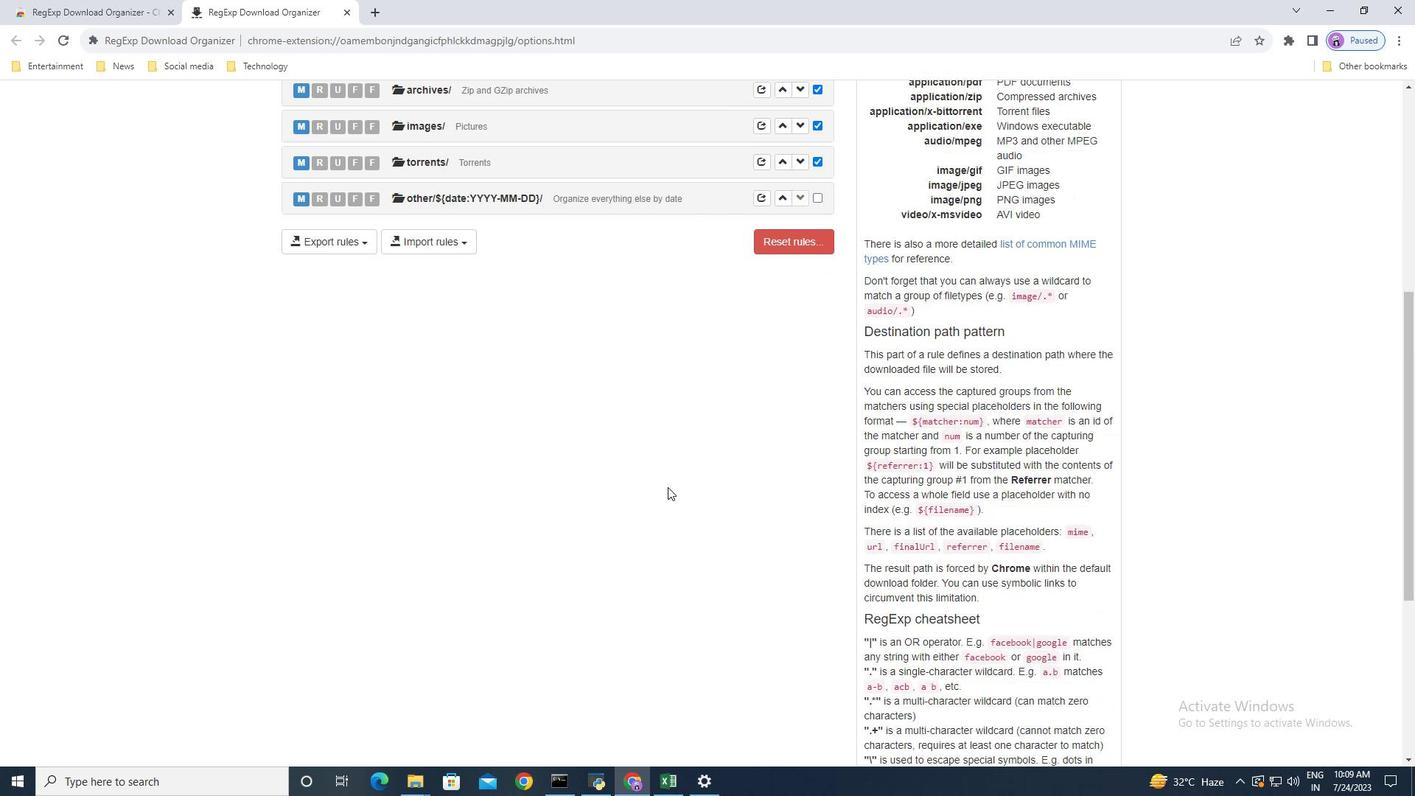 
Action: Mouse scrolled (668, 486) with delta (0, 0)
Screenshot: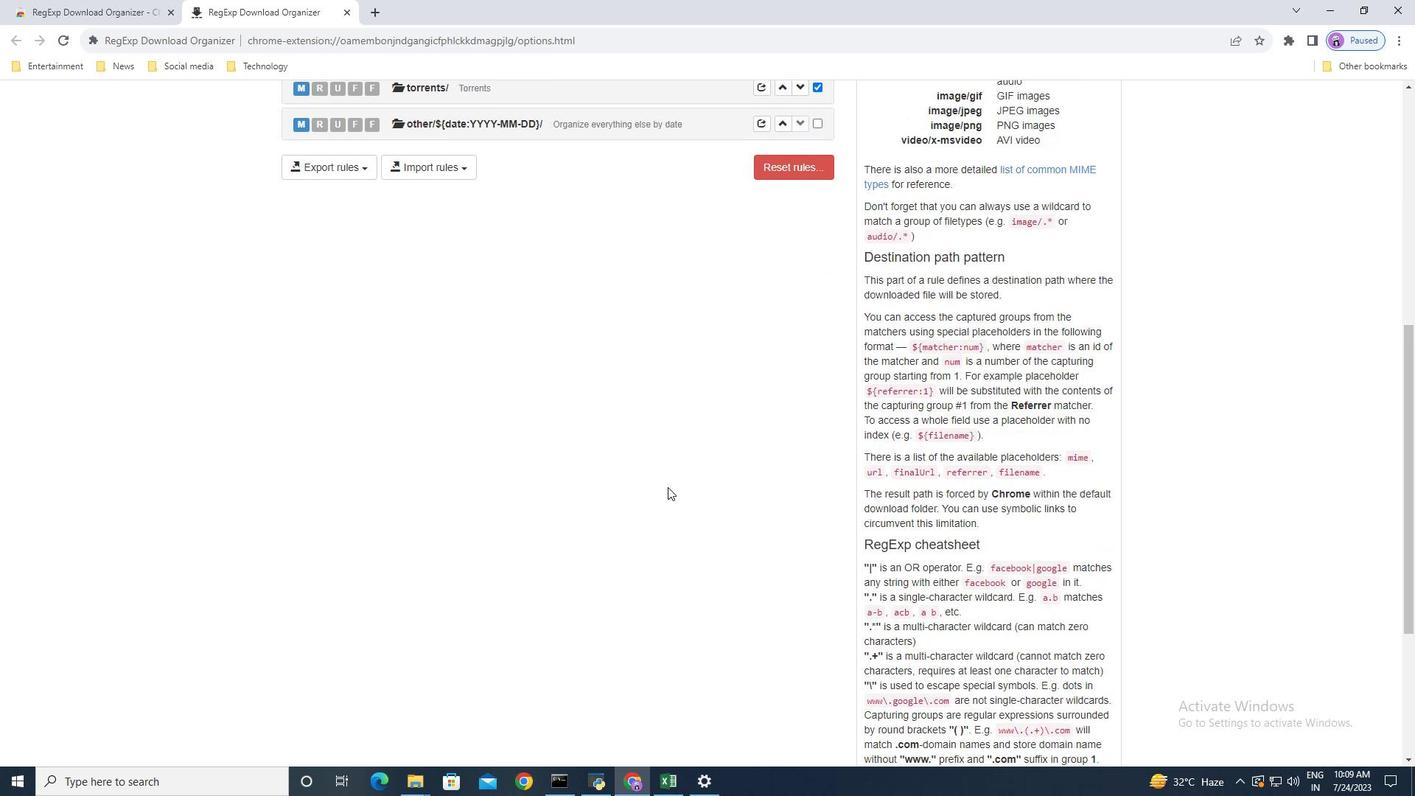 
Action: Mouse scrolled (668, 486) with delta (0, 0)
Screenshot: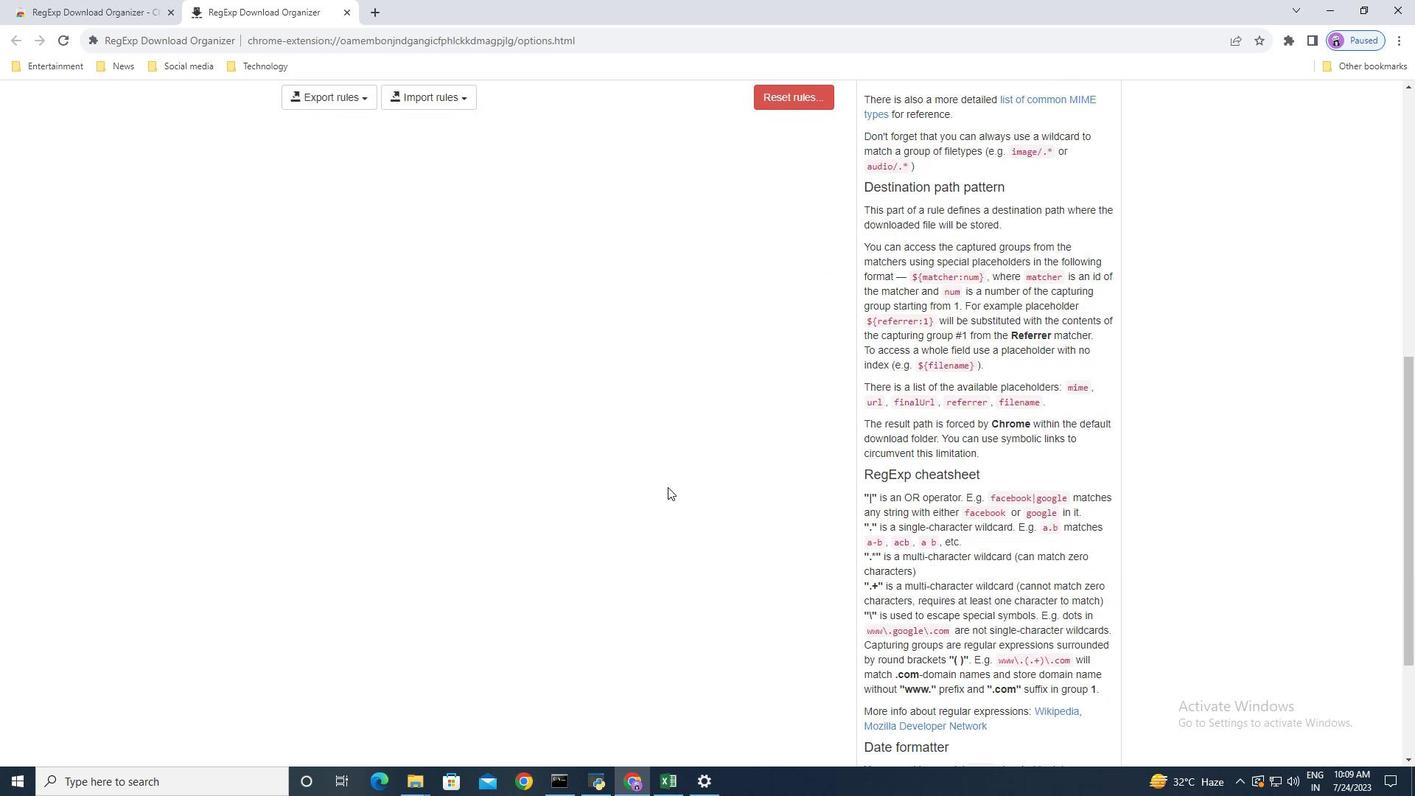 
Action: Mouse scrolled (668, 486) with delta (0, 0)
Screenshot: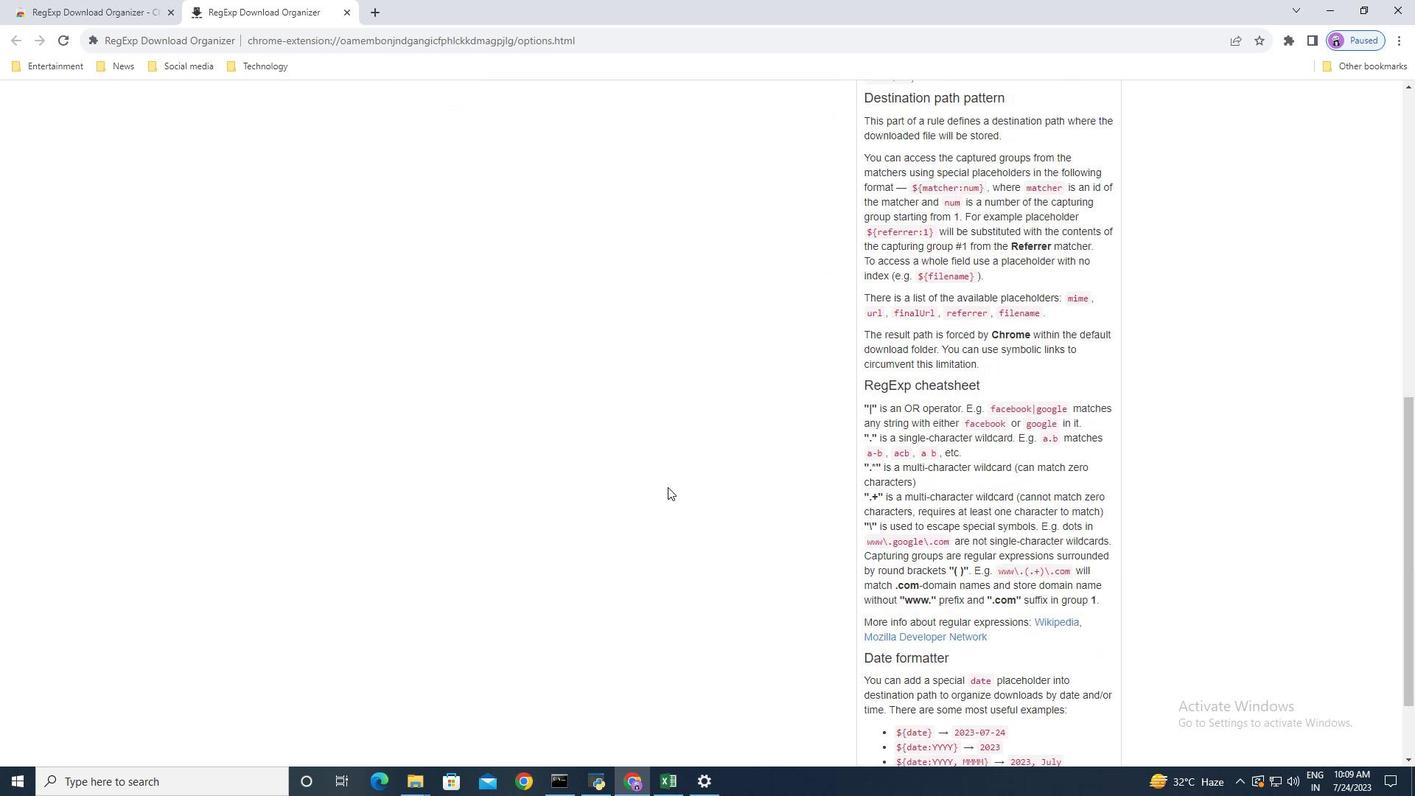 
Action: Mouse scrolled (668, 486) with delta (0, 0)
Screenshot: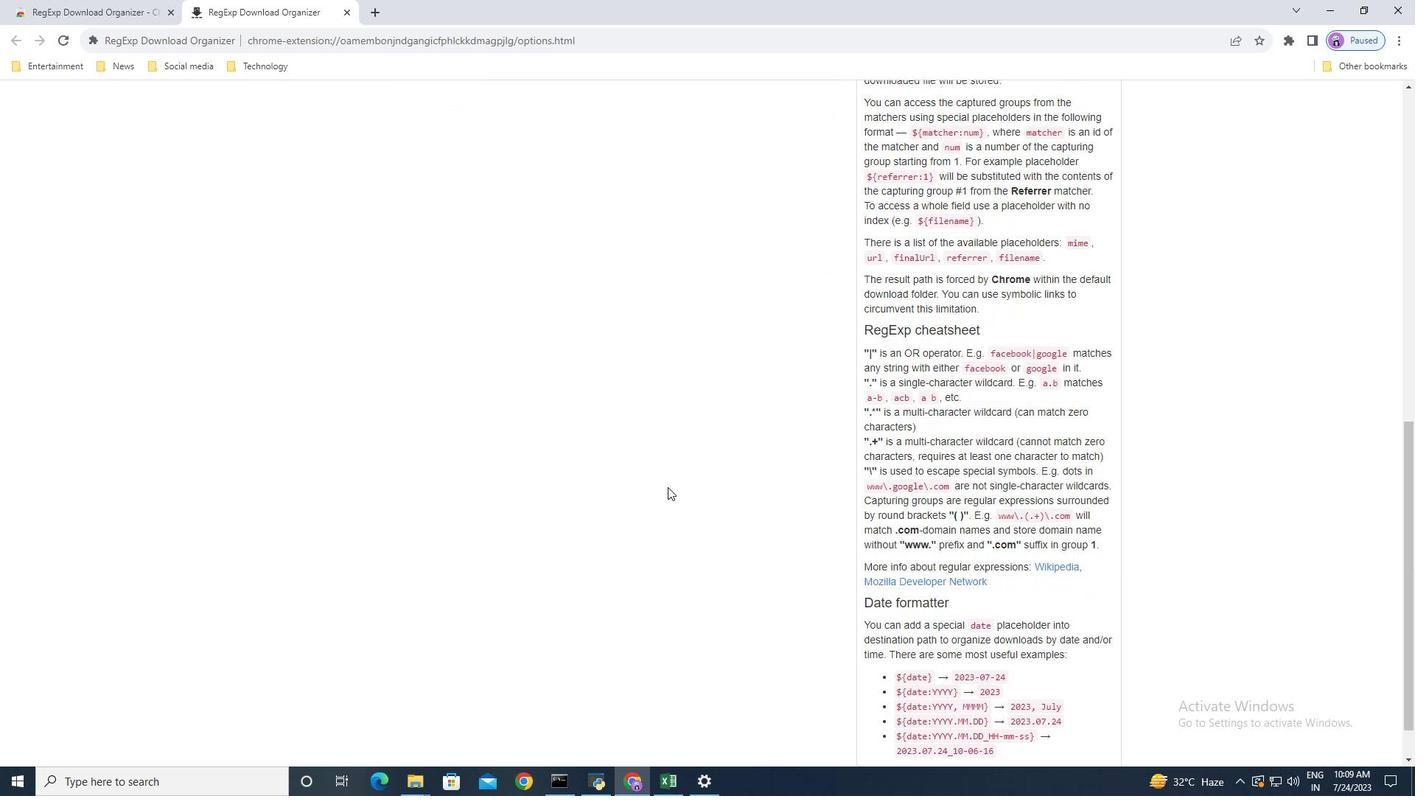 
Action: Mouse scrolled (668, 486) with delta (0, 0)
Screenshot: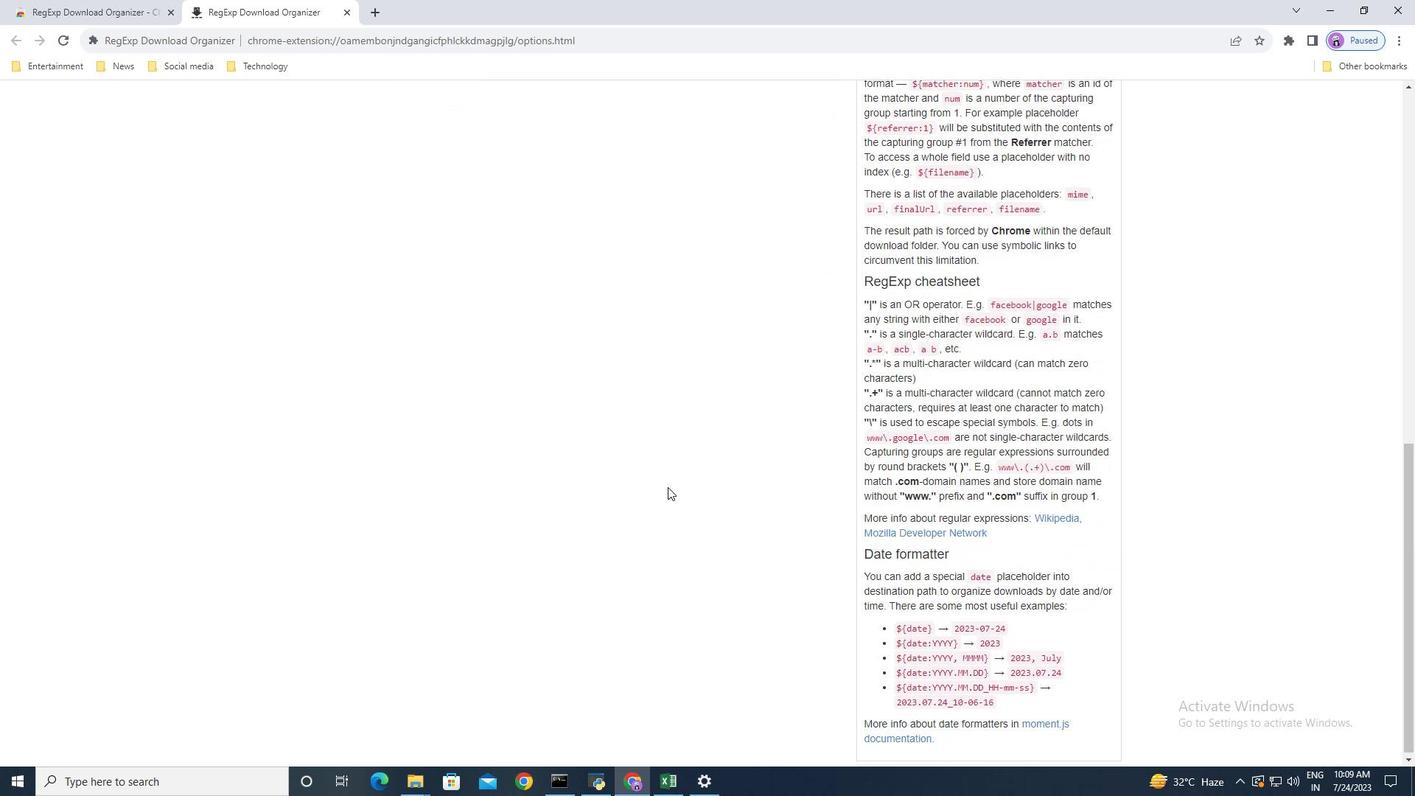 
Action: Mouse scrolled (668, 486) with delta (0, 0)
Screenshot: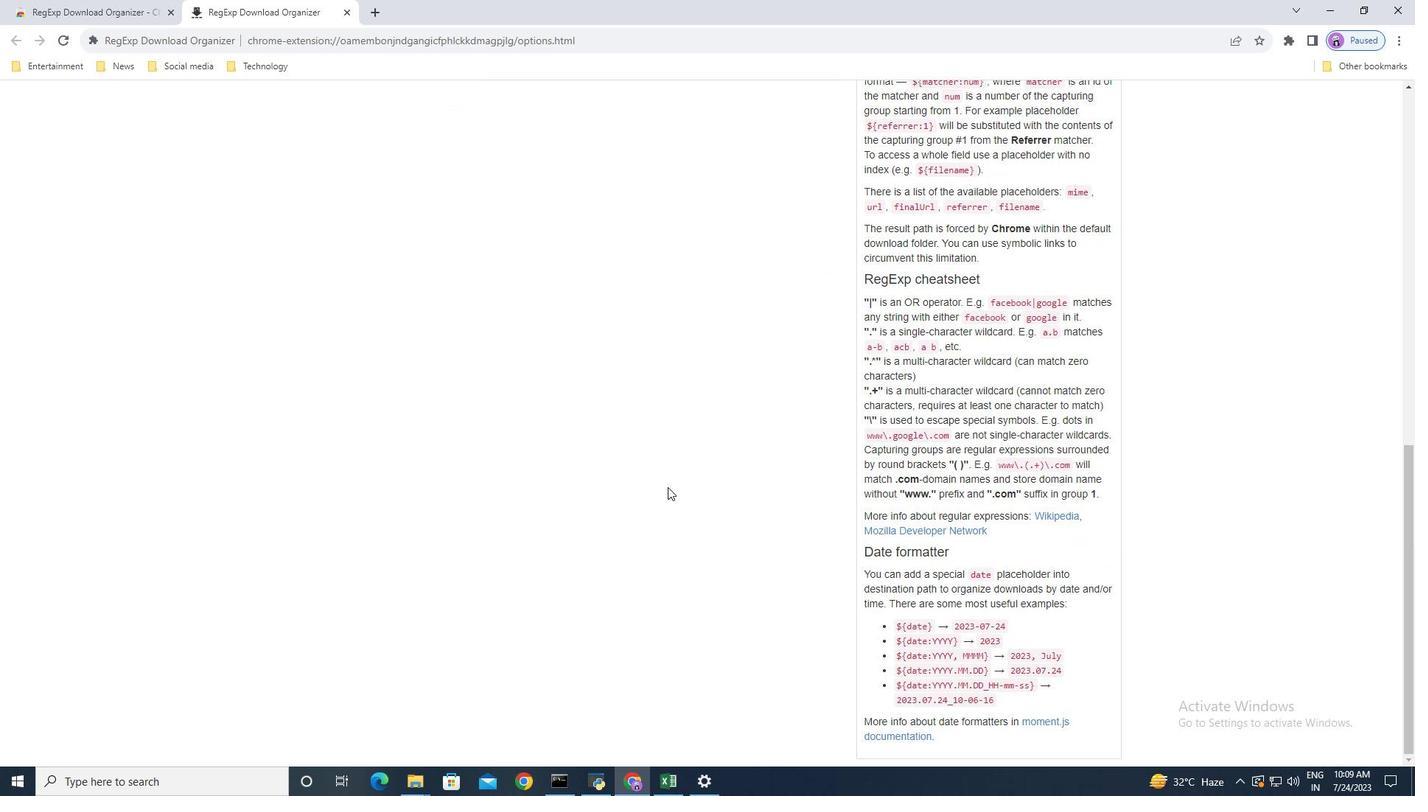 
Action: Mouse scrolled (668, 488) with delta (0, 0)
Screenshot: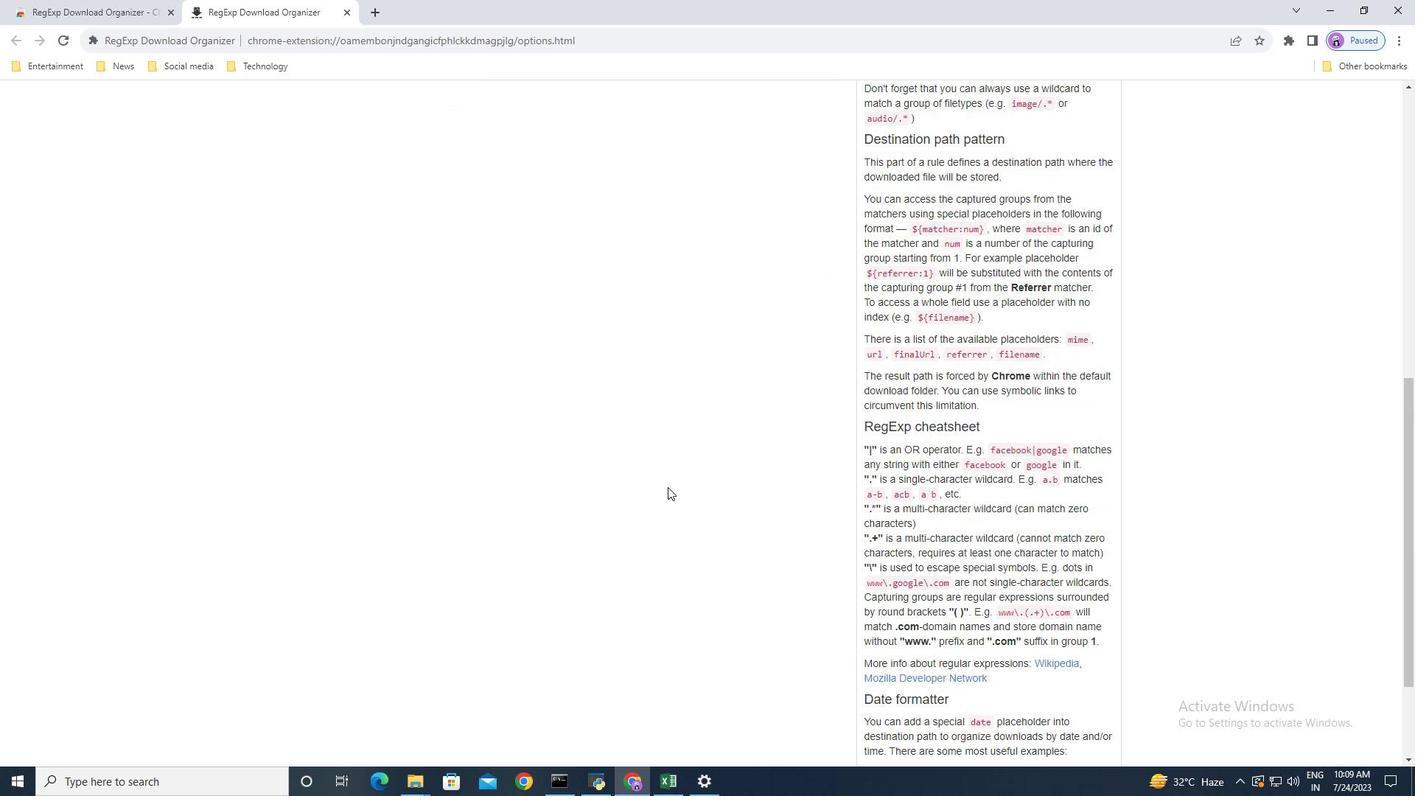 
Action: Mouse scrolled (668, 488) with delta (0, 0)
Screenshot: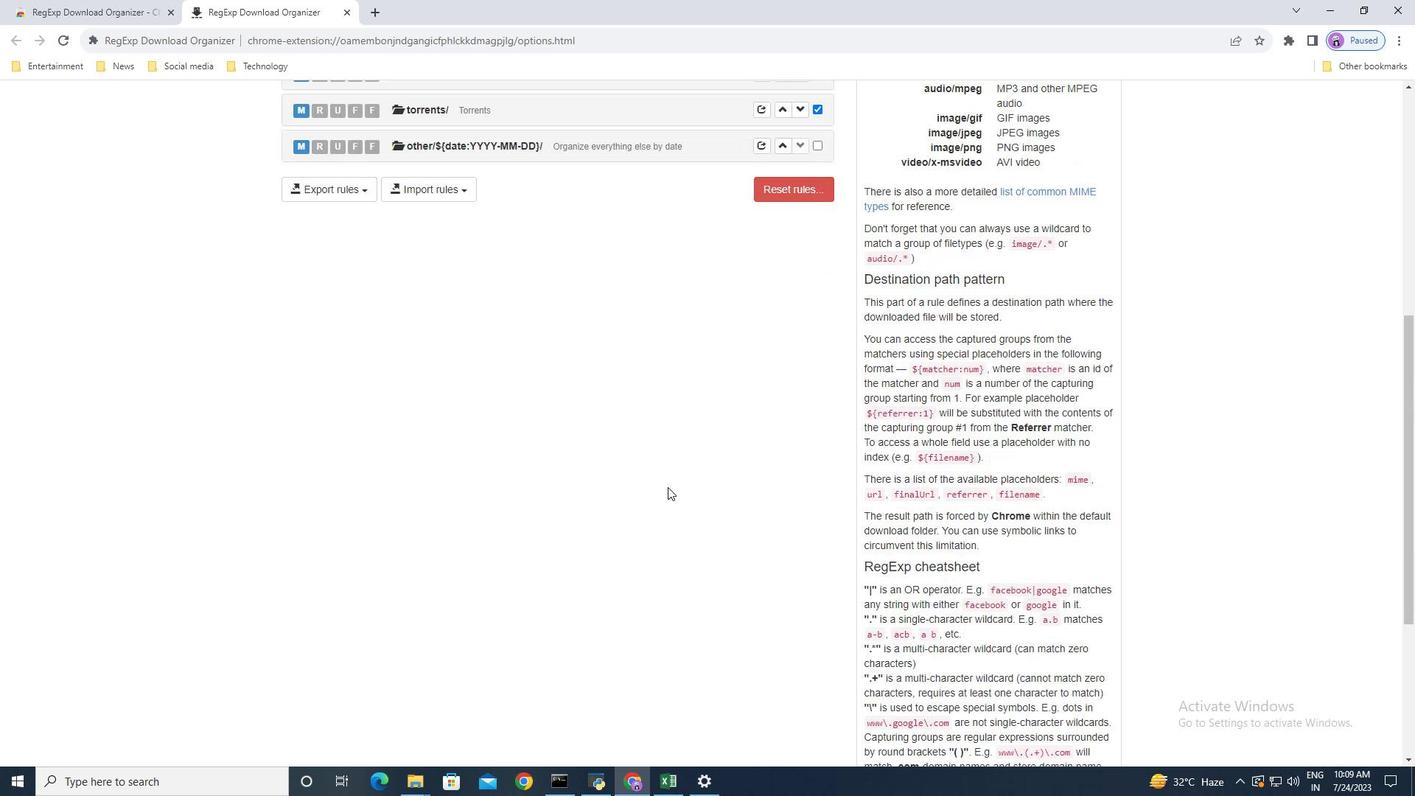 
Action: Mouse scrolled (668, 488) with delta (0, 0)
Screenshot: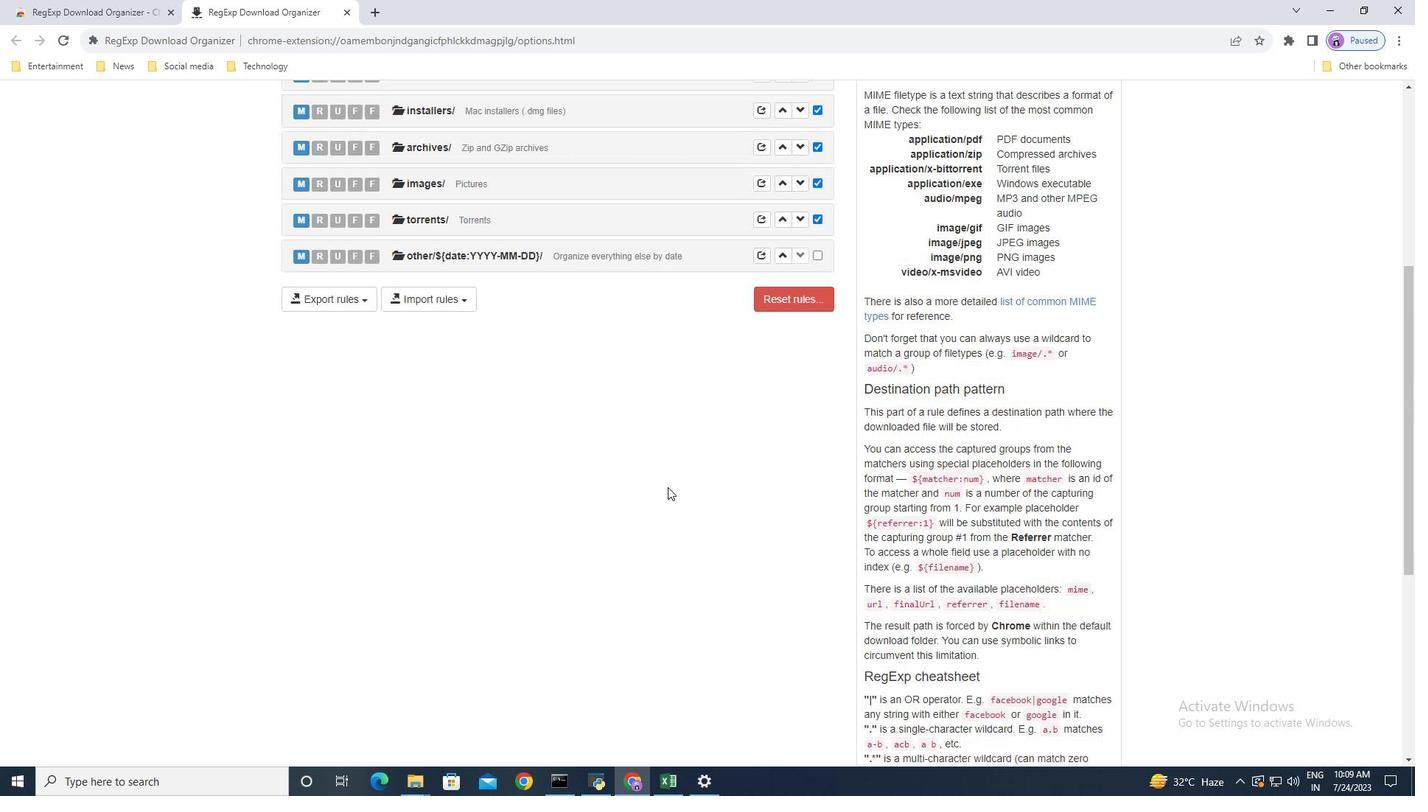 
Action: Mouse scrolled (668, 488) with delta (0, 0)
Screenshot: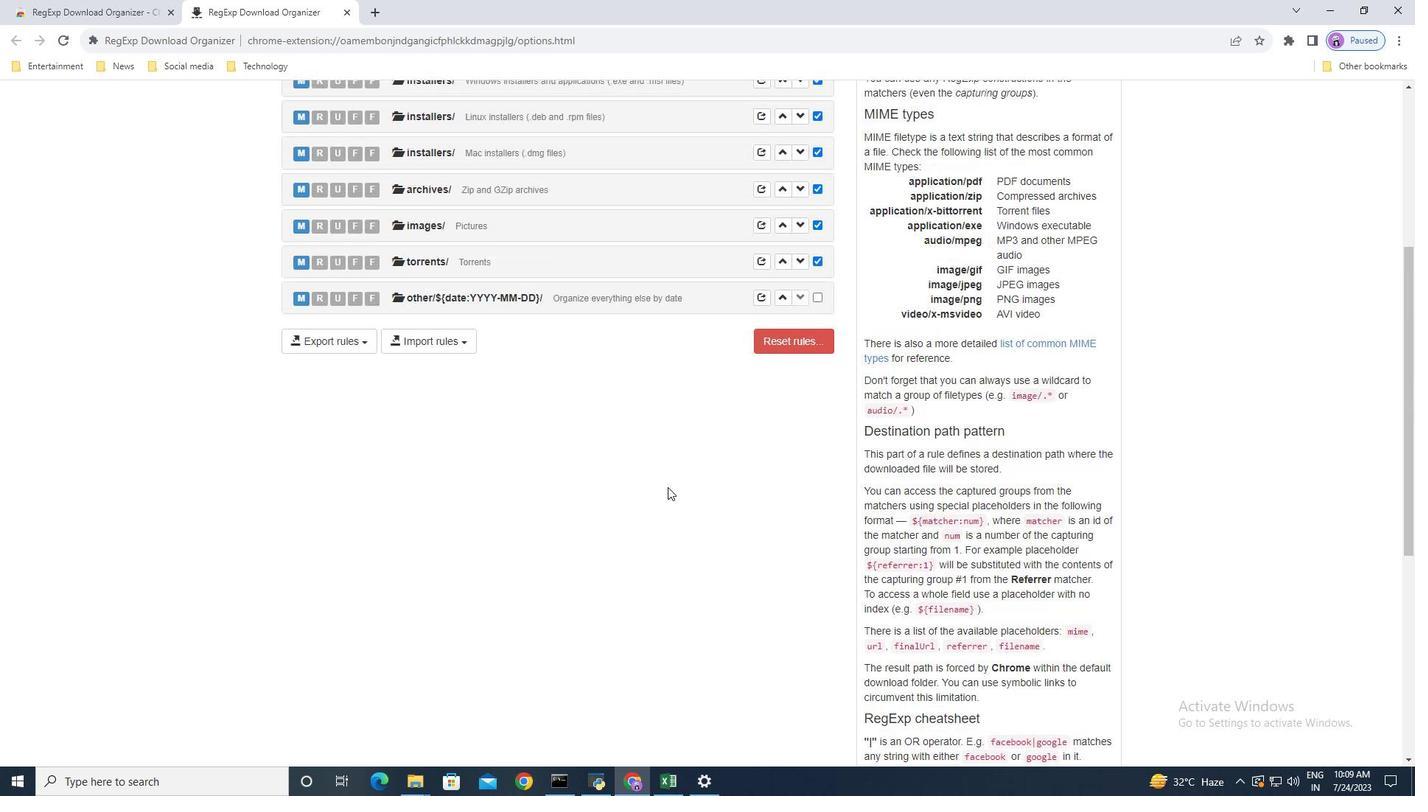 
Action: Mouse scrolled (668, 488) with delta (0, 0)
Screenshot: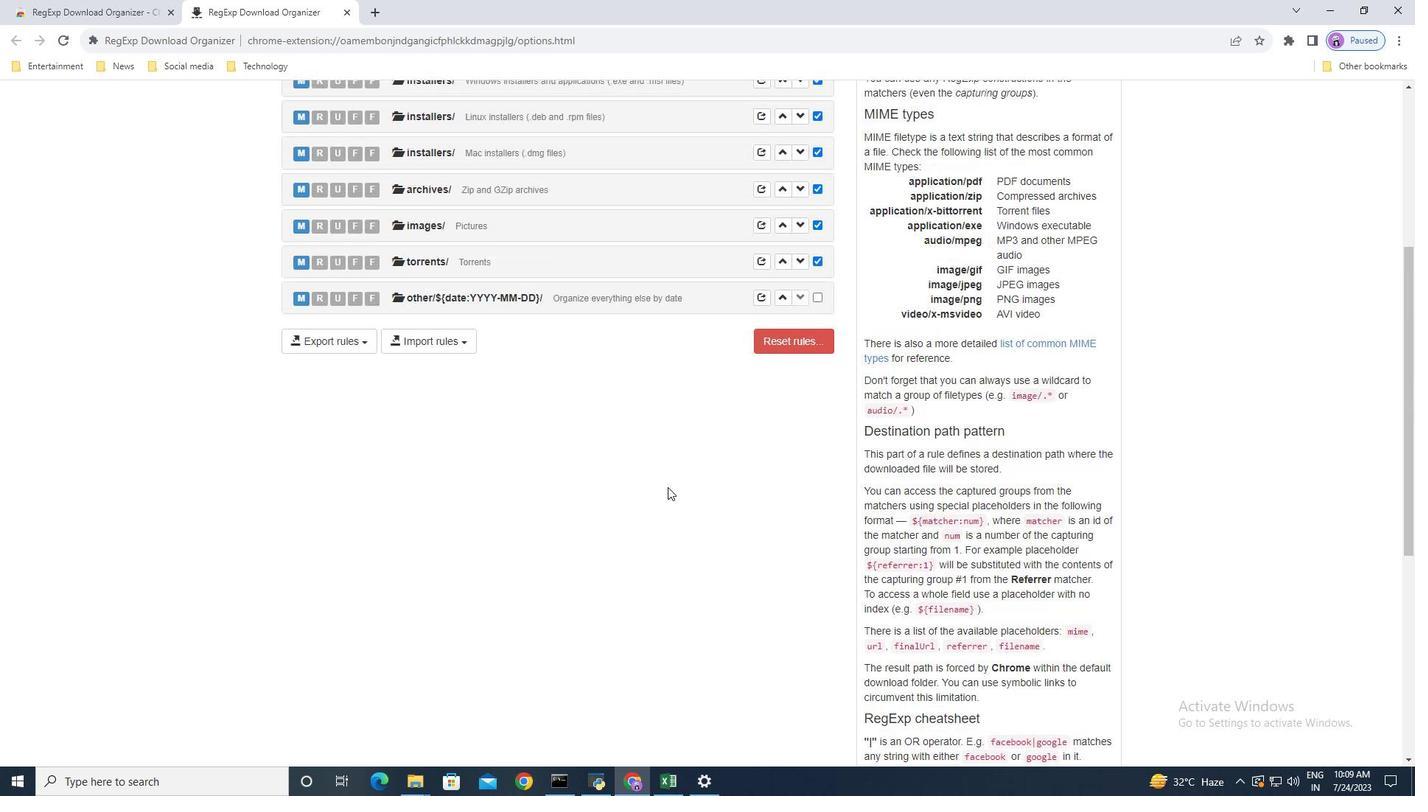
Action: Mouse scrolled (668, 488) with delta (0, 0)
Screenshot: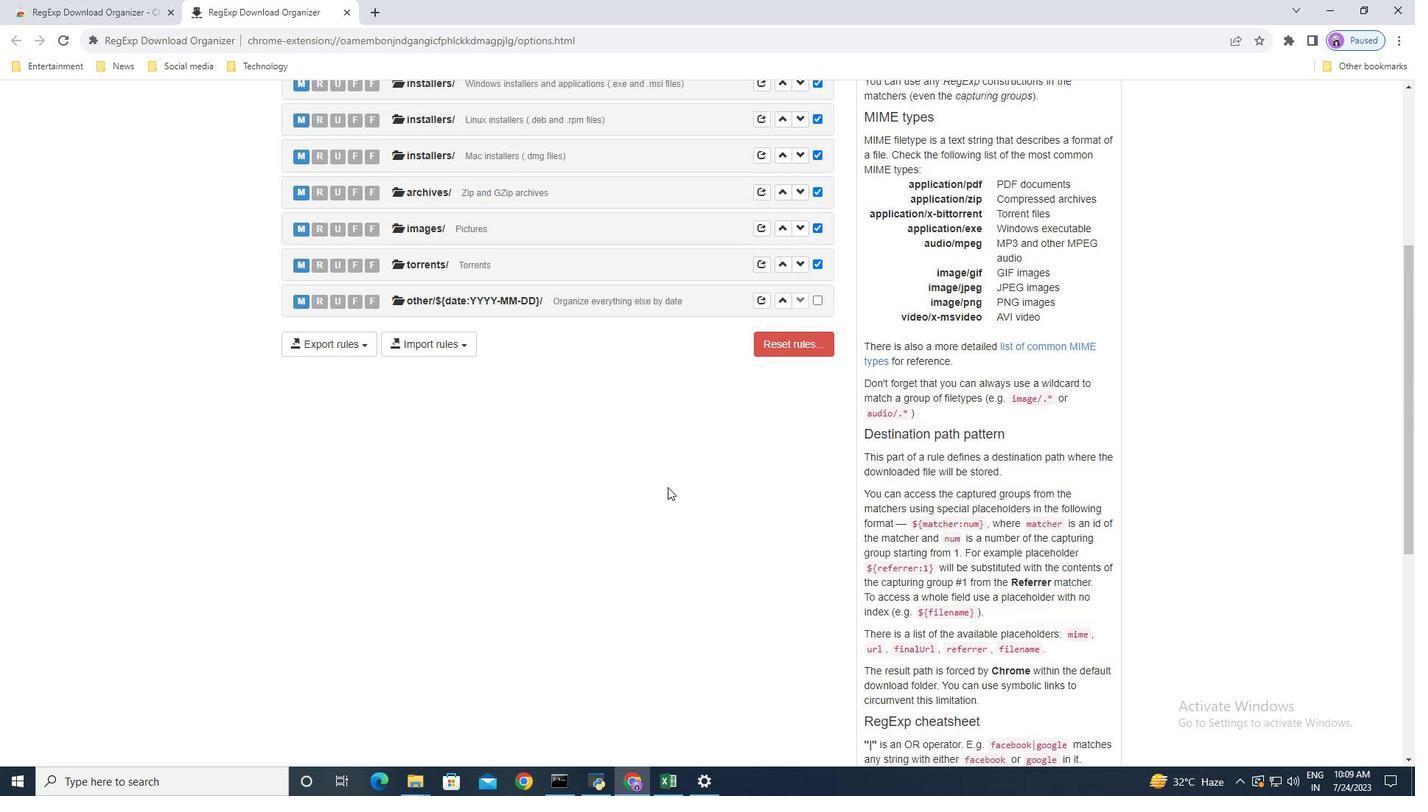 
Action: Mouse scrolled (668, 488) with delta (0, 0)
Screenshot: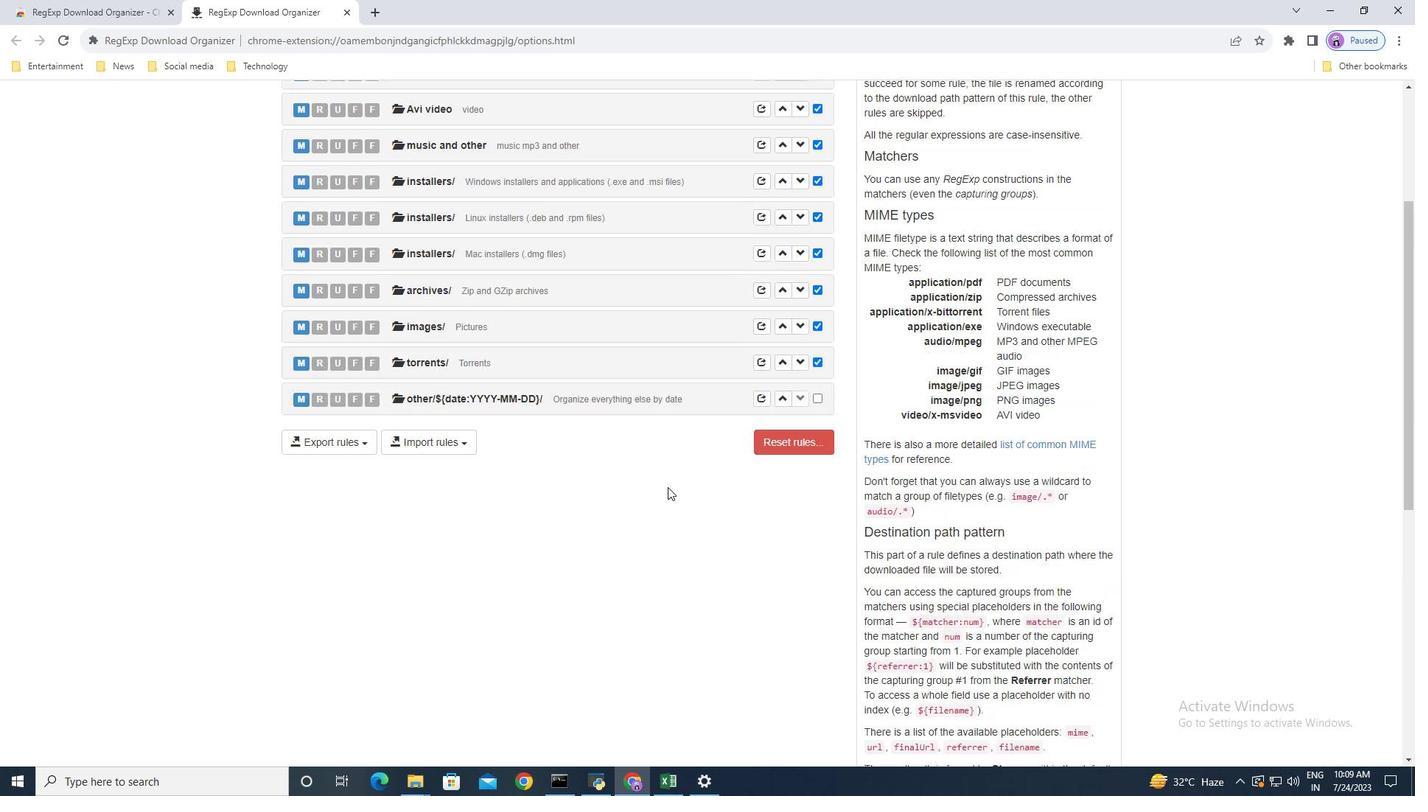 
Action: Mouse scrolled (668, 488) with delta (0, 0)
Screenshot: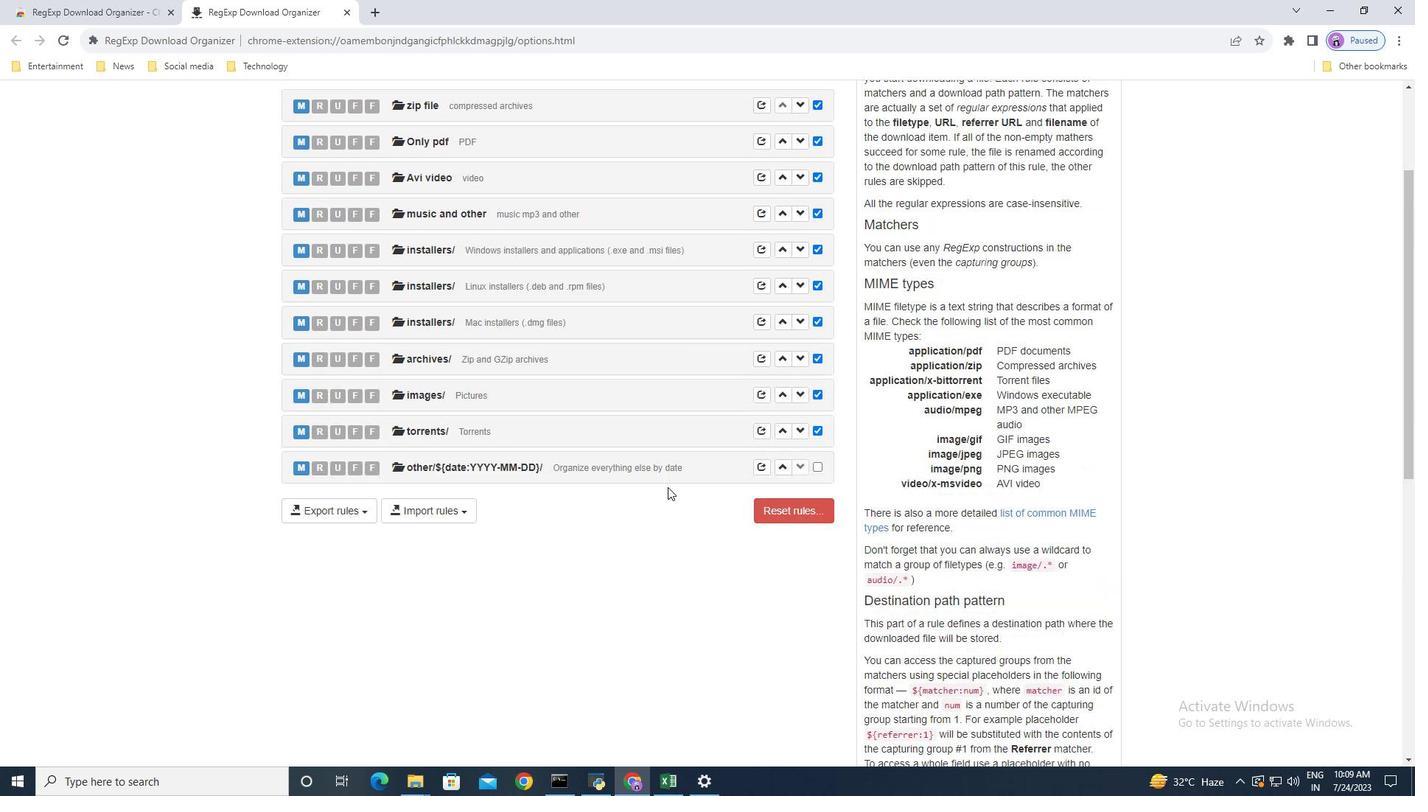 
Action: Mouse scrolled (668, 488) with delta (0, 0)
Screenshot: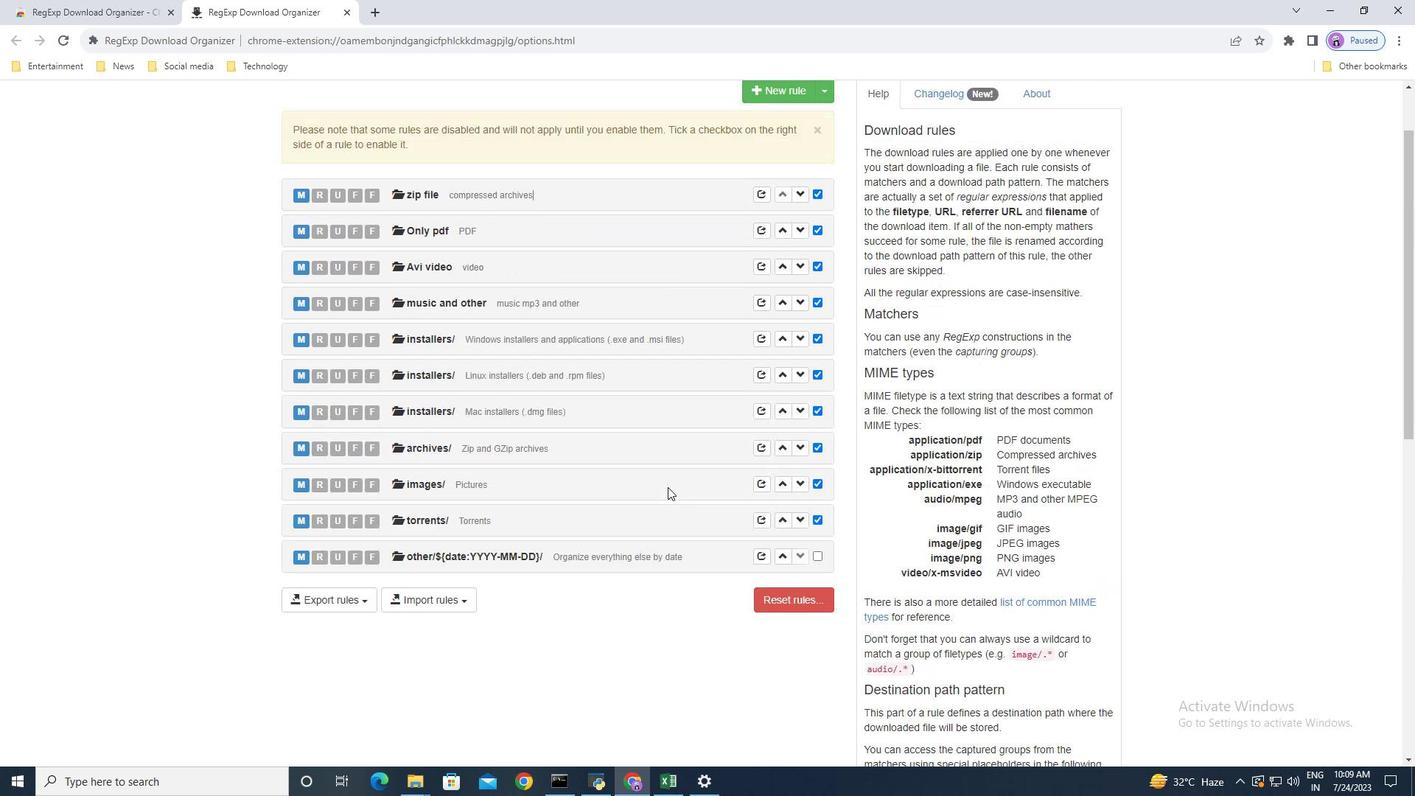 
Action: Mouse scrolled (668, 488) with delta (0, 0)
Screenshot: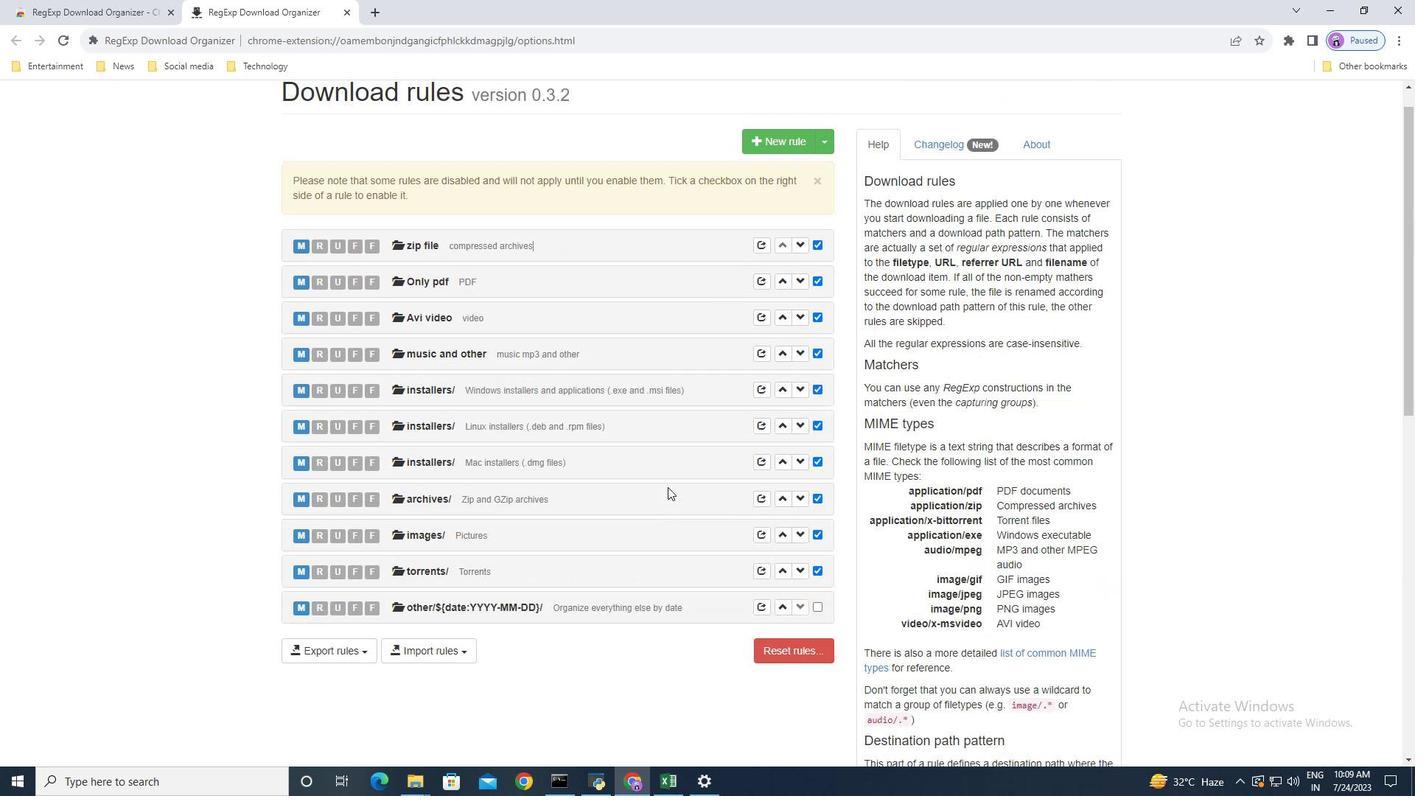 
Action: Mouse scrolled (668, 488) with delta (0, 0)
Screenshot: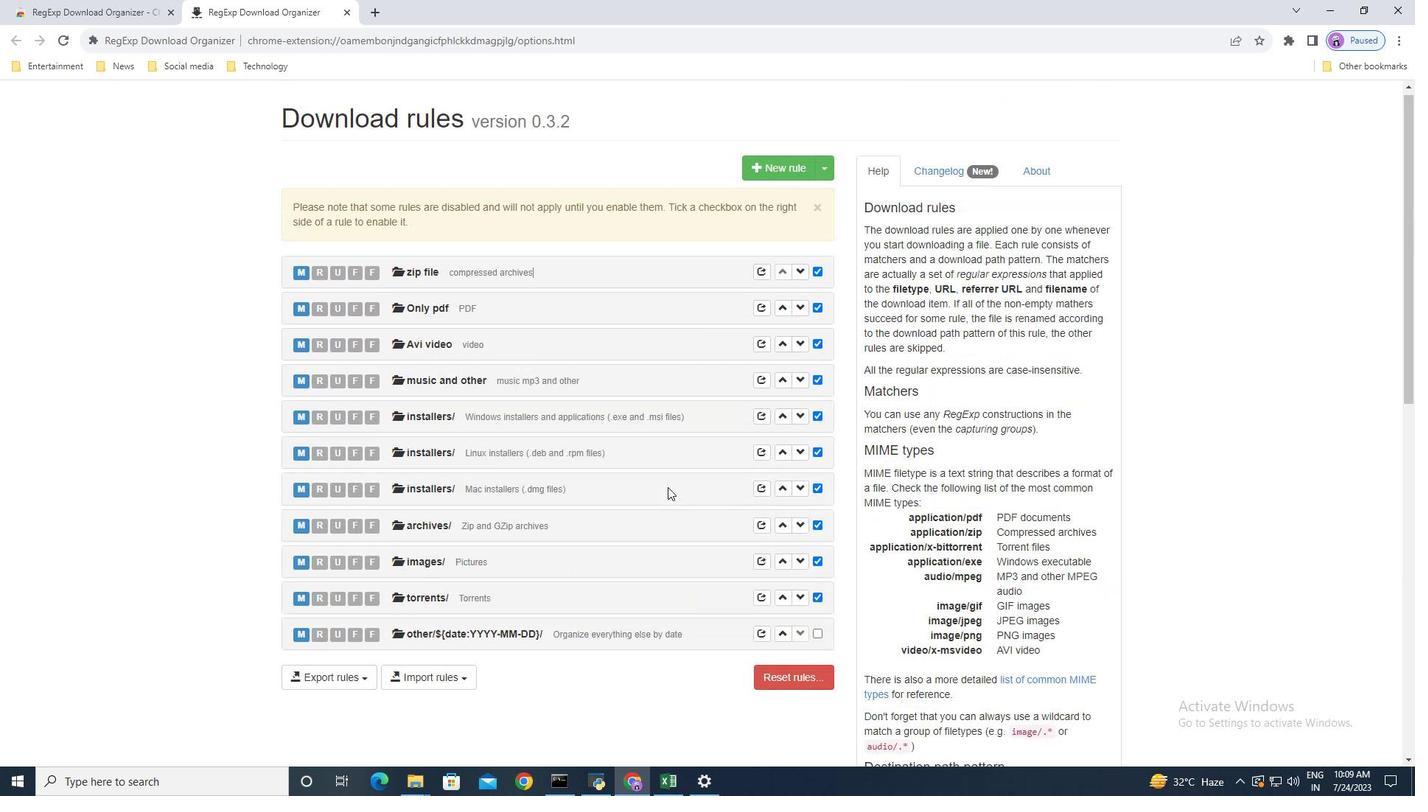 
Action: Mouse scrolled (668, 488) with delta (0, 0)
Screenshot: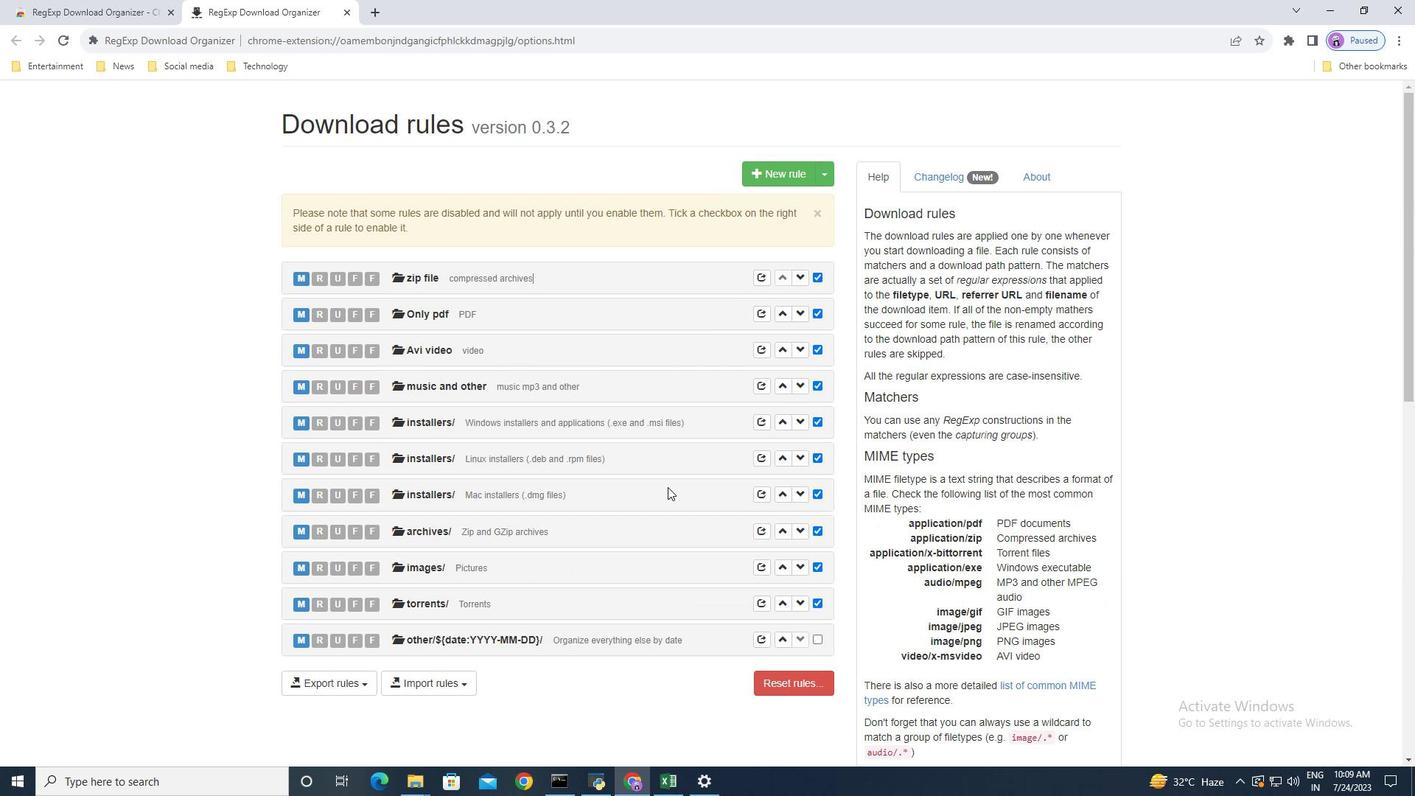 
Action: Mouse scrolled (668, 488) with delta (0, 0)
Screenshot: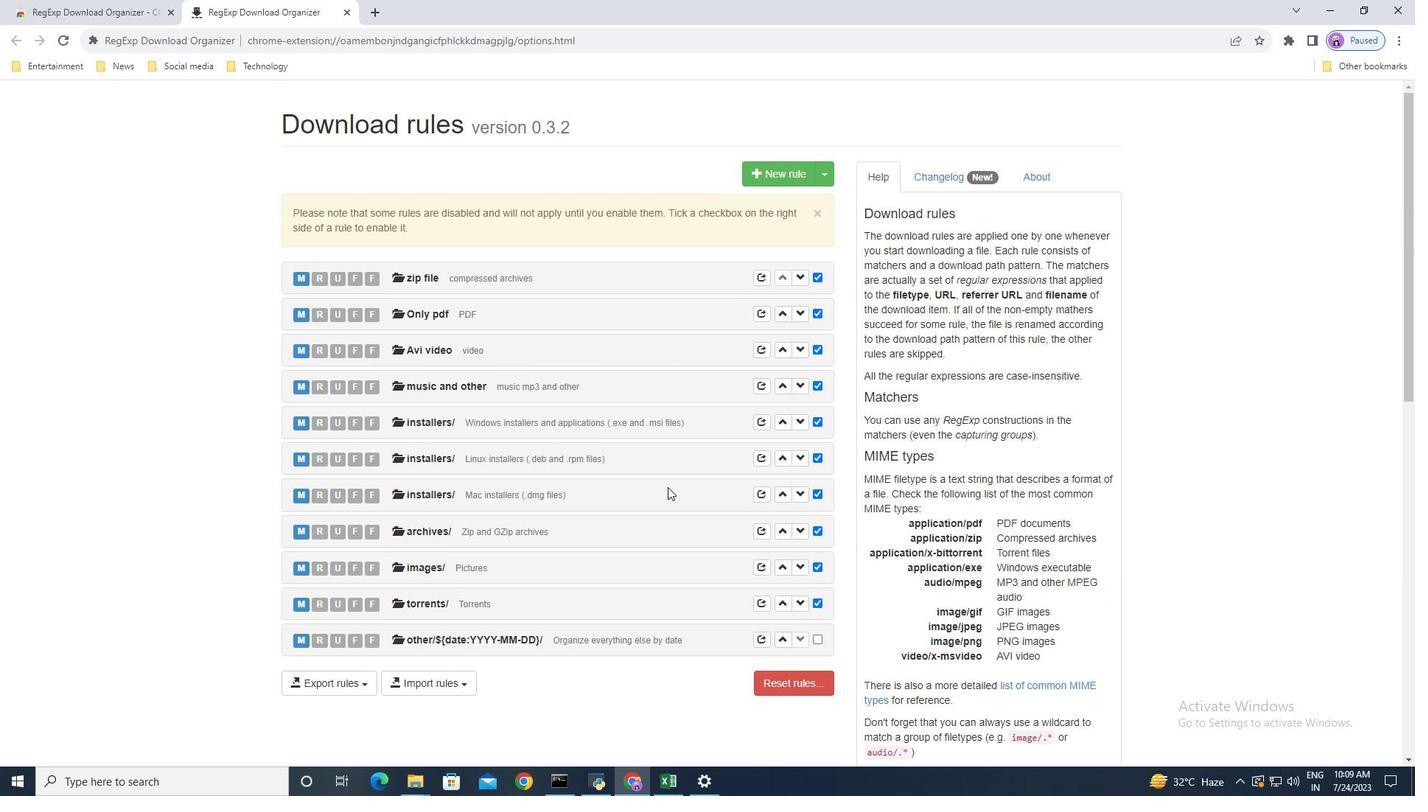 
Action: Mouse scrolled (668, 488) with delta (0, 0)
Screenshot: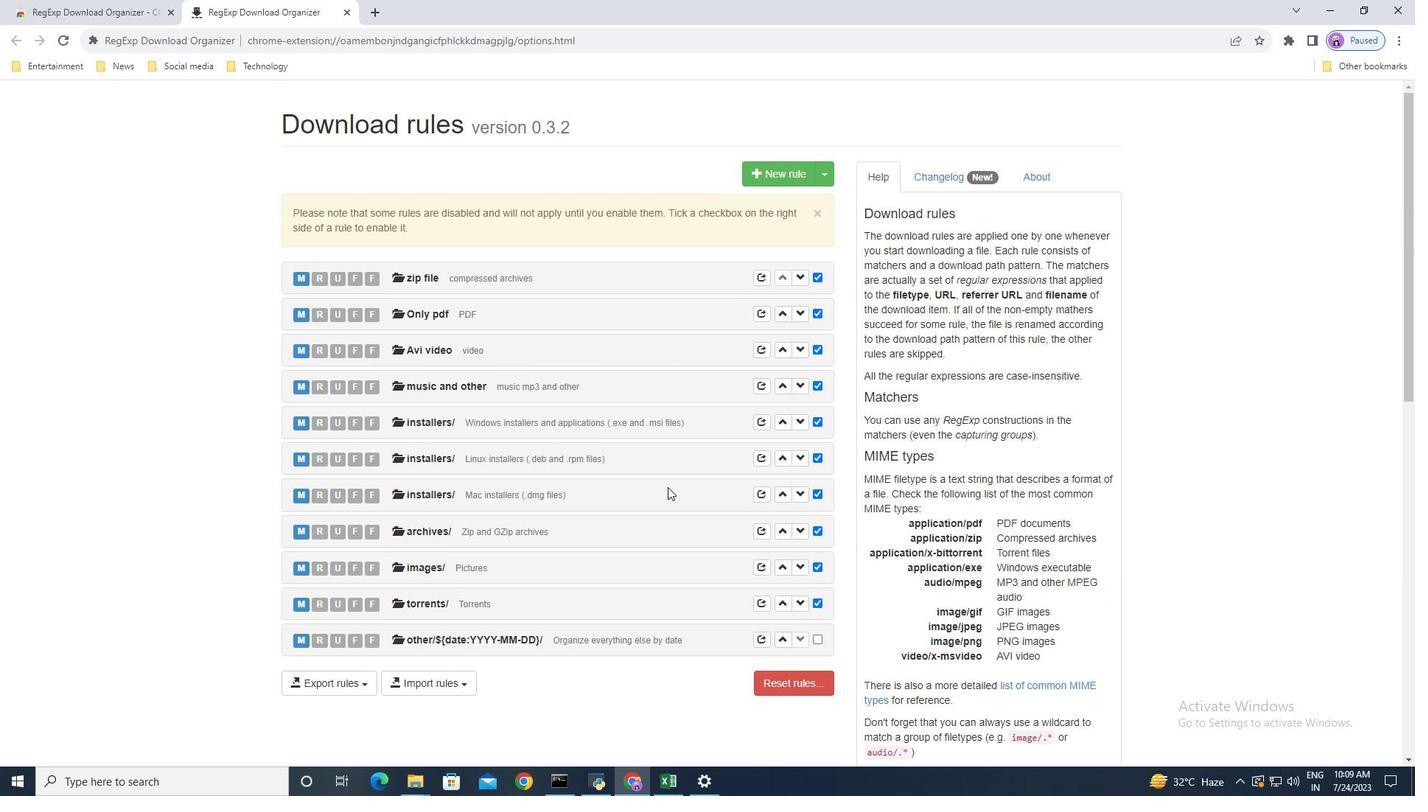 
Action: Mouse scrolled (668, 488) with delta (0, 0)
Screenshot: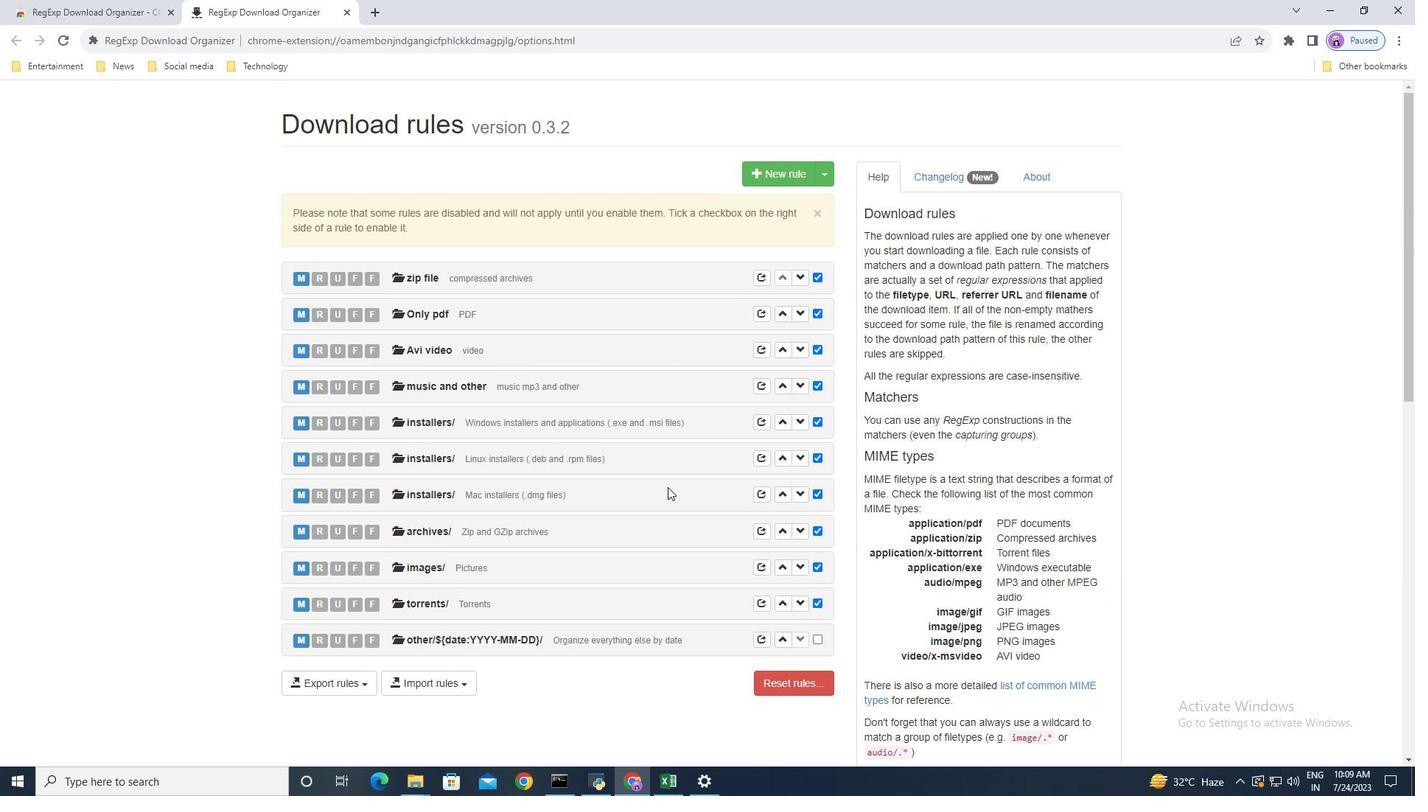 
Action: Mouse scrolled (668, 488) with delta (0, 0)
Screenshot: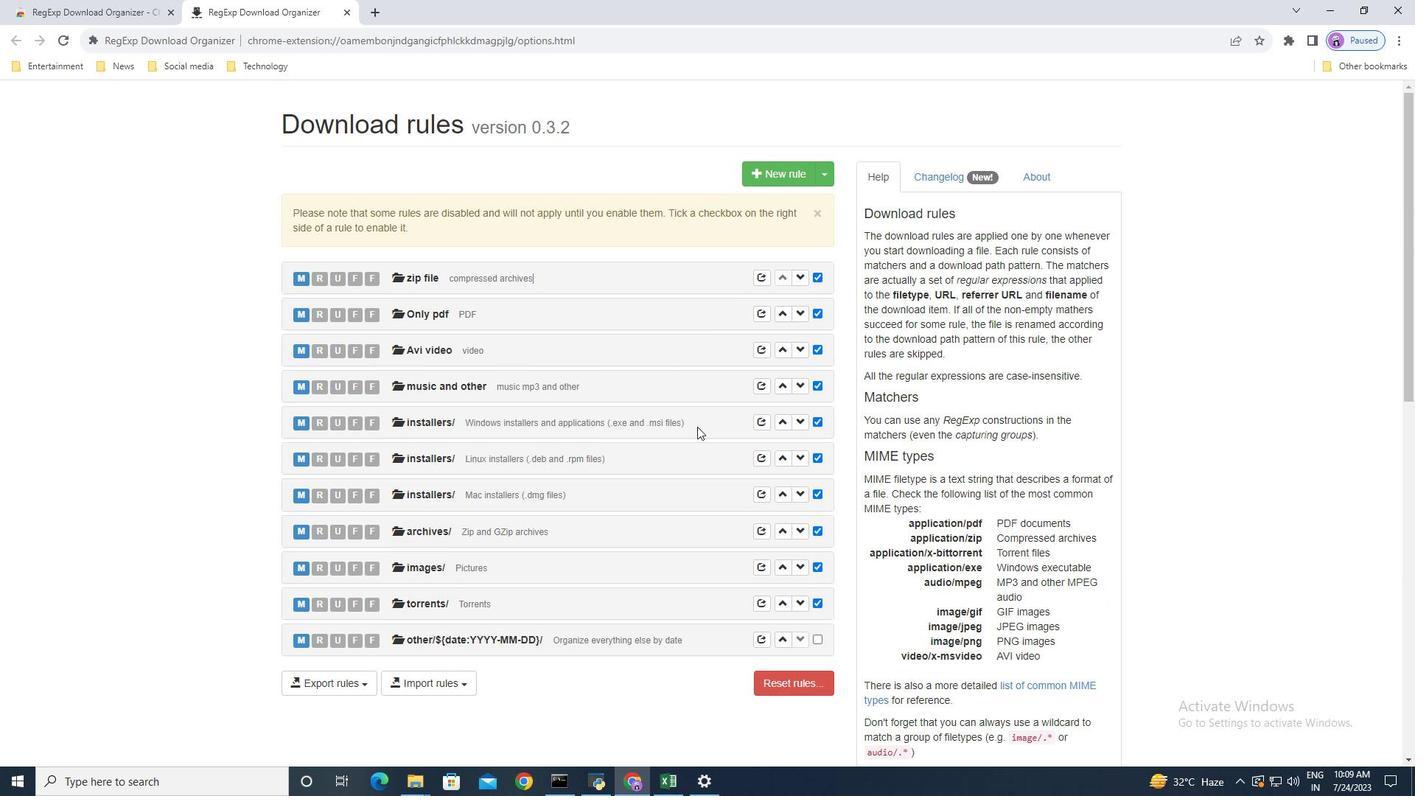 
Action: Mouse moved to (667, 330)
Screenshot: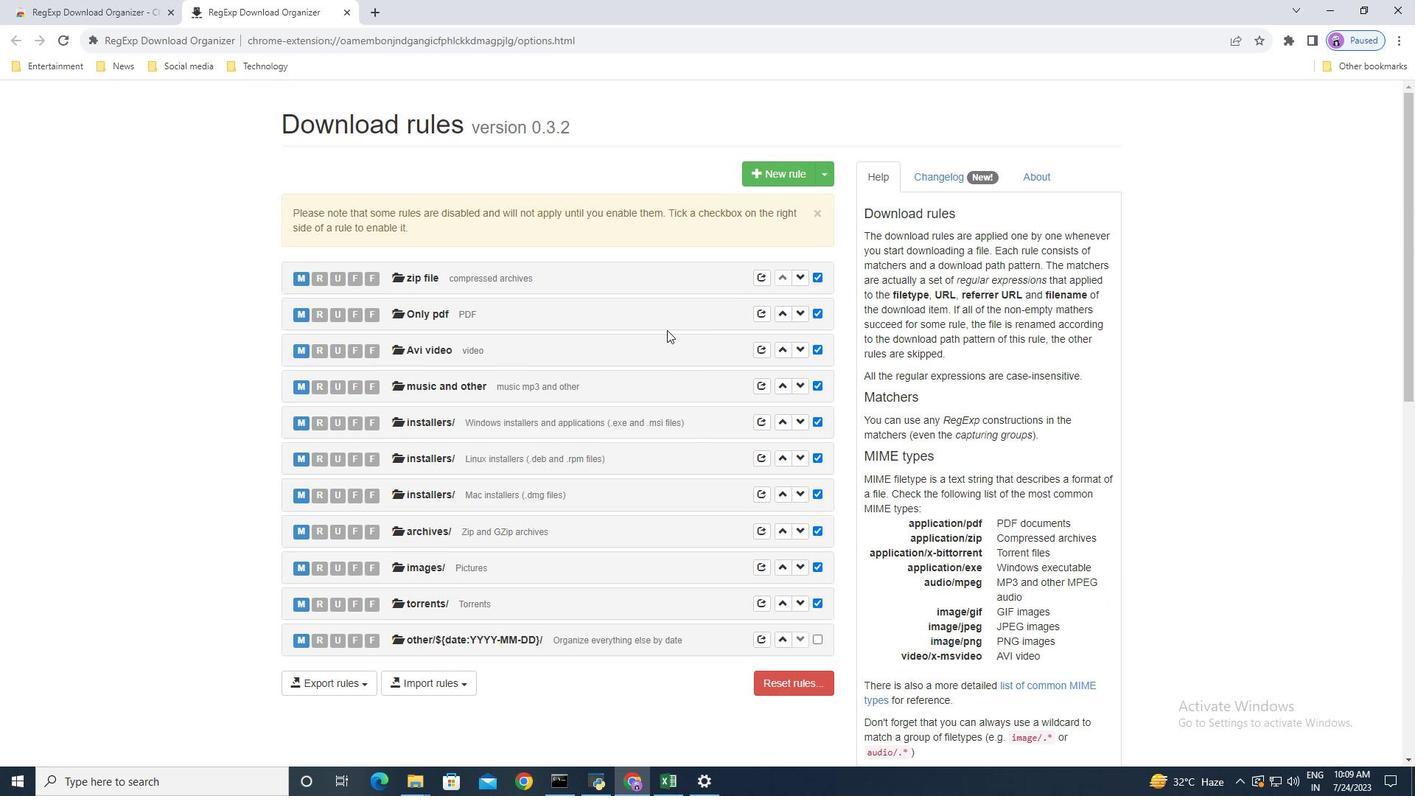 
